 Task: Set up a budget tracker for planning your monthly travel expenses.
Action: Mouse moved to (320, 126)
Screenshot: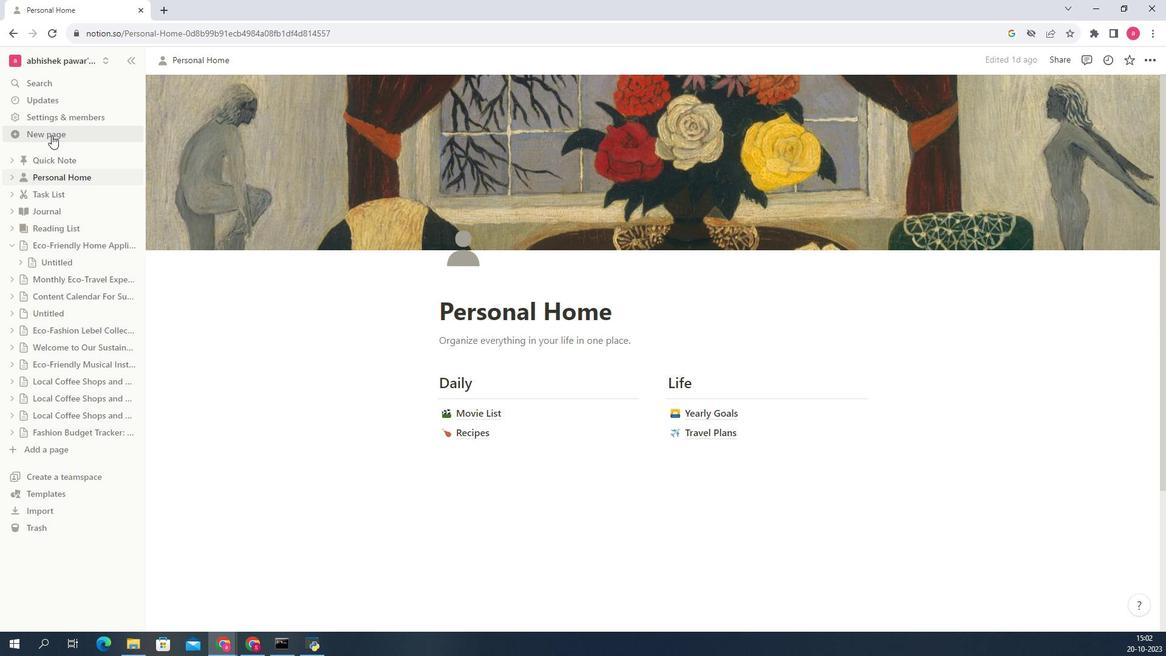 
Action: Mouse pressed left at (320, 126)
Screenshot: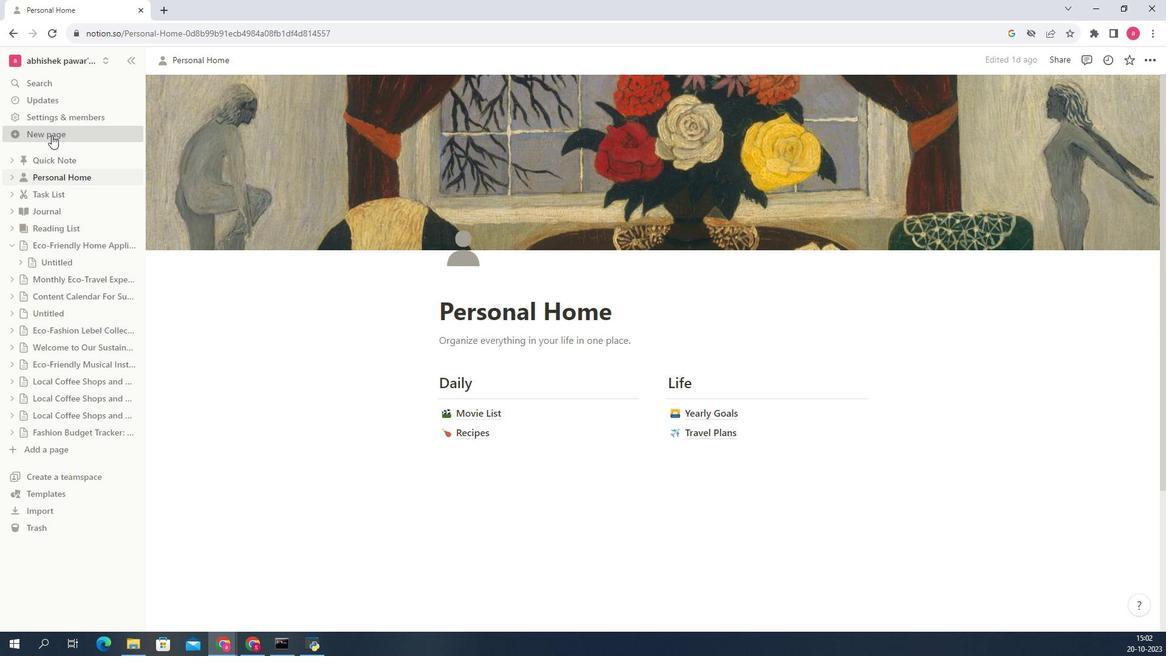
Action: Mouse moved to (538, 171)
Screenshot: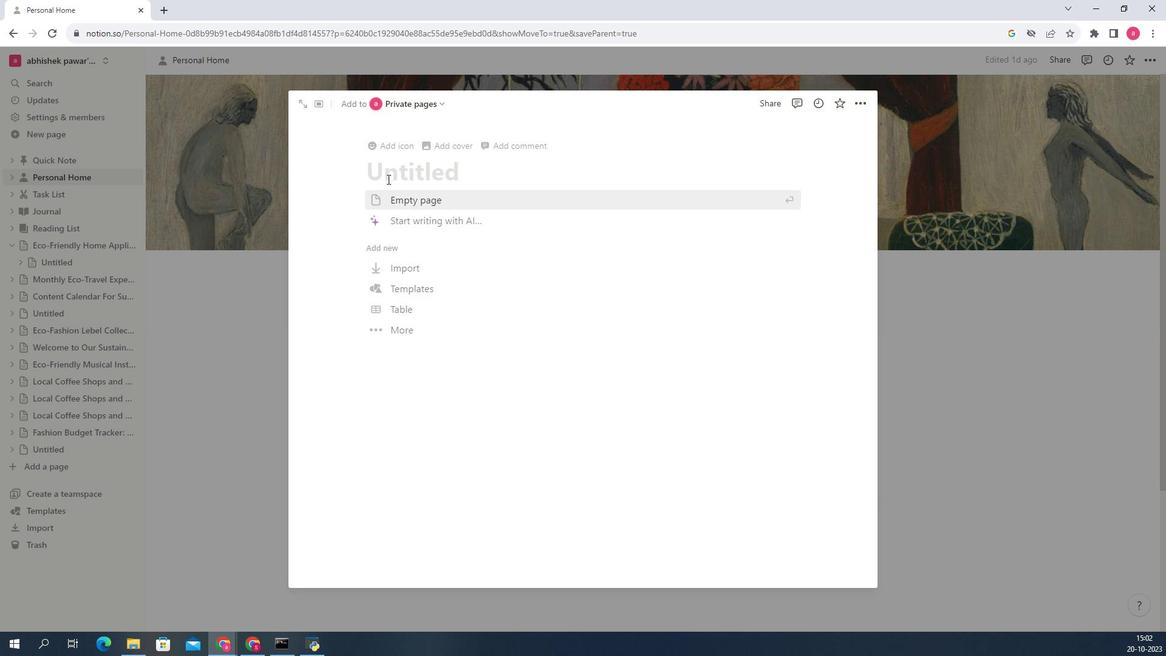 
Action: Mouse pressed left at (538, 171)
Screenshot: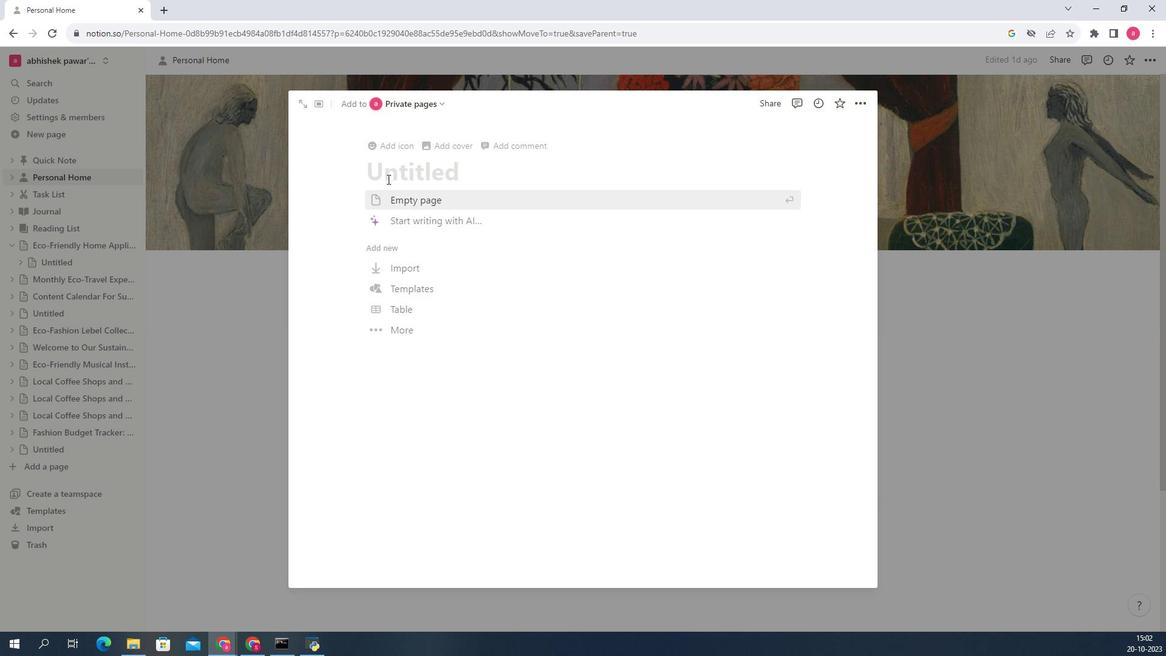 
Action: Key pressed <Key.shift>Travel<Key.space><Key.shift>Budget<Key.space><Key.shift>Tracker<Key.shift_r>:<Key.space><Key.shift><Key.shift><Key.shift><Key.shift><Key.shift><Key.shift><Key.shift><Key.shift><Key.shift><Key.shift><Key.shift><Key.shift><Key.shift><Key.shift><Key.shift><Key.shift><Key.shift><Key.shift>Managing<Key.space><Key.shift>Monthly<Key.space><Key.shift><Key.shift><Key.shift><Key.shift><Key.shift><Key.shift><Key.shift><Key.shift>Travel<Key.space><Key.shift>Expenses
Screenshot: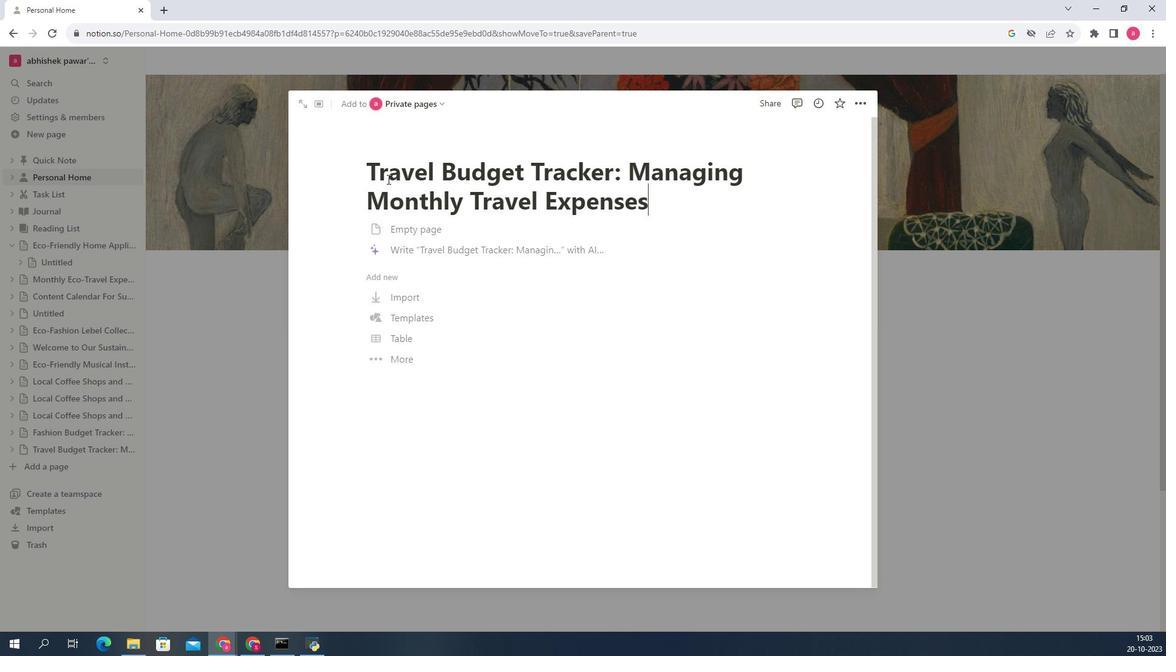 
Action: Mouse moved to (723, 199)
Screenshot: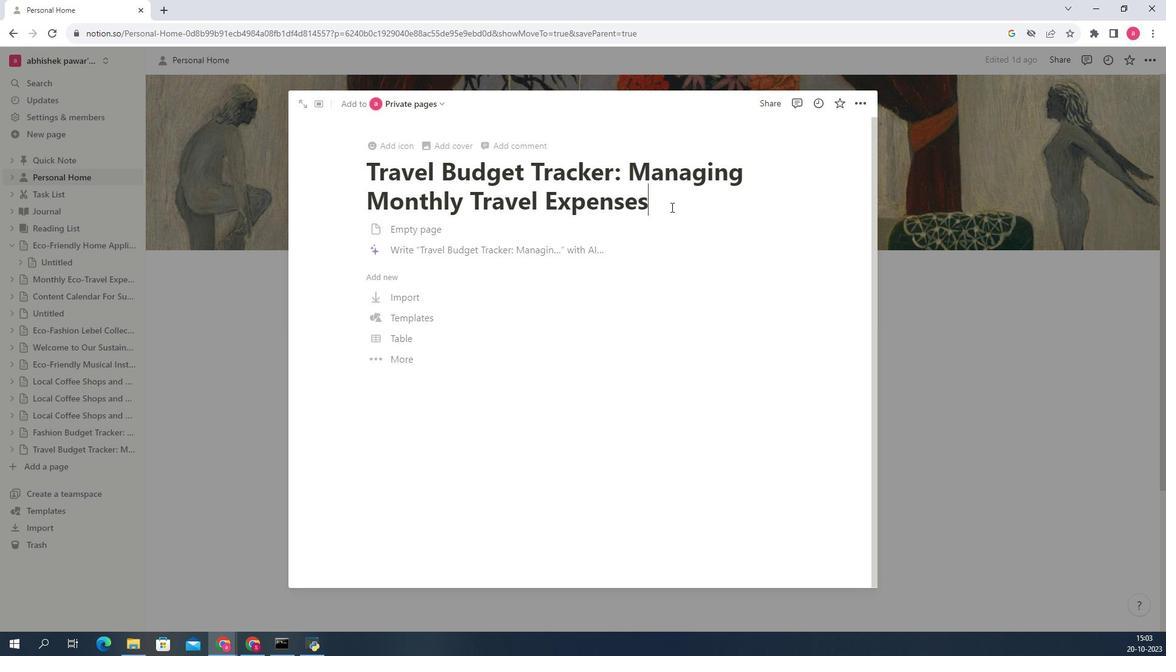 
Action: Mouse pressed left at (723, 199)
Screenshot: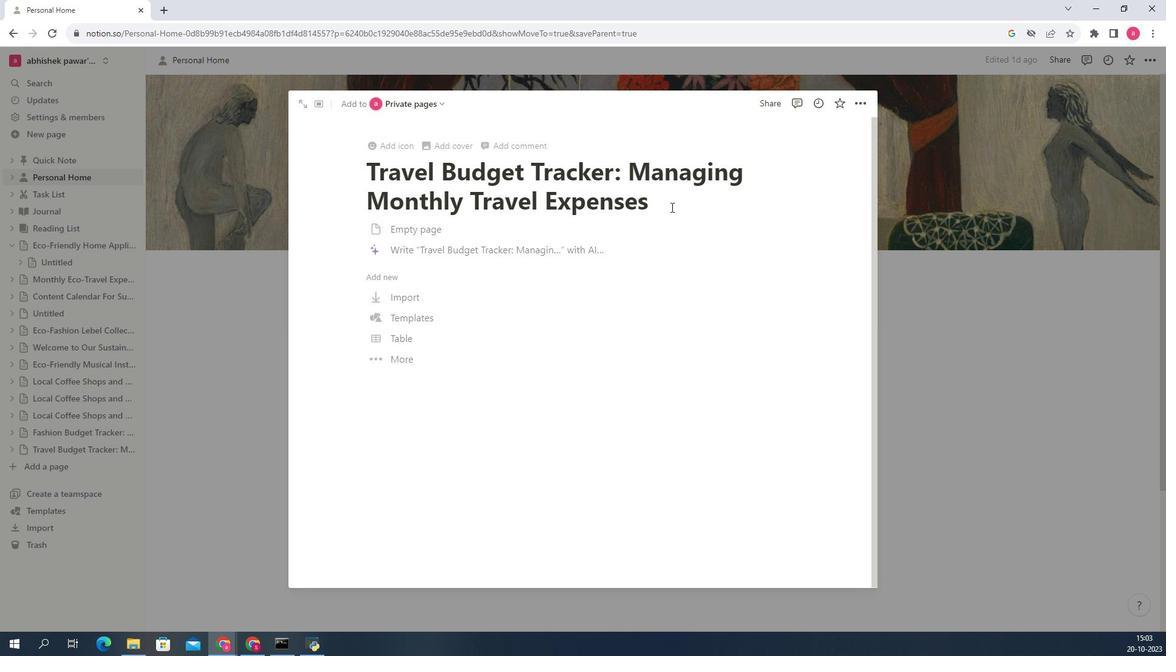 
Action: Key pressed <Key.enter>
Screenshot: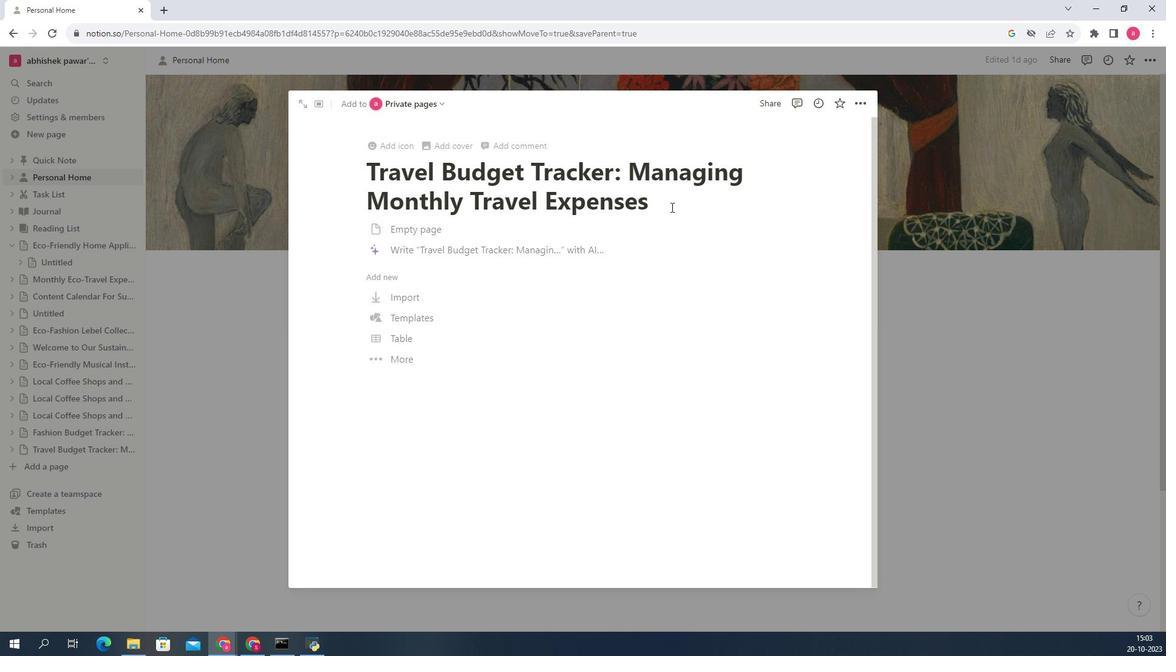 
Action: Mouse moved to (593, 232)
Screenshot: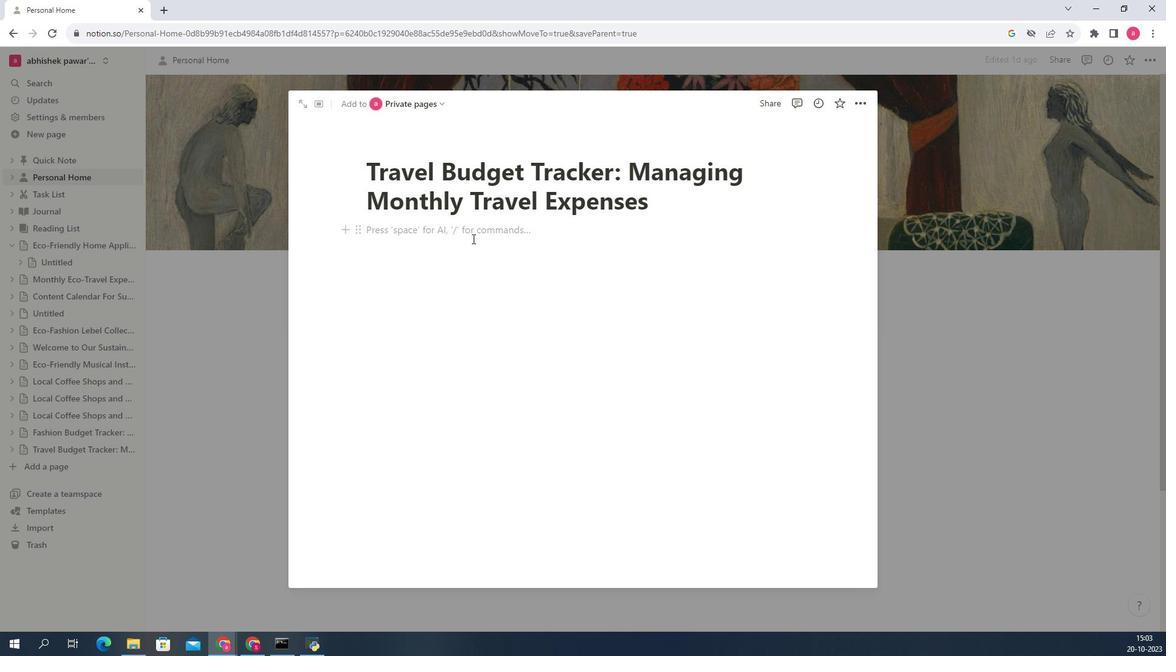 
Action: Key pressed /
Screenshot: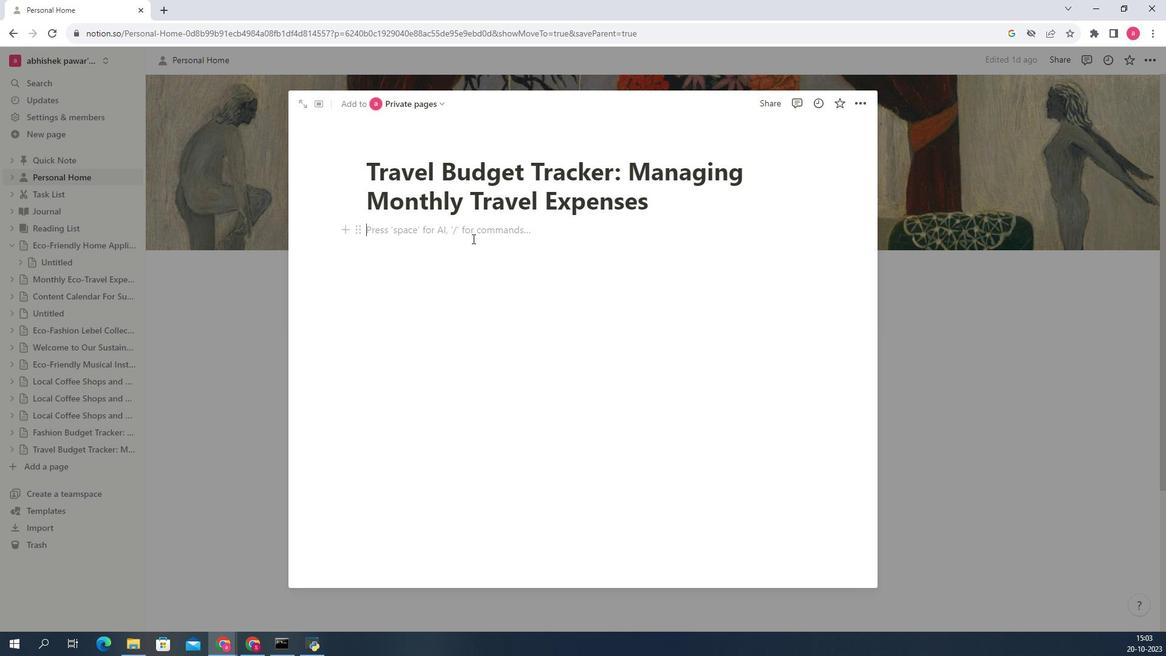 
Action: Mouse moved to (578, 226)
Screenshot: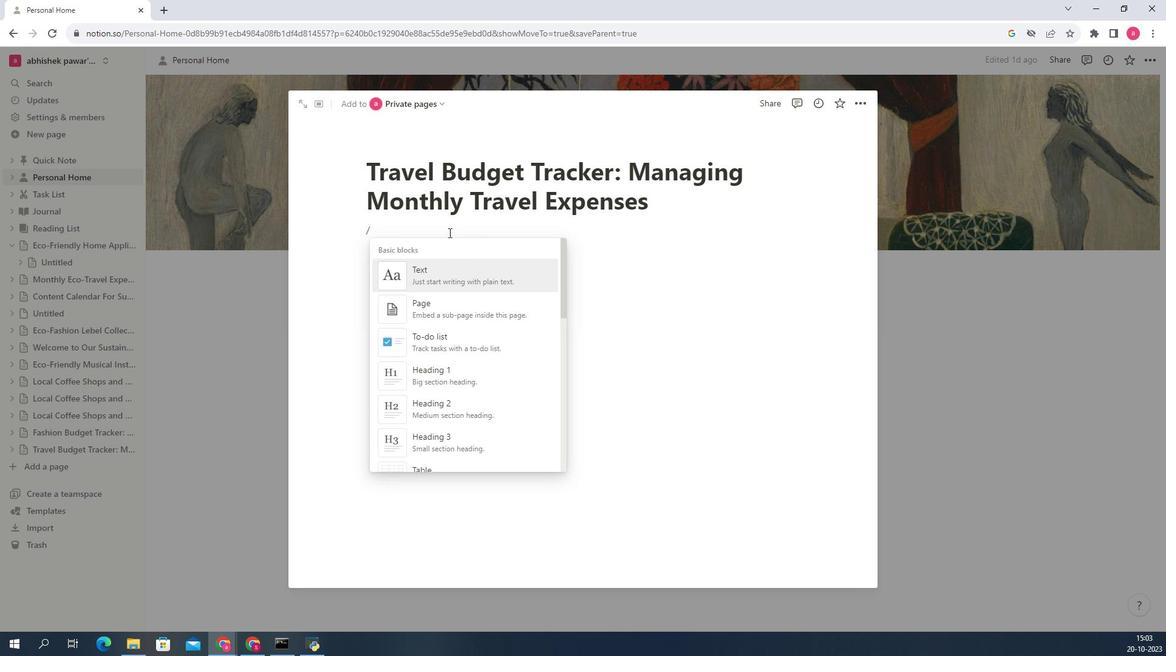 
Action: Key pressed t
Screenshot: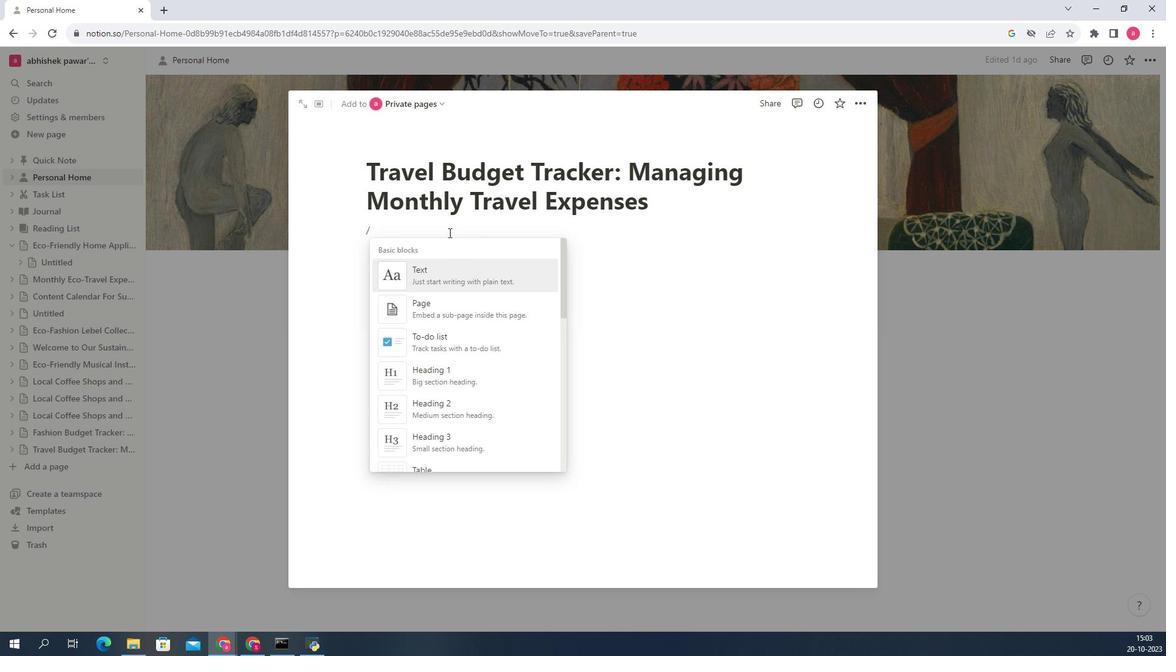 
Action: Mouse moved to (580, 281)
Screenshot: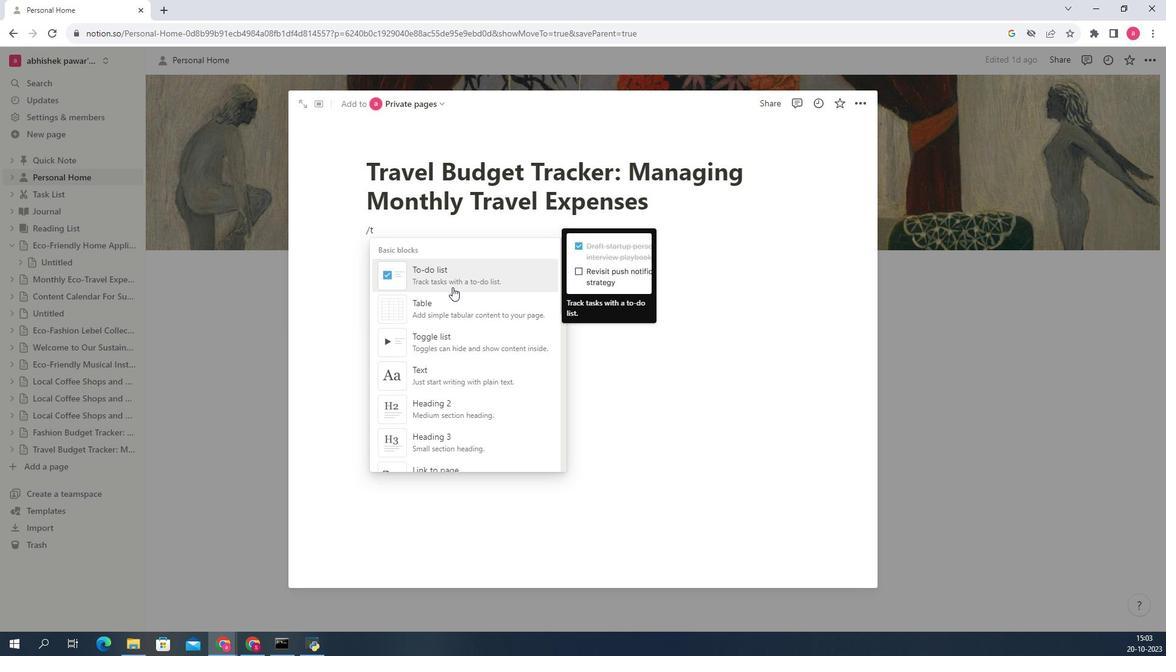 
Action: Key pressed a
Screenshot: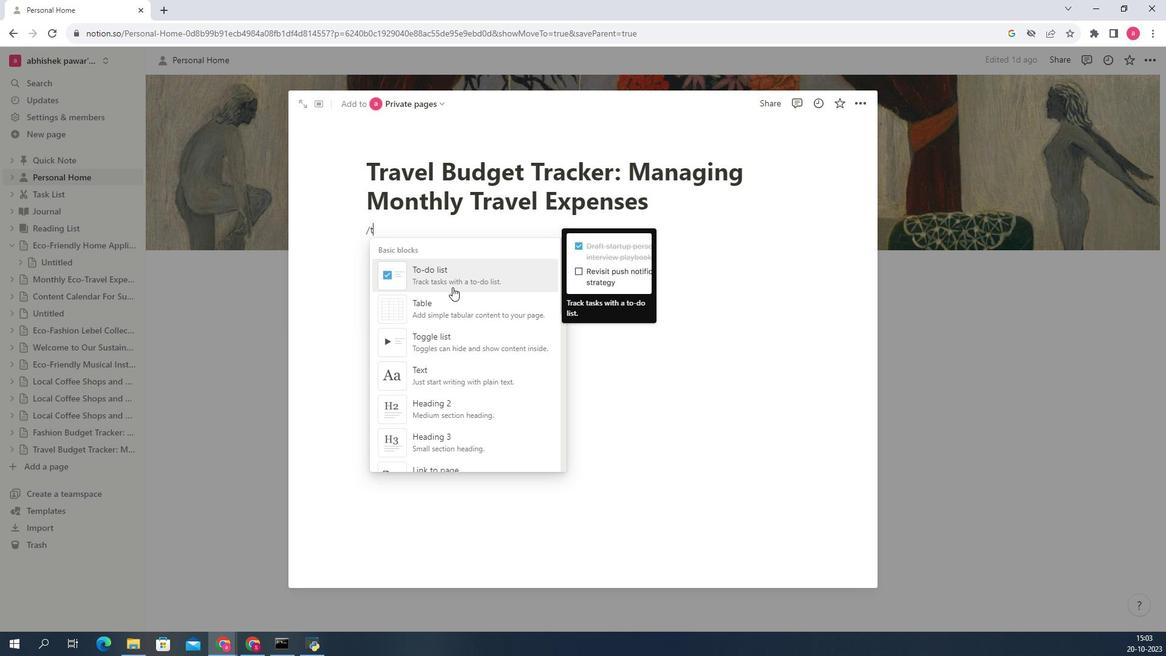 
Action: Mouse moved to (586, 361)
Screenshot: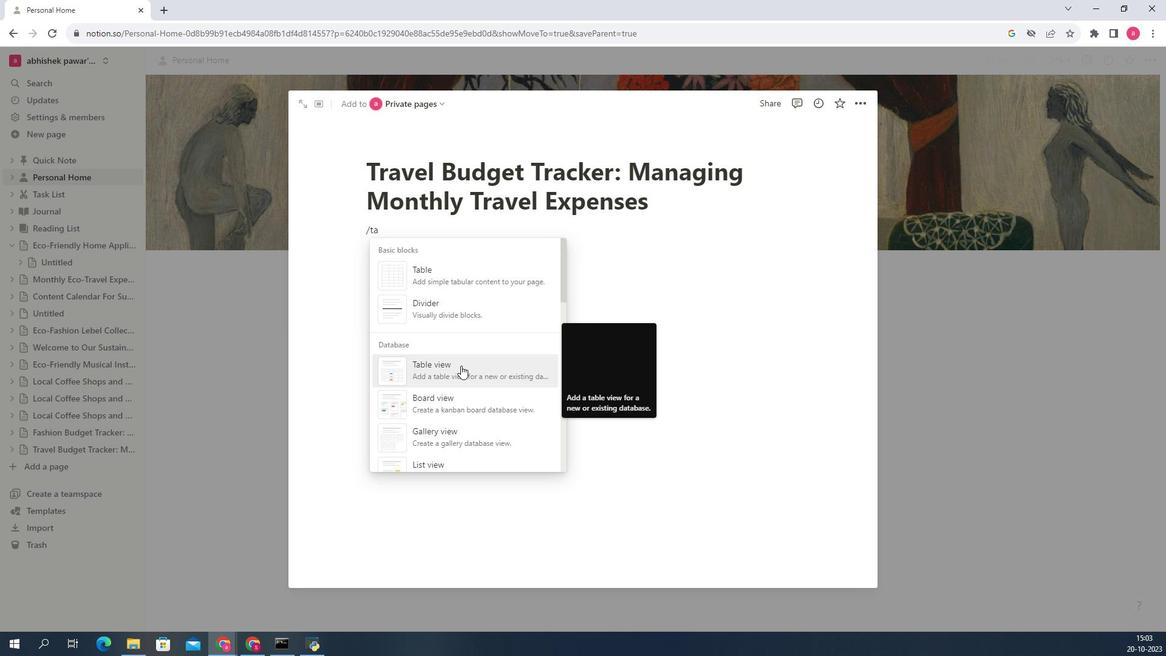 
Action: Mouse pressed left at (586, 361)
Screenshot: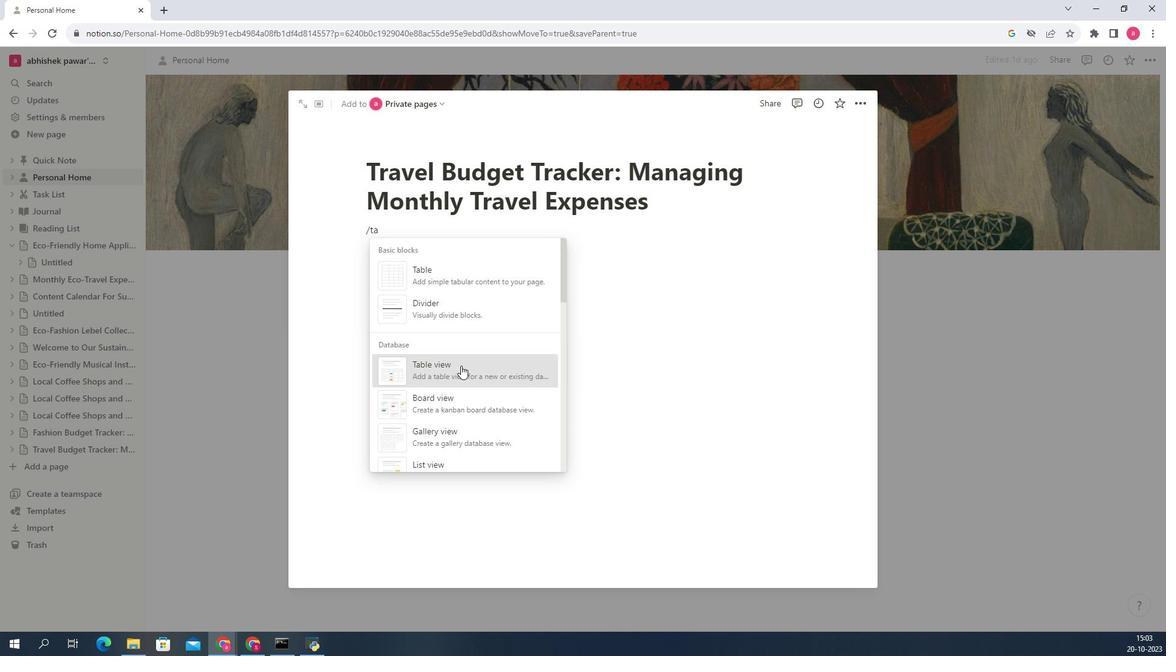 
Action: Mouse moved to (712, 455)
Screenshot: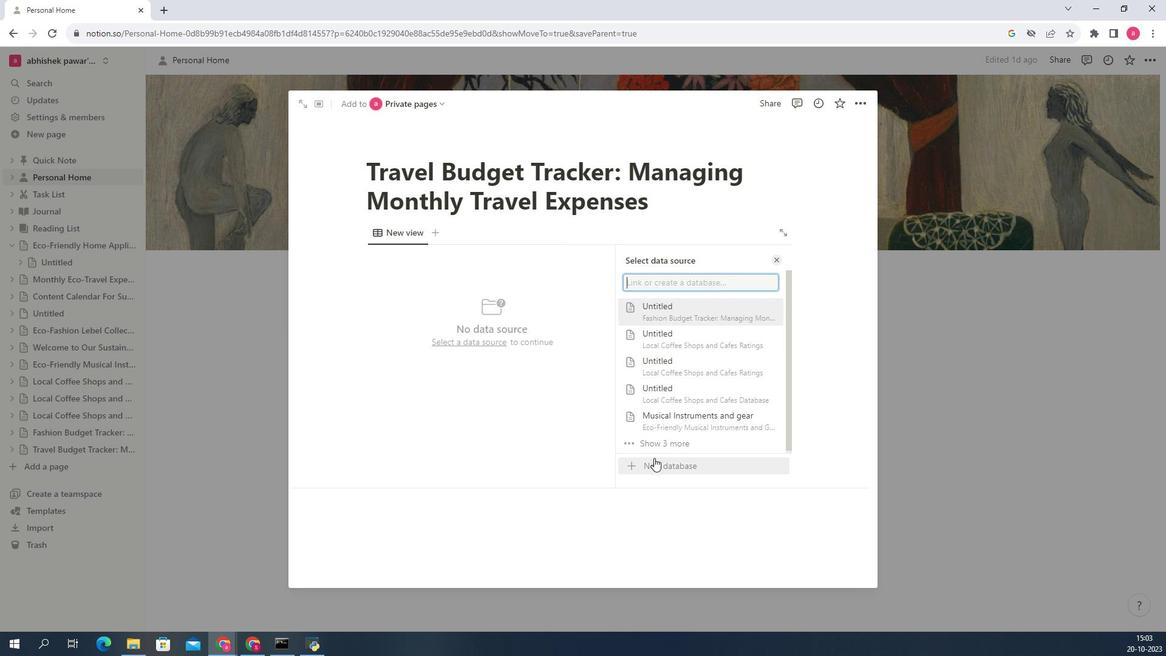 
Action: Mouse pressed left at (712, 455)
Screenshot: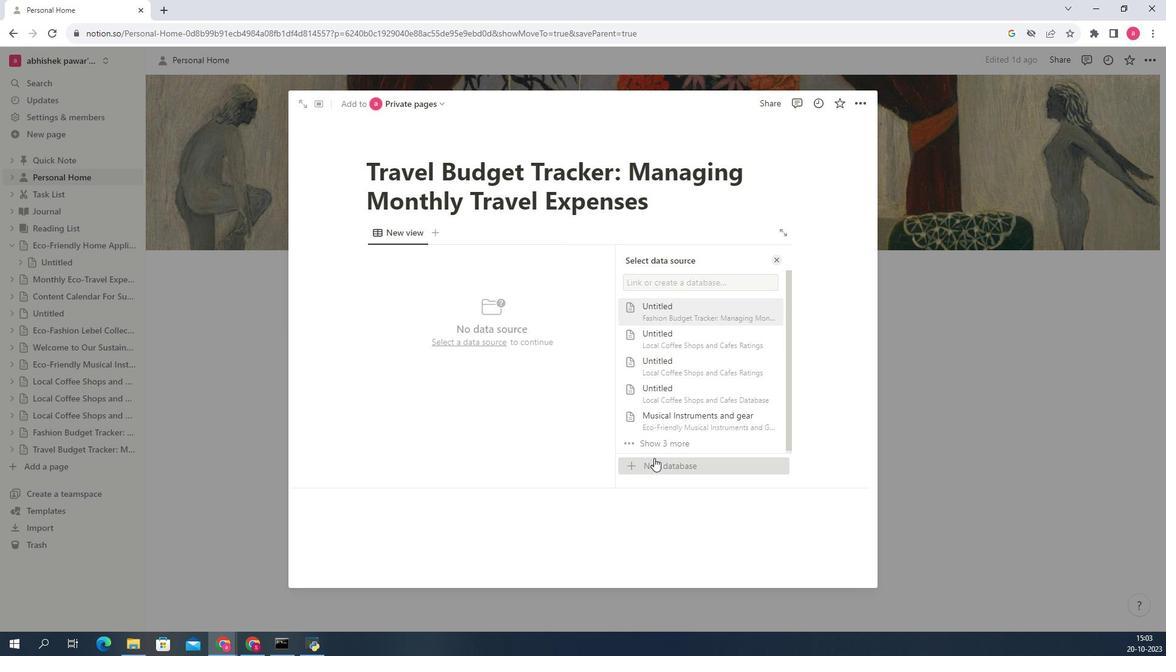 
Action: Mouse moved to (574, 258)
Screenshot: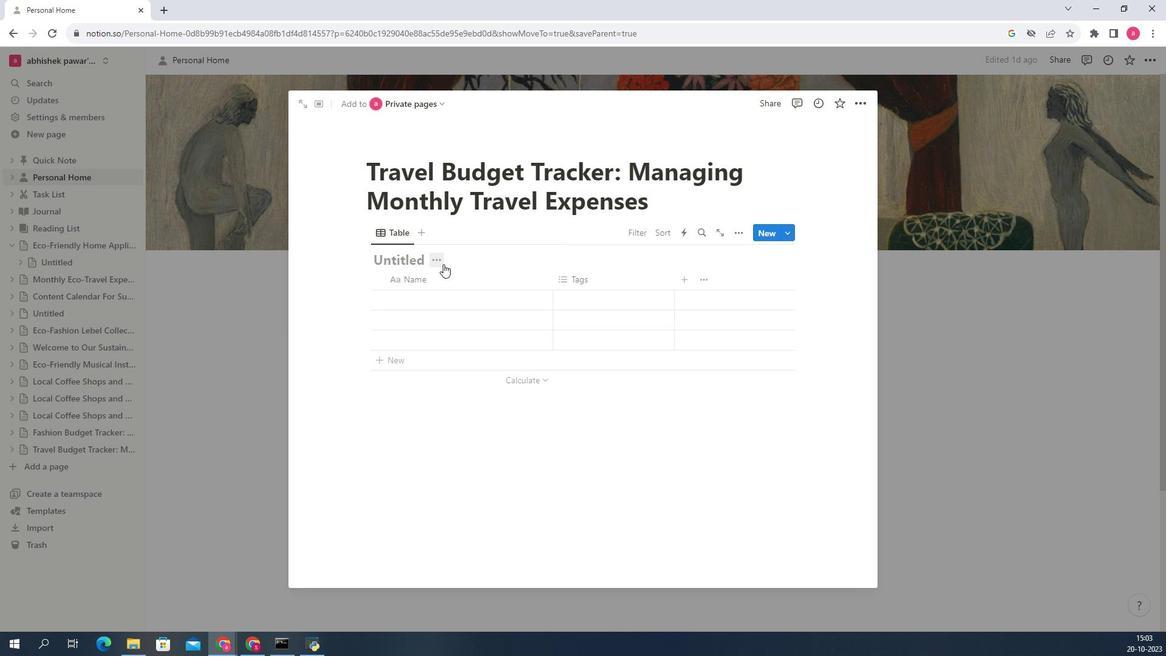 
Action: Mouse pressed left at (574, 258)
Screenshot: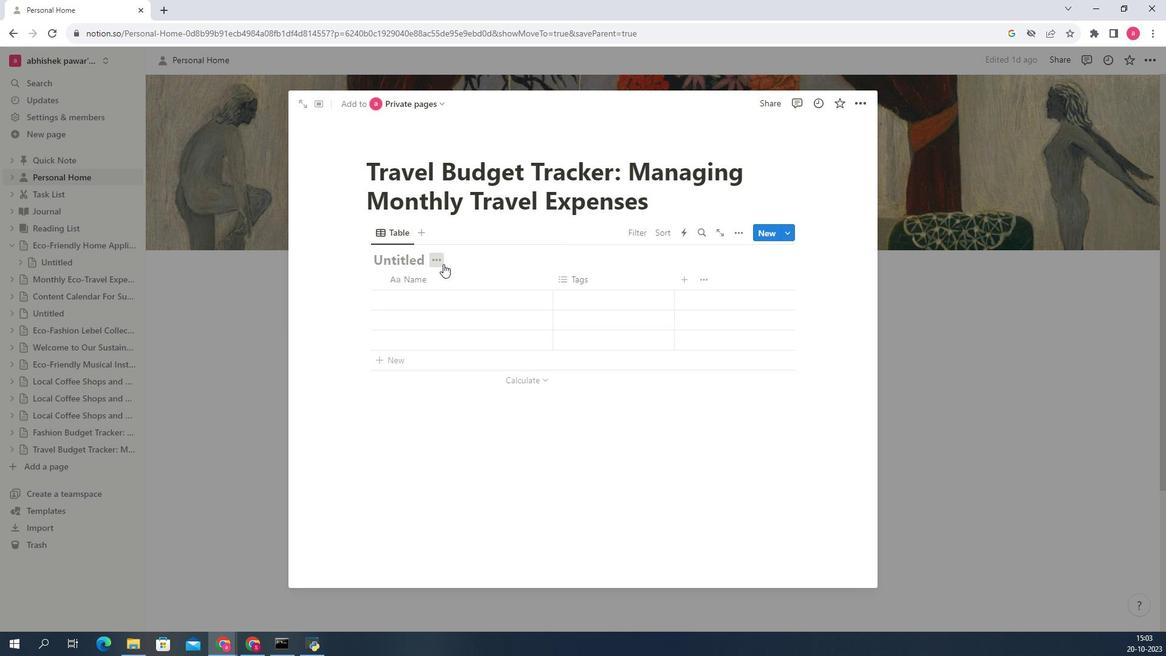 
Action: Mouse moved to (571, 319)
Screenshot: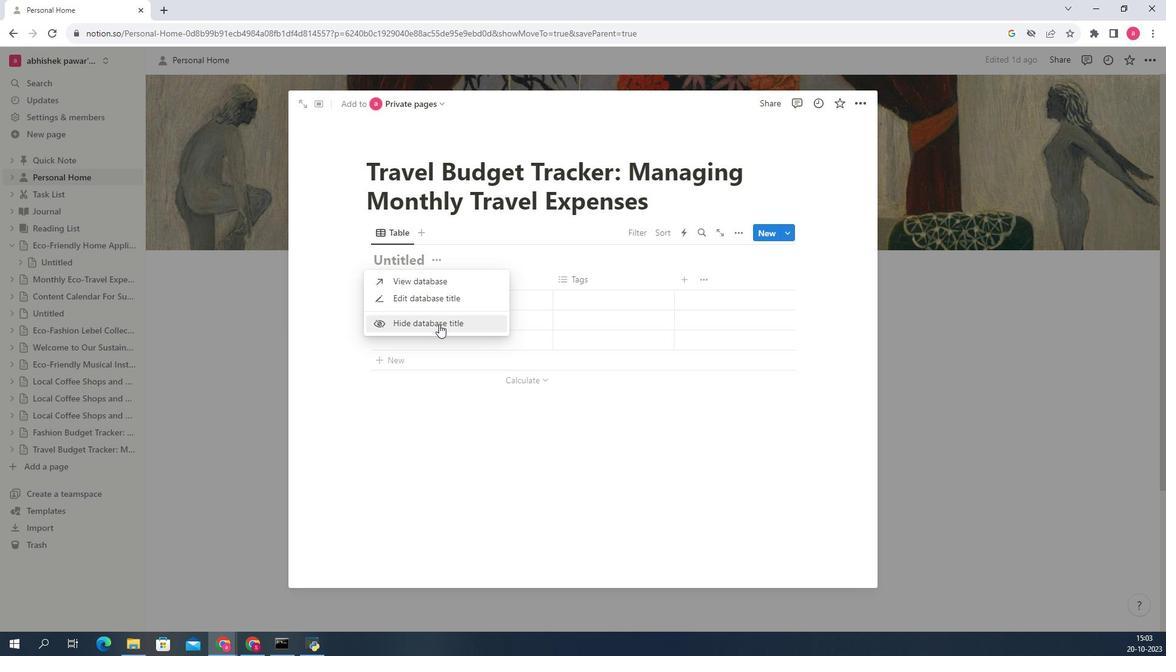 
Action: Mouse pressed left at (571, 319)
Screenshot: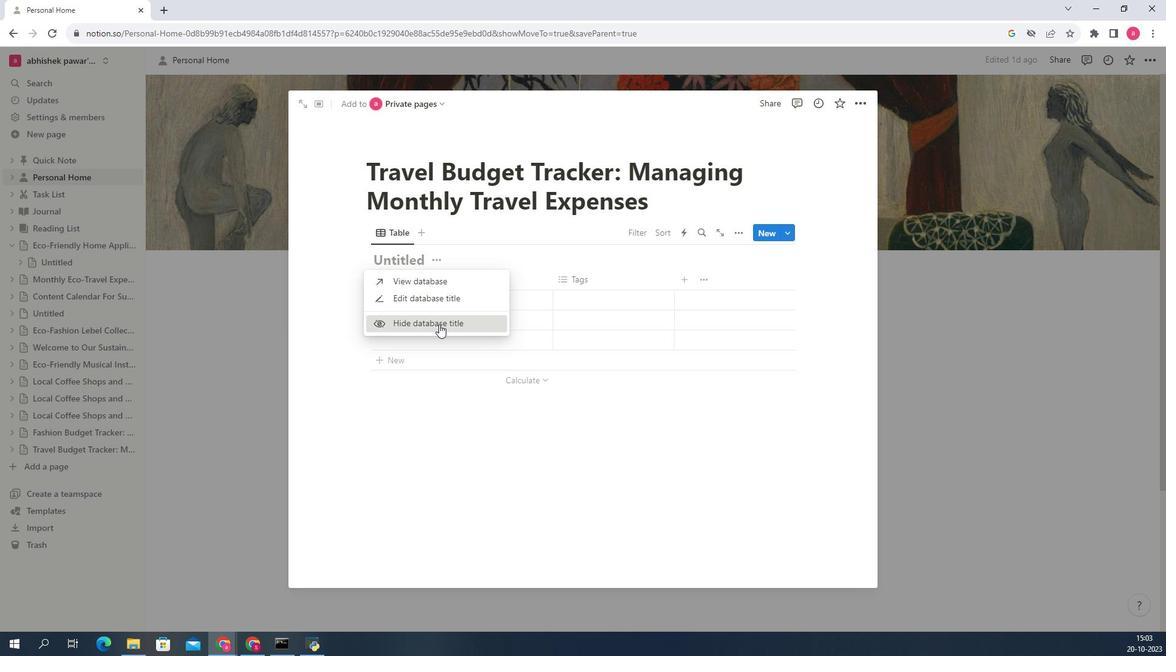 
Action: Mouse moved to (481, 93)
Screenshot: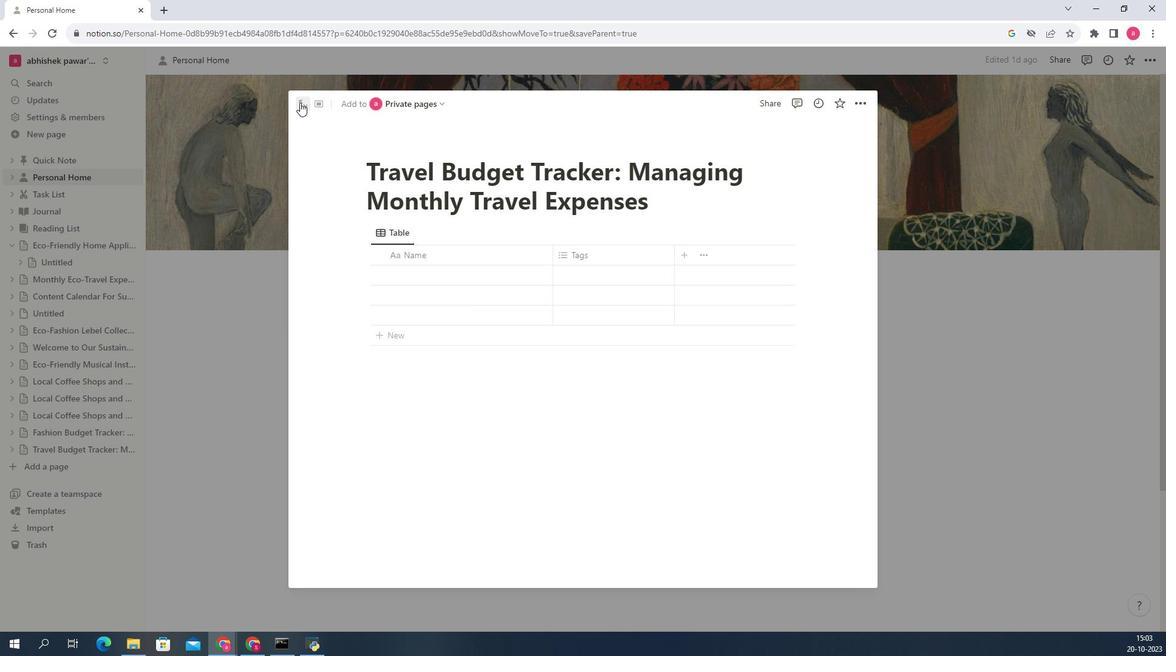 
Action: Mouse pressed left at (481, 93)
Screenshot: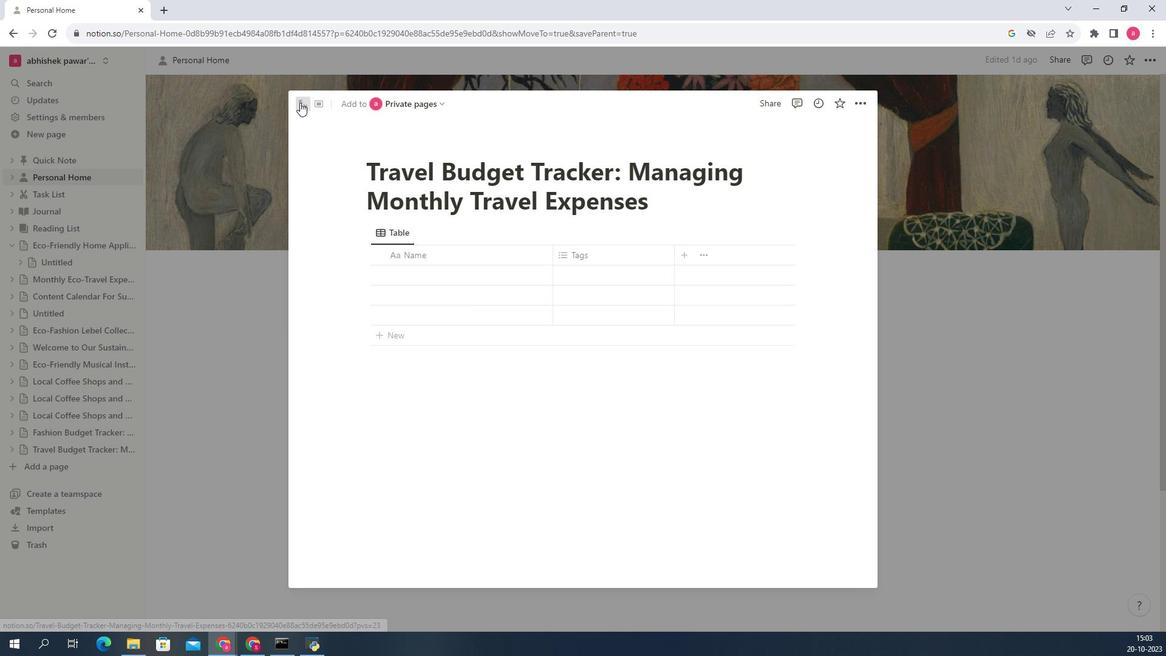 
Action: Mouse moved to (604, 235)
Screenshot: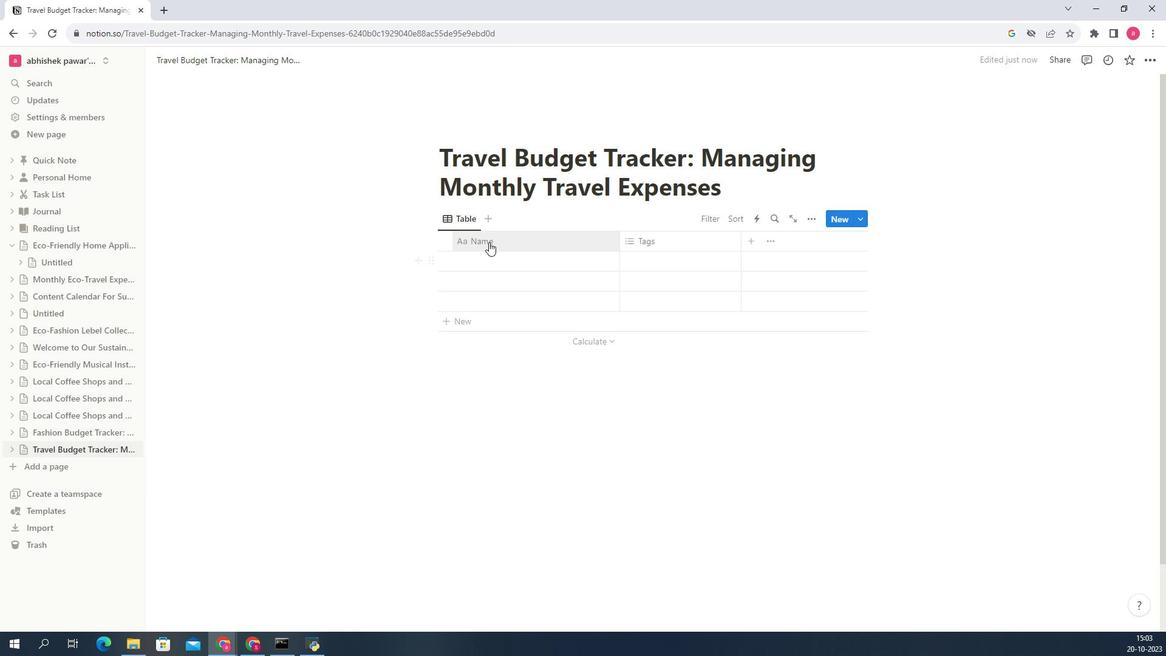 
Action: Mouse pressed left at (604, 235)
Screenshot: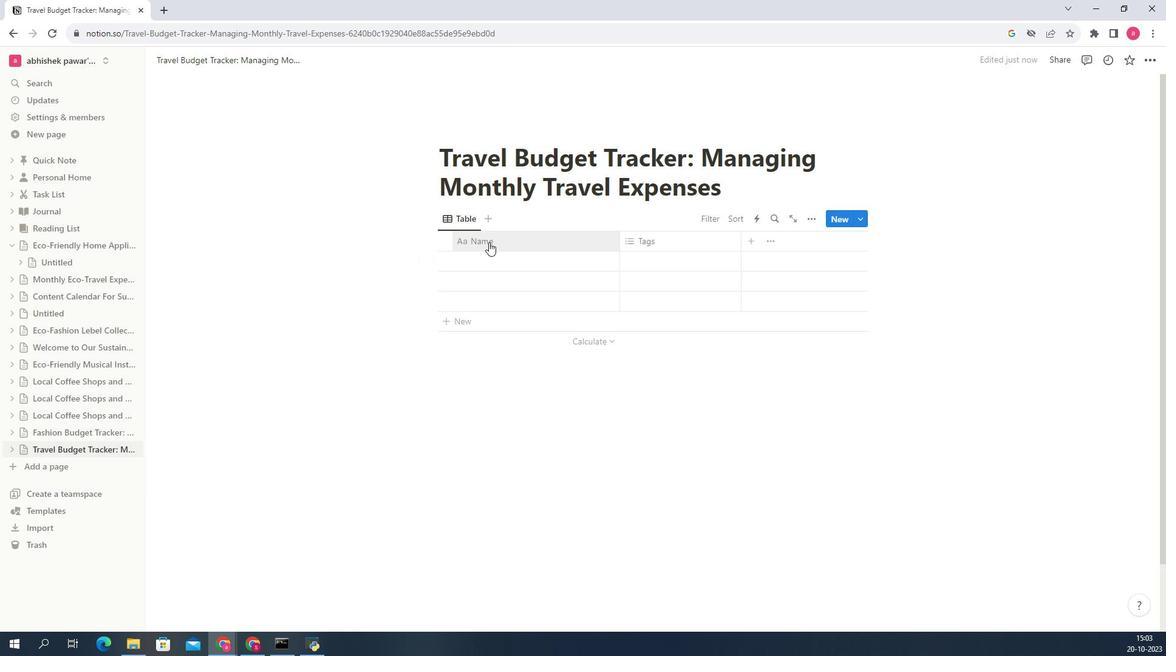 
Action: Mouse moved to (610, 261)
Screenshot: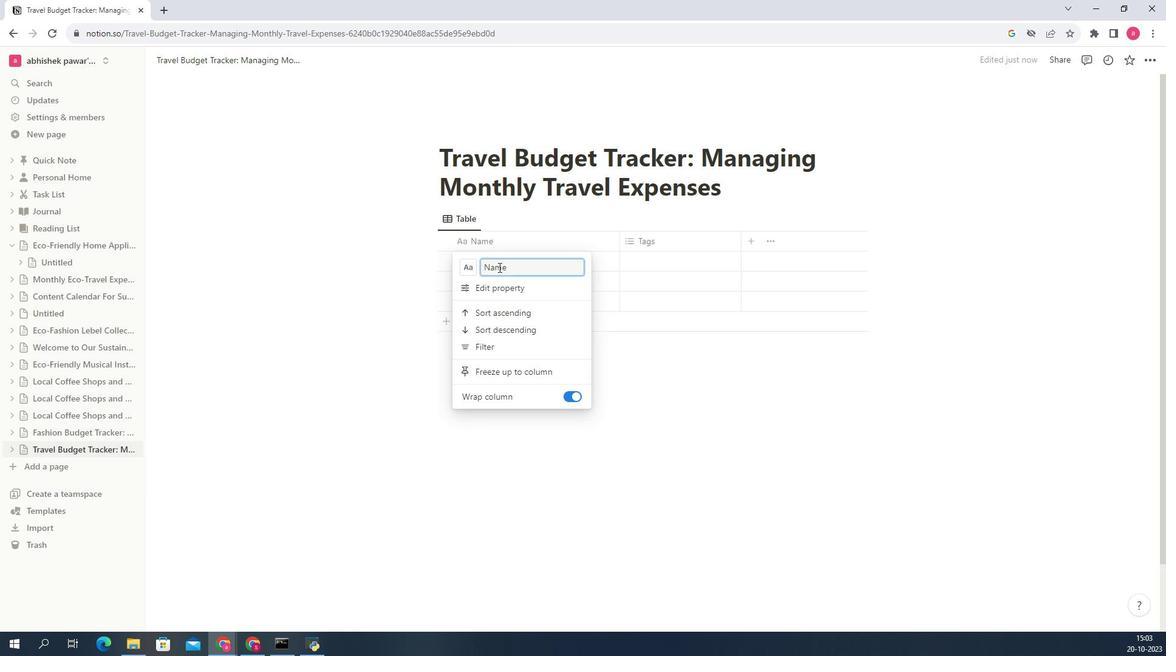 
Action: Mouse pressed left at (610, 261)
Screenshot: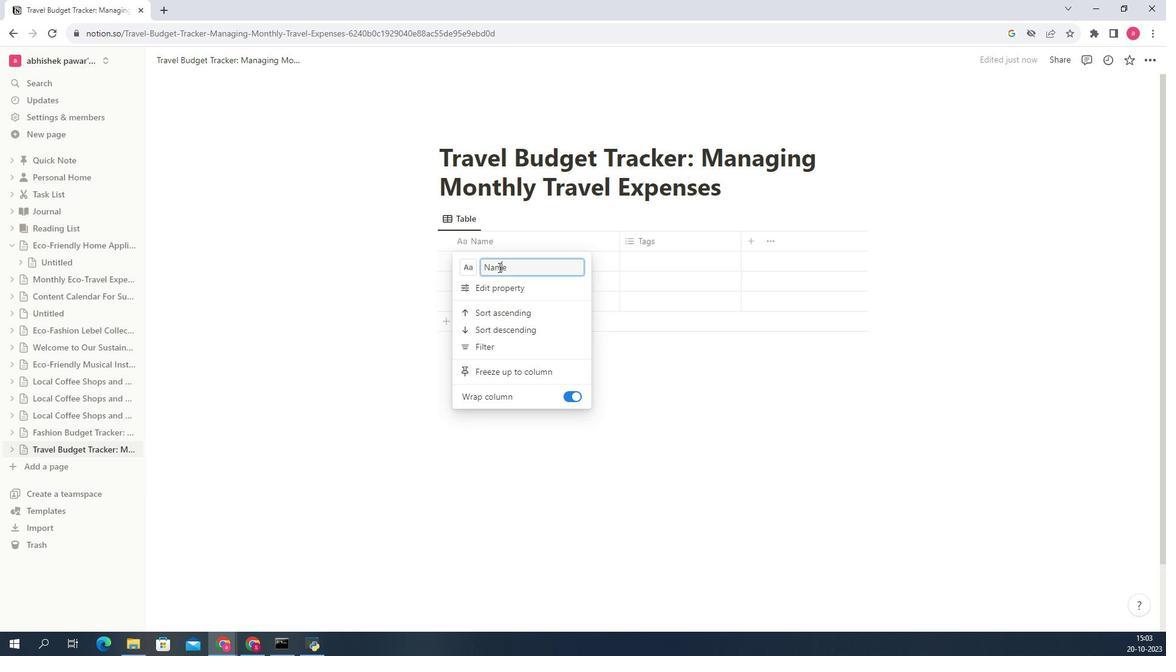 
Action: Mouse pressed left at (610, 261)
Screenshot: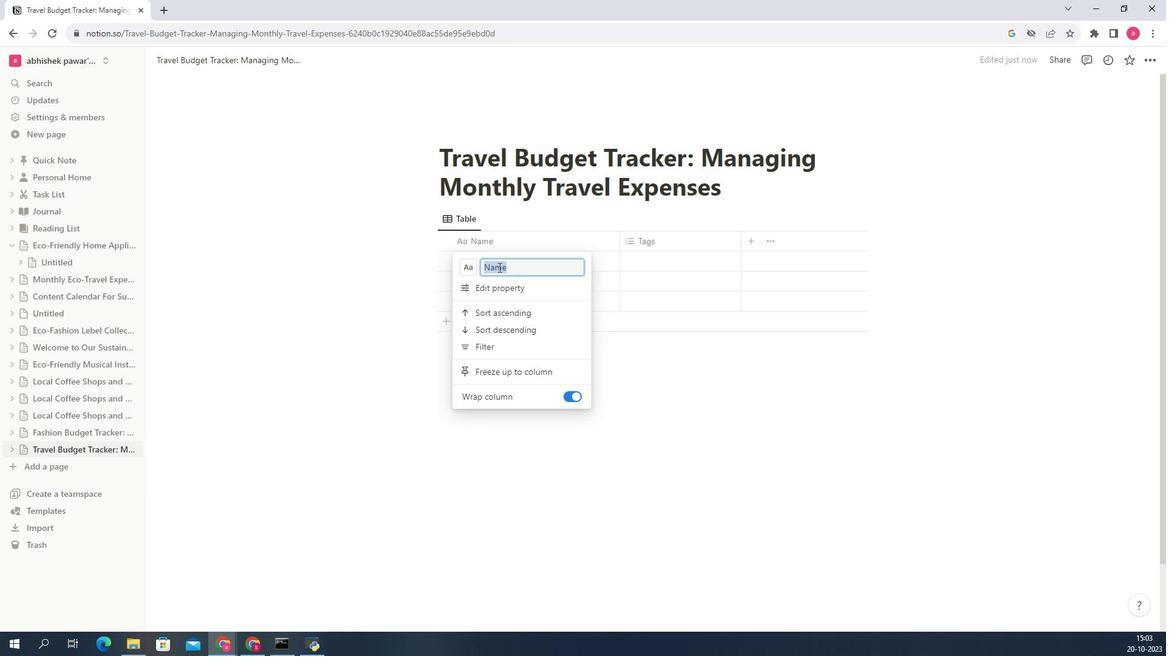 
Action: Mouse moved to (12, 185)
Screenshot: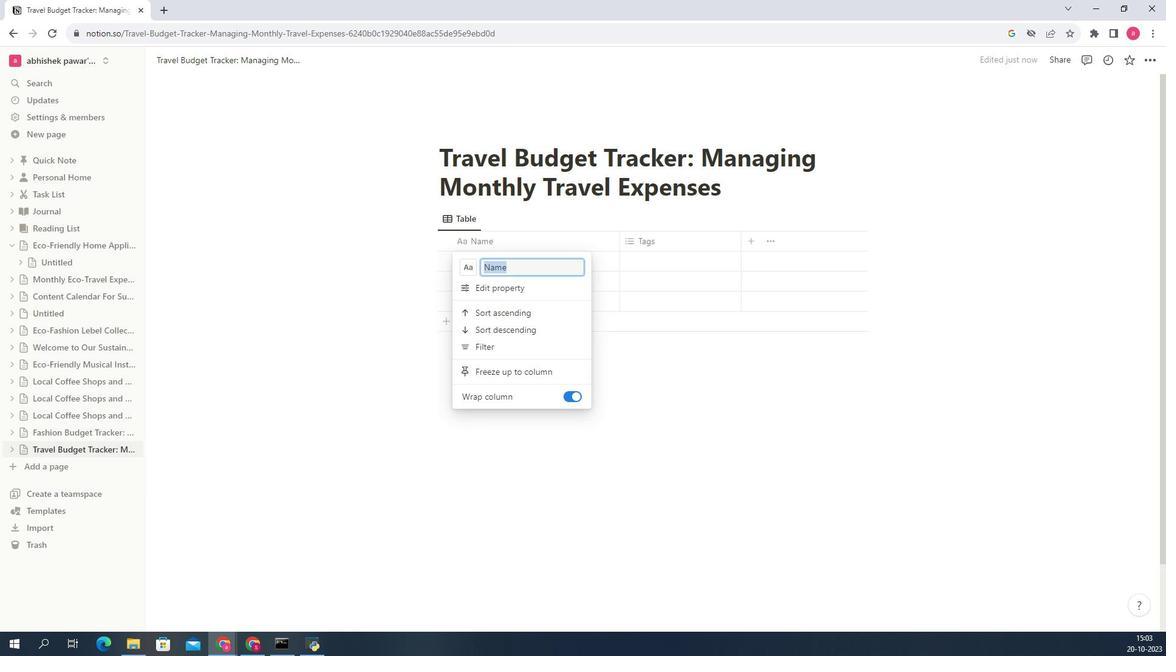 
Action: Mouse scrolled (12, 185) with delta (0, 0)
Screenshot: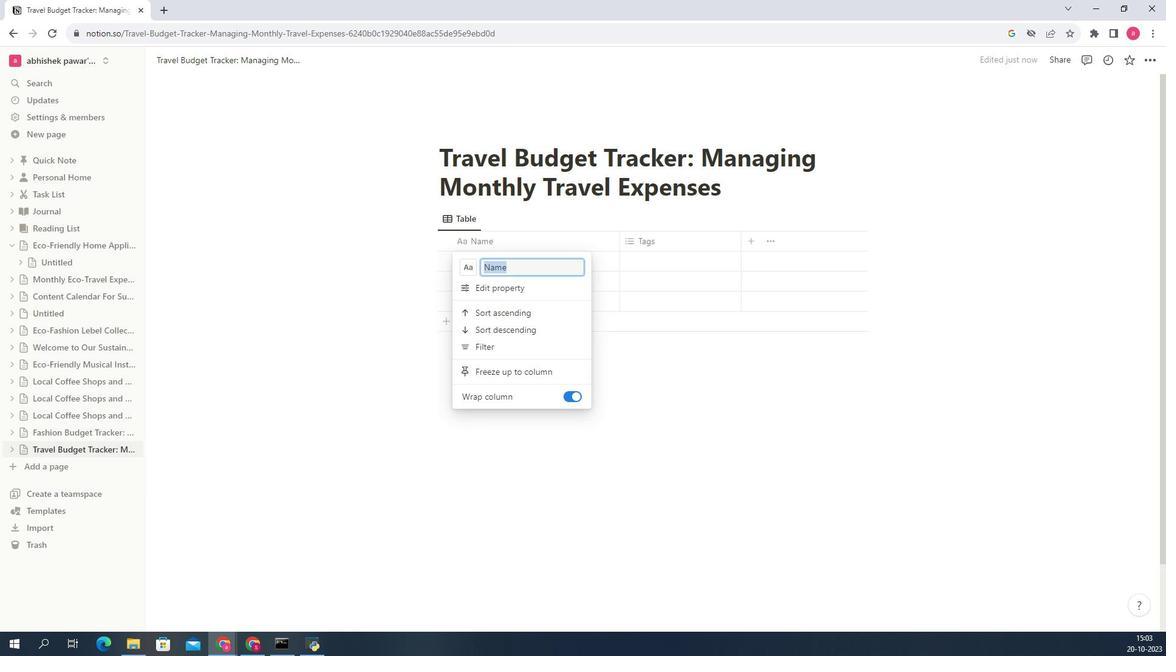 
Action: Mouse scrolled (12, 185) with delta (0, 0)
Screenshot: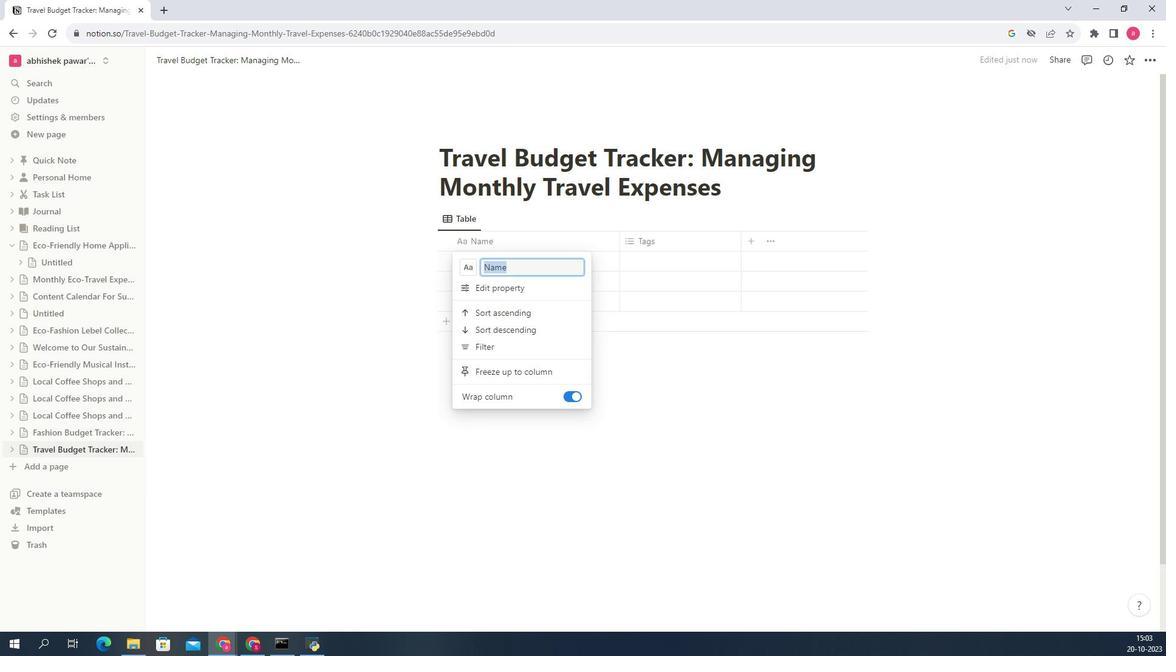 
Action: Mouse scrolled (12, 185) with delta (0, 0)
Screenshot: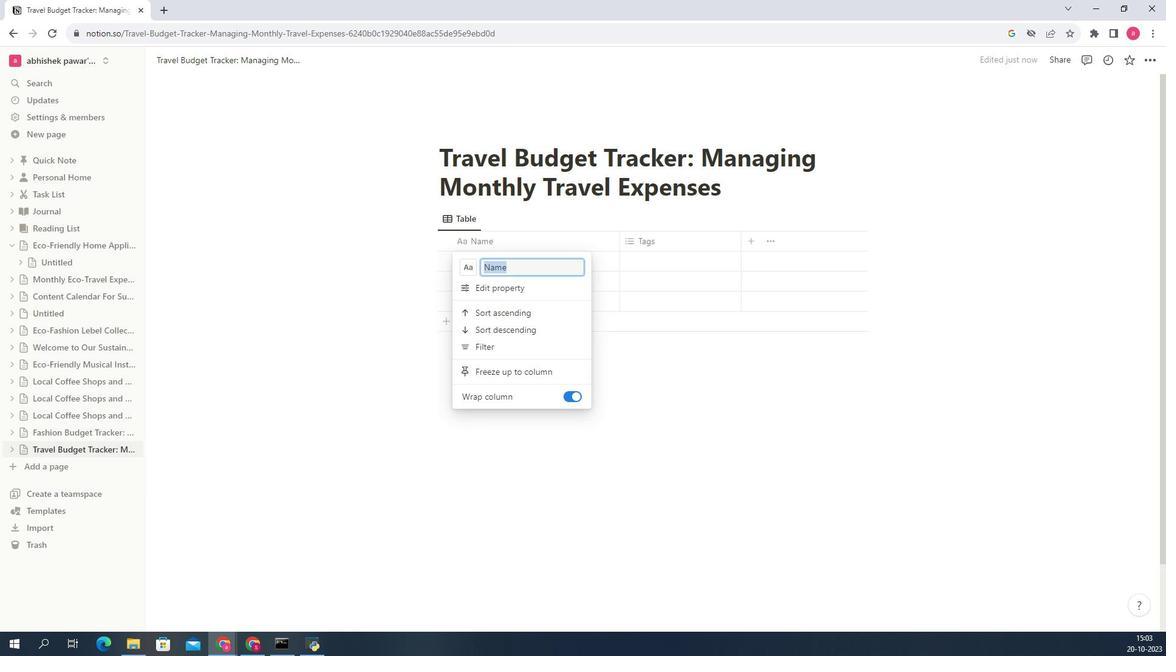 
Action: Mouse scrolled (12, 185) with delta (0, 0)
Screenshot: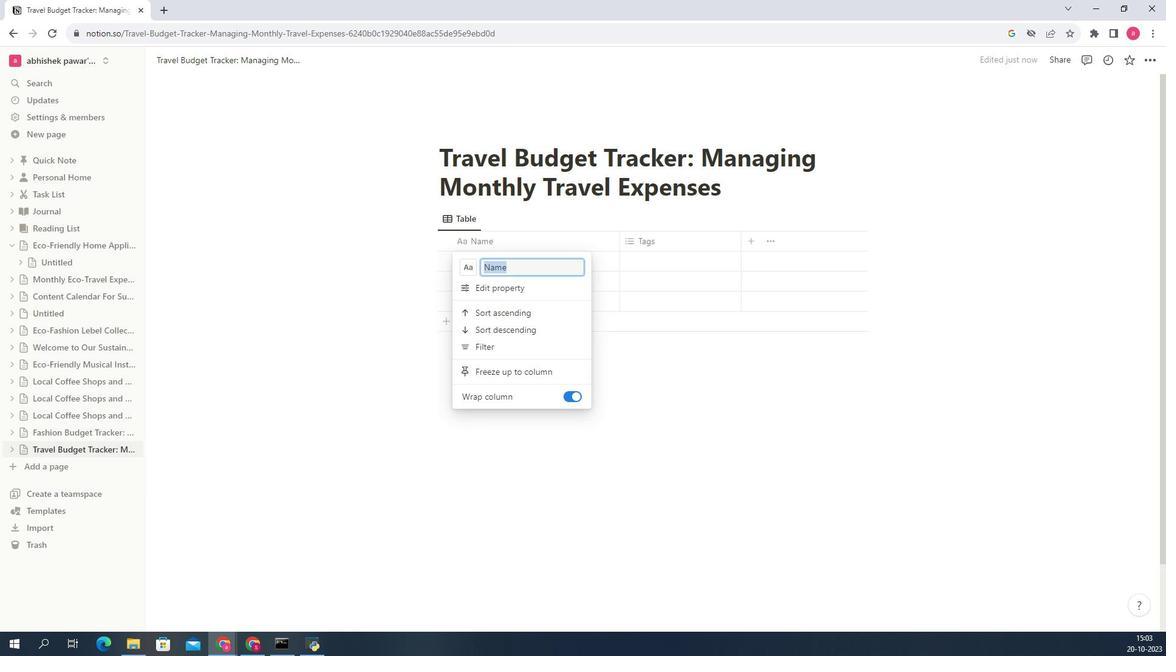 
Action: Mouse scrolled (12, 185) with delta (0, 0)
Screenshot: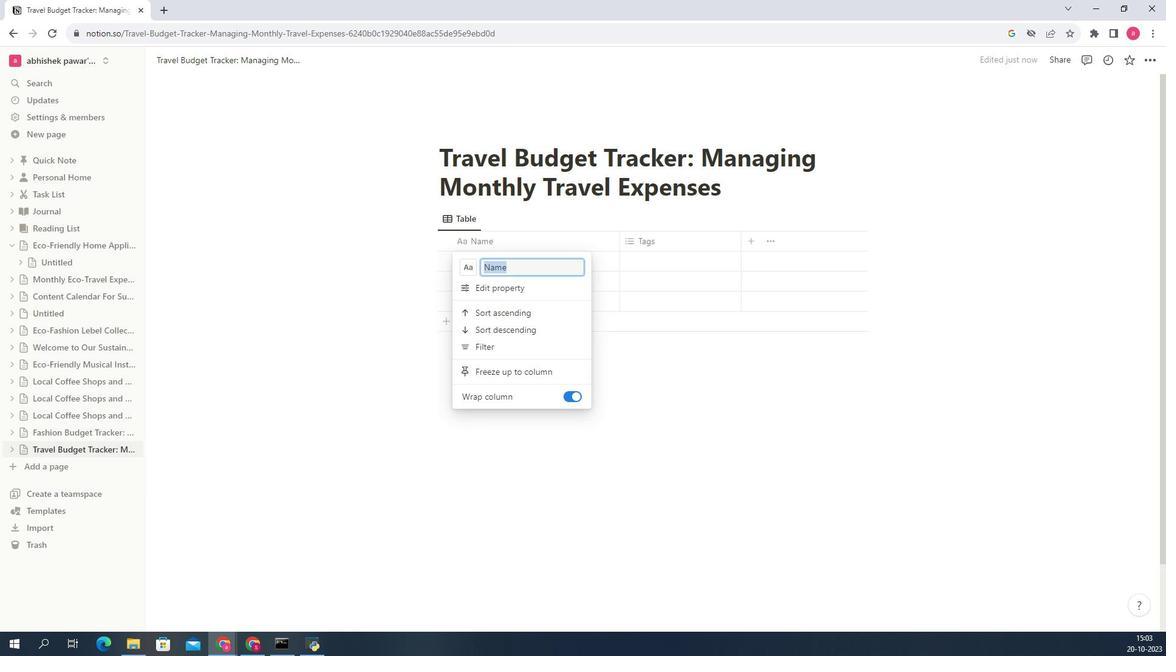
Action: Mouse scrolled (12, 185) with delta (0, 0)
Screenshot: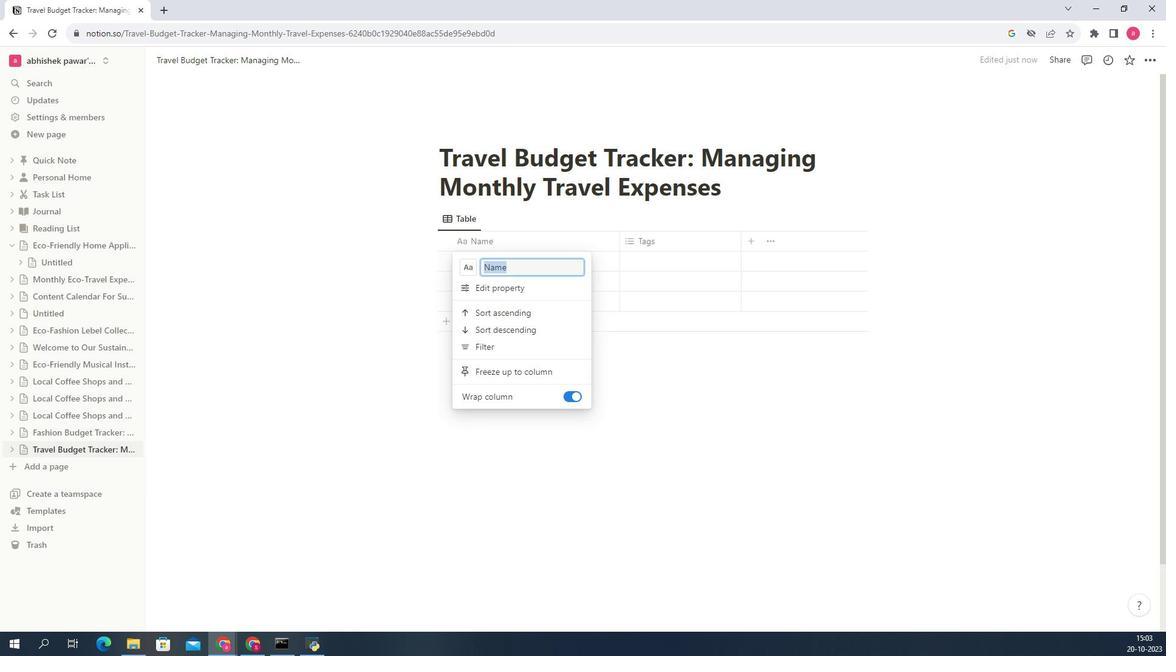 
Action: Mouse scrolled (12, 185) with delta (0, 0)
Screenshot: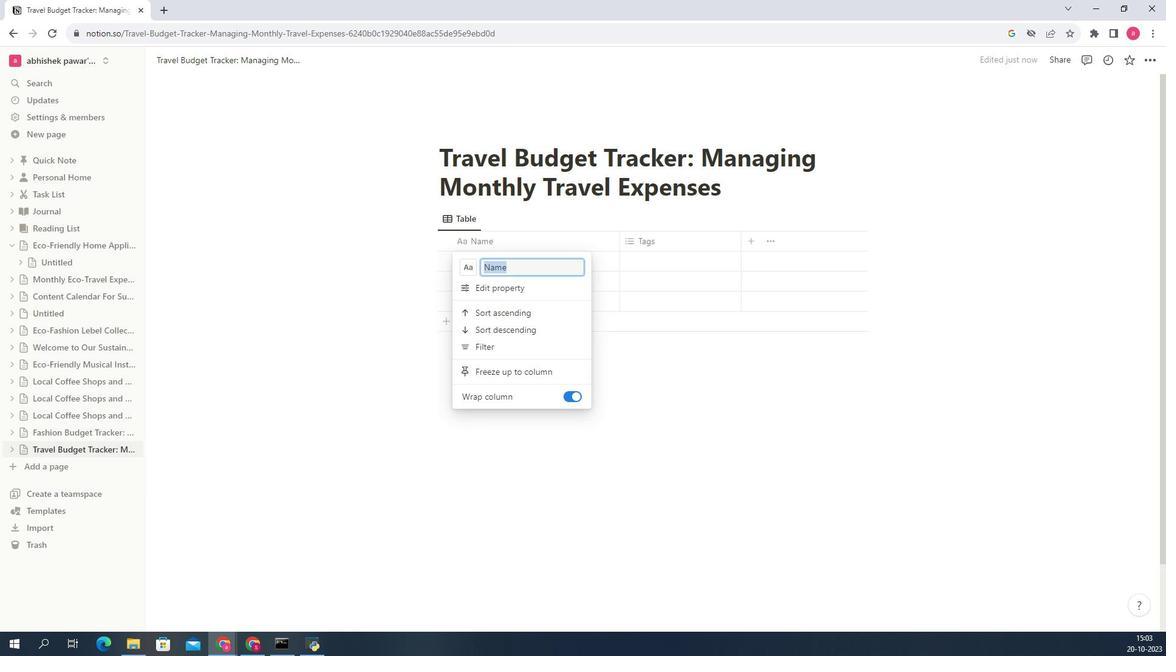 
Action: Mouse scrolled (12, 185) with delta (0, 0)
Screenshot: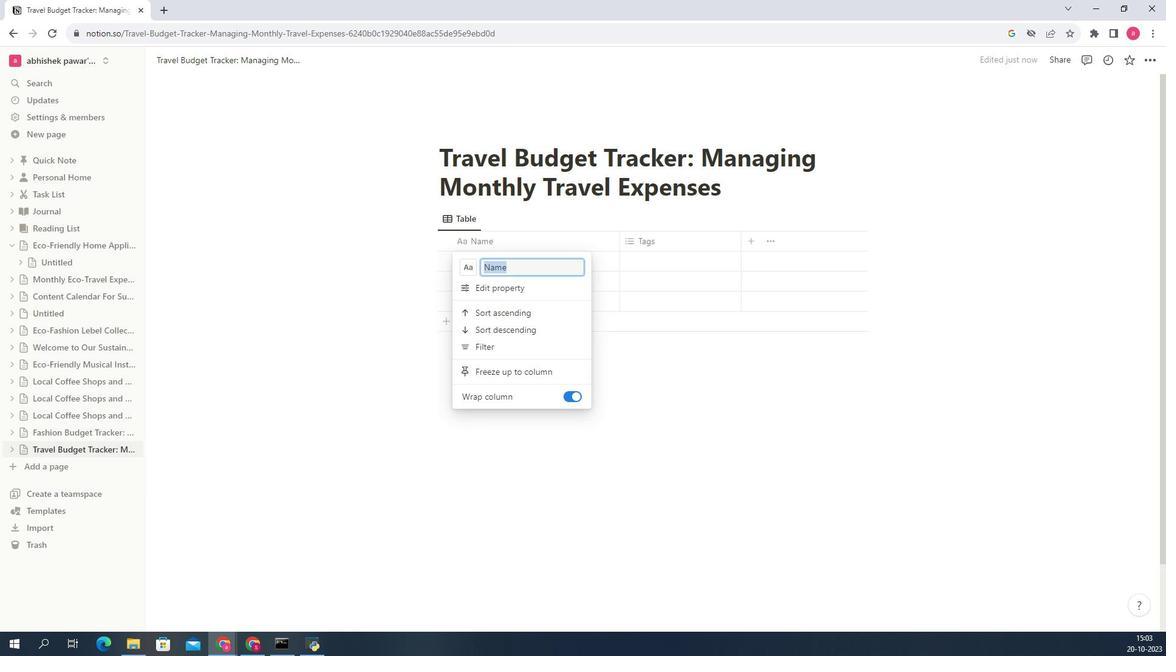 
Action: Mouse scrolled (12, 185) with delta (0, 0)
Screenshot: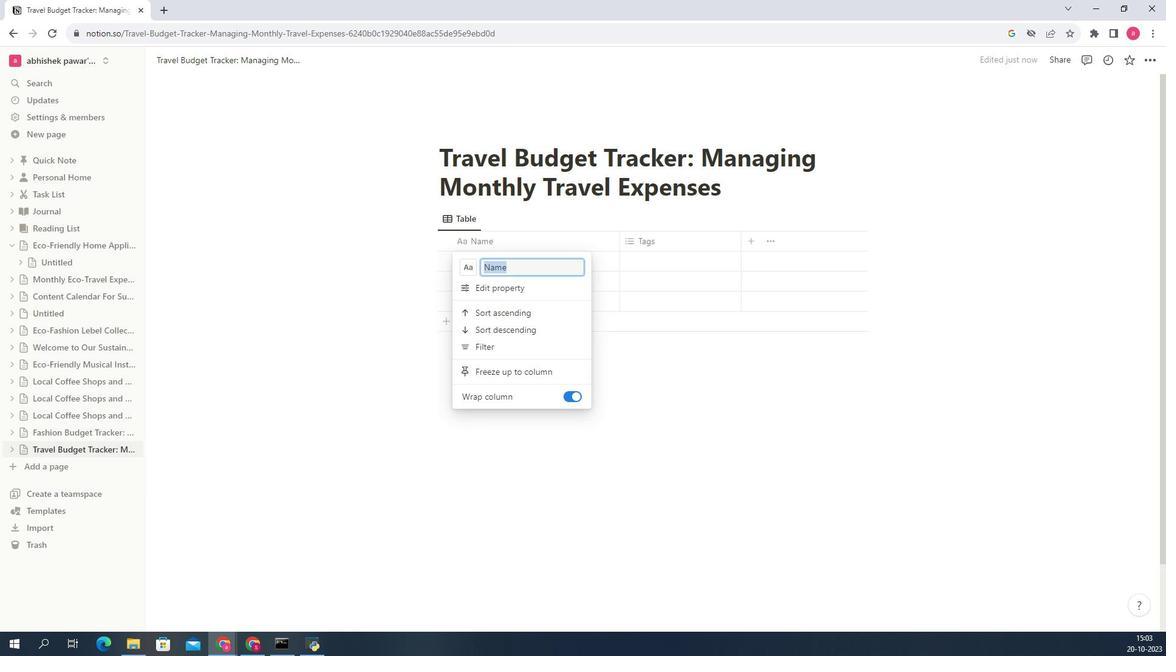 
Action: Mouse scrolled (12, 185) with delta (0, 0)
Screenshot: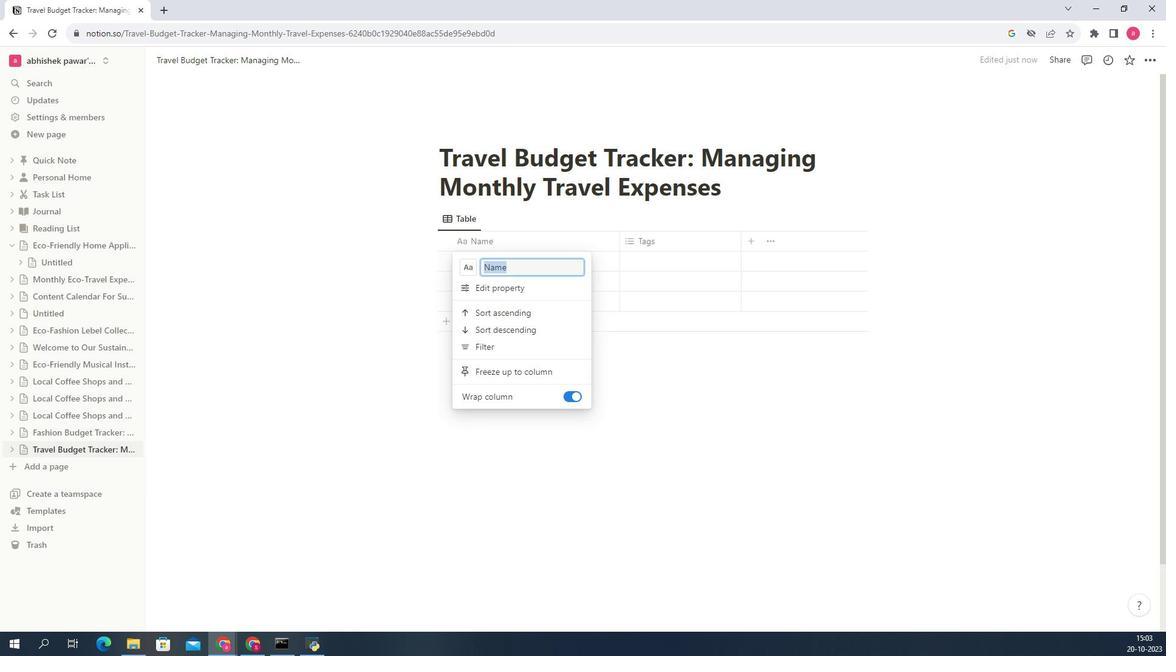 
Action: Mouse scrolled (12, 185) with delta (0, 0)
Screenshot: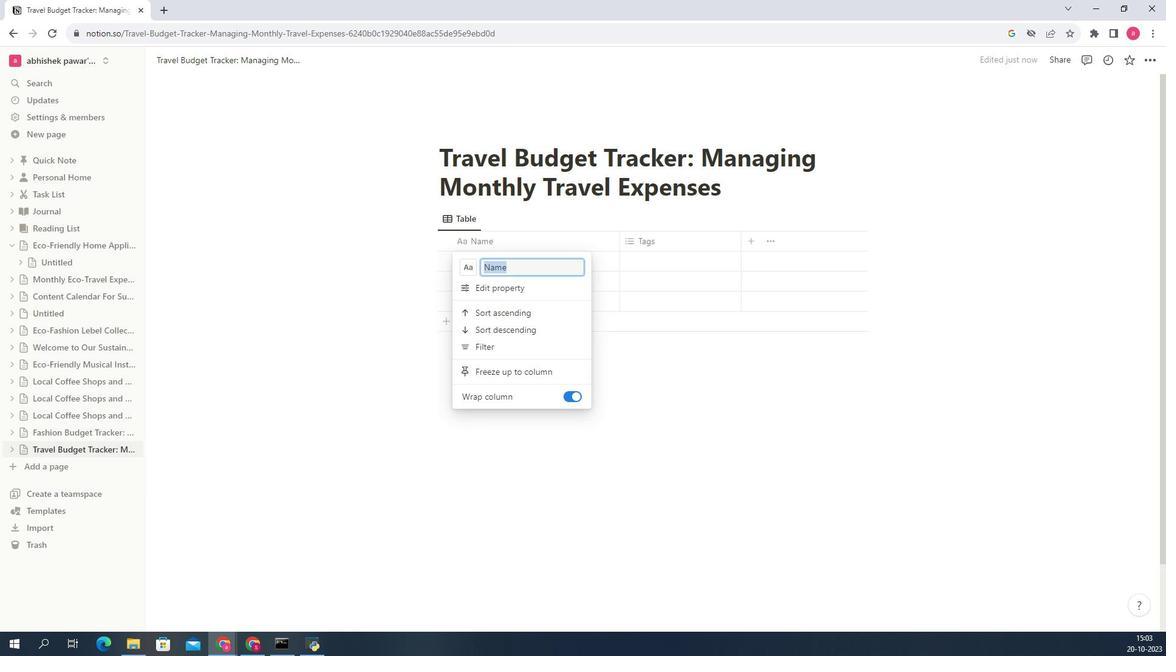 
Action: Mouse scrolled (12, 185) with delta (0, 0)
Screenshot: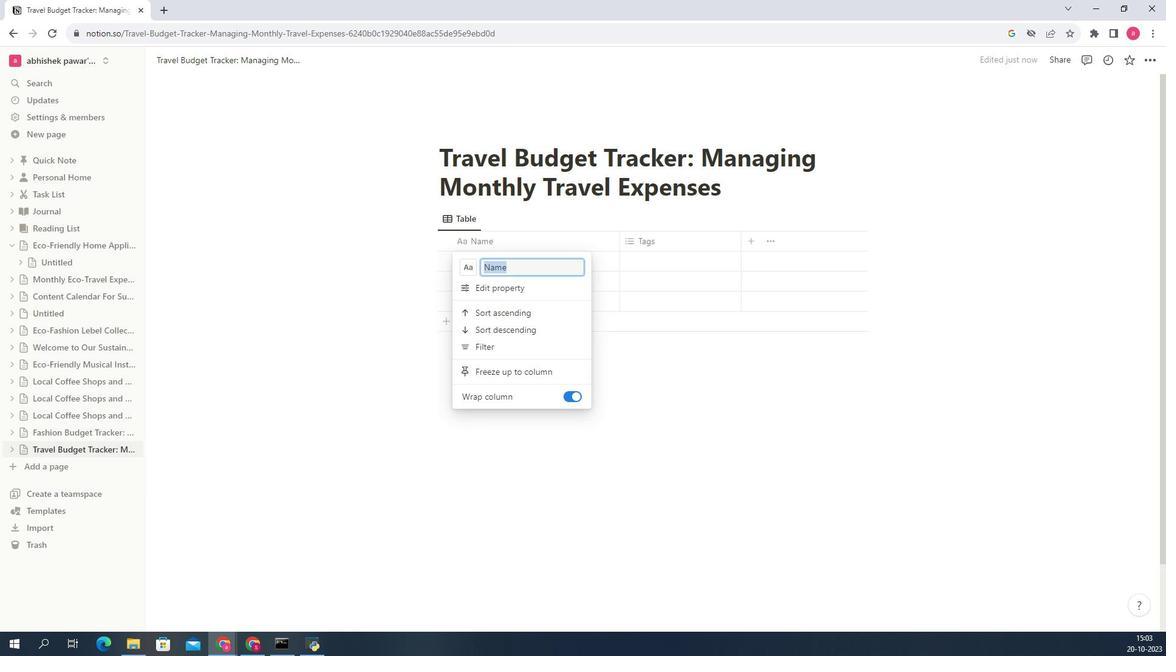 
Action: Mouse moved to (147, 164)
Screenshot: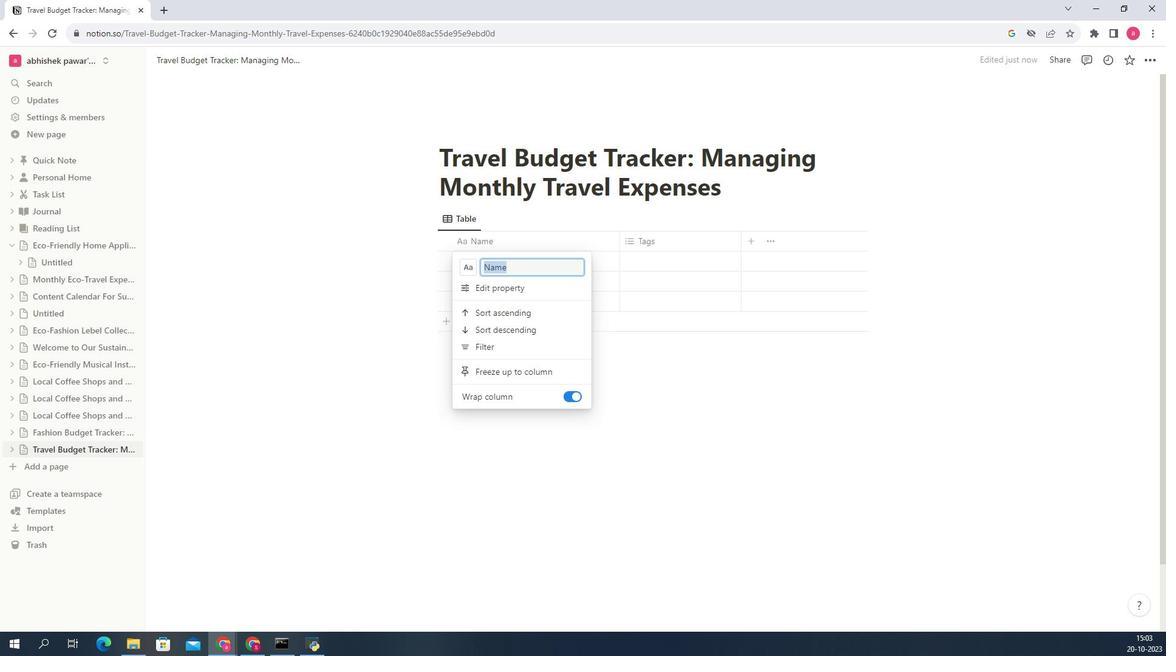 
Action: Mouse pressed left at (147, 164)
Screenshot: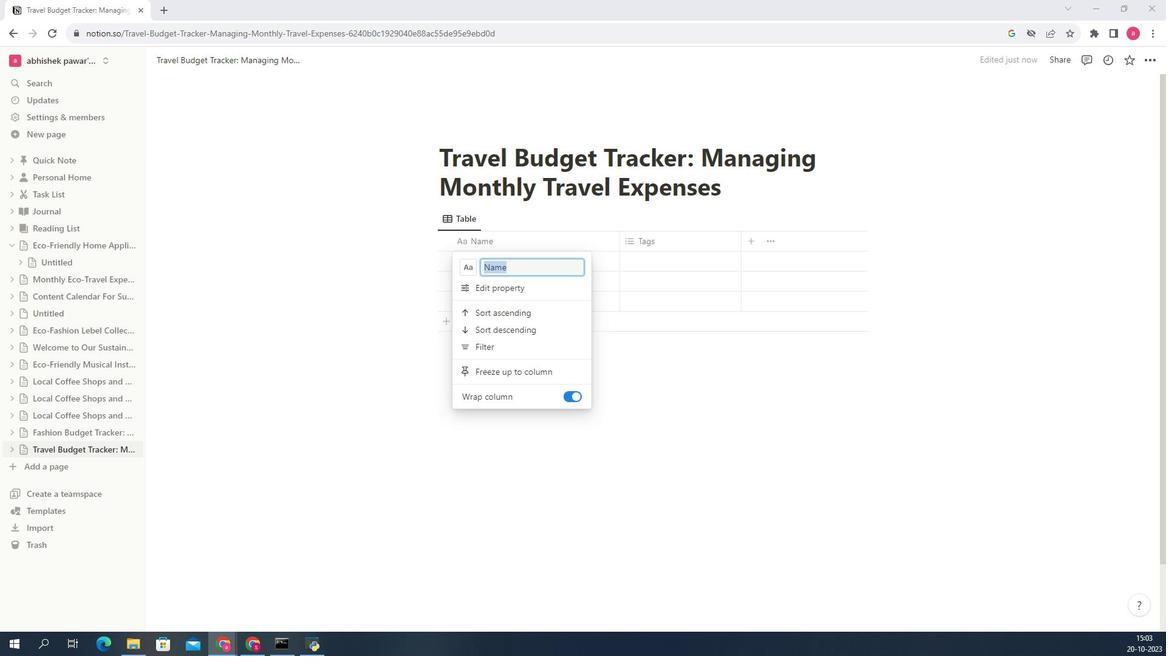 
Action: Mouse moved to (6, 174)
Screenshot: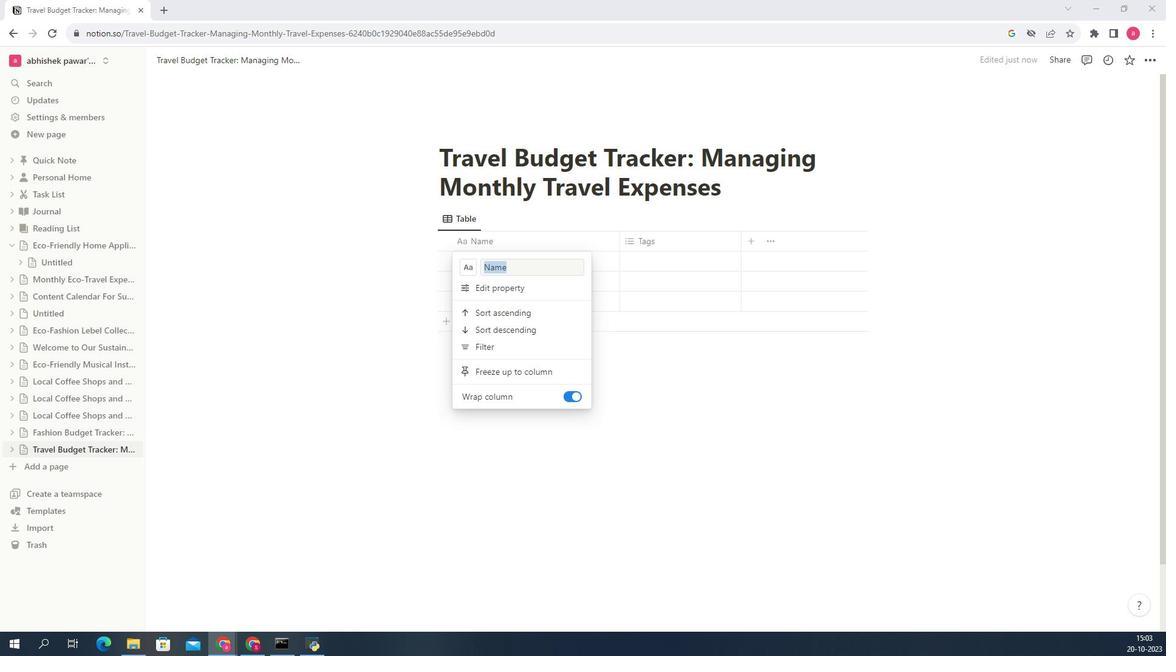 
Action: Mouse pressed left at (6, 174)
Screenshot: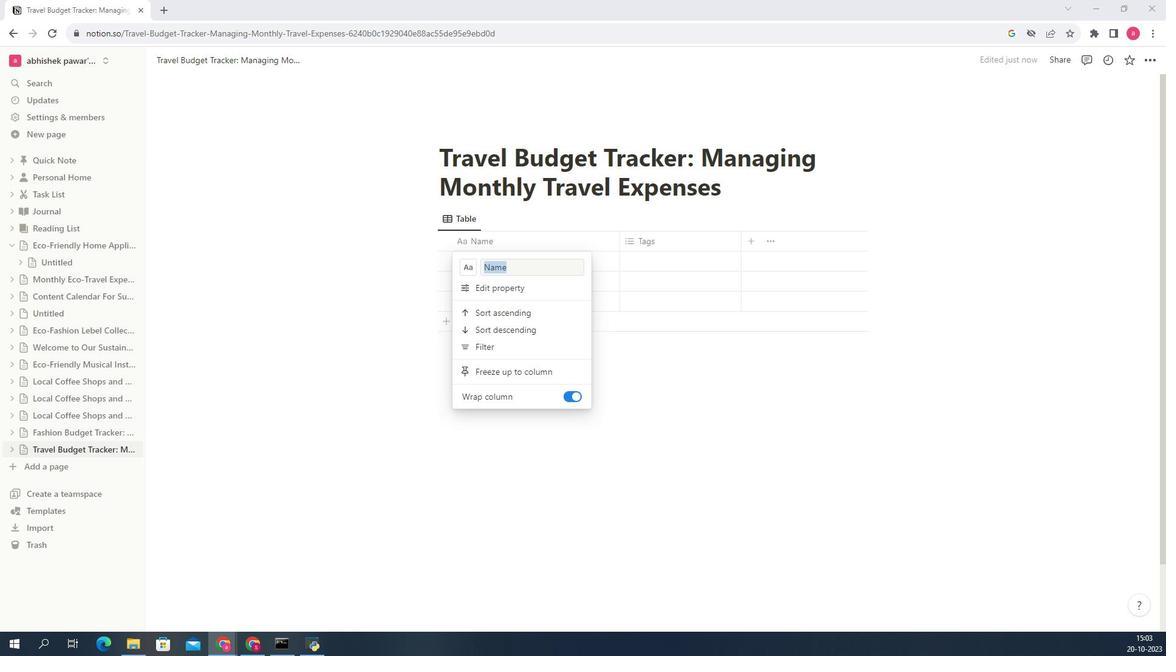 
Action: Mouse moved to (607, 263)
Screenshot: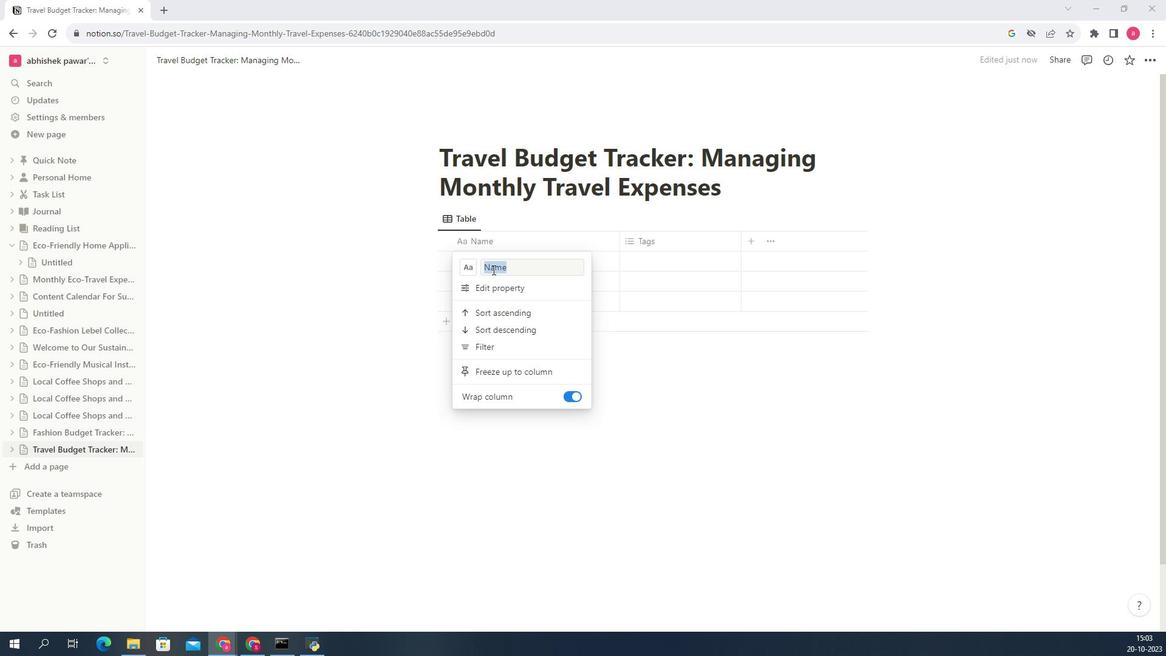 
Action: Key pressed <Key.backspace><Key.shift>Month<Key.backspace>
Screenshot: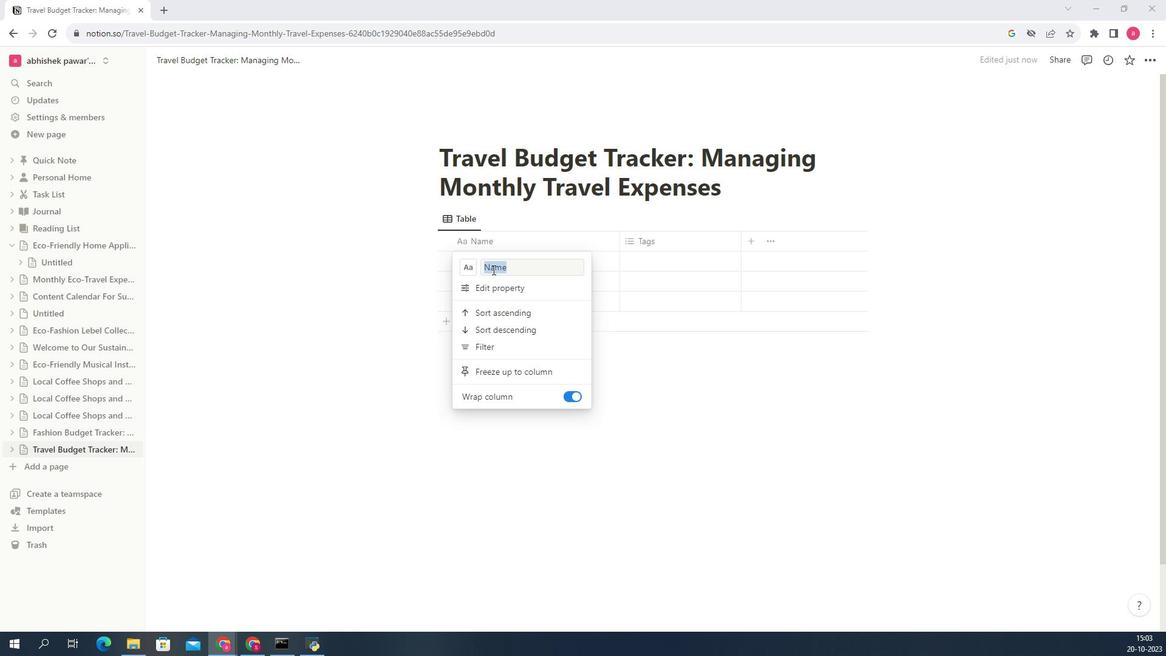 
Action: Mouse pressed left at (607, 263)
Screenshot: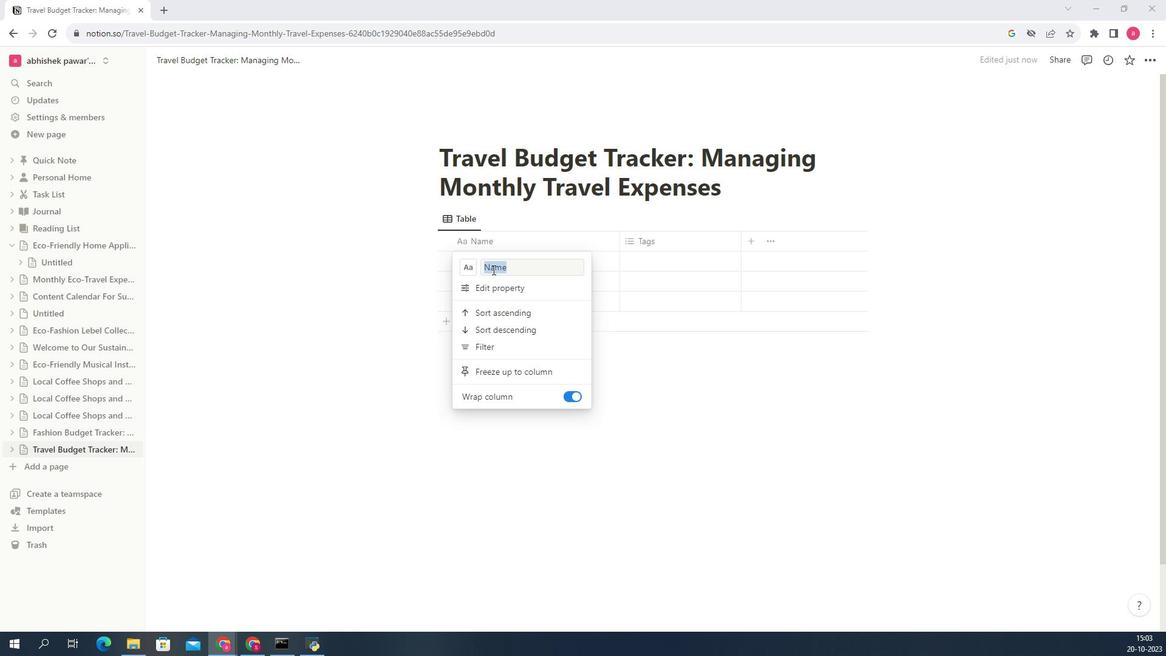 
Action: Mouse pressed left at (607, 263)
Screenshot: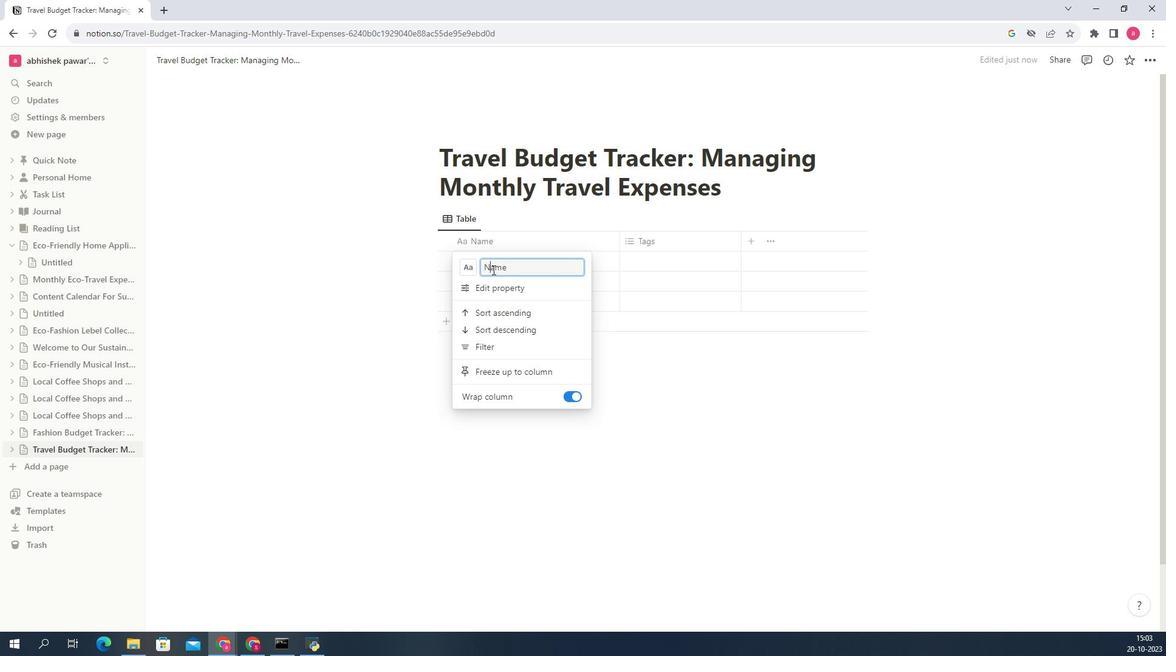 
Action: Mouse pressed left at (607, 263)
Screenshot: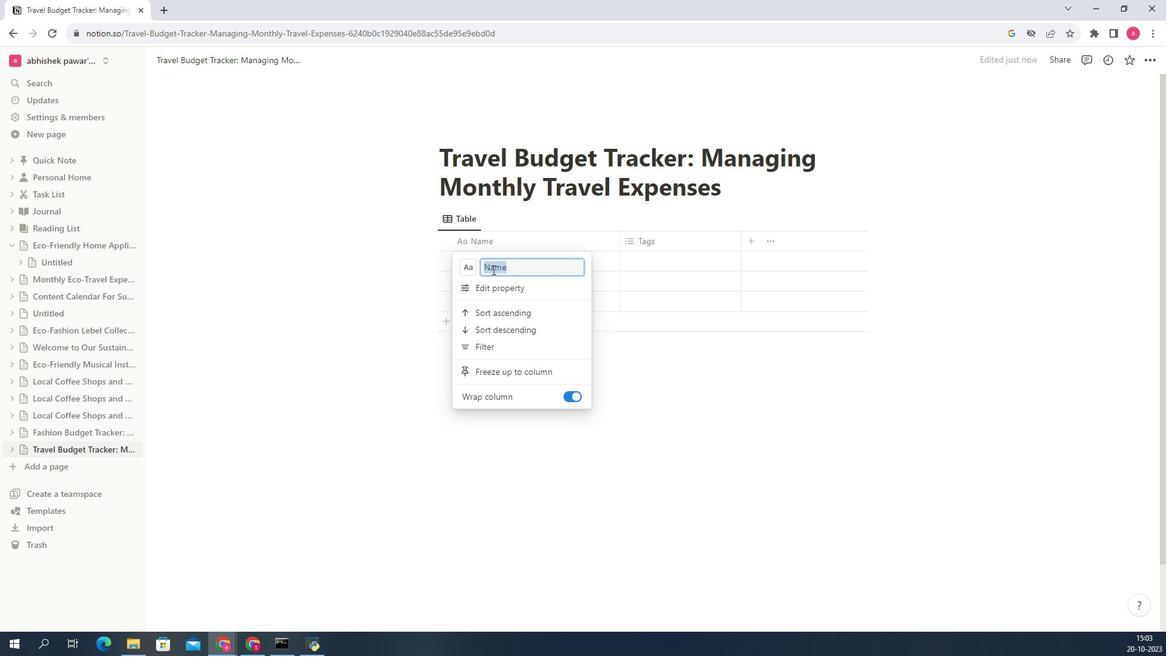 
Action: Key pressed <Key.backspace><Key.shift>Month
Screenshot: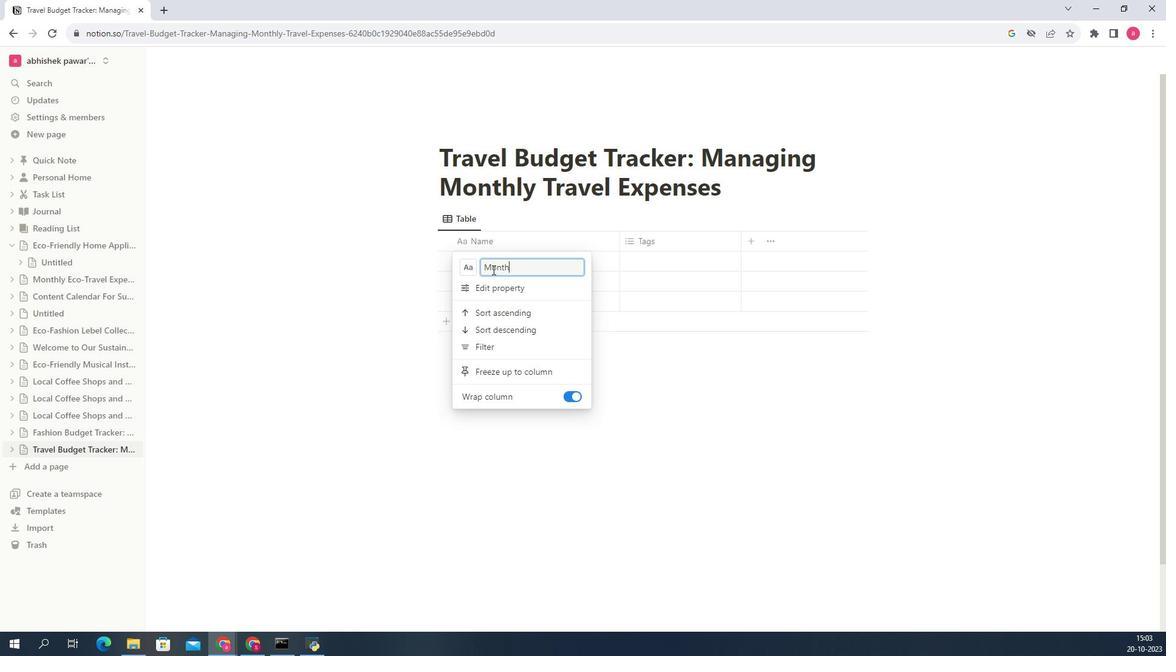 
Action: Mouse moved to (589, 262)
Screenshot: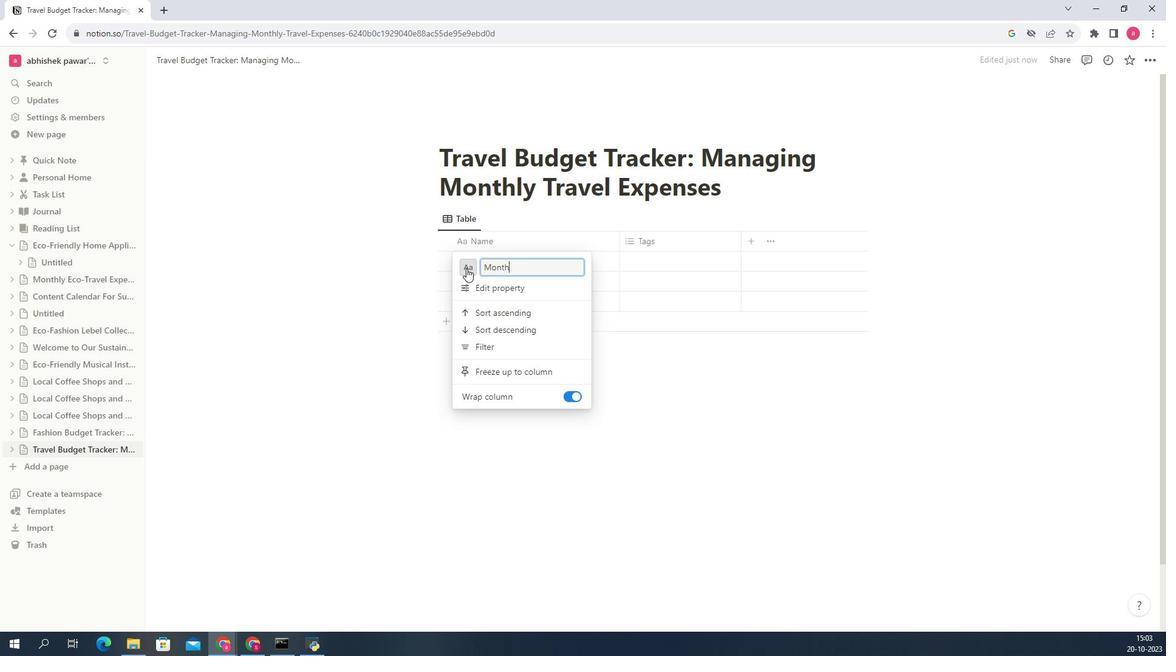 
Action: Mouse pressed left at (589, 262)
Screenshot: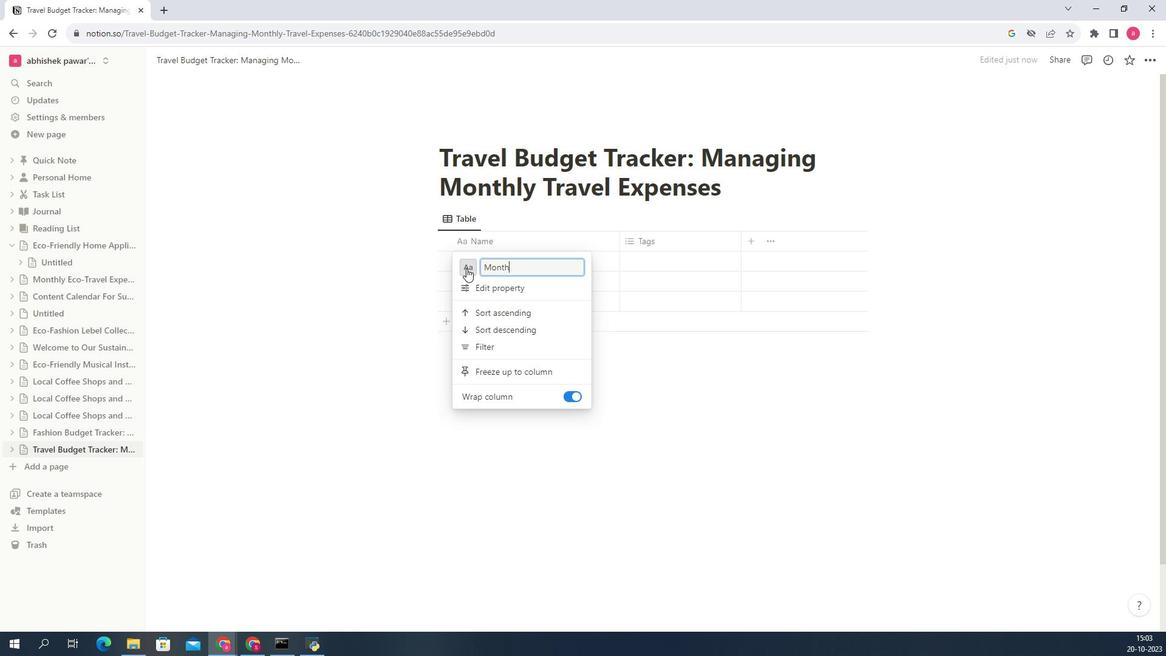 
Action: Mouse moved to (579, 309)
Screenshot: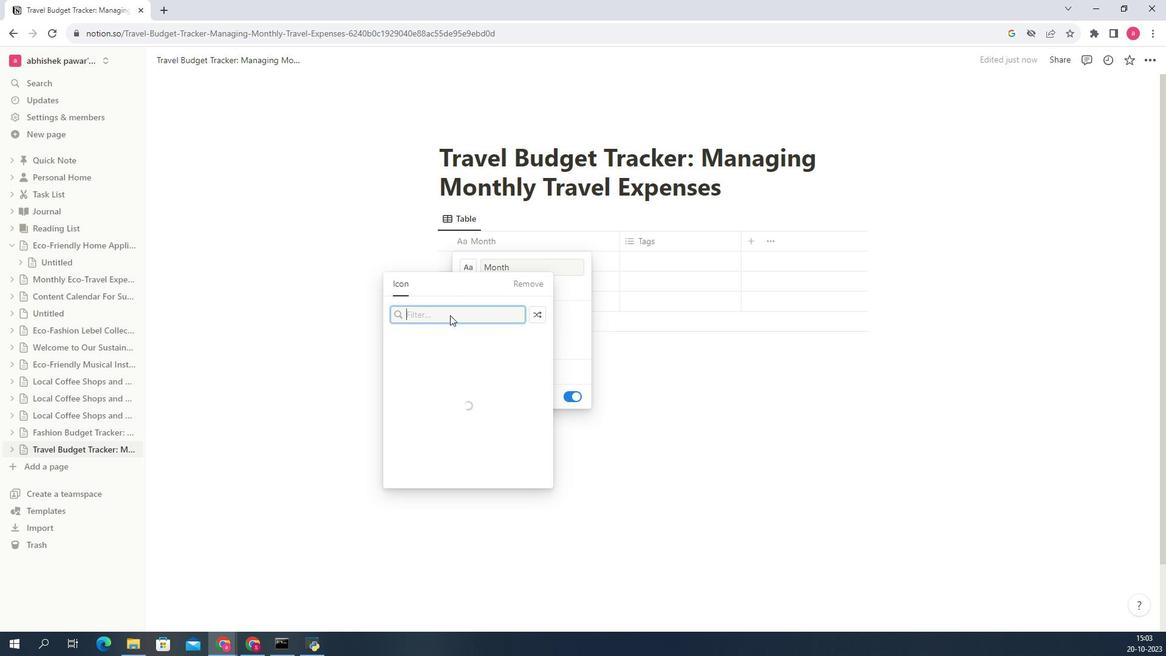 
Action: Mouse pressed left at (579, 309)
Screenshot: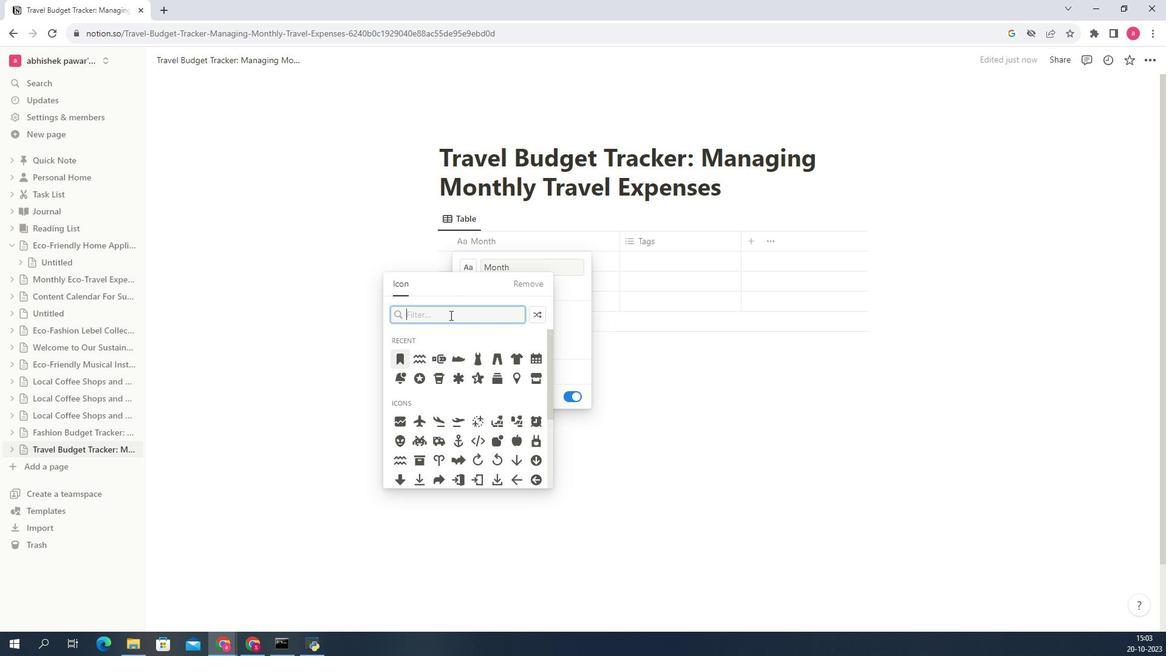 
Action: Mouse moved to (630, 351)
Screenshot: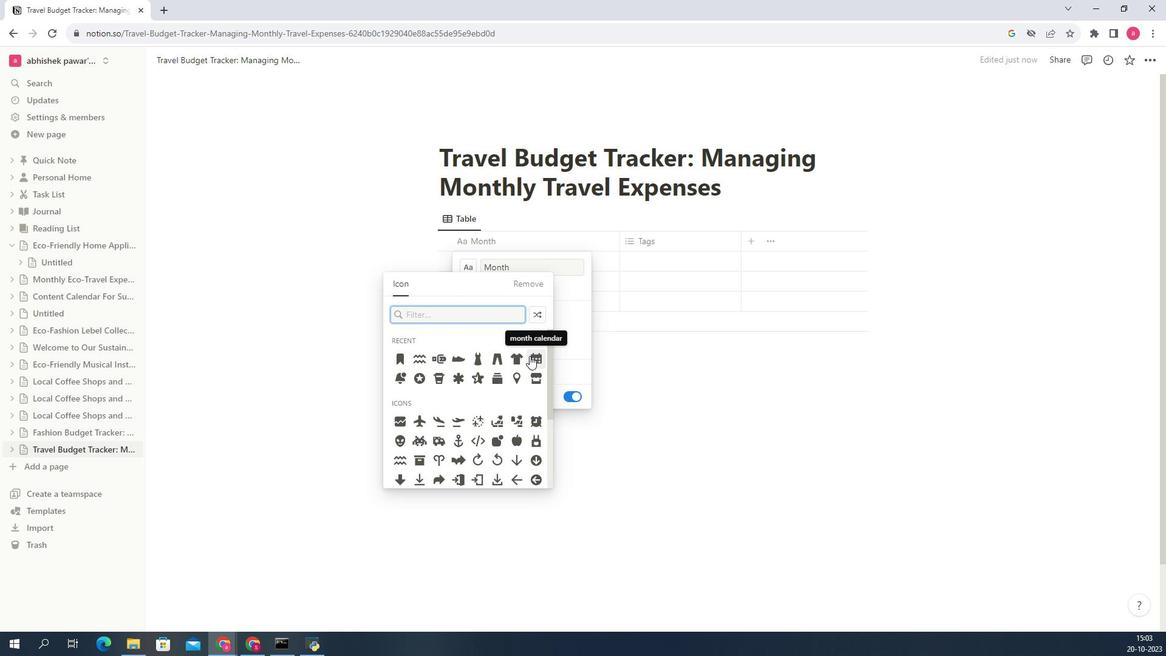 
Action: Mouse pressed left at (630, 351)
Screenshot: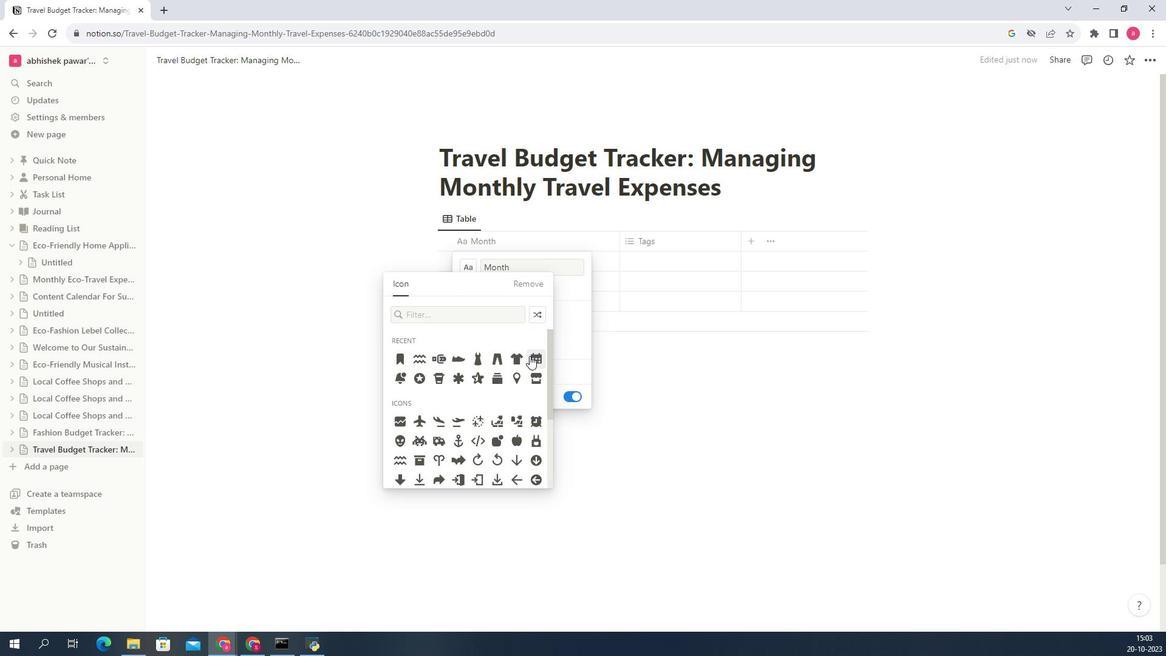 
Action: Mouse moved to (694, 315)
Screenshot: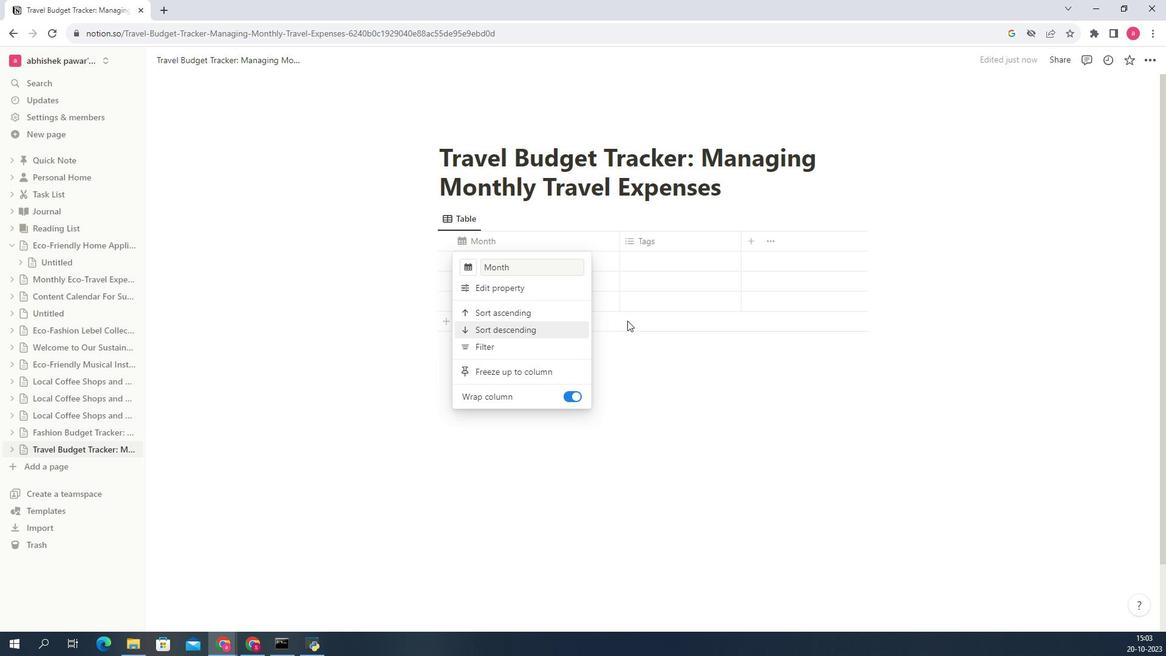 
Action: Mouse pressed left at (694, 315)
Screenshot: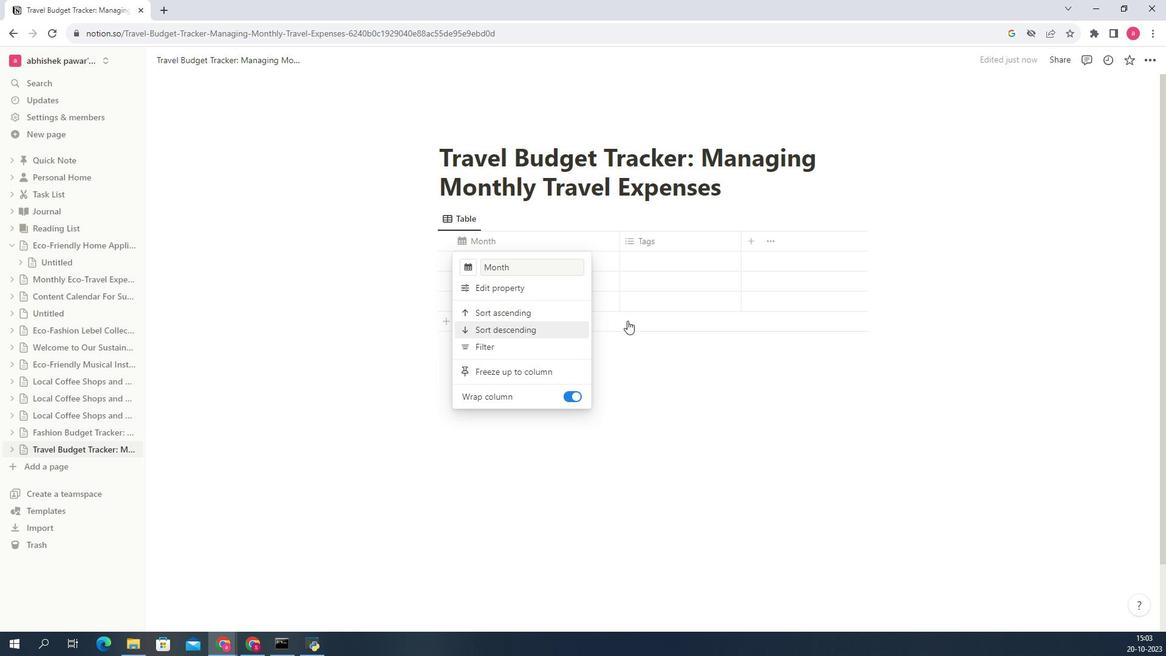 
Action: Mouse moved to (704, 226)
Screenshot: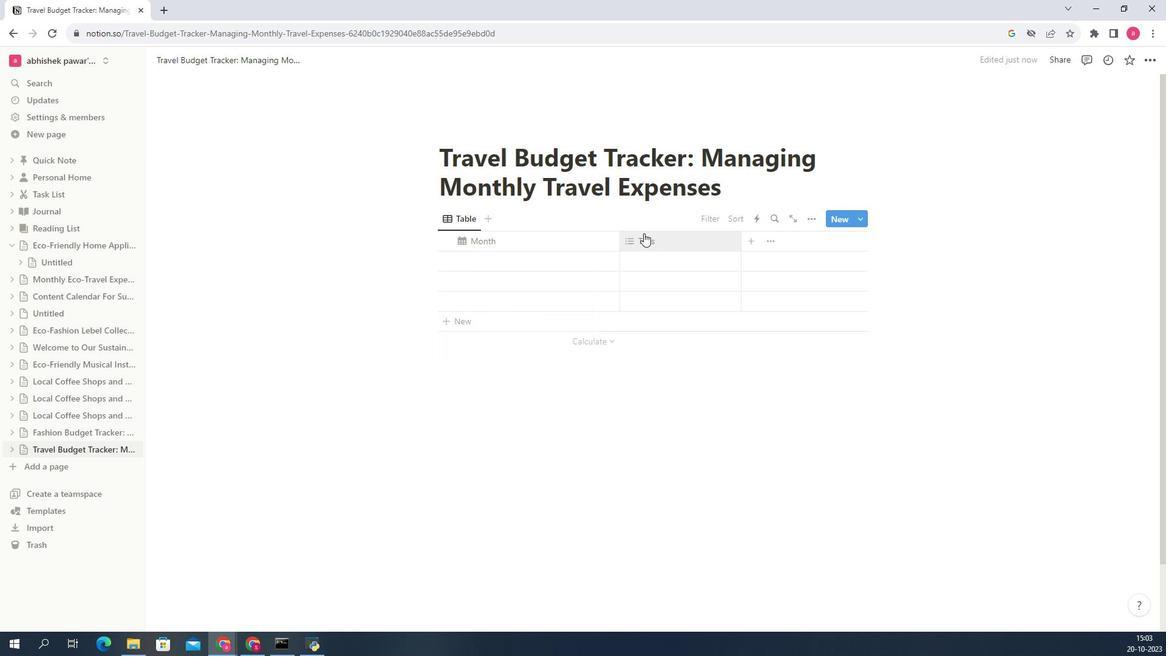 
Action: Mouse pressed left at (704, 226)
Screenshot: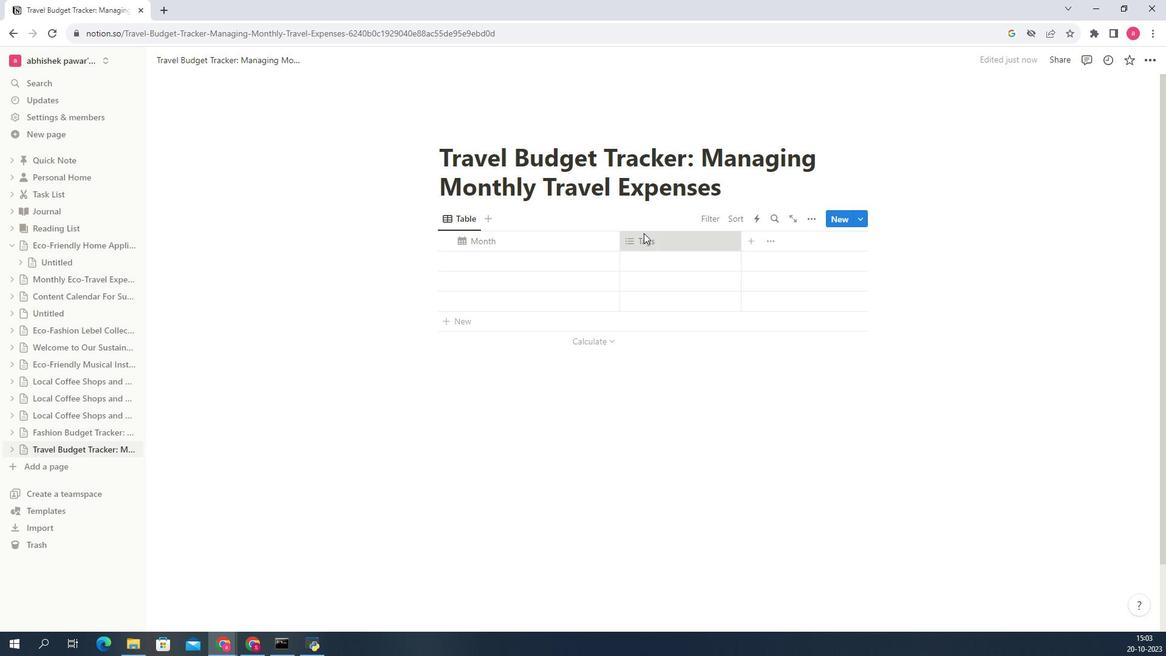 
Action: Mouse moved to (718, 261)
Screenshot: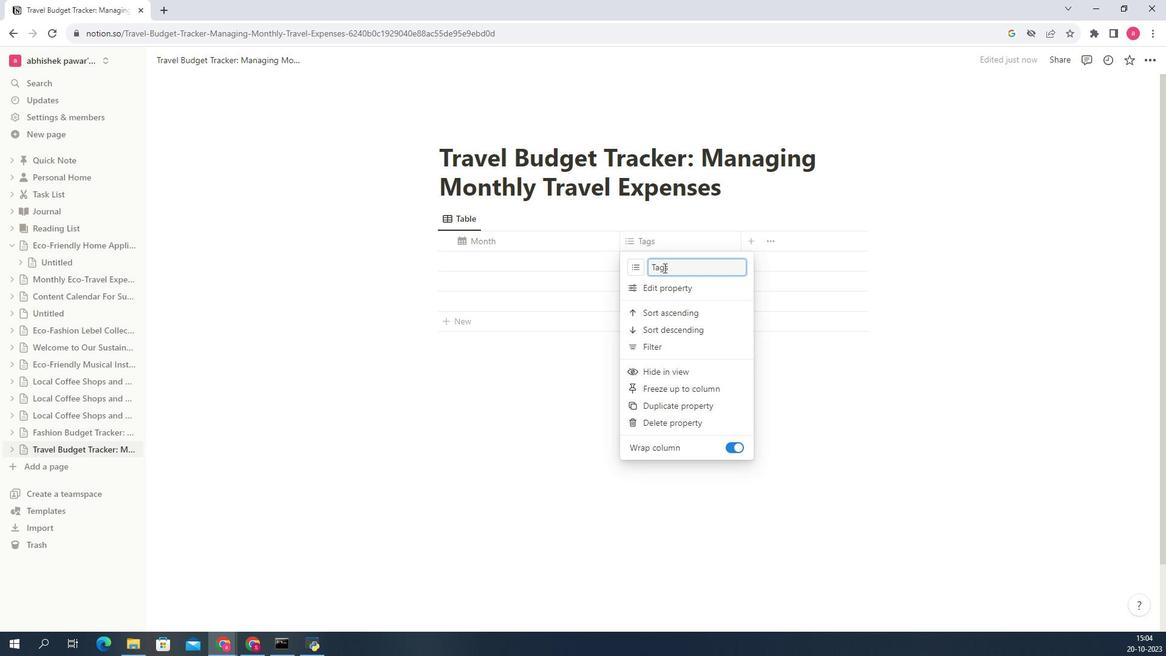
Action: Mouse pressed left at (718, 261)
Screenshot: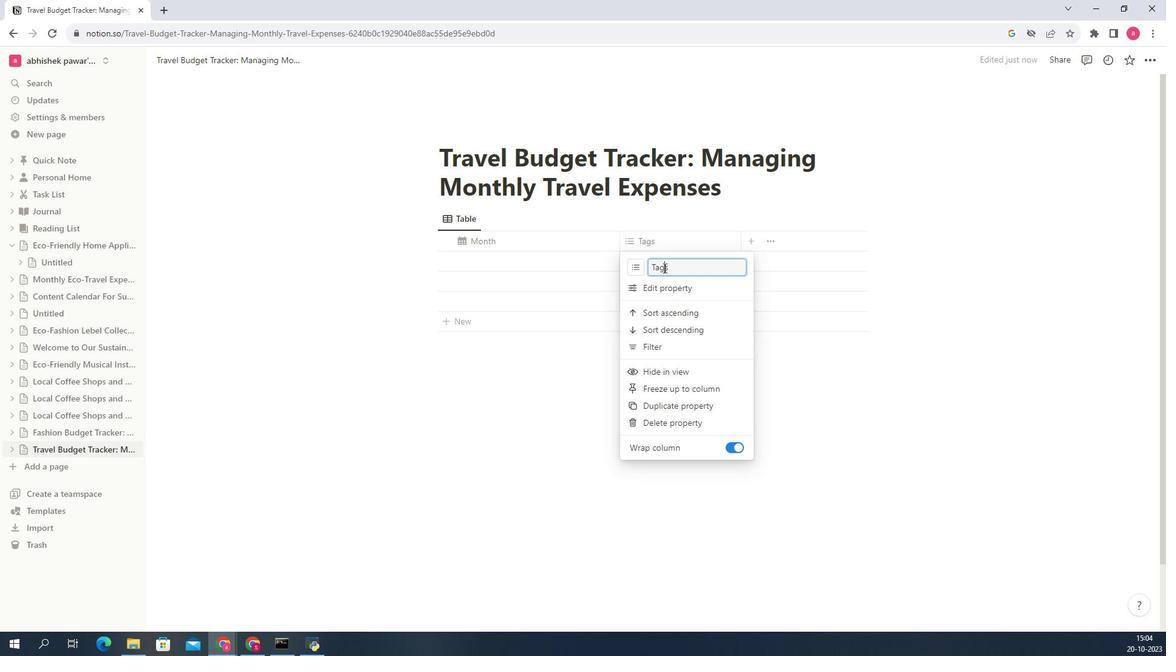
Action: Mouse moved to (718, 261)
Screenshot: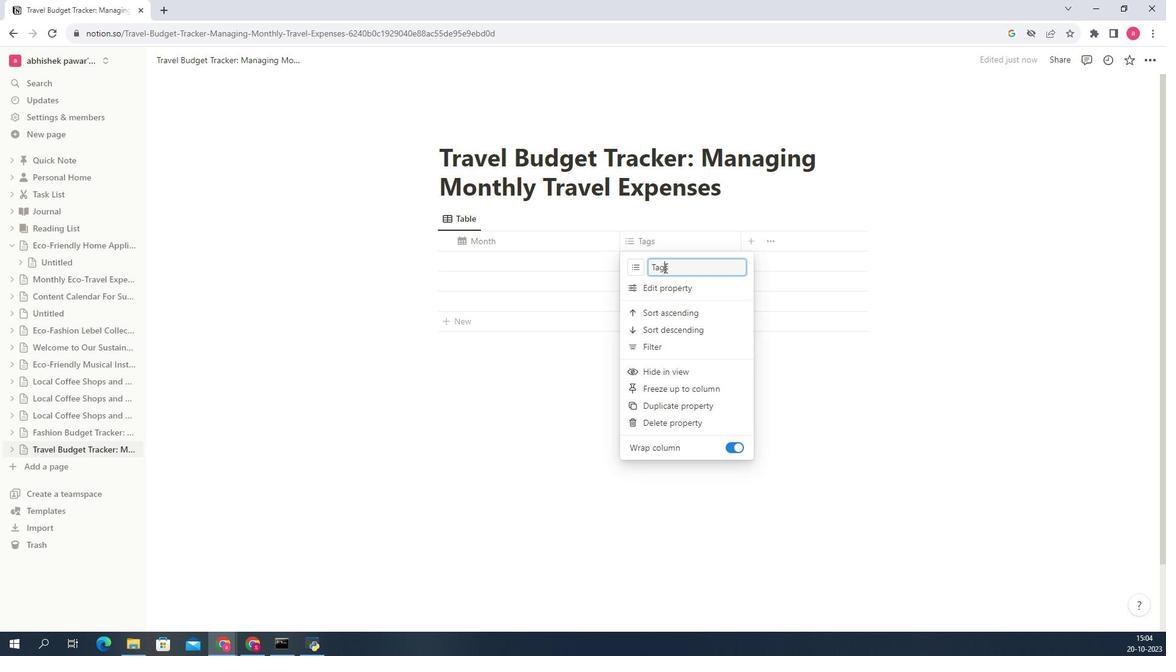 
Action: Mouse pressed left at (718, 261)
Screenshot: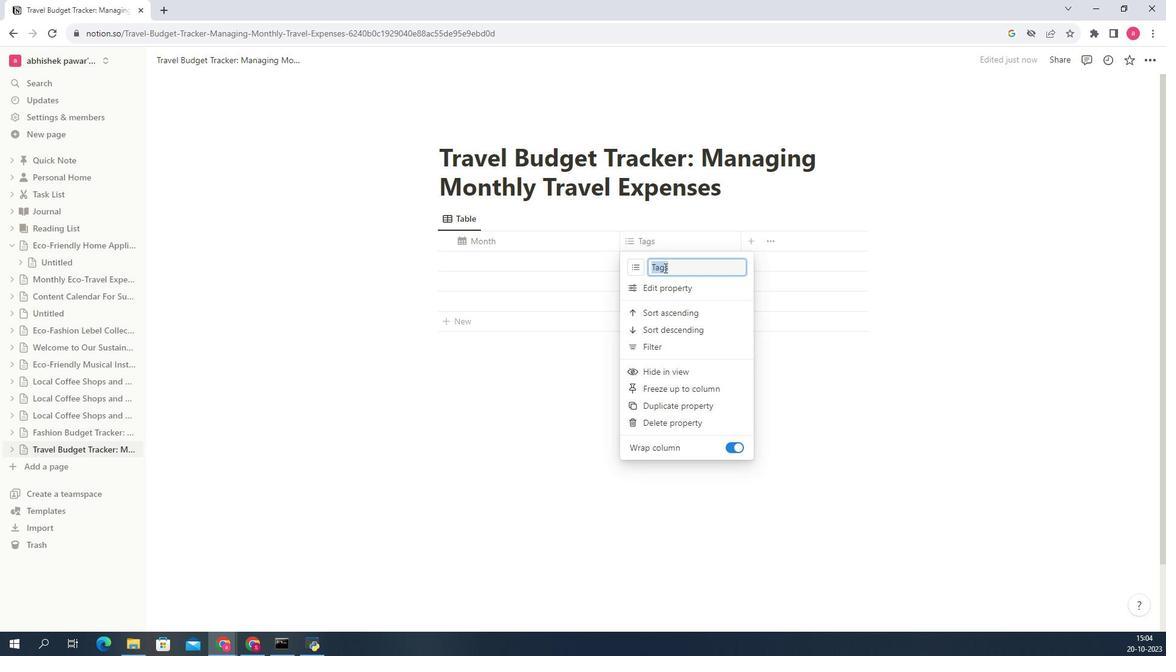 
Action: Key pressed <Key.shift>Transportatin<Key.backspace>on
Screenshot: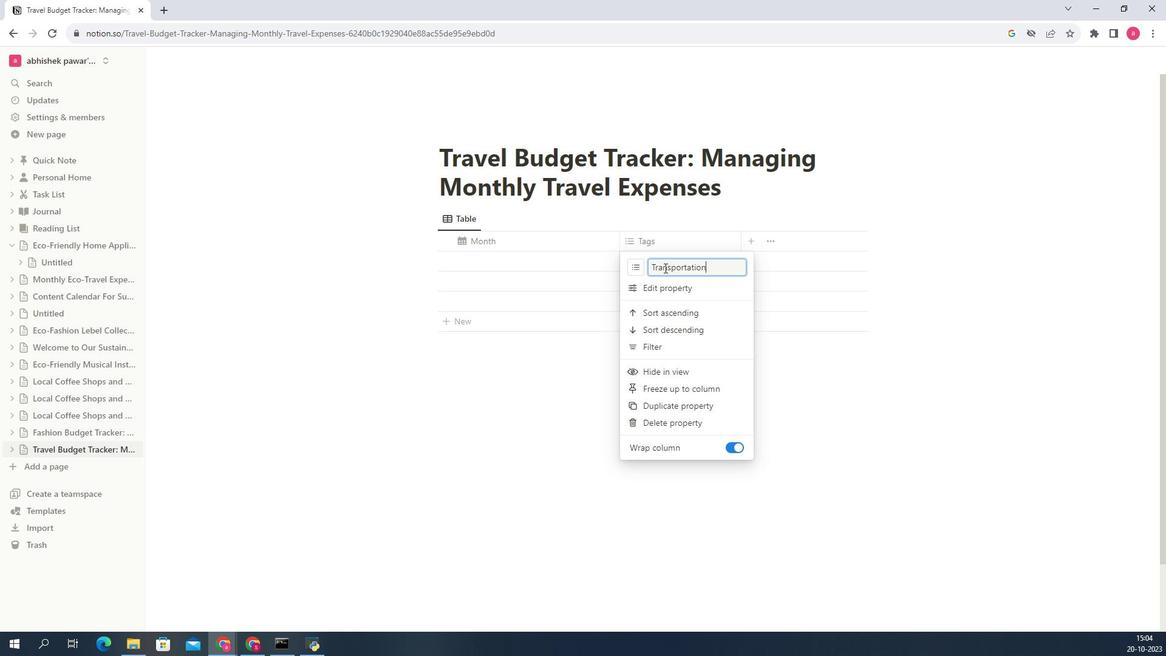 
Action: Mouse moved to (701, 261)
Screenshot: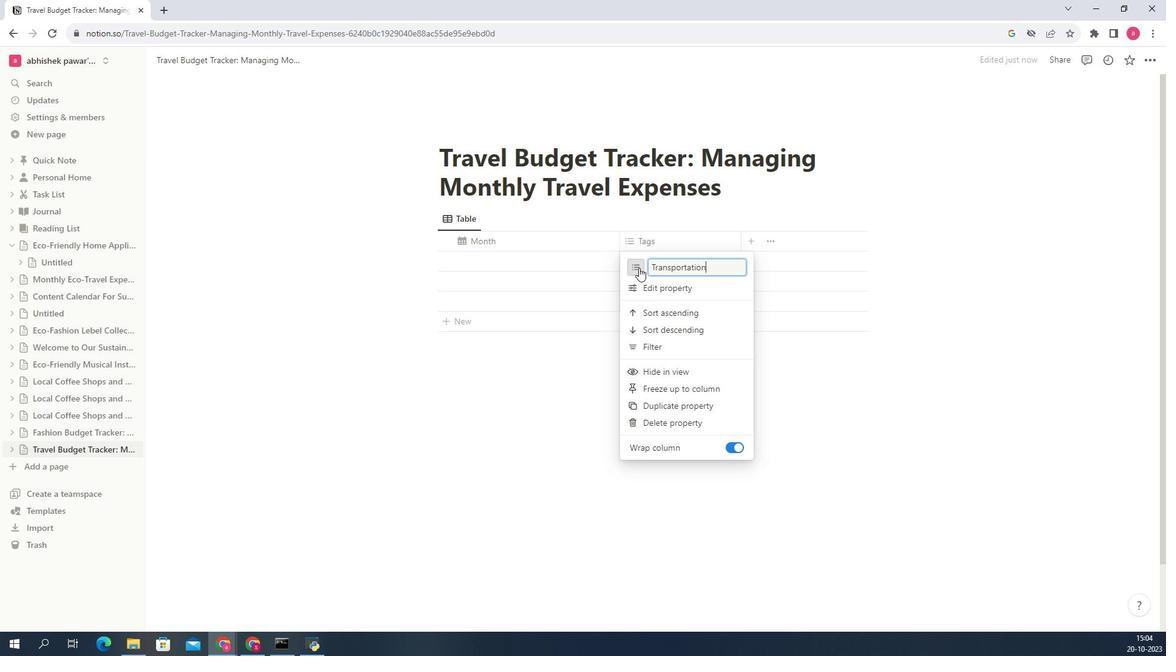 
Action: Mouse pressed left at (701, 261)
Screenshot: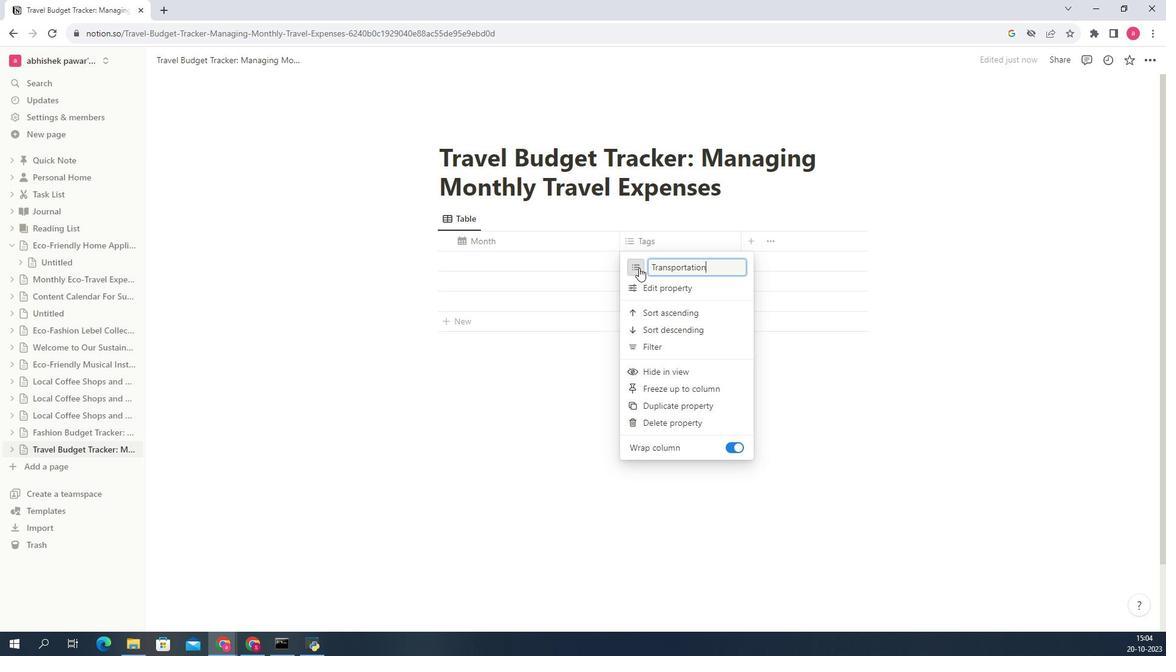 
Action: Mouse moved to (672, 304)
Screenshot: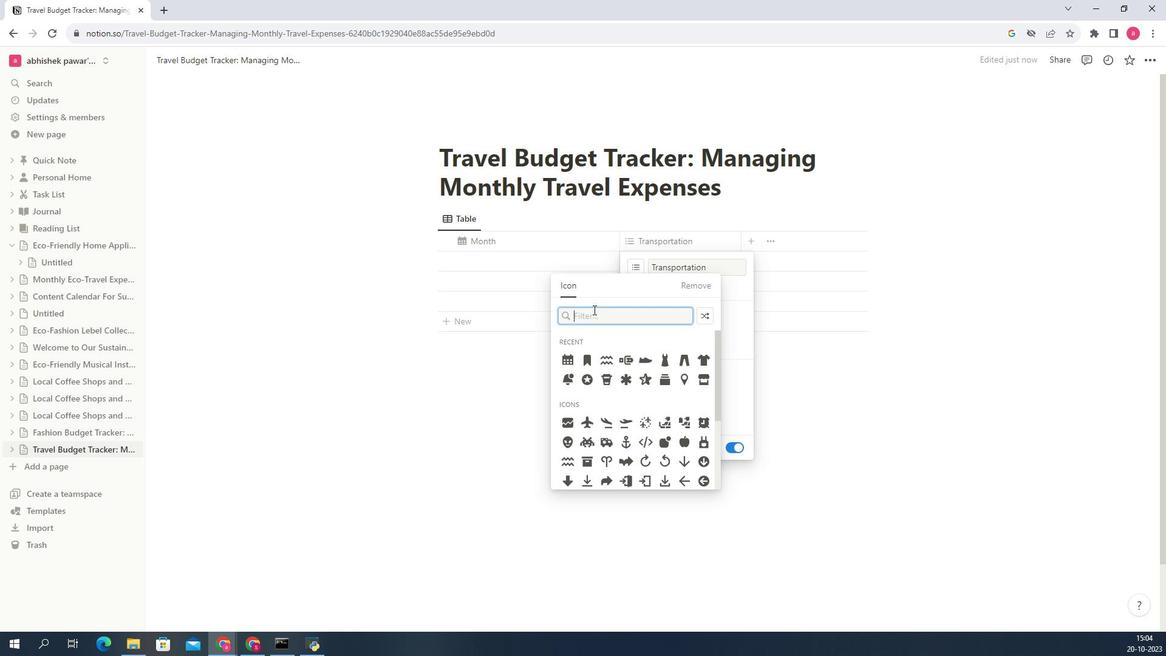 
Action: Mouse pressed left at (672, 304)
Screenshot: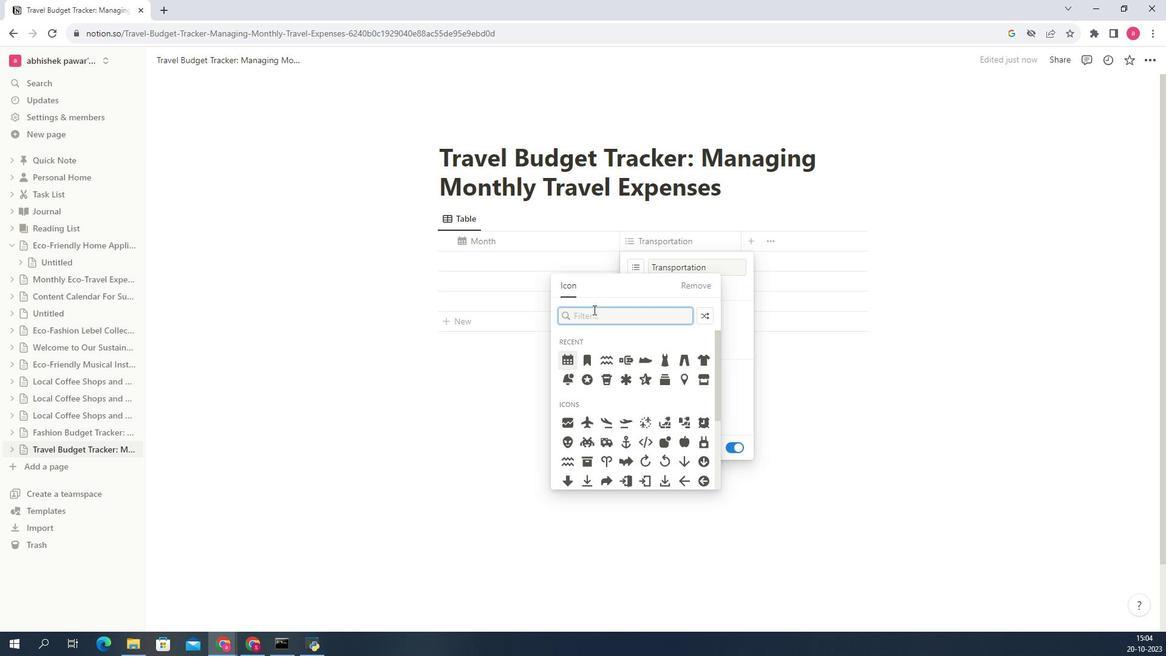 
Action: Key pressed trans
Screenshot: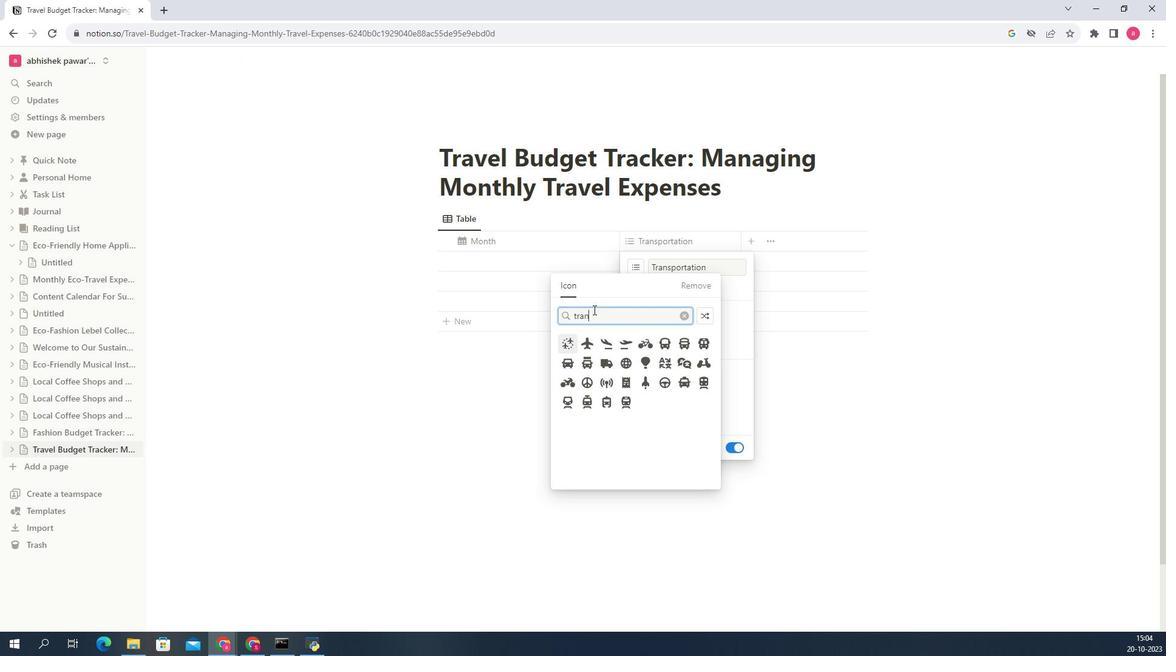
Action: Mouse moved to (667, 356)
Screenshot: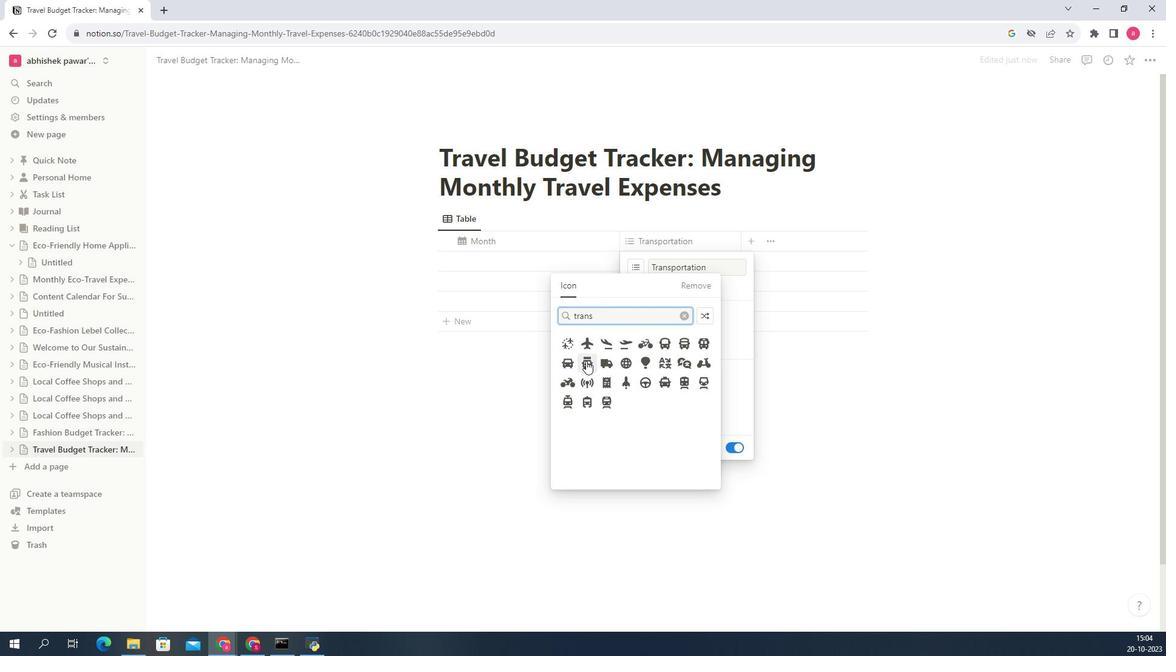 
Action: Mouse pressed left at (667, 356)
Screenshot: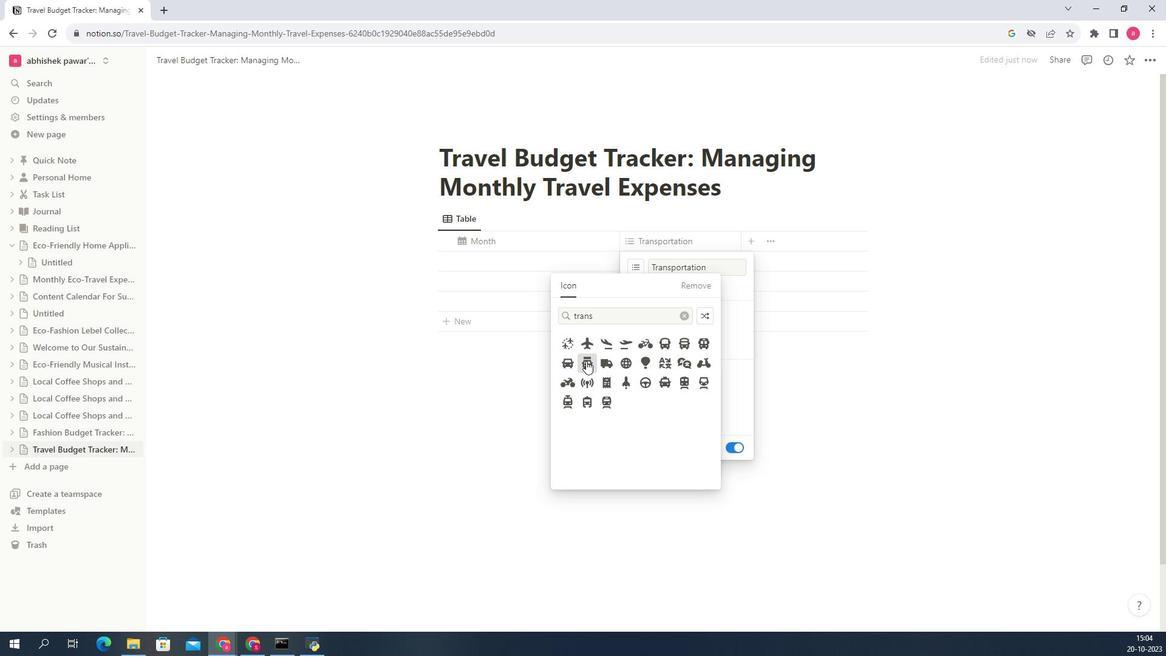 
Action: Mouse moved to (647, 358)
Screenshot: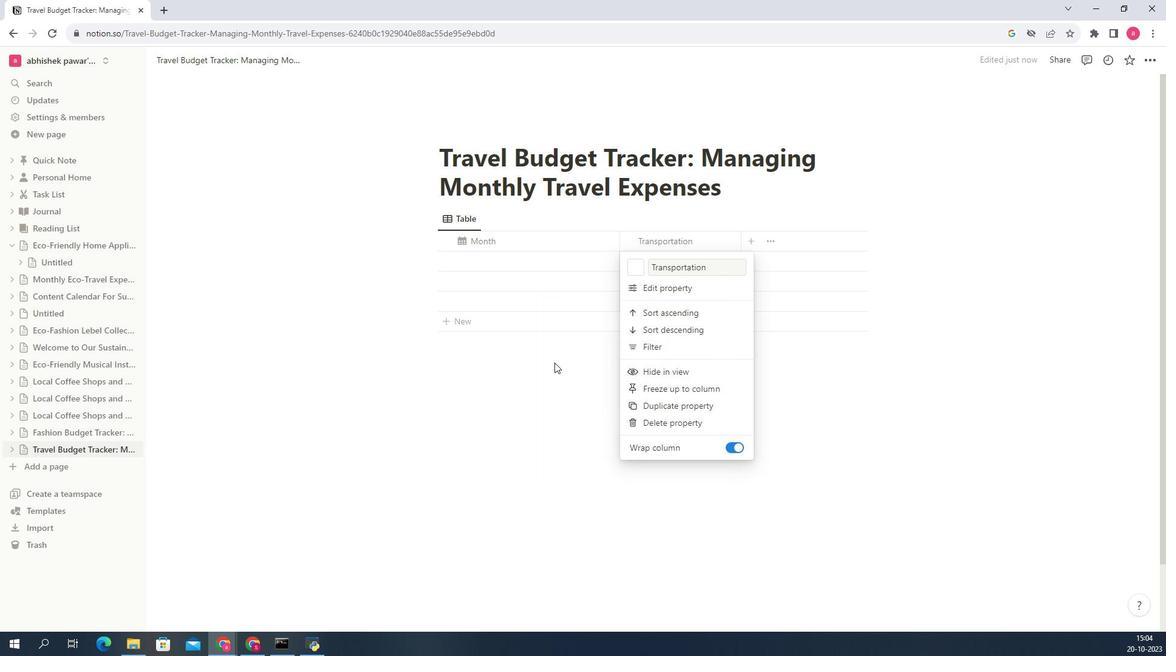 
Action: Mouse pressed left at (647, 358)
Screenshot: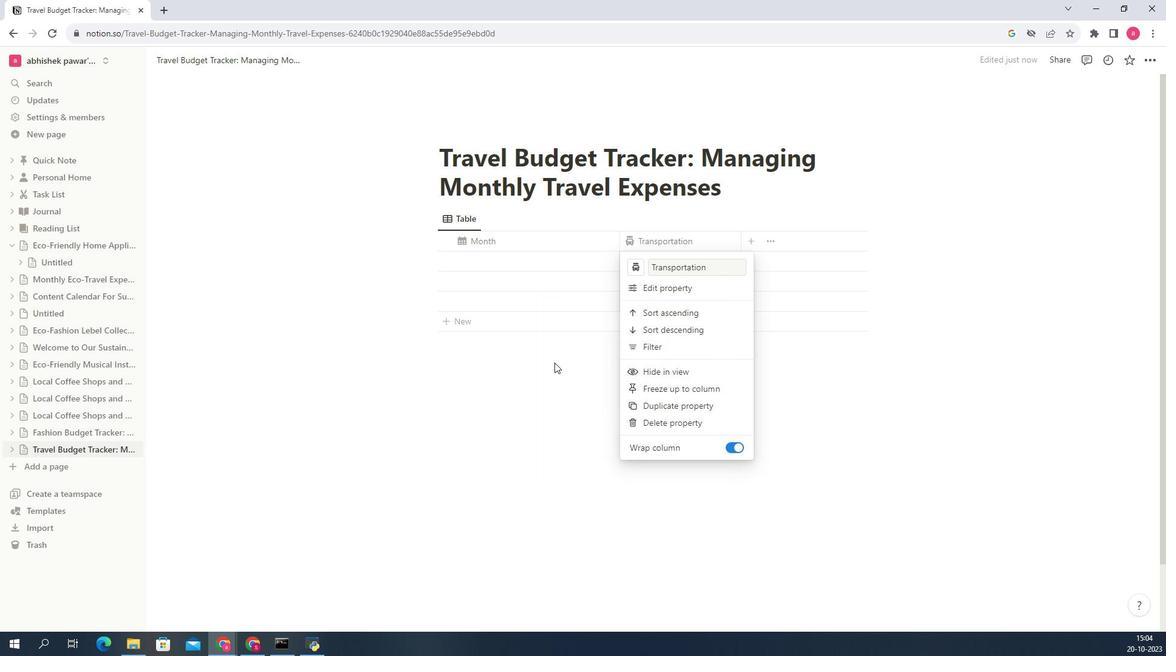 
Action: Mouse moved to (775, 233)
Screenshot: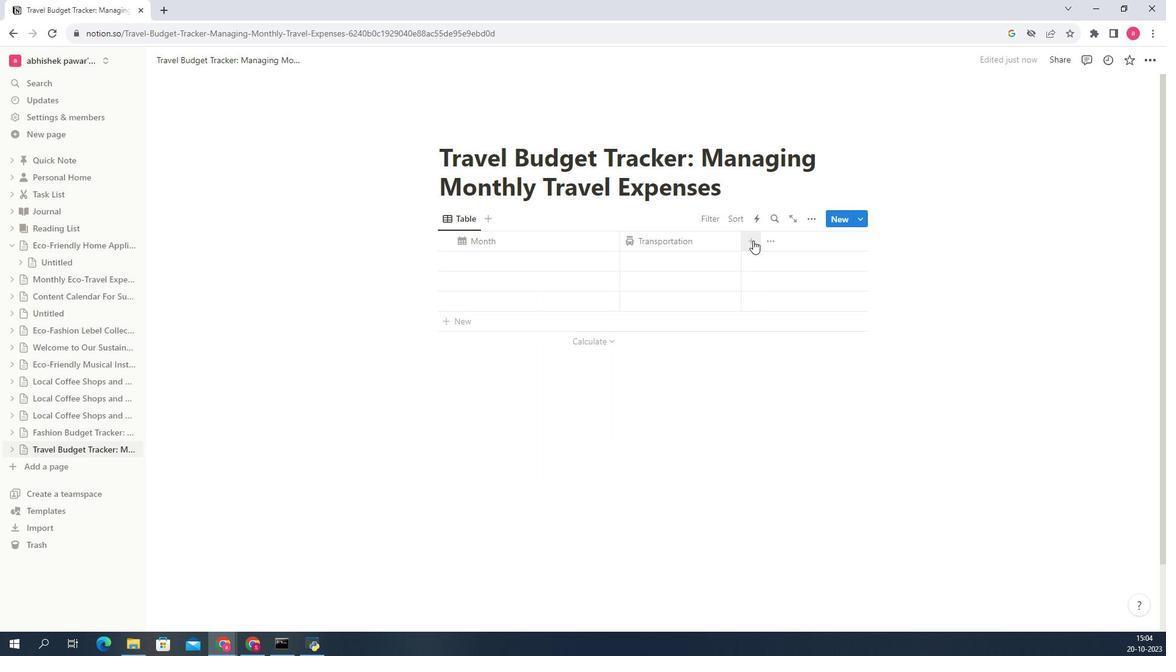 
Action: Mouse pressed left at (775, 233)
Screenshot: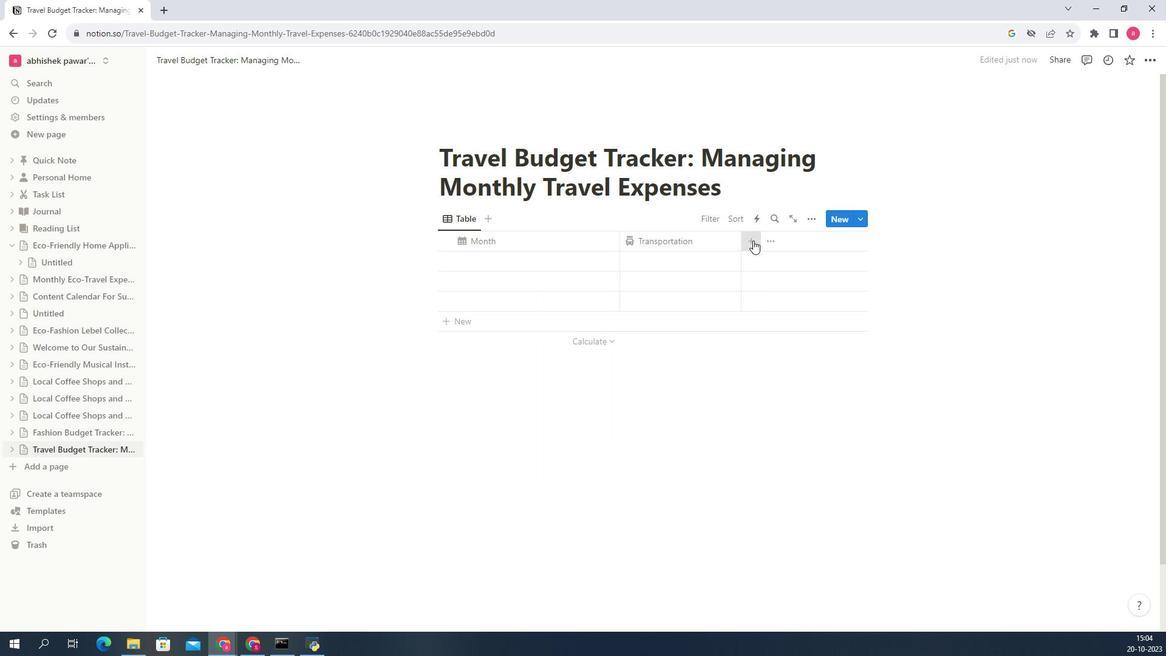 
Action: Mouse moved to (751, 268)
Screenshot: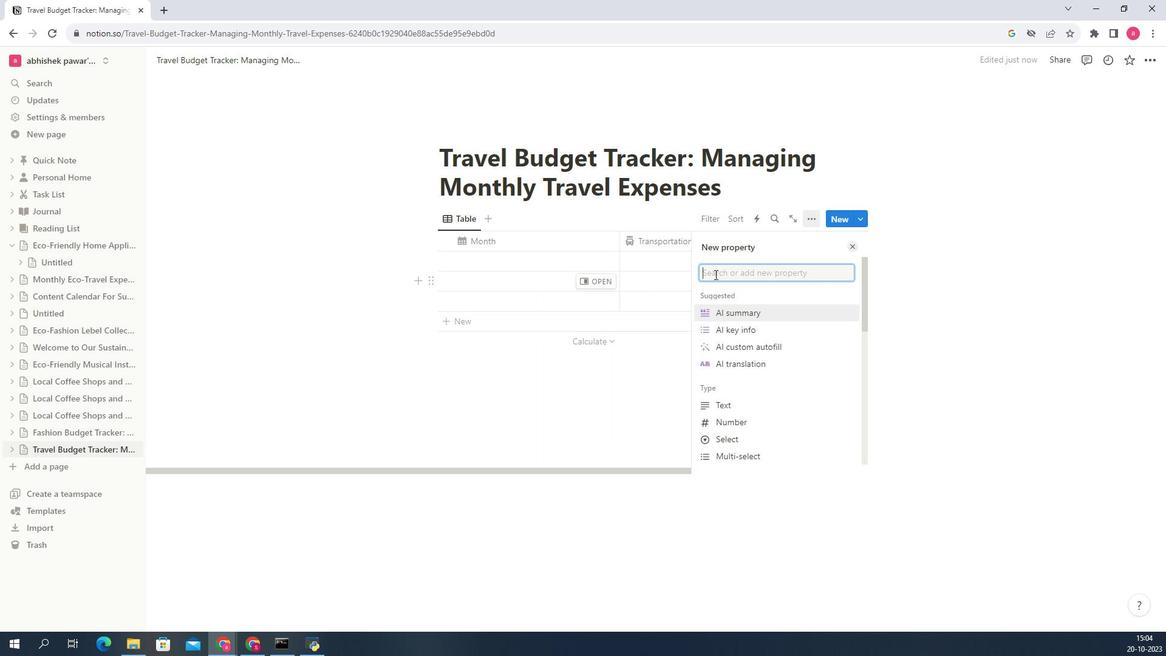 
Action: Mouse pressed left at (751, 268)
Screenshot: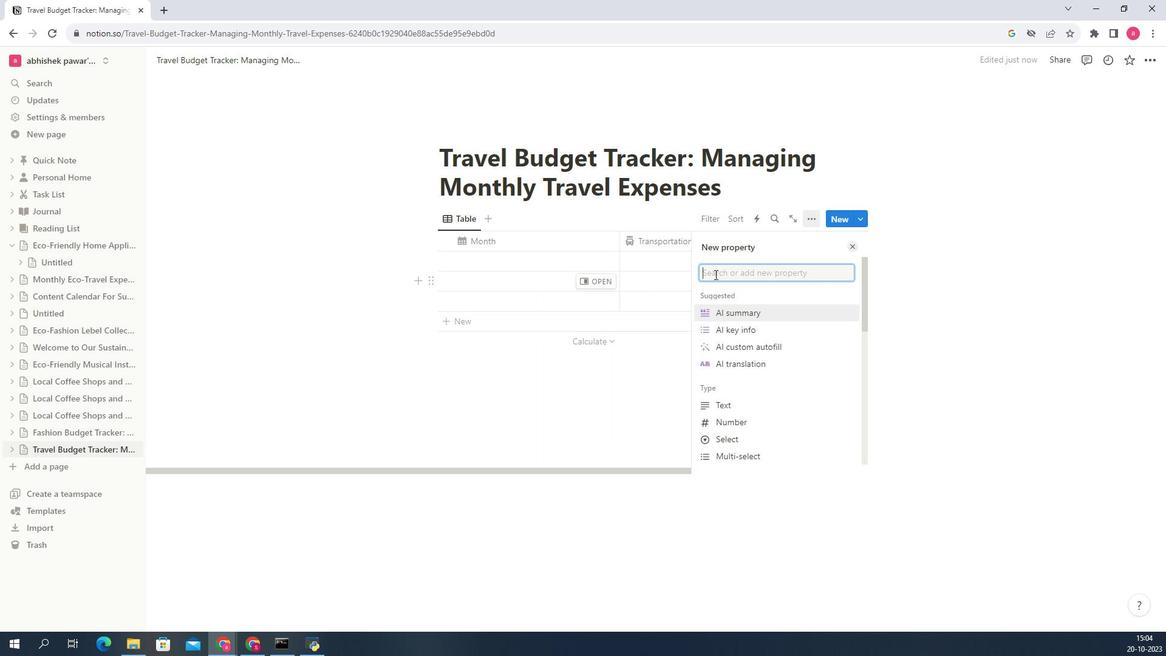 
Action: Key pressed <Key.shift>Accommodation
Screenshot: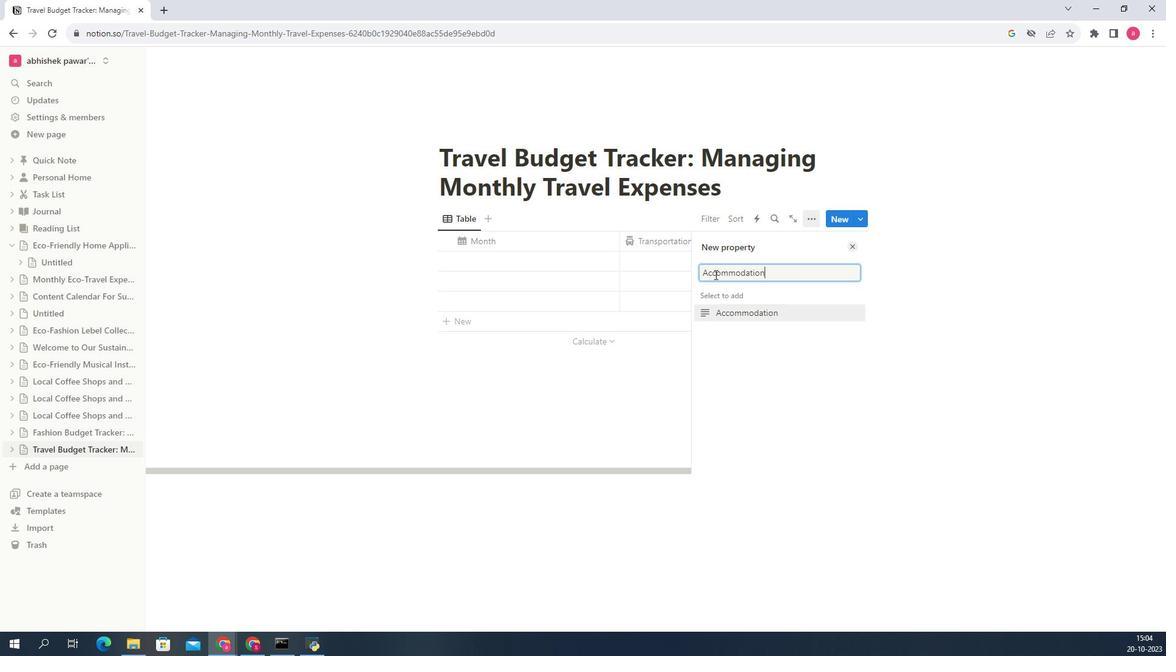 
Action: Mouse moved to (746, 312)
Screenshot: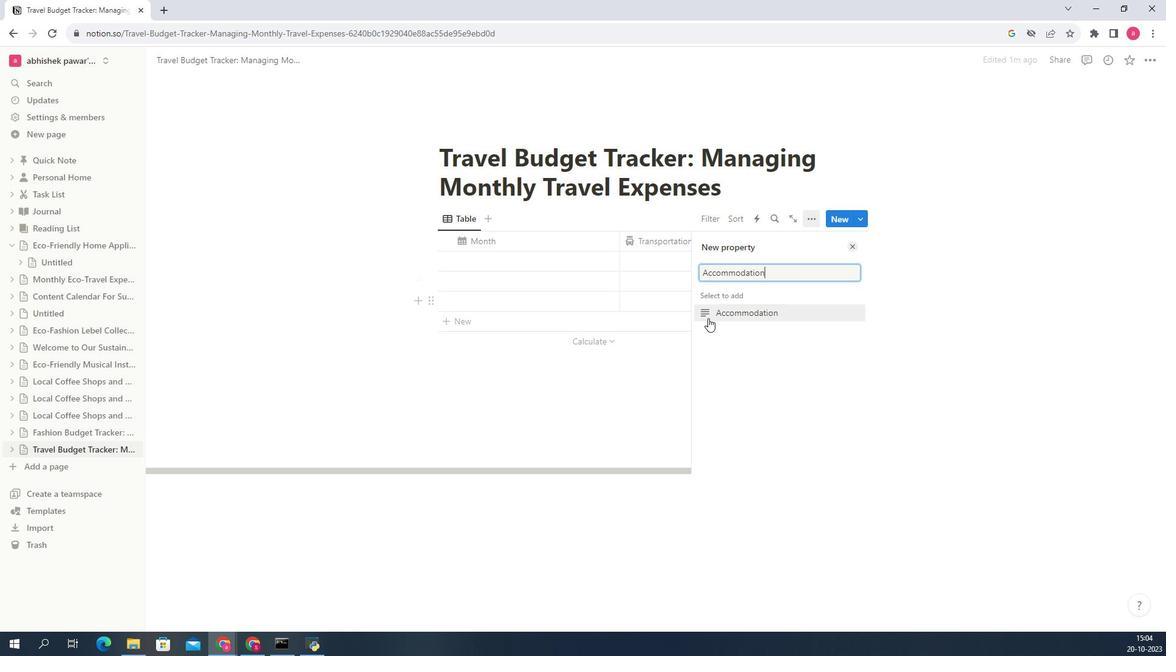 
Action: Mouse pressed left at (746, 312)
Screenshot: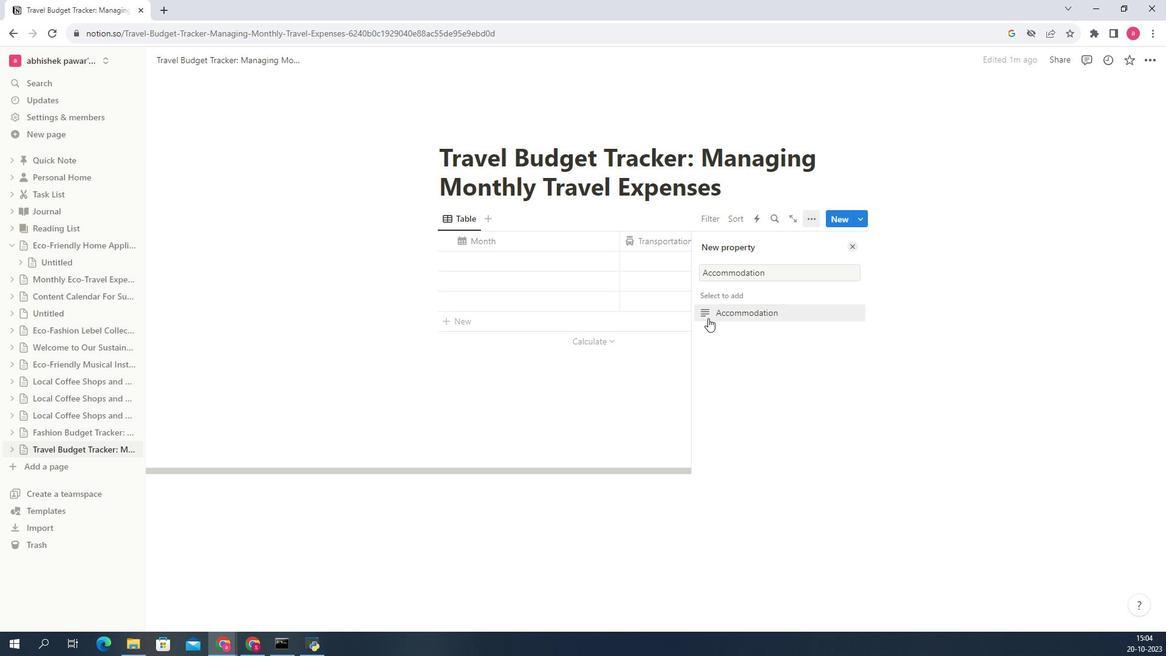 
Action: Mouse moved to (741, 266)
Screenshot: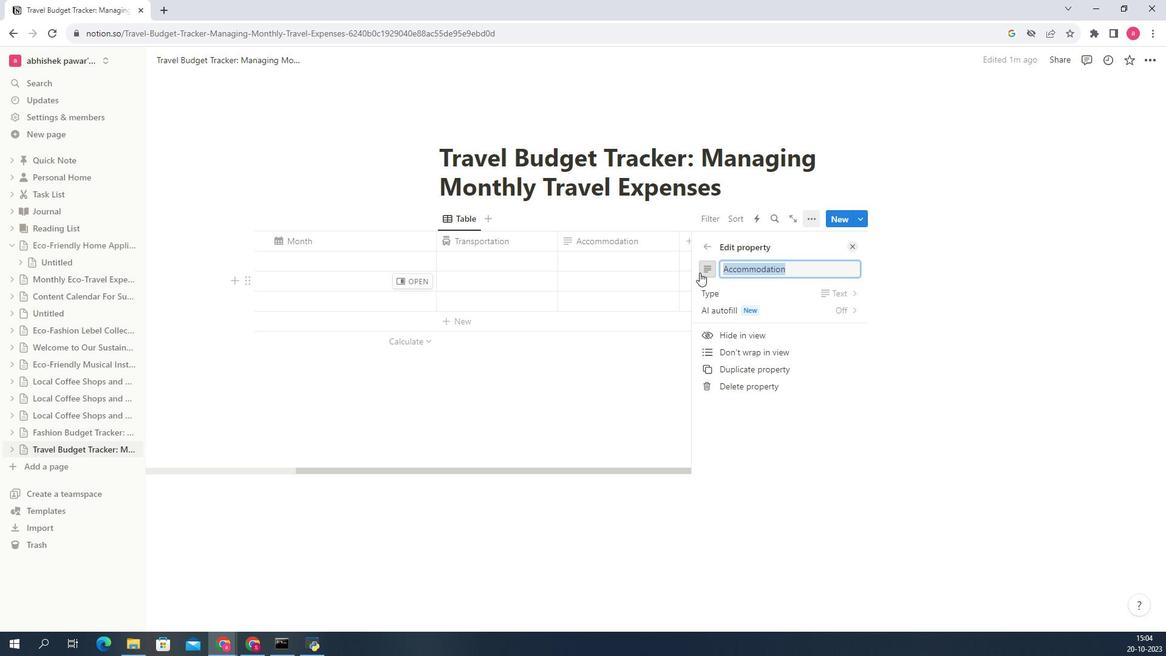 
Action: Mouse pressed left at (741, 266)
Screenshot: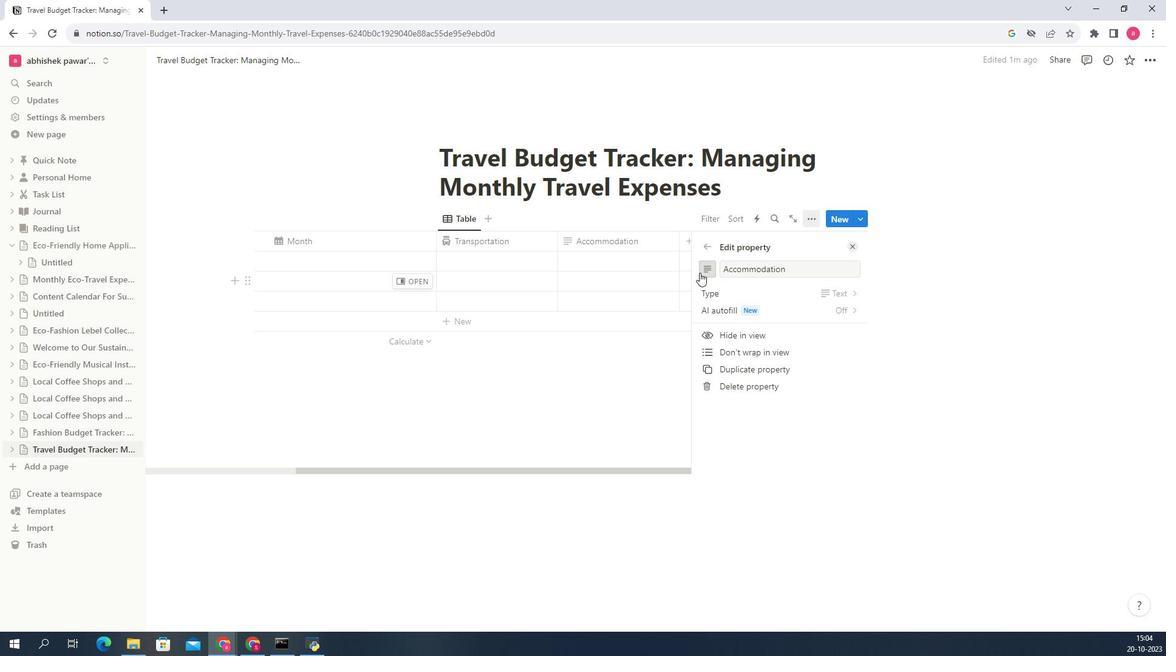 
Action: Mouse moved to (713, 312)
Screenshot: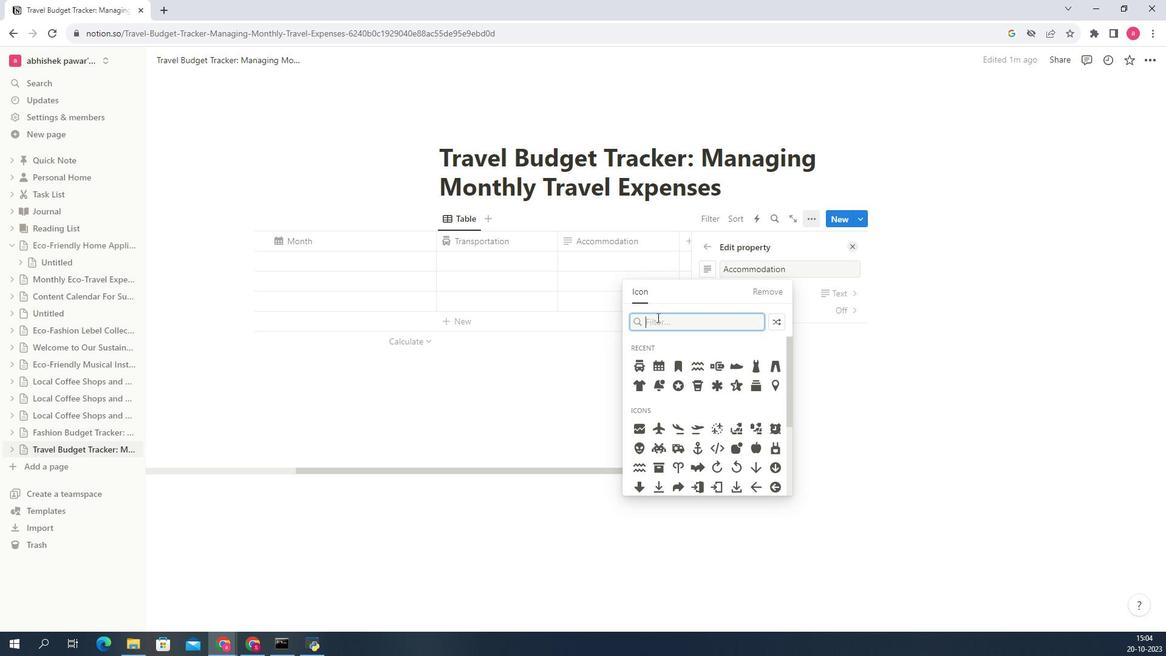 
Action: Mouse pressed left at (713, 312)
Screenshot: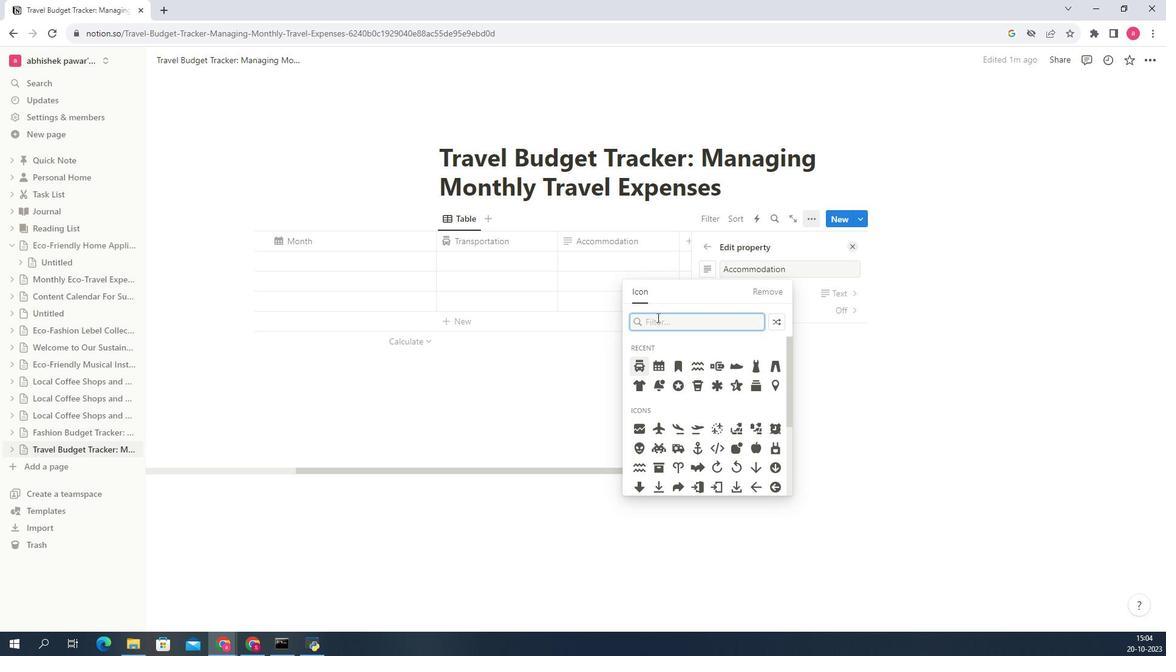 
Action: Key pressed <Key.shift>Acco<Key.backspace>
Screenshot: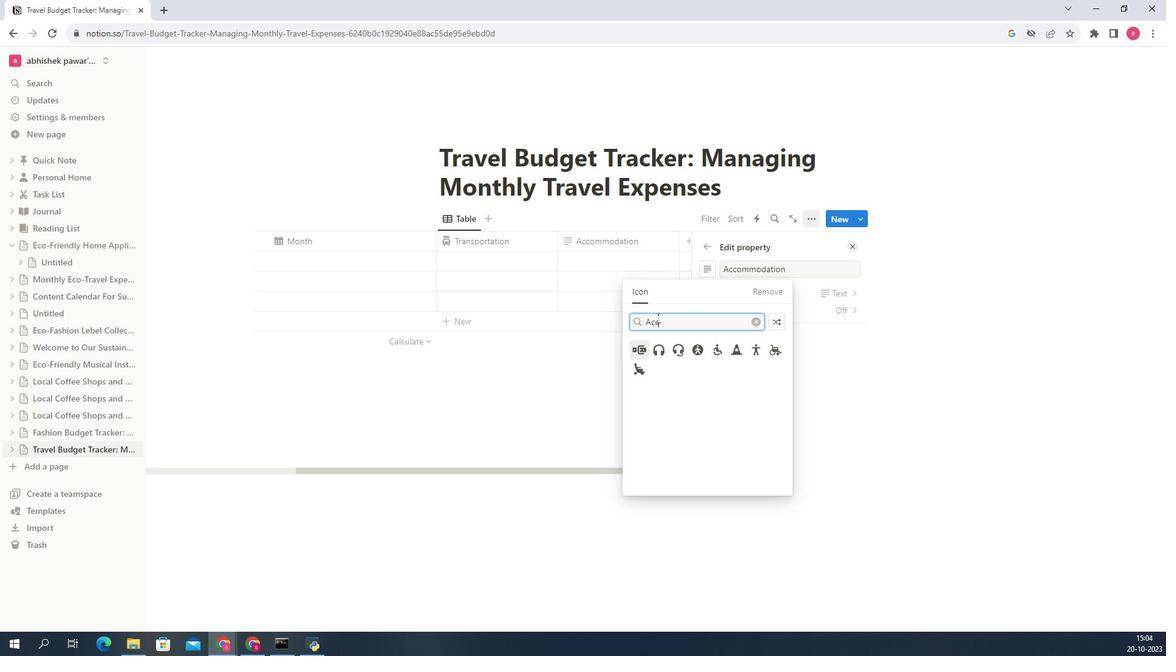 
Action: Mouse moved to (700, 348)
Screenshot: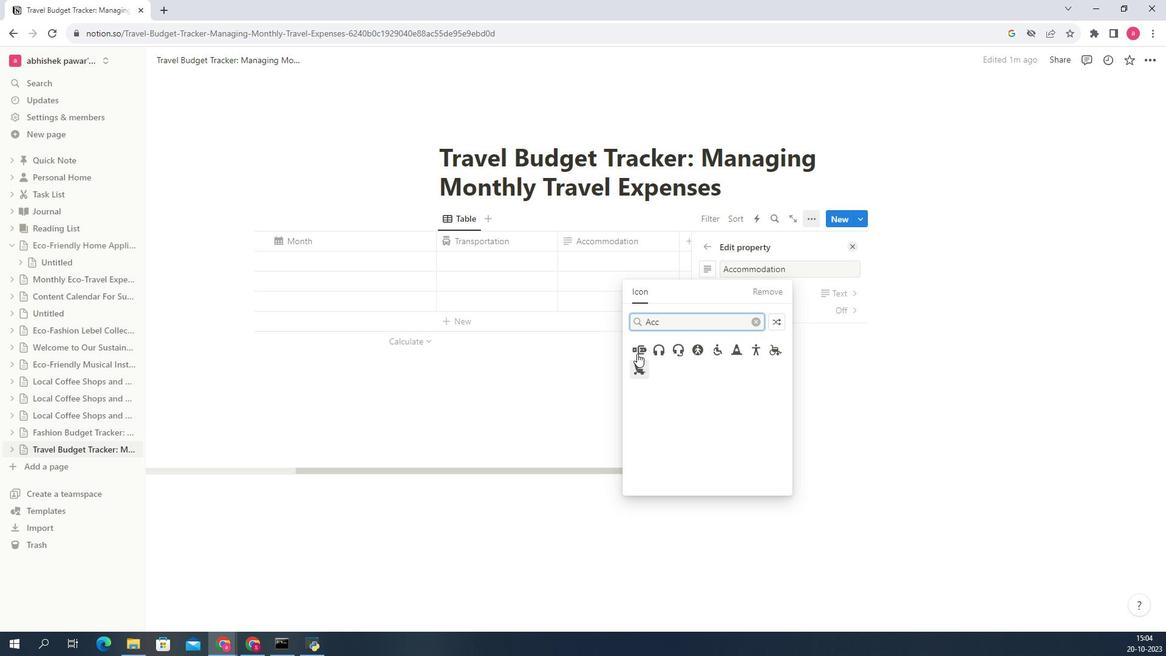 
Action: Mouse pressed left at (700, 348)
Screenshot: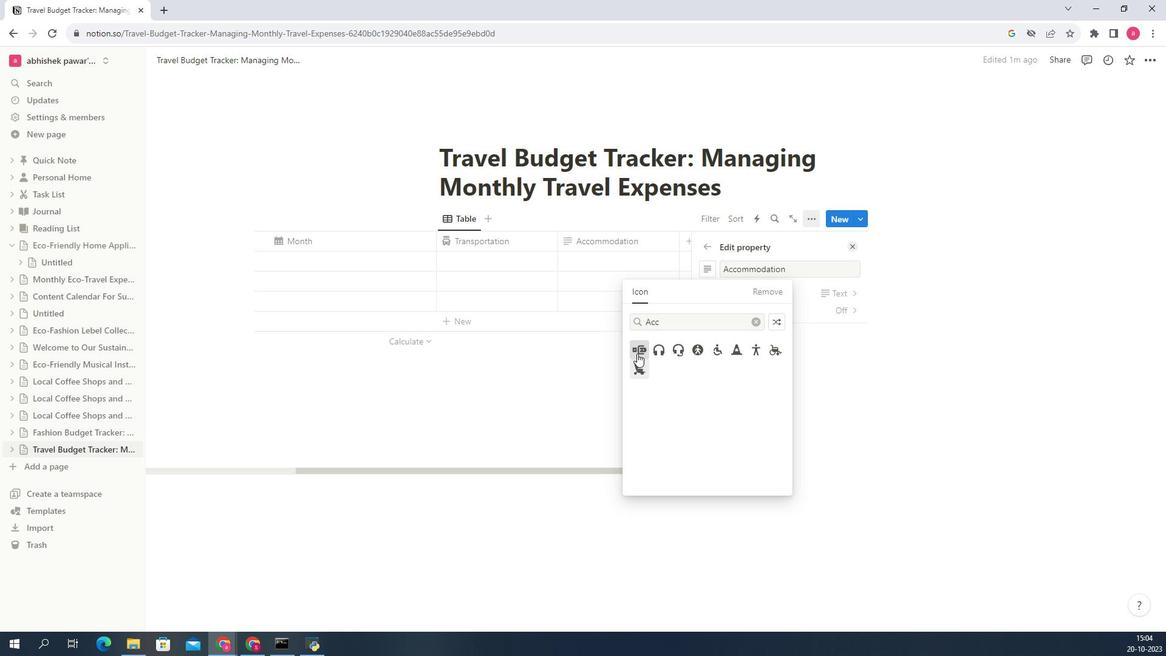 
Action: Mouse moved to (666, 359)
Screenshot: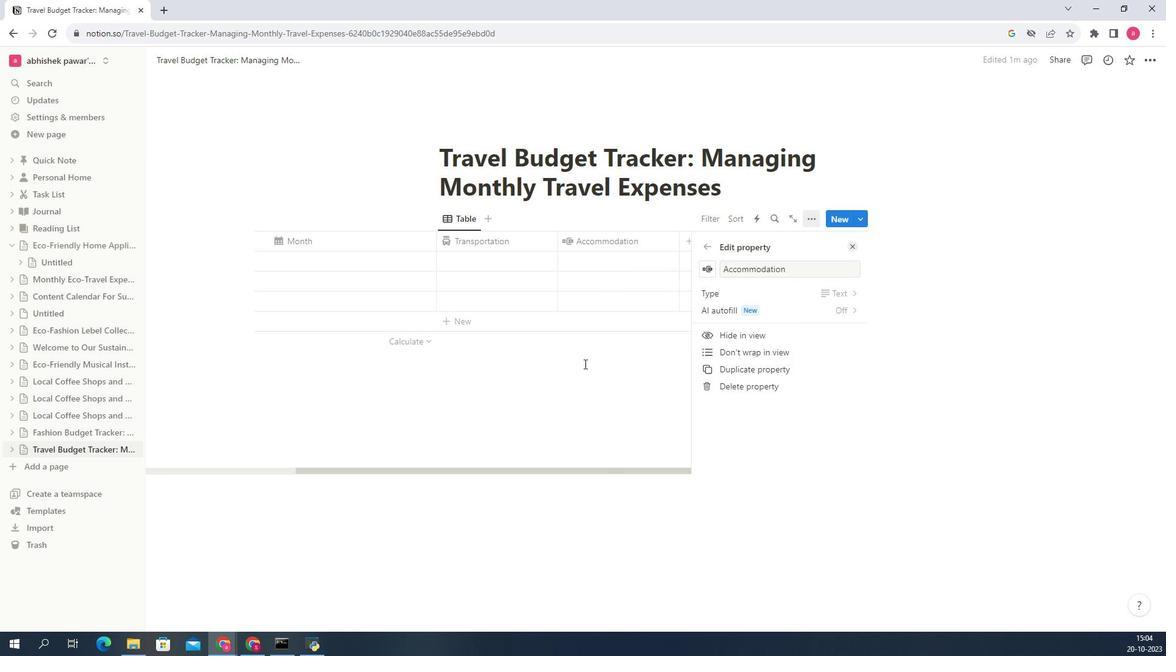 
Action: Mouse pressed left at (666, 359)
Screenshot: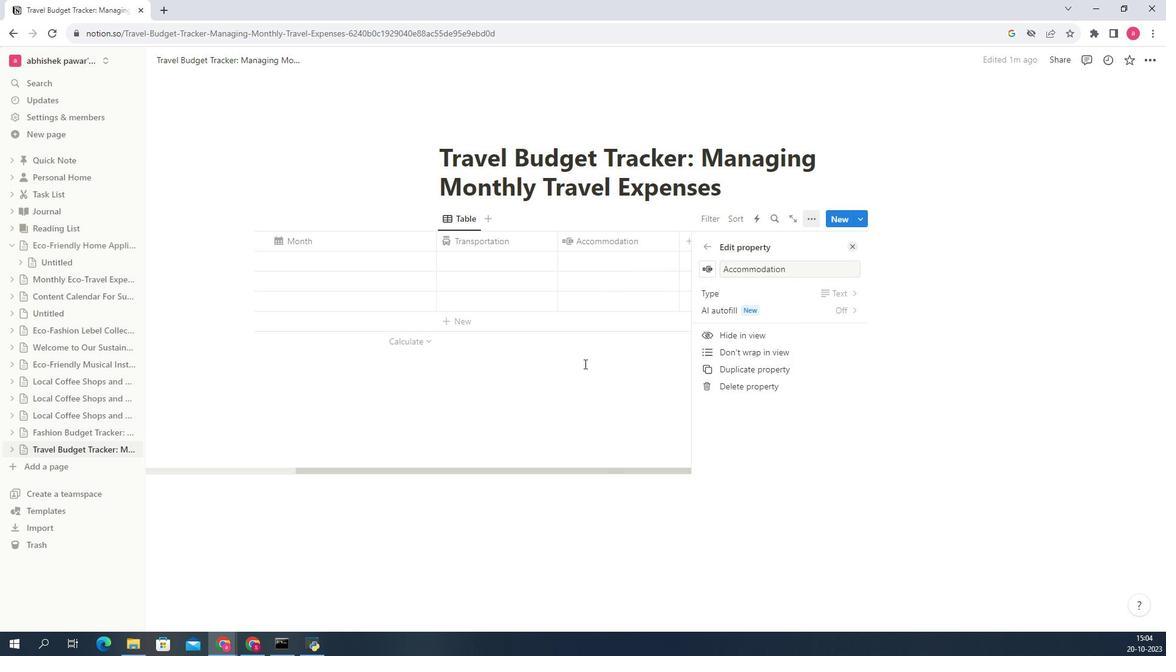 
Action: Mouse moved to (831, 239)
Screenshot: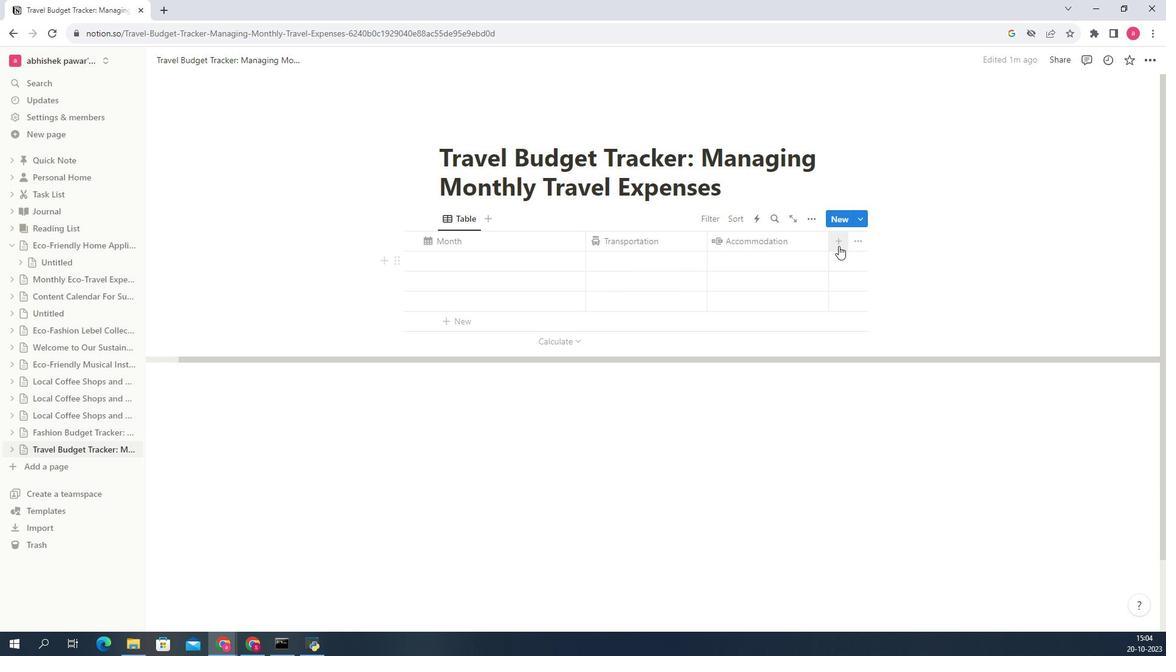 
Action: Mouse pressed left at (831, 239)
Screenshot: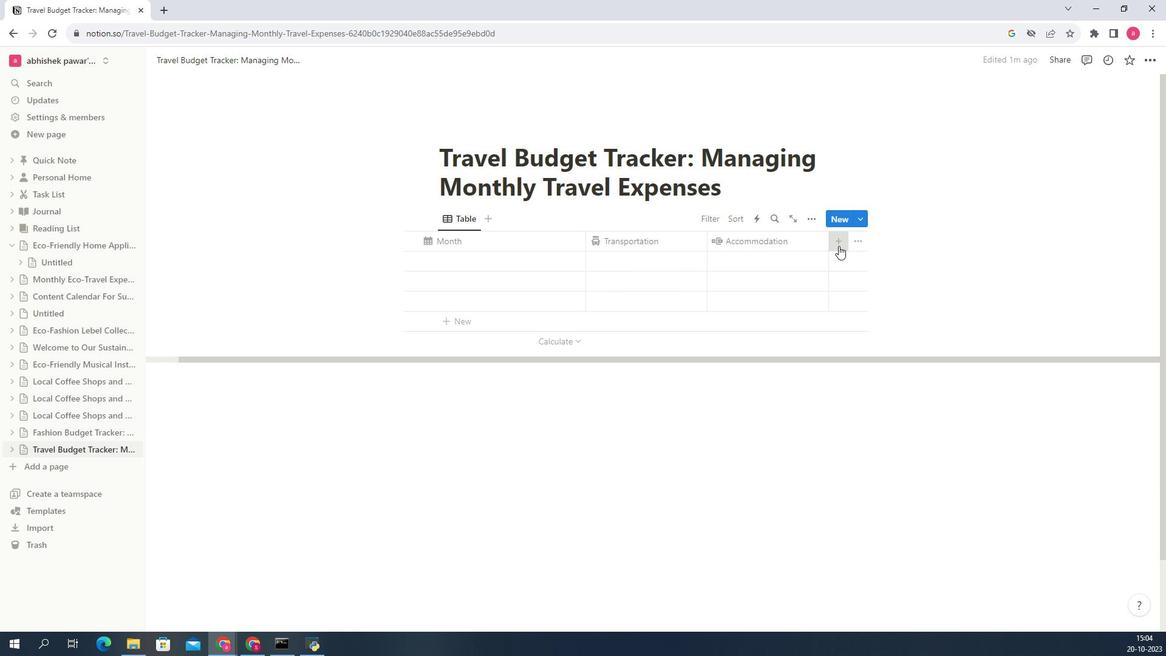 
Action: Mouse moved to (749, 270)
Screenshot: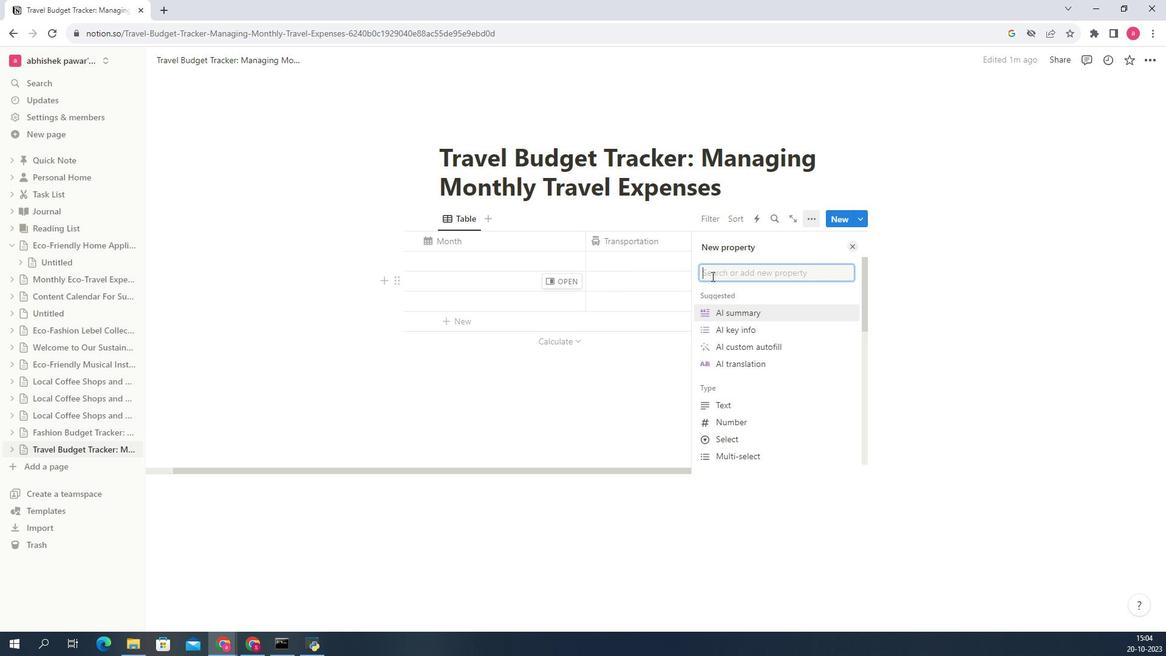 
Action: Mouse pressed left at (749, 270)
Screenshot: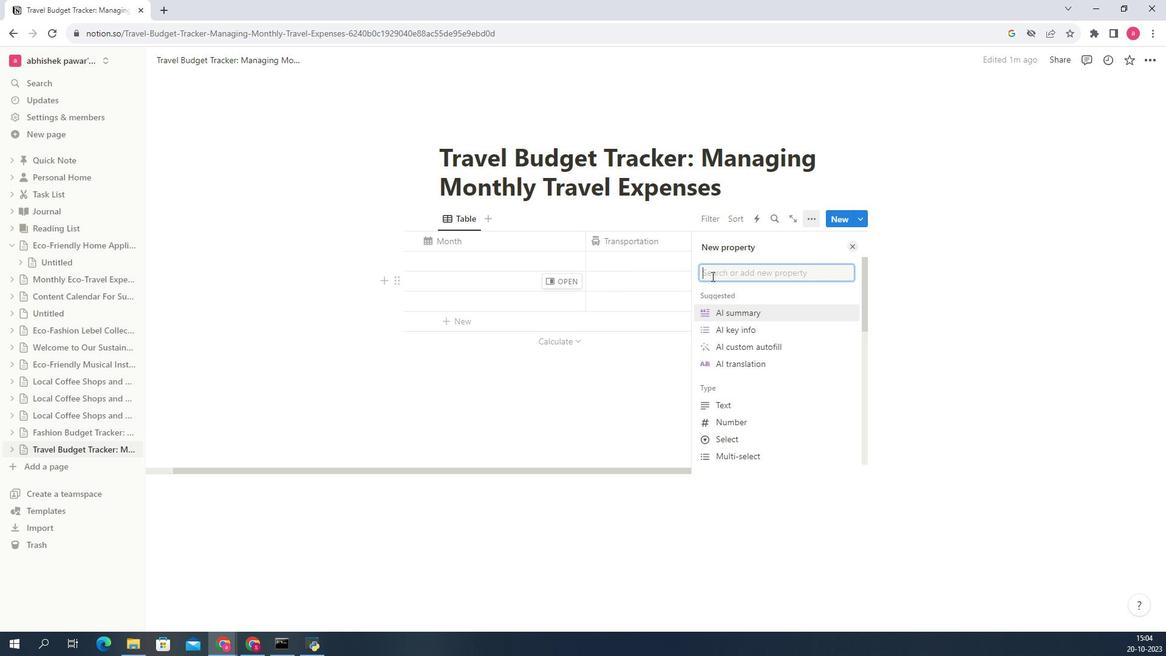 
Action: Key pressed <Key.shift>Food<Key.space><Key.shift><Key.shift><Key.shift><Key.shift><Key.shift><Key.shift><Key.shift><Key.shift><Key.shift><Key.shift><Key.shift><Key.shift><Key.shift><Key.shift><Key.shift><Key.shift><Key.shift><Key.shift><Key.shift><Key.shift><Key.shift><Key.shift>&<Key.space><Key.shift>Dining
Screenshot: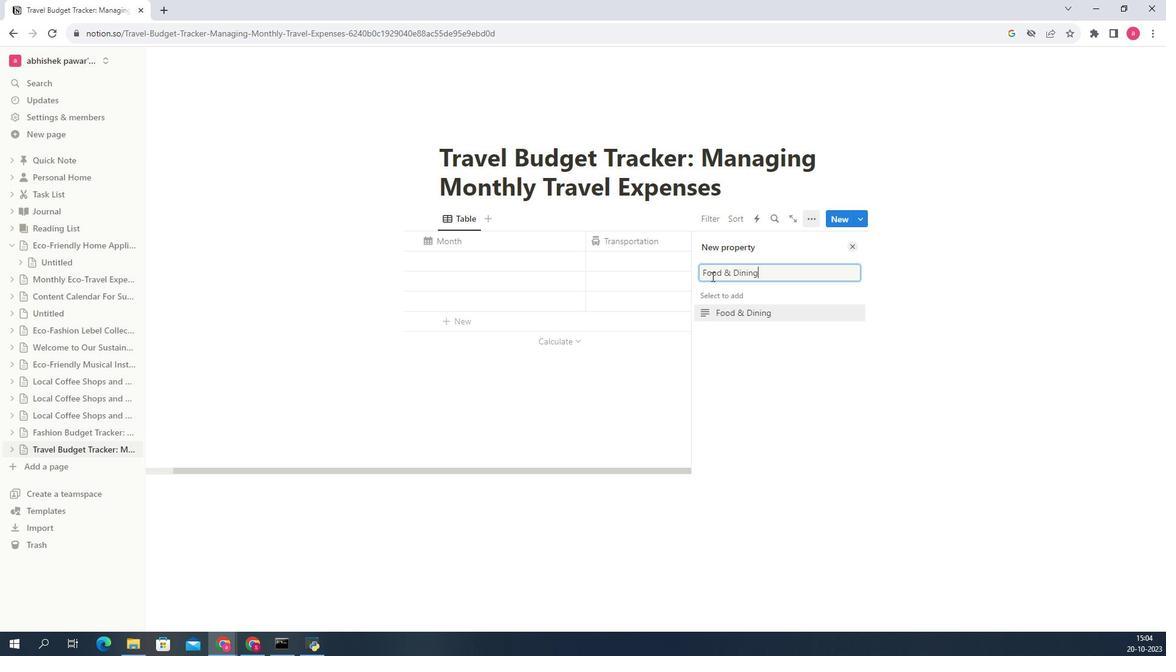 
Action: Mouse moved to (745, 306)
Screenshot: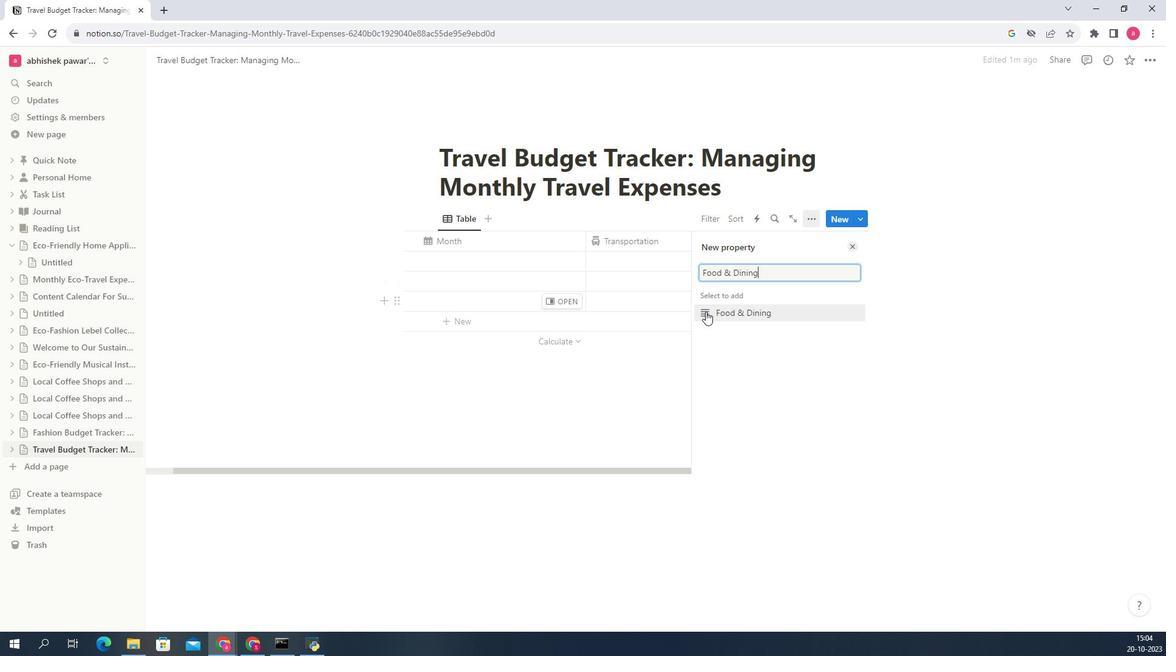 
Action: Mouse pressed left at (745, 306)
Screenshot: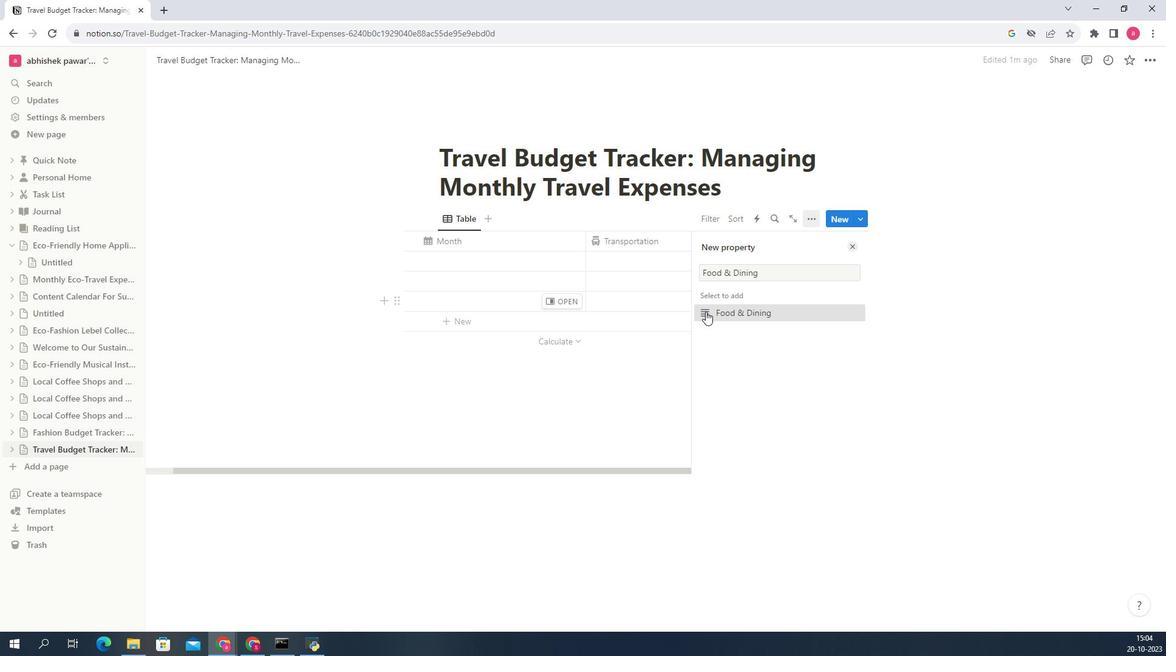 
Action: Mouse moved to (743, 262)
Screenshot: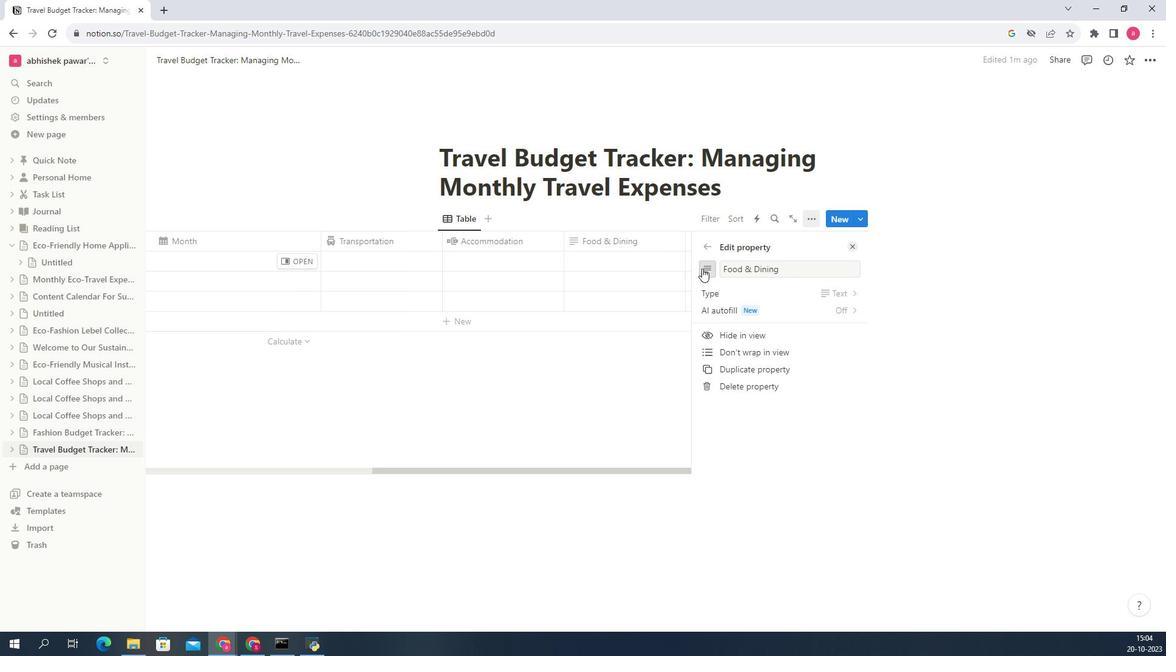 
Action: Mouse pressed left at (743, 262)
Screenshot: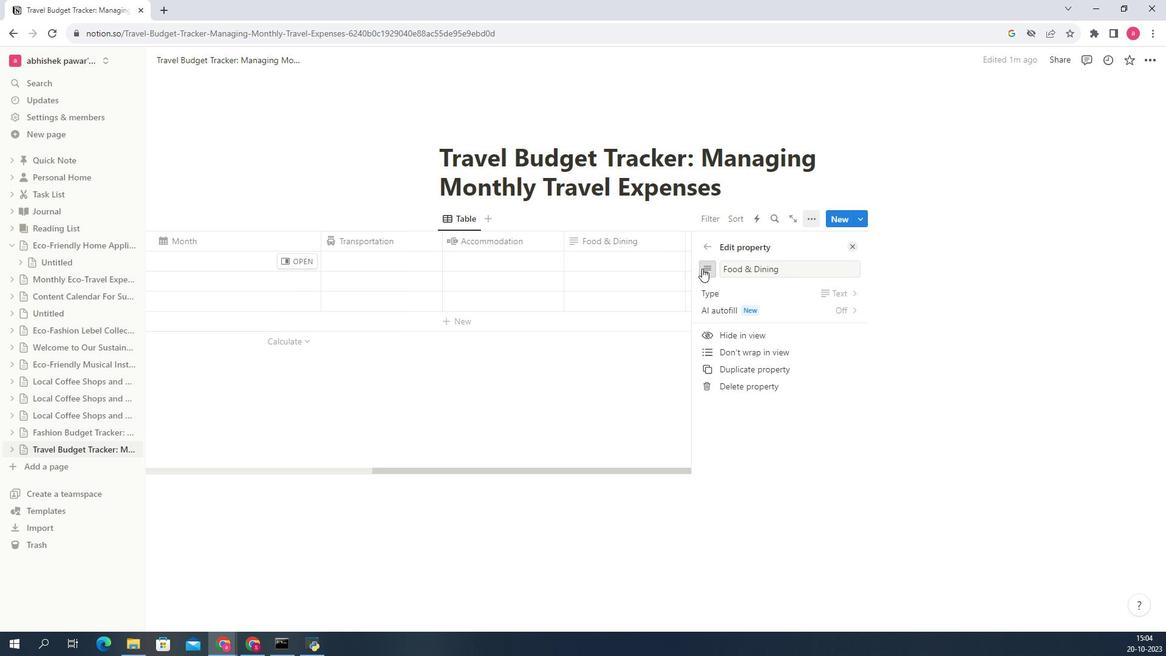 
Action: Mouse moved to (723, 312)
Screenshot: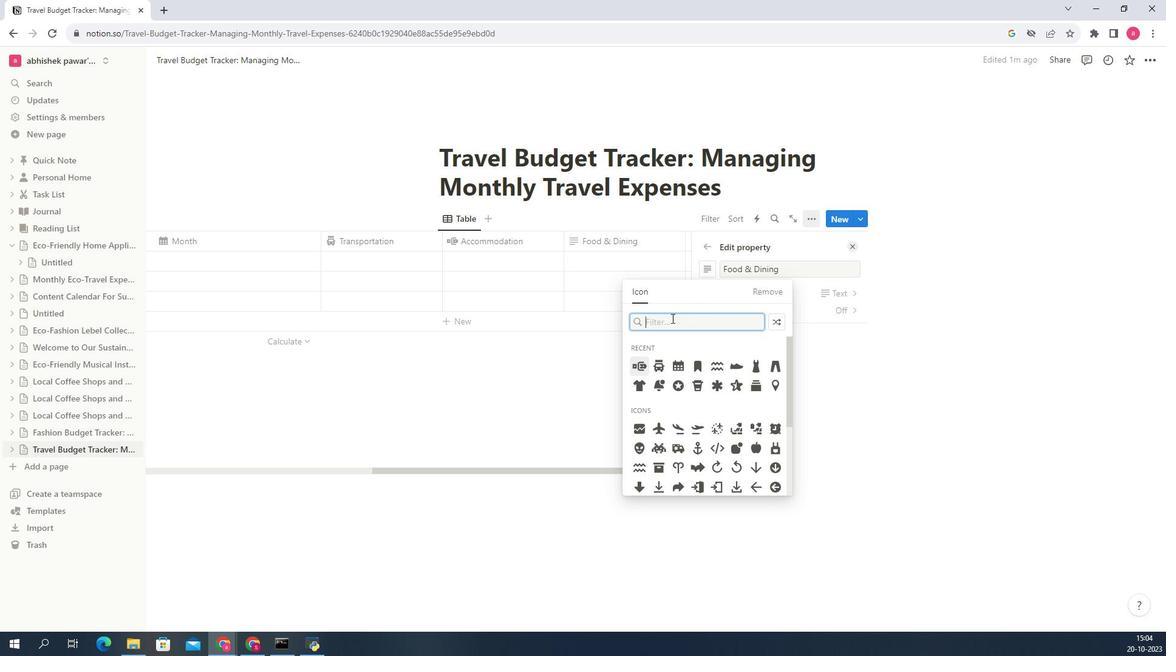 
Action: Mouse pressed left at (723, 312)
Screenshot: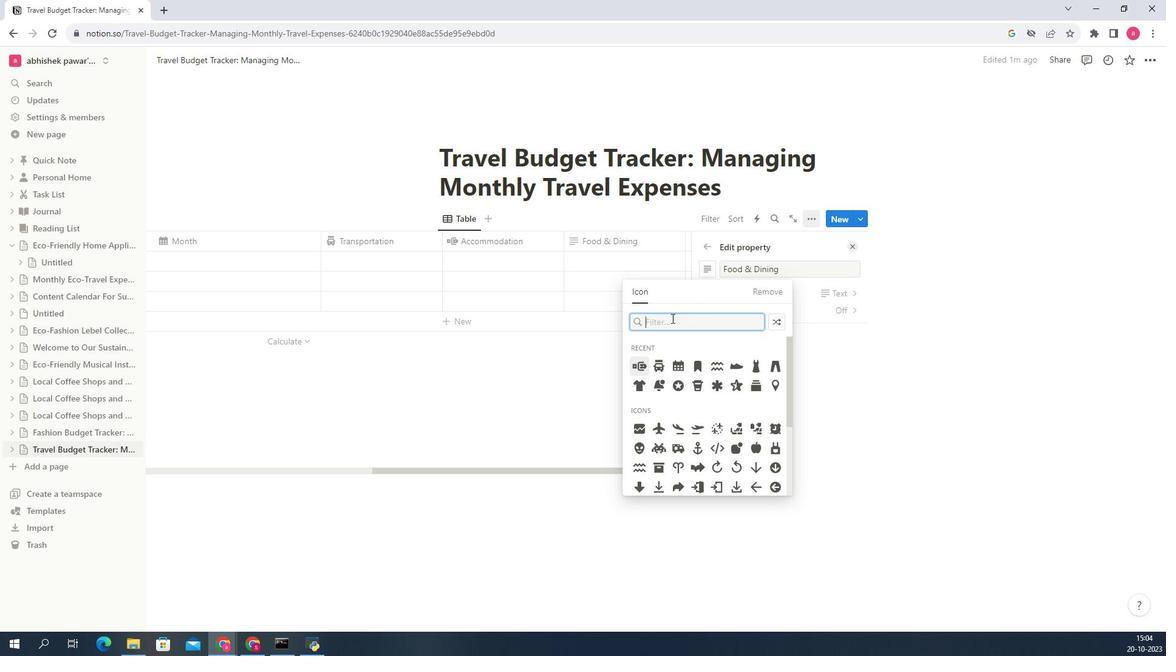 
Action: Mouse moved to (723, 312)
Screenshot: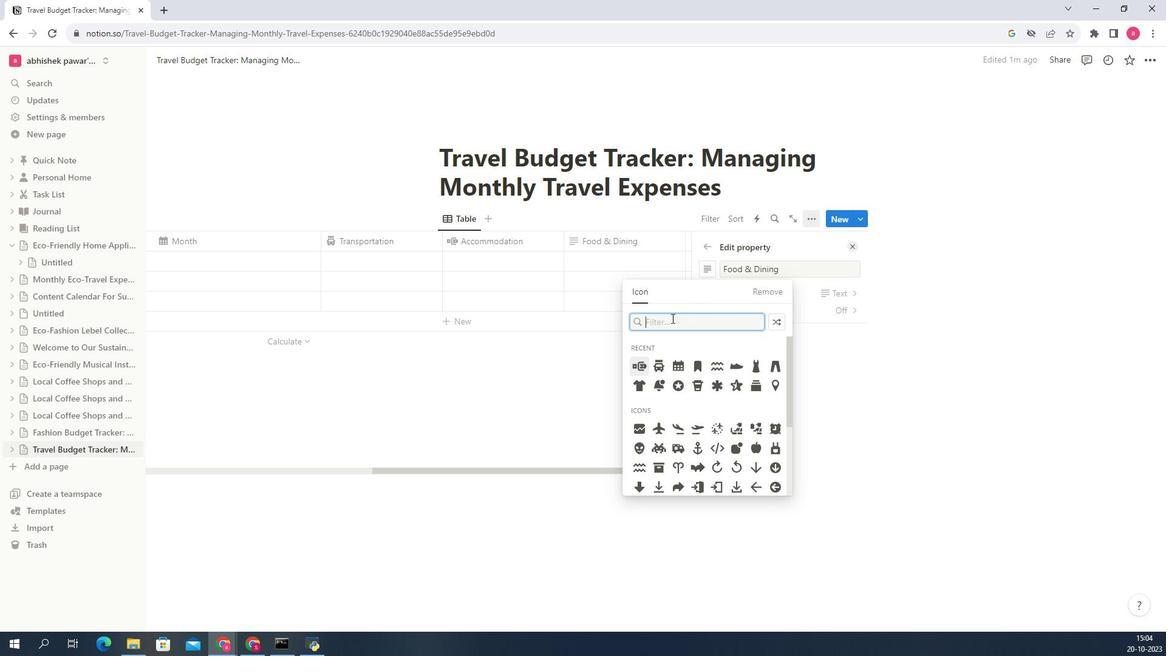 
Action: Key pressed food
Screenshot: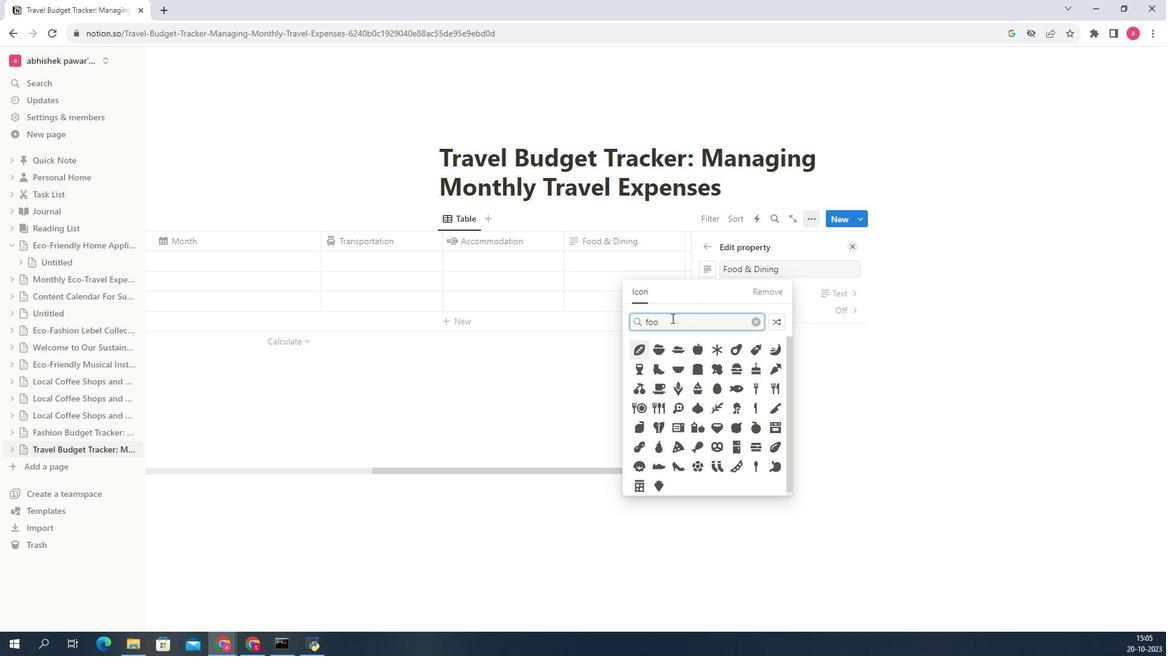 
Action: Mouse moved to (704, 371)
Screenshot: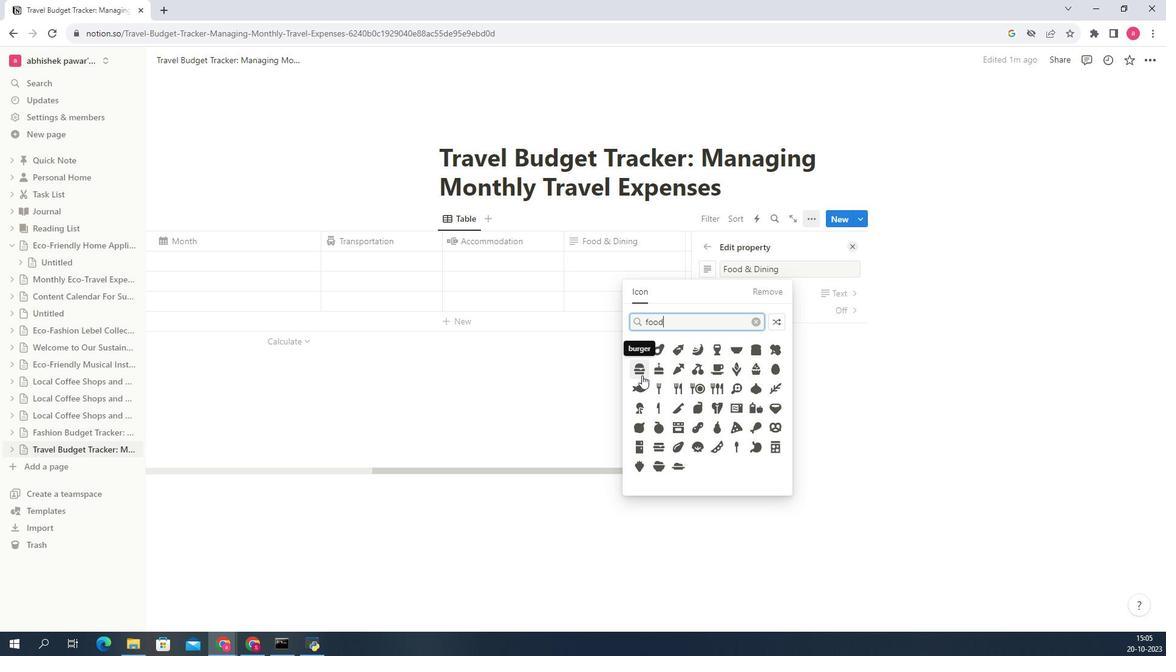 
Action: Mouse pressed left at (704, 371)
Screenshot: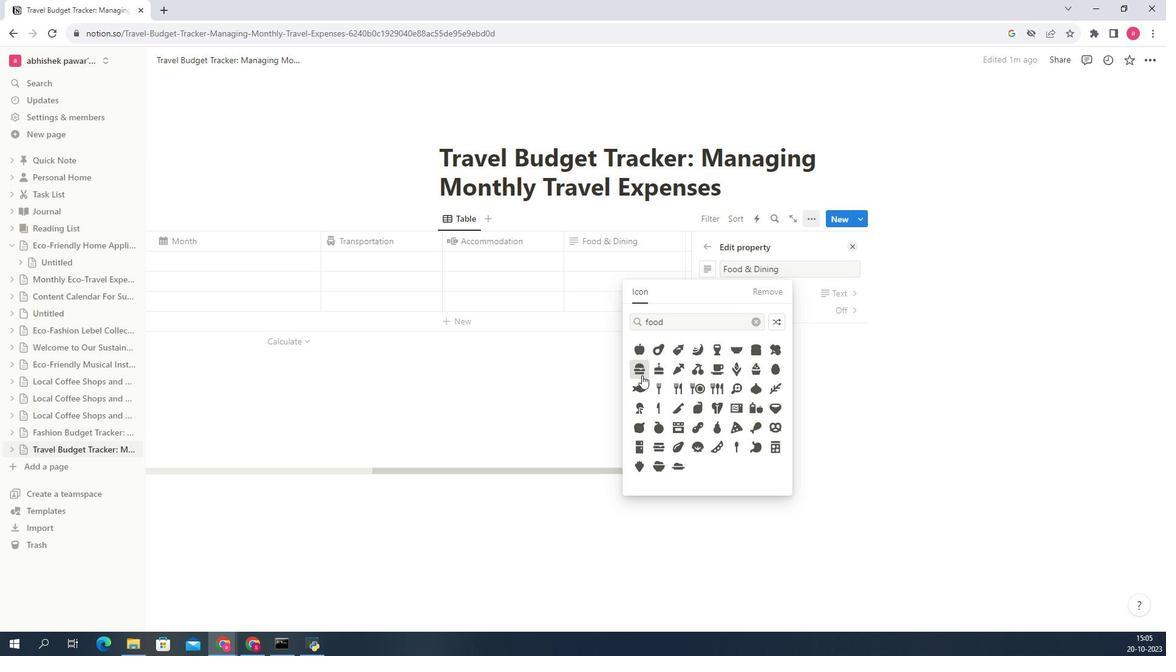 
Action: Mouse moved to (693, 372)
Screenshot: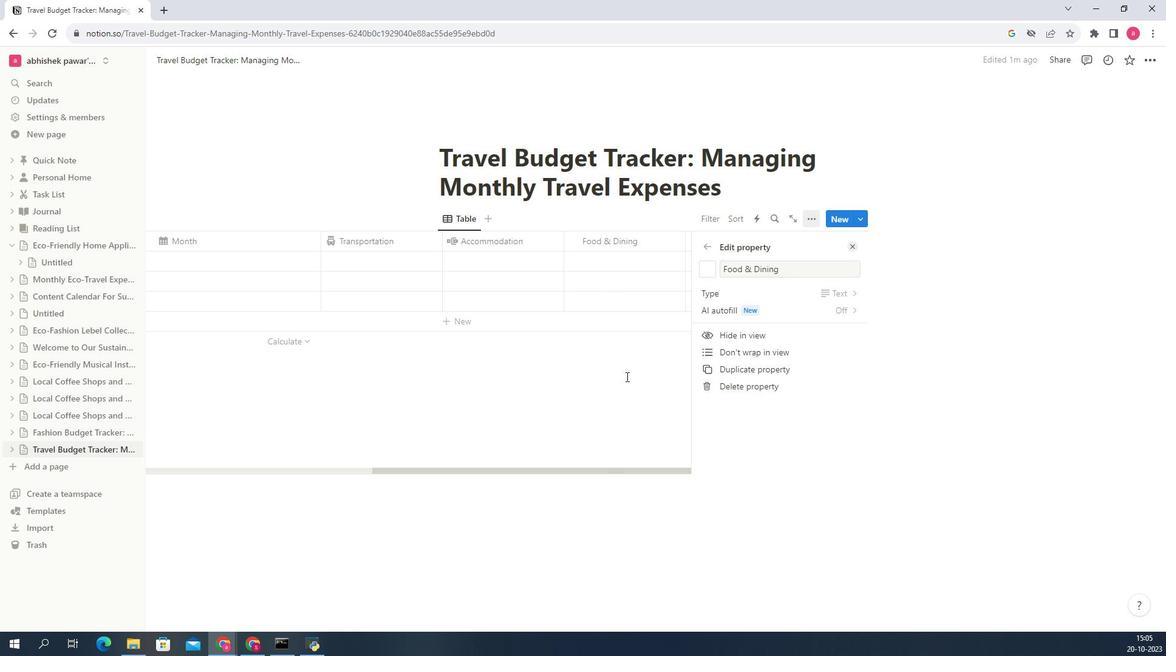 
Action: Mouse pressed left at (693, 372)
Screenshot: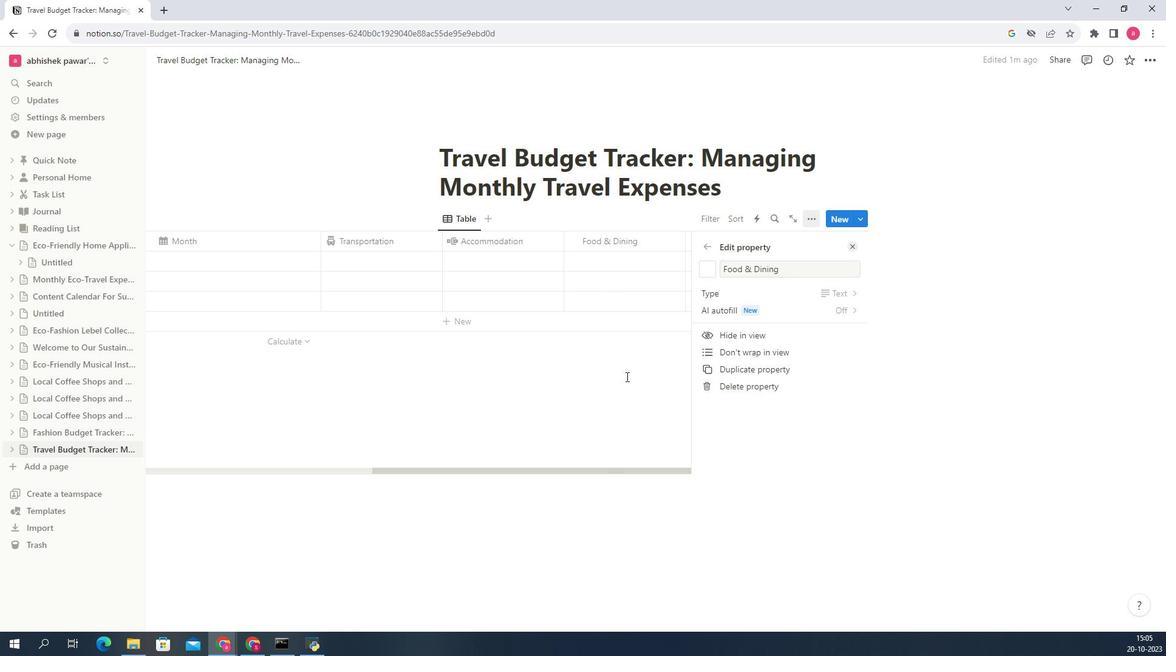 
Action: Mouse moved to (831, 232)
Screenshot: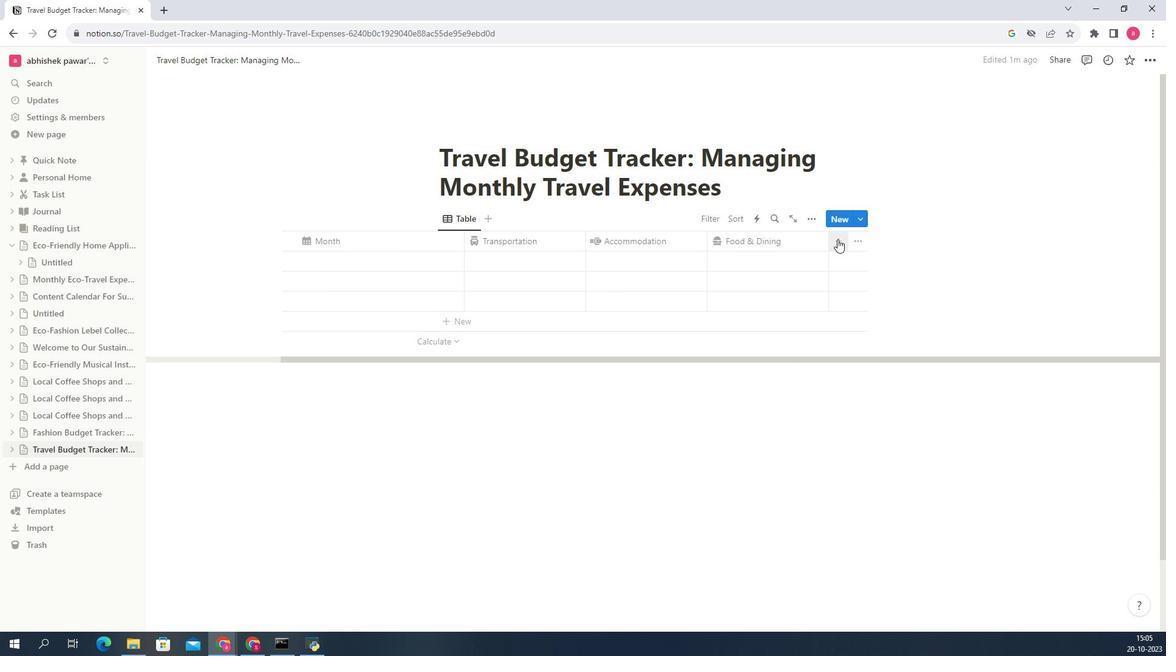 
Action: Mouse pressed left at (831, 232)
Screenshot: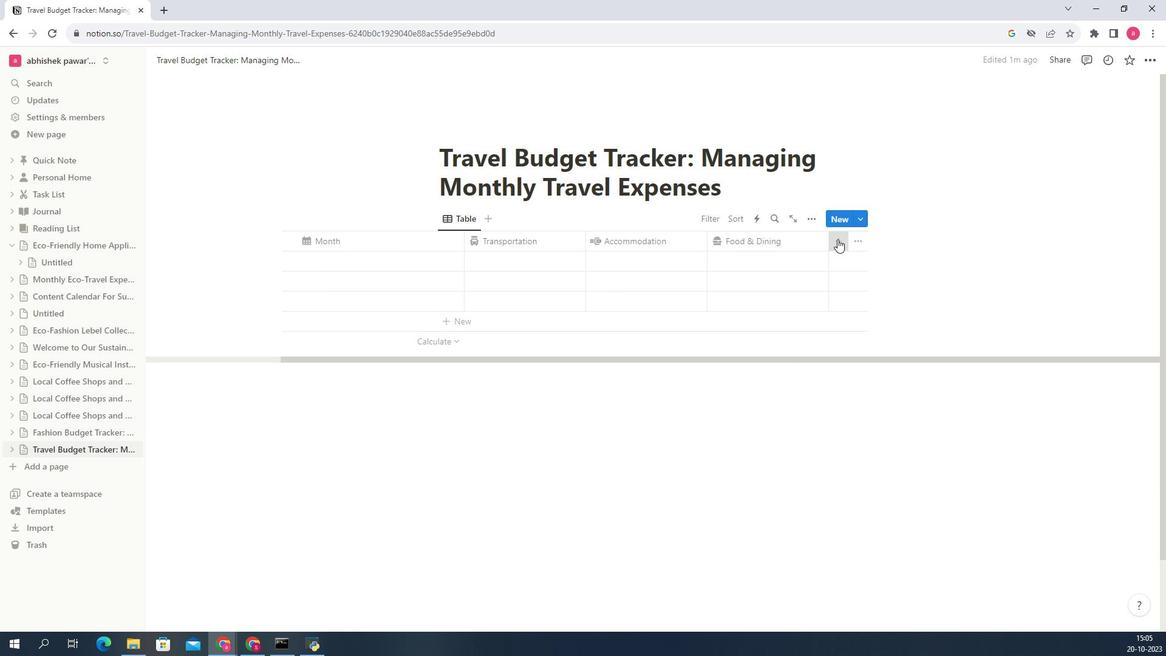 
Action: Mouse moved to (763, 267)
Screenshot: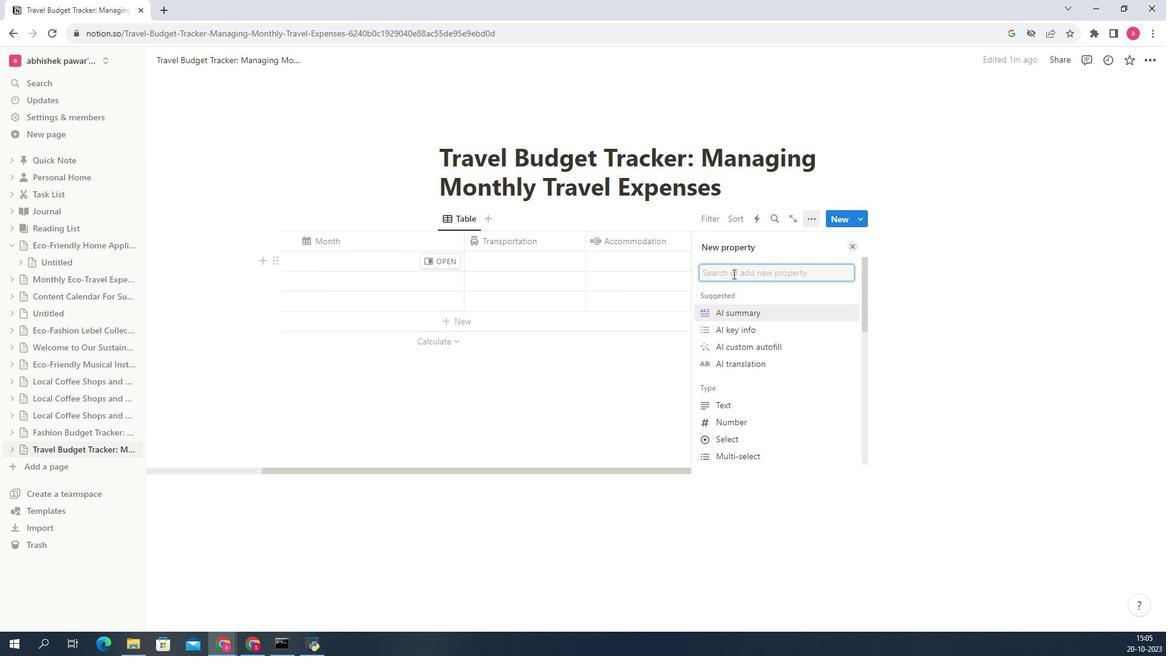 
Action: Mouse pressed left at (763, 267)
Screenshot: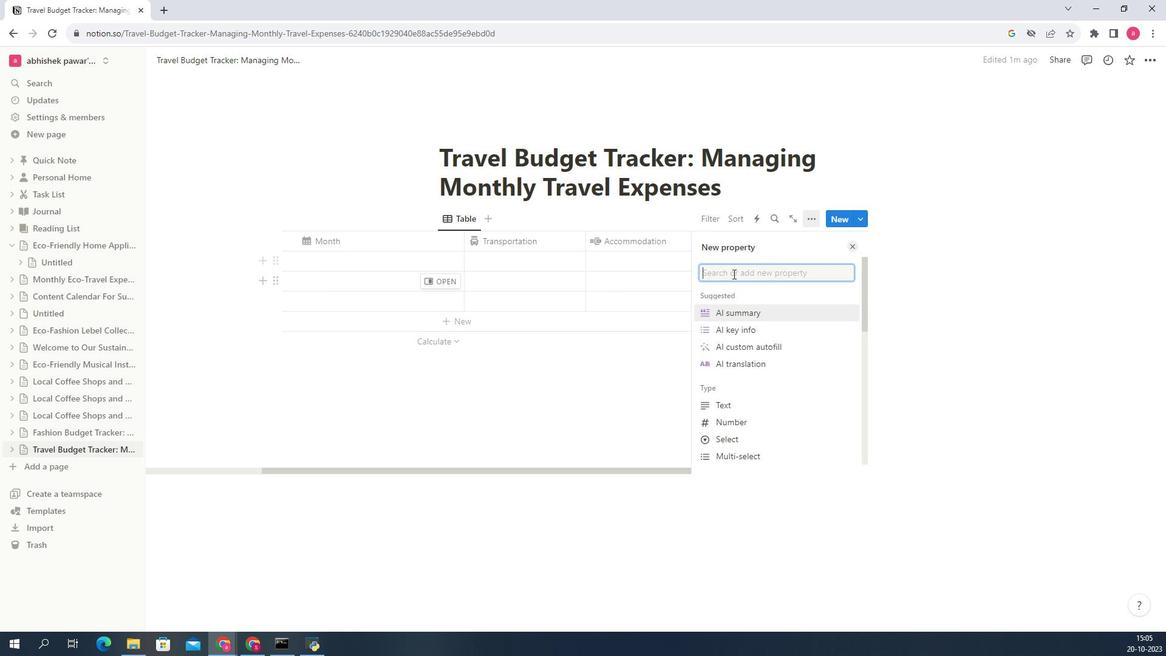 
Action: Key pressed <Key.shift>Entertainment
Screenshot: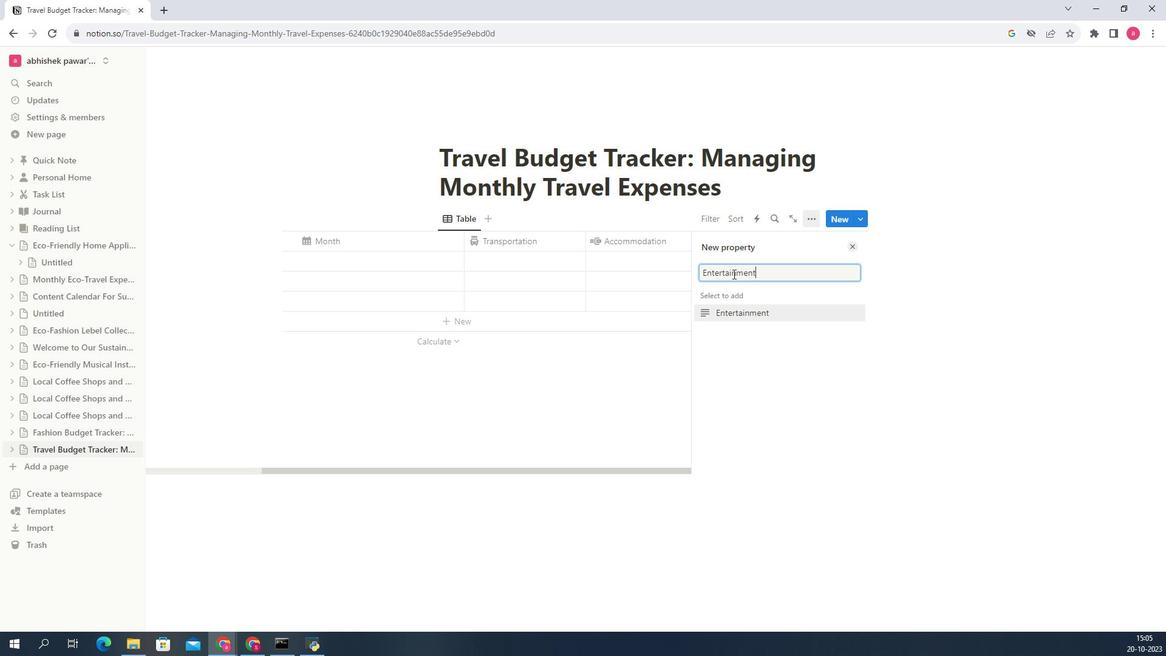 
Action: Mouse moved to (745, 309)
Screenshot: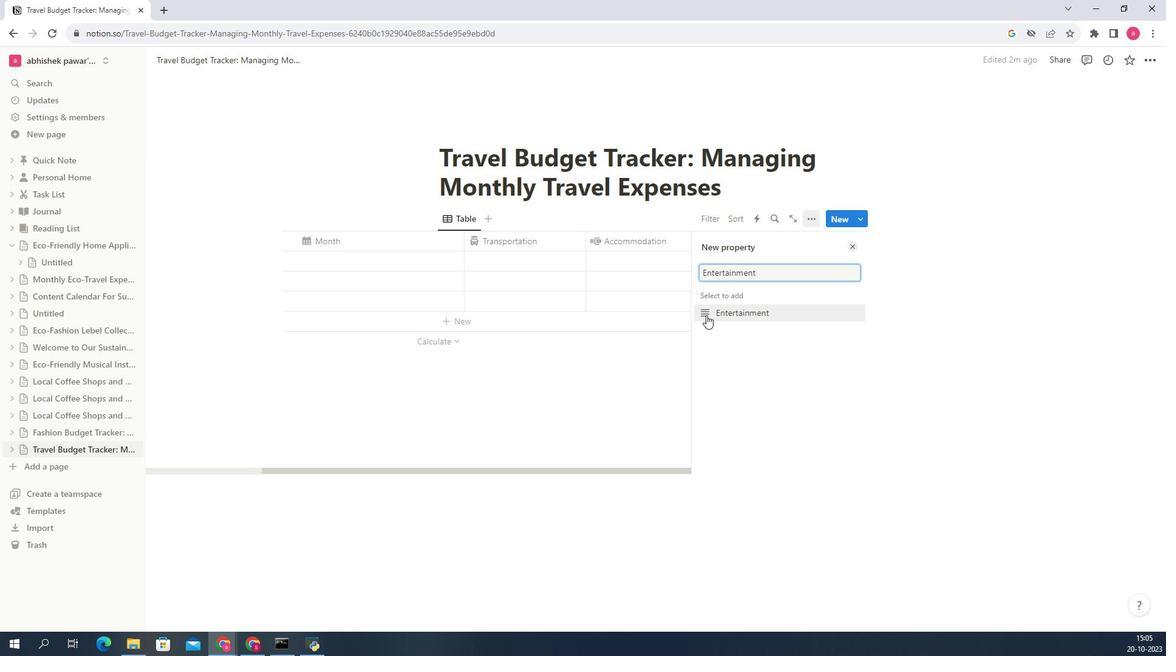 
Action: Mouse pressed left at (745, 309)
Screenshot: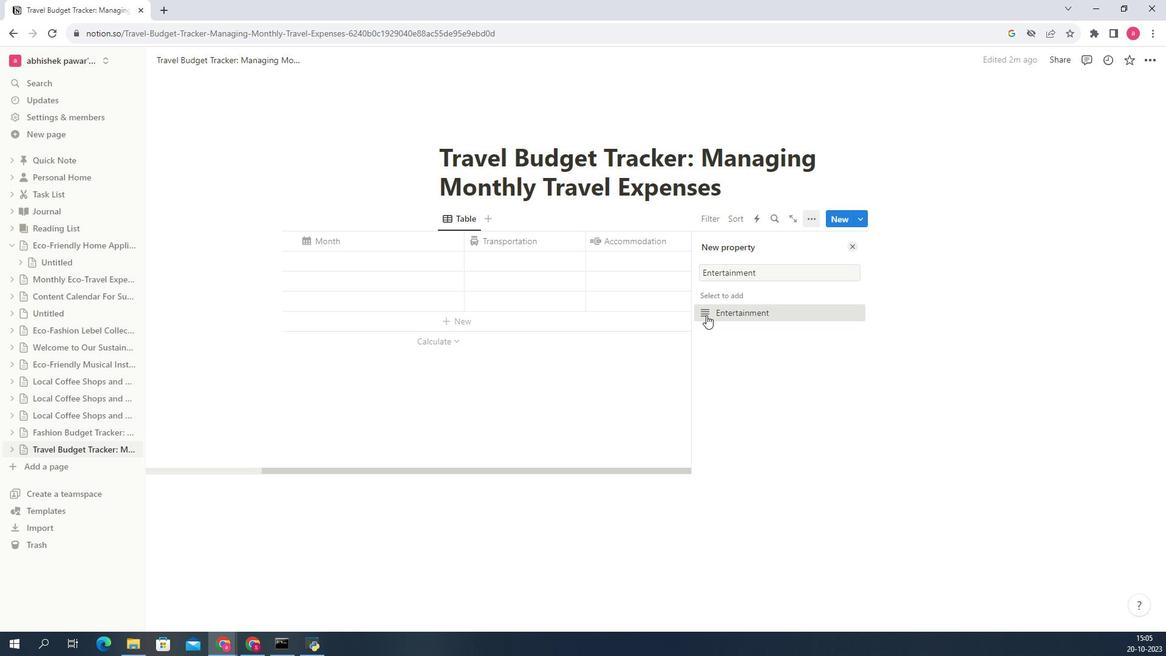 
Action: Mouse moved to (744, 270)
Screenshot: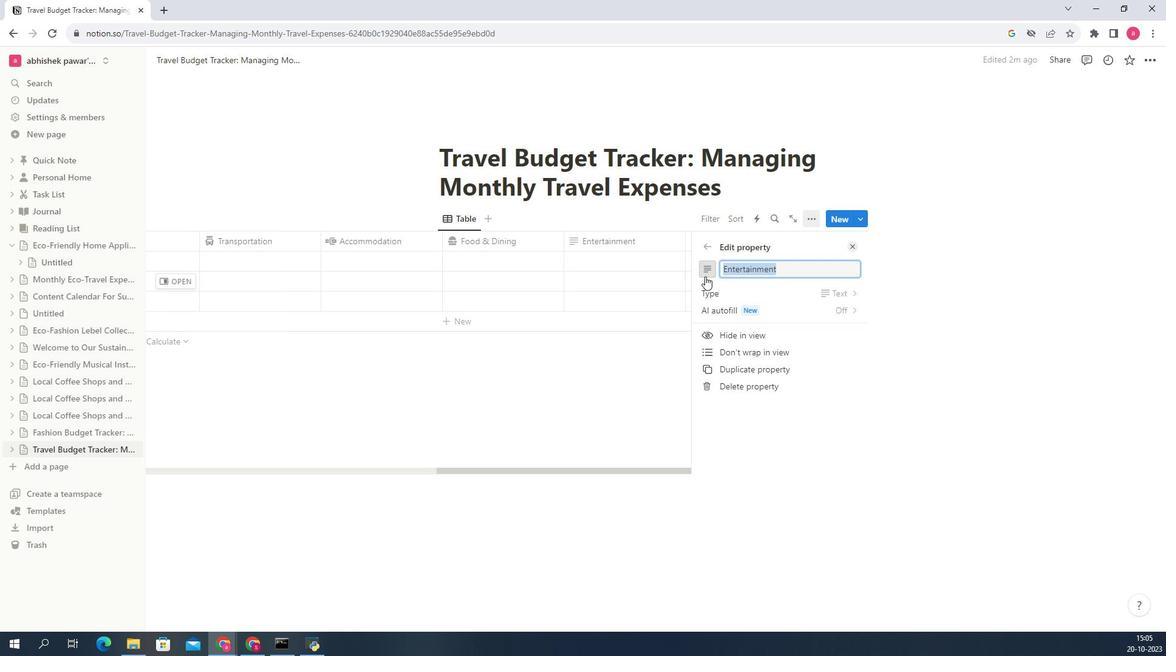 
Action: Mouse pressed left at (744, 270)
Screenshot: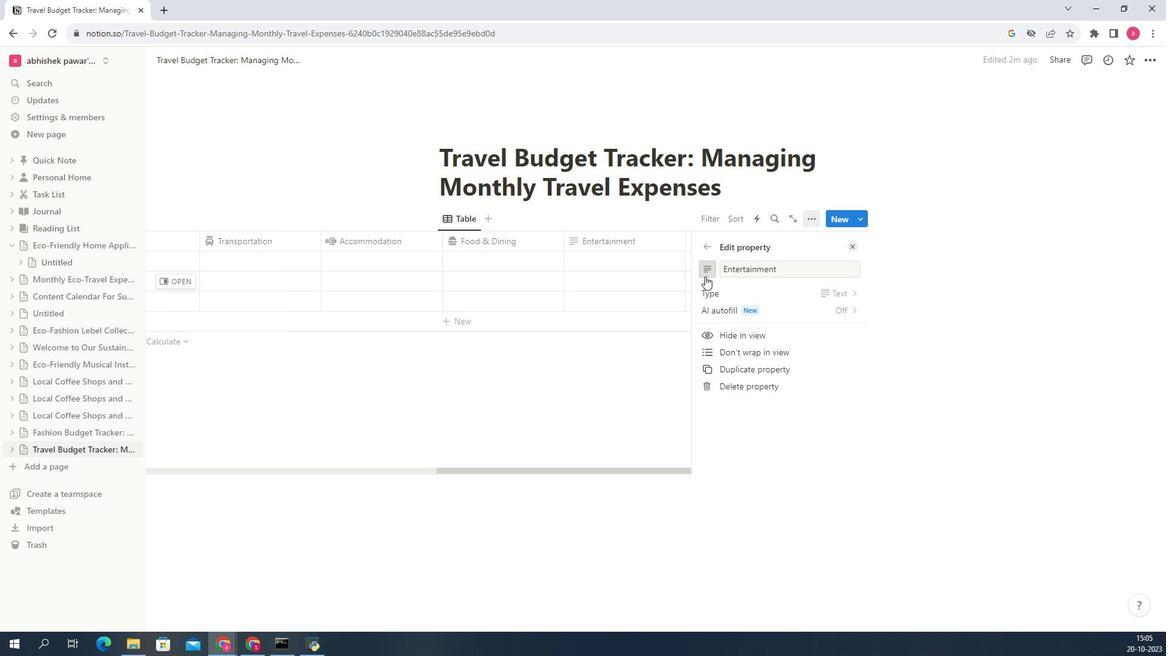 
Action: Mouse moved to (724, 314)
Screenshot: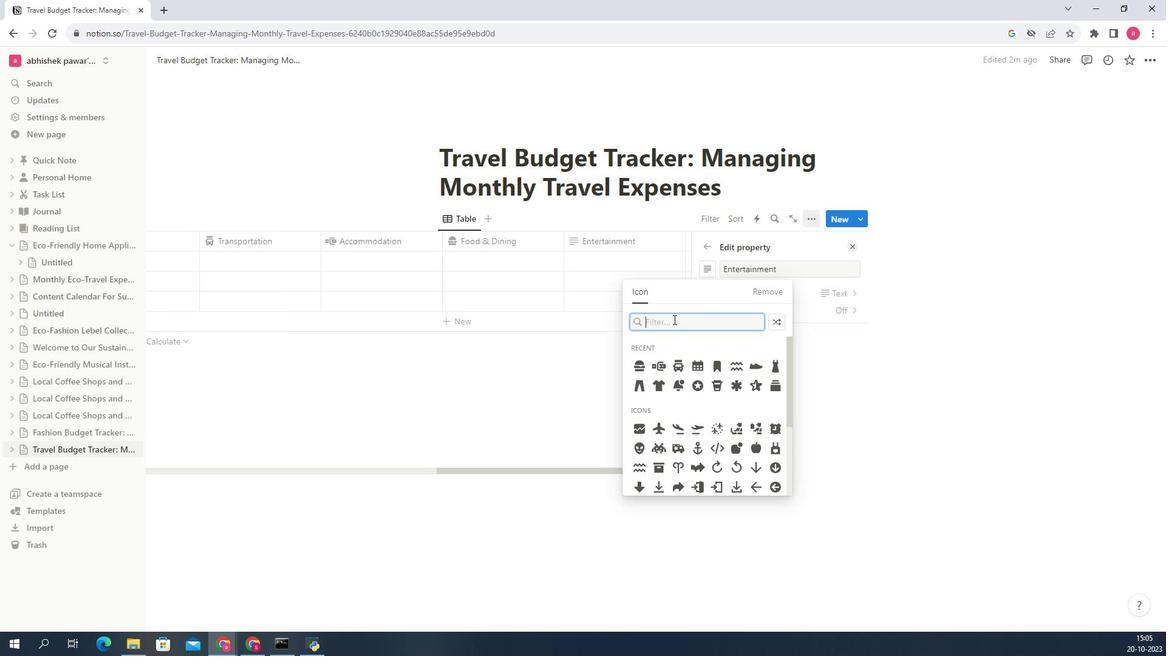 
Action: Mouse pressed left at (724, 314)
Screenshot: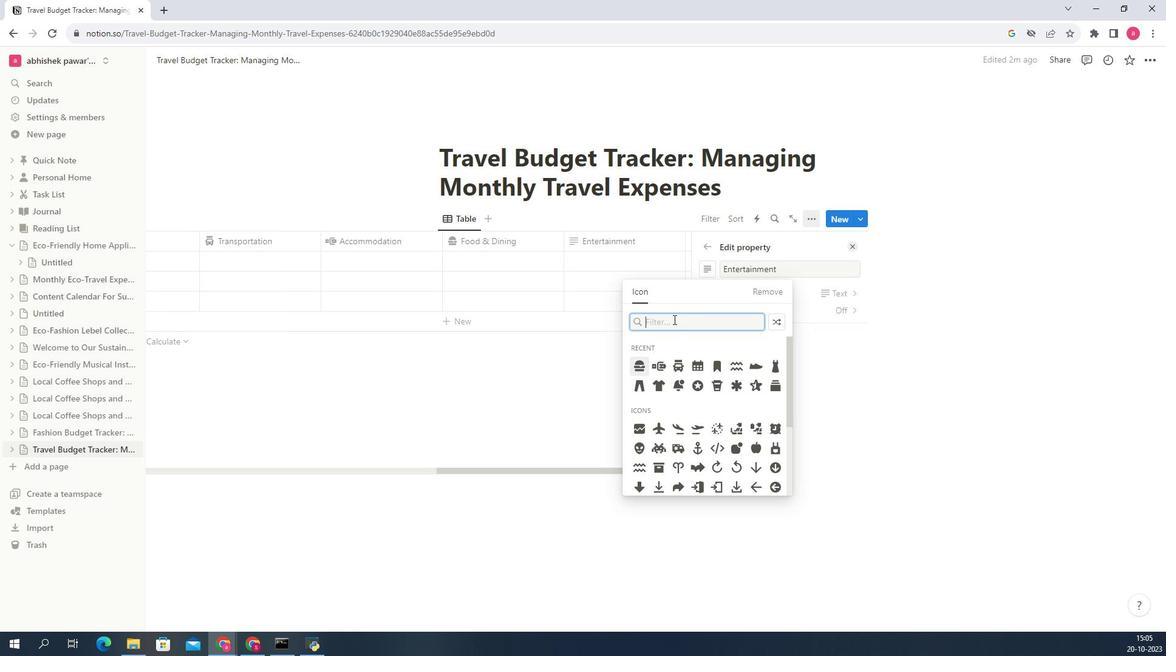 
Action: Key pressed enter
Screenshot: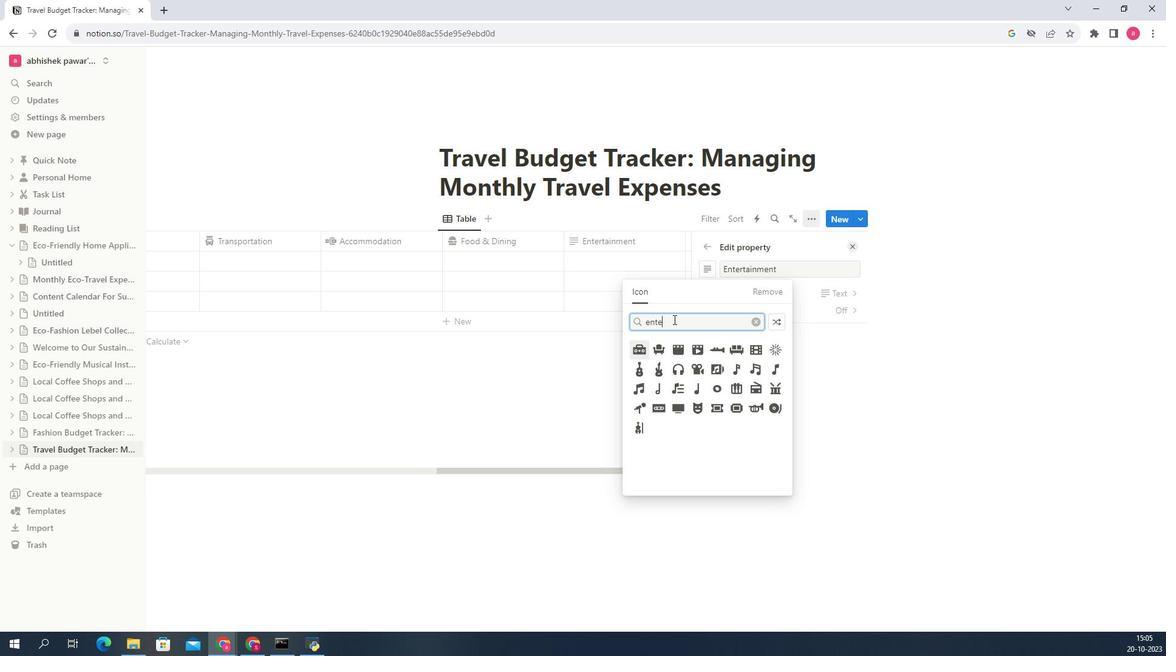 
Action: Mouse moved to (792, 386)
Screenshot: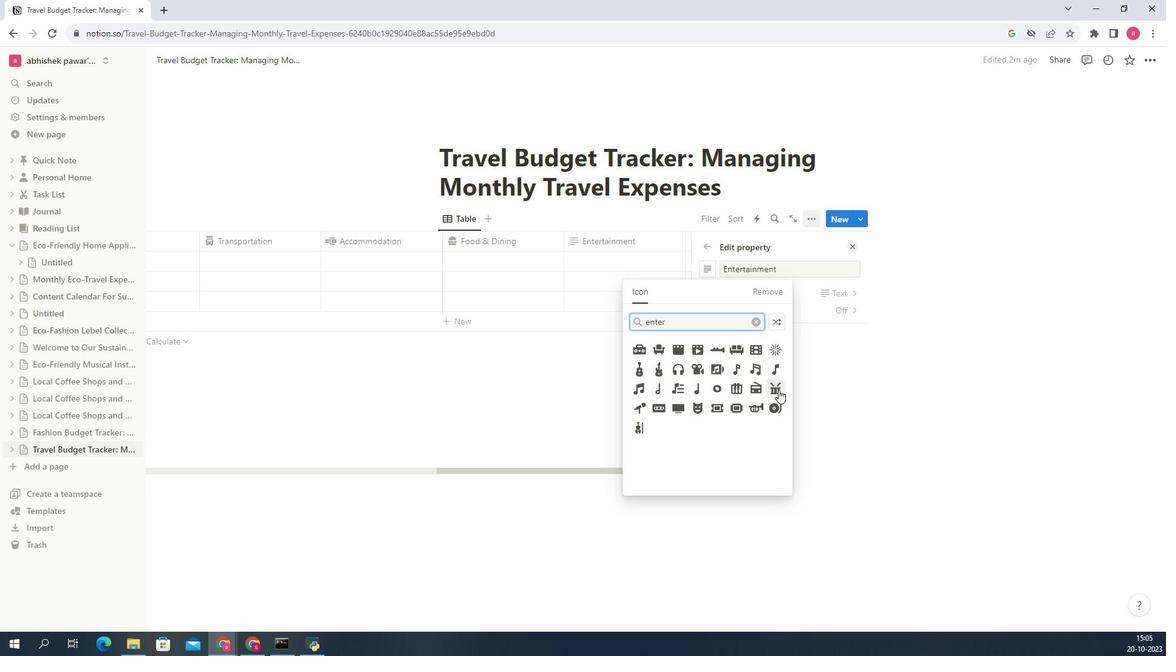 
Action: Mouse pressed left at (792, 386)
Screenshot: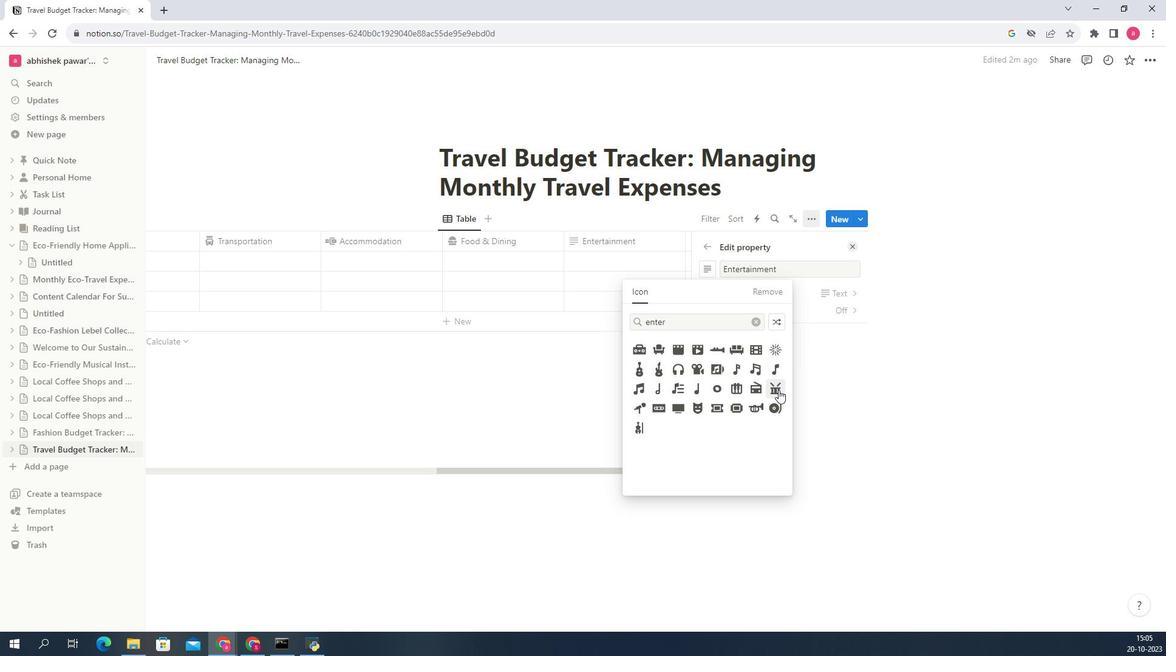 
Action: Mouse moved to (643, 416)
Screenshot: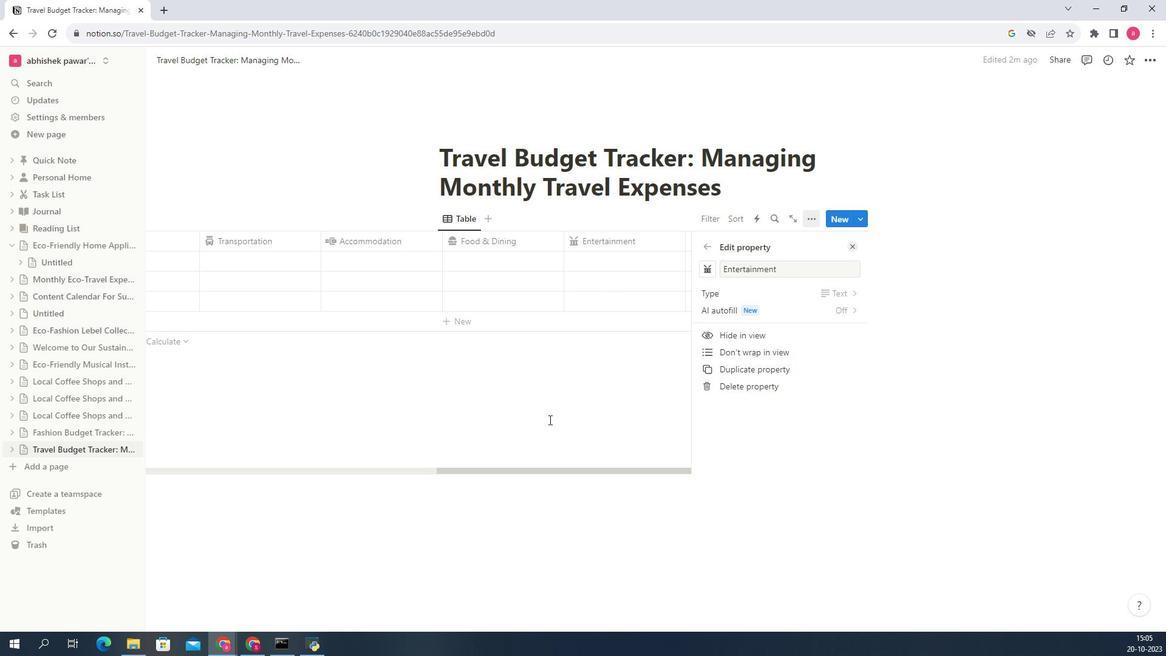 
Action: Mouse pressed left at (643, 416)
Screenshot: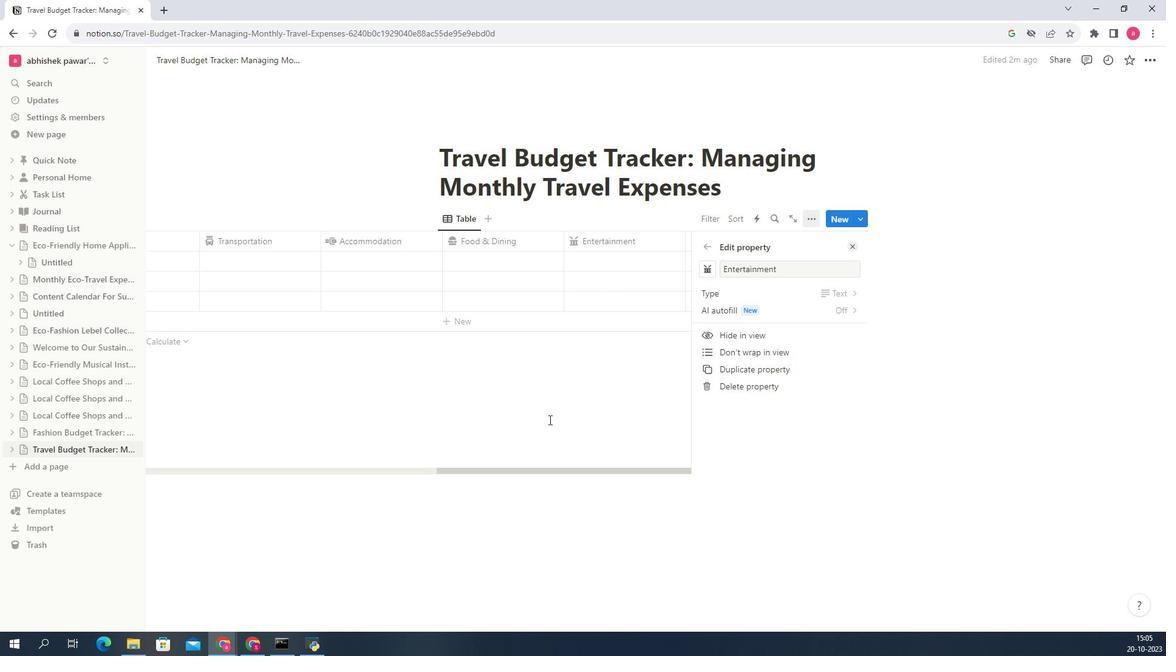 
Action: Mouse moved to (831, 239)
Screenshot: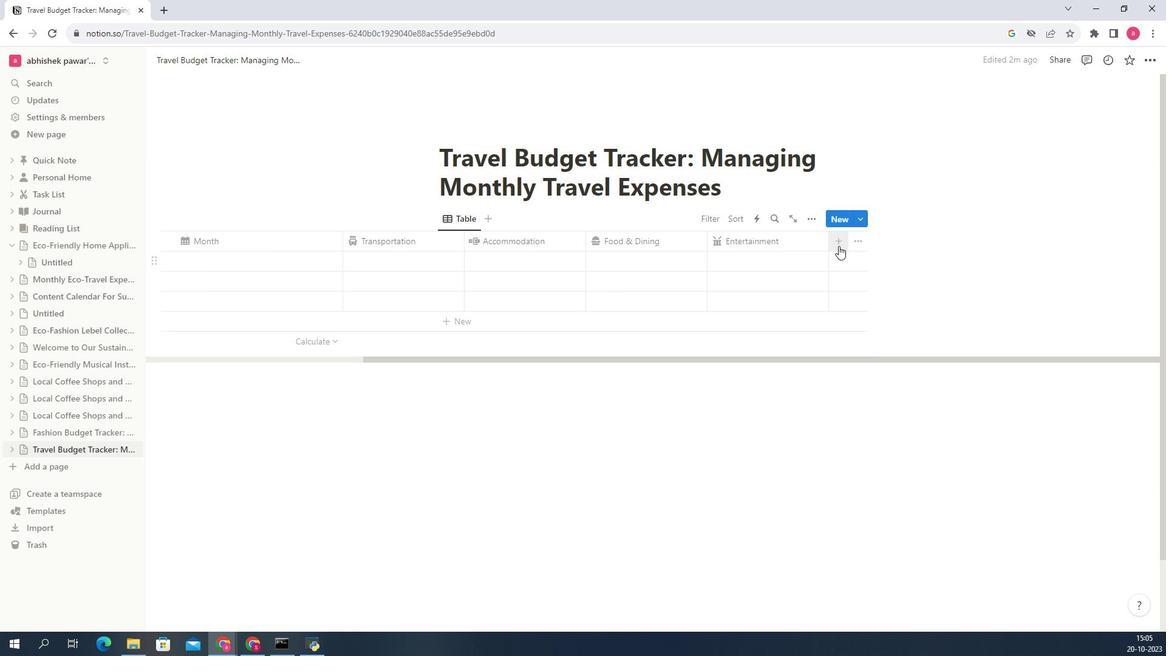 
Action: Mouse pressed left at (831, 239)
Screenshot: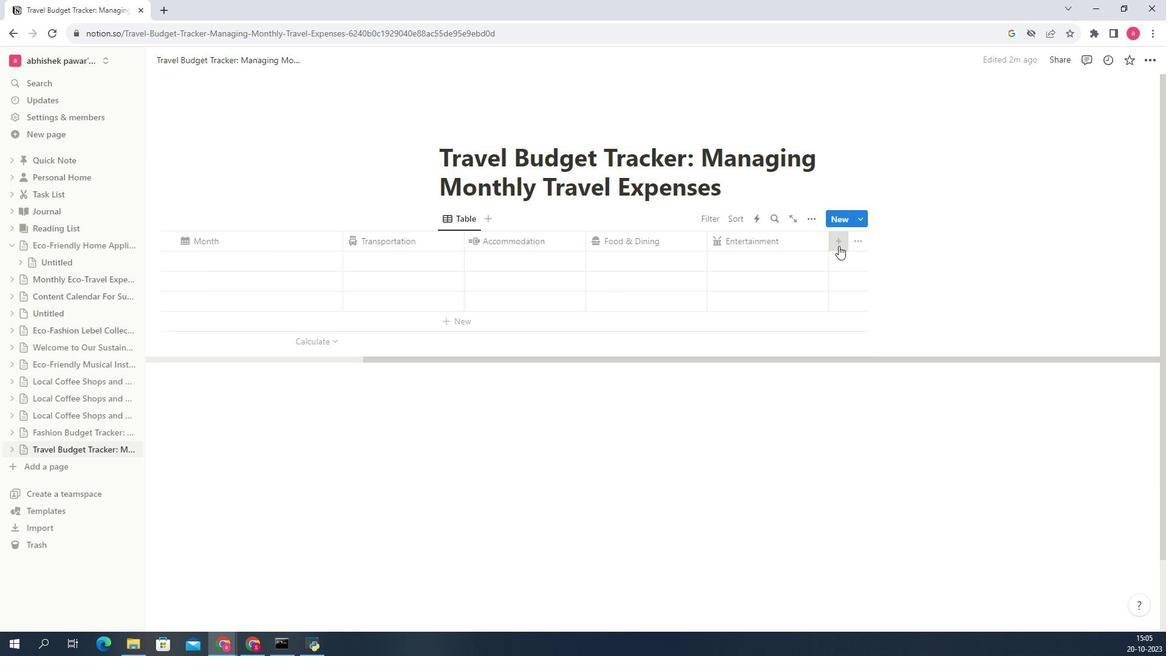 
Action: Mouse moved to (66, 164)
Screenshot: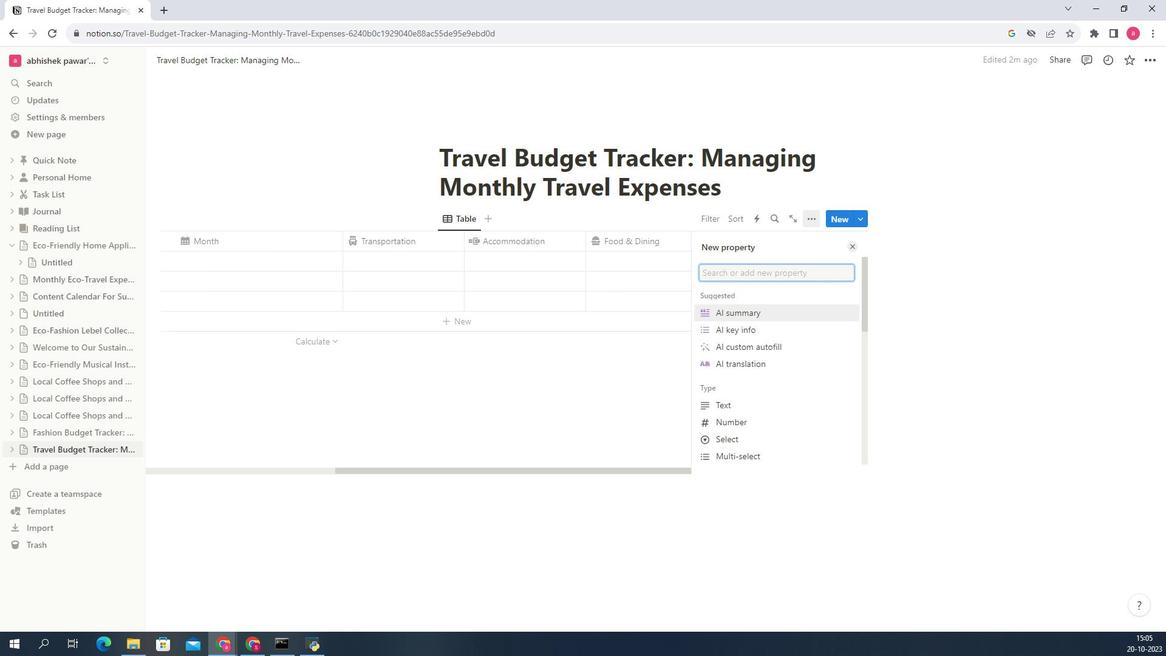 
Action: Mouse pressed left at (66, 164)
Screenshot: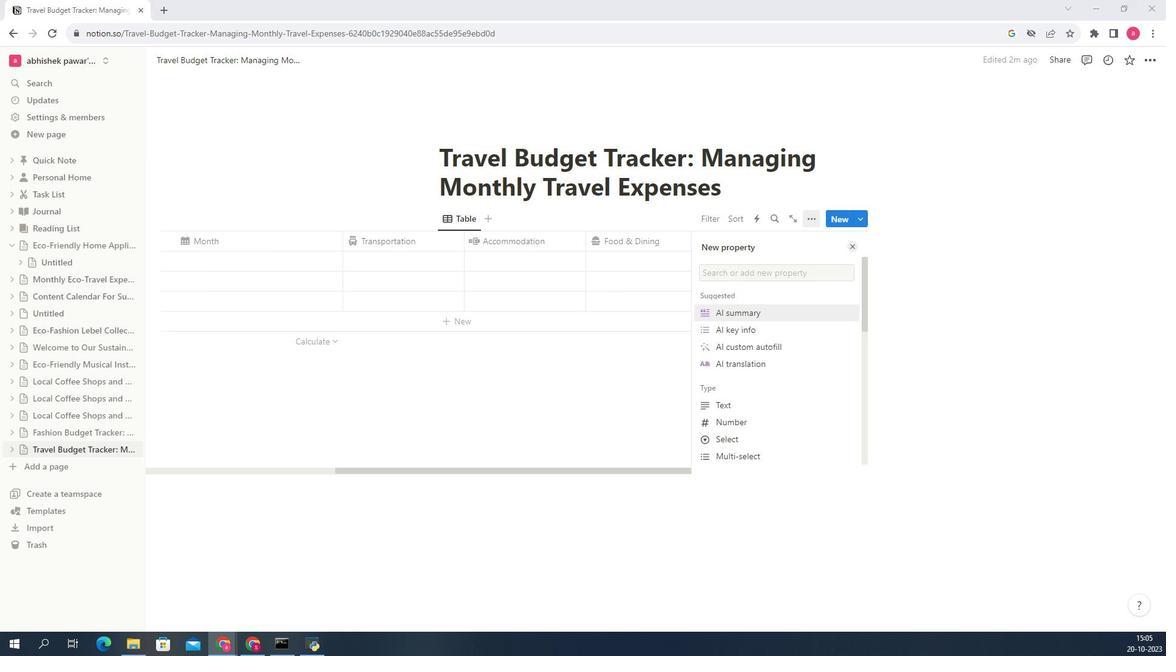 
Action: Mouse moved to (31, 173)
Screenshot: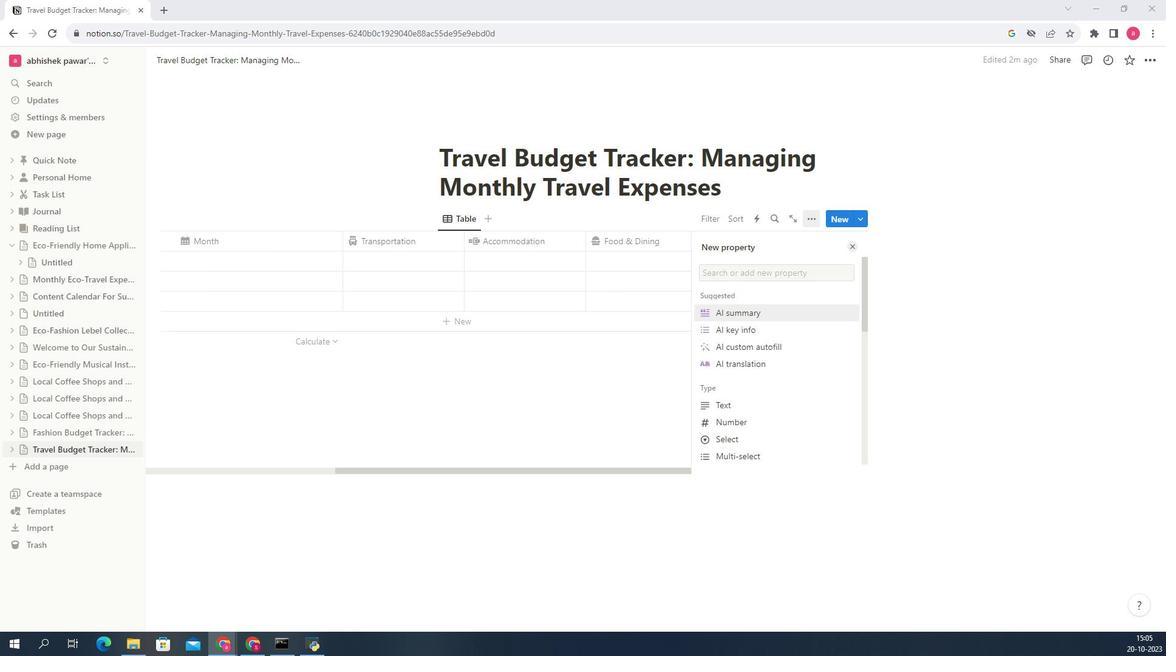 
Action: Mouse pressed left at (31, 173)
Screenshot: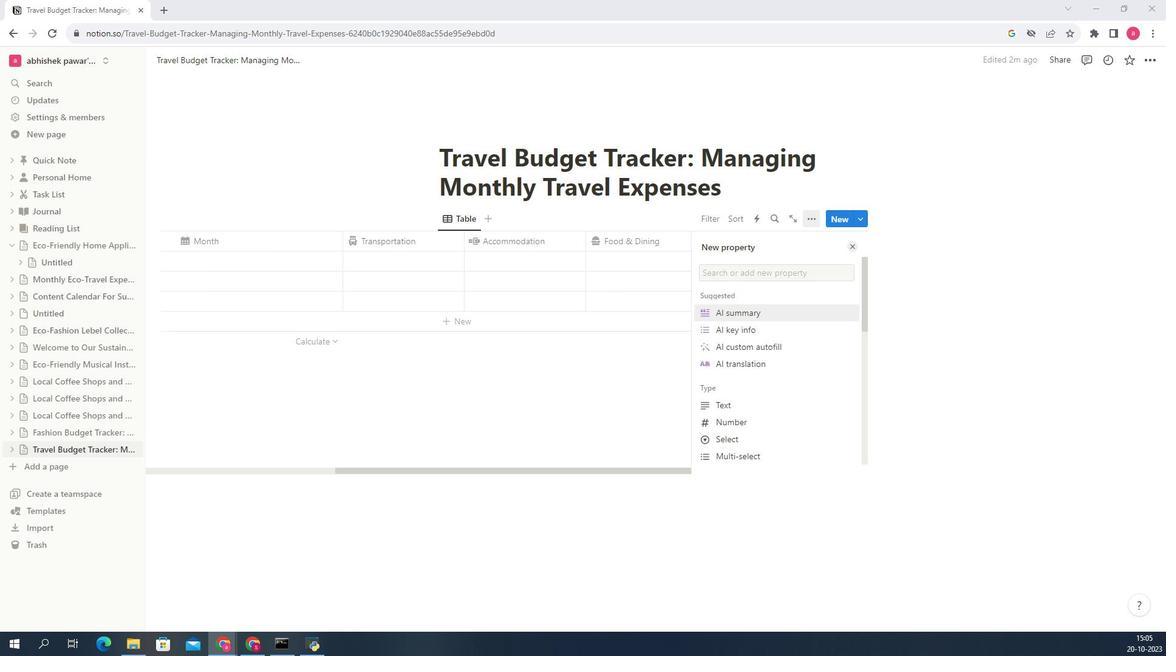 
Action: Mouse moved to (749, 263)
Screenshot: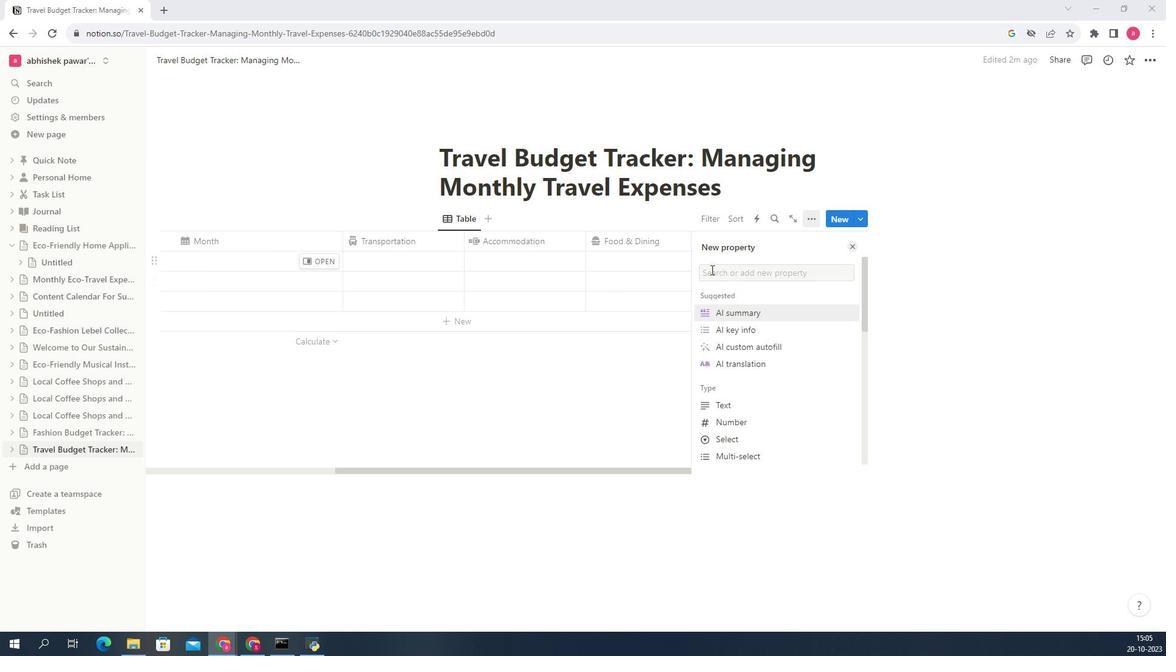 
Action: Mouse pressed left at (749, 263)
Screenshot: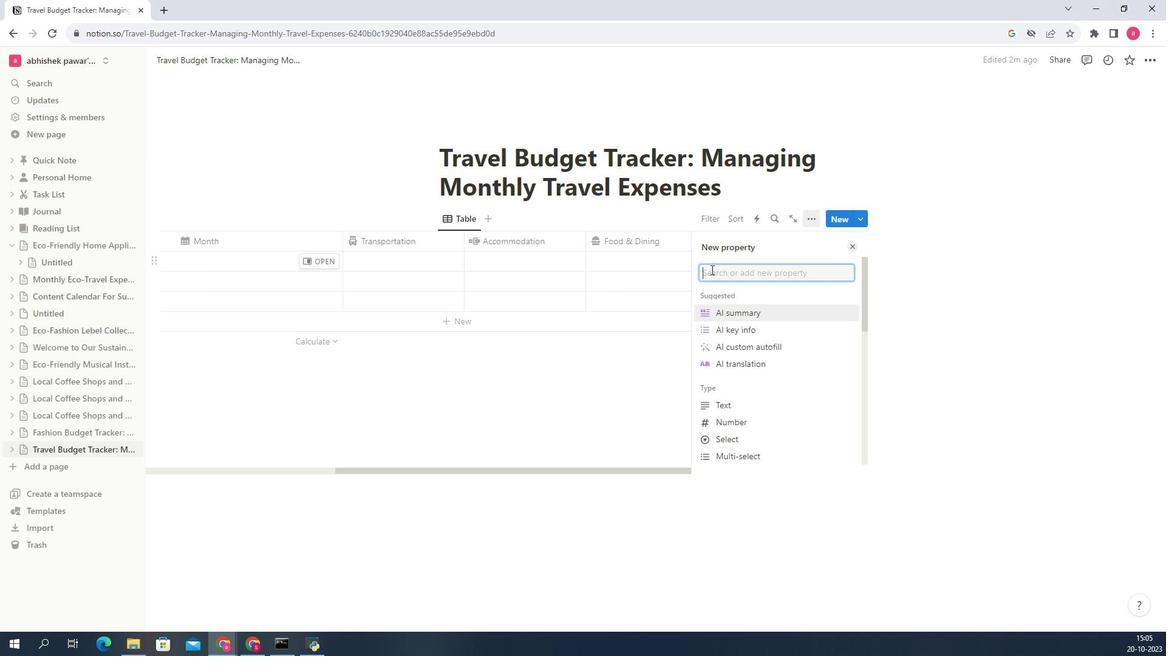 
Action: Key pressed <Key.shift>Activities
Screenshot: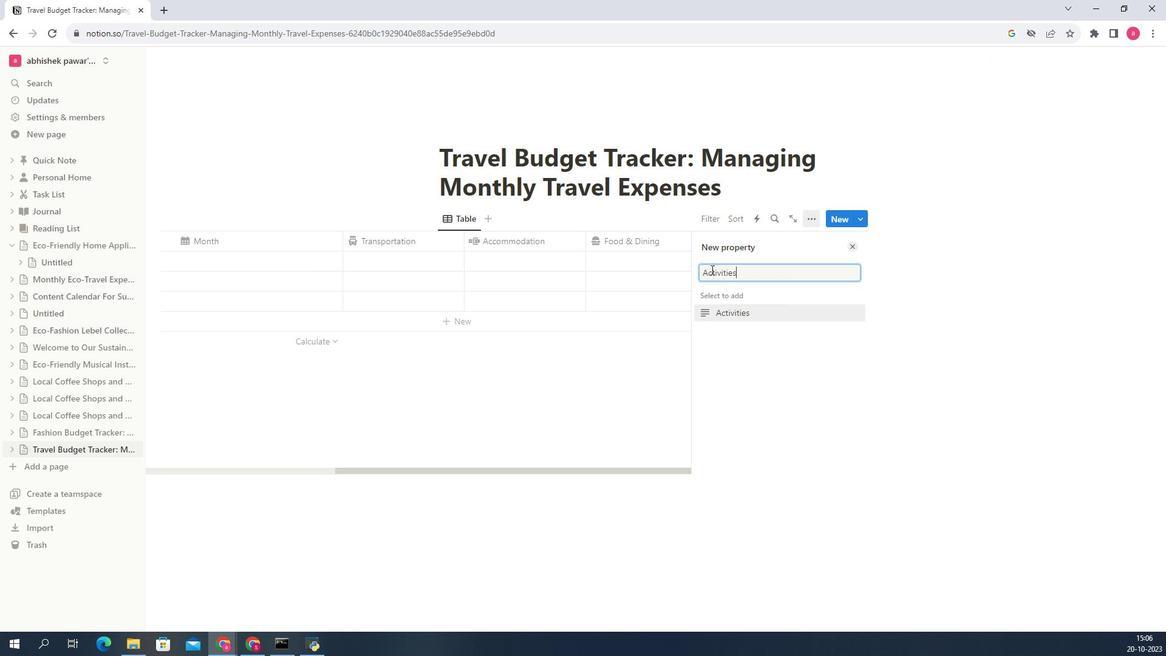 
Action: Mouse moved to (744, 308)
Screenshot: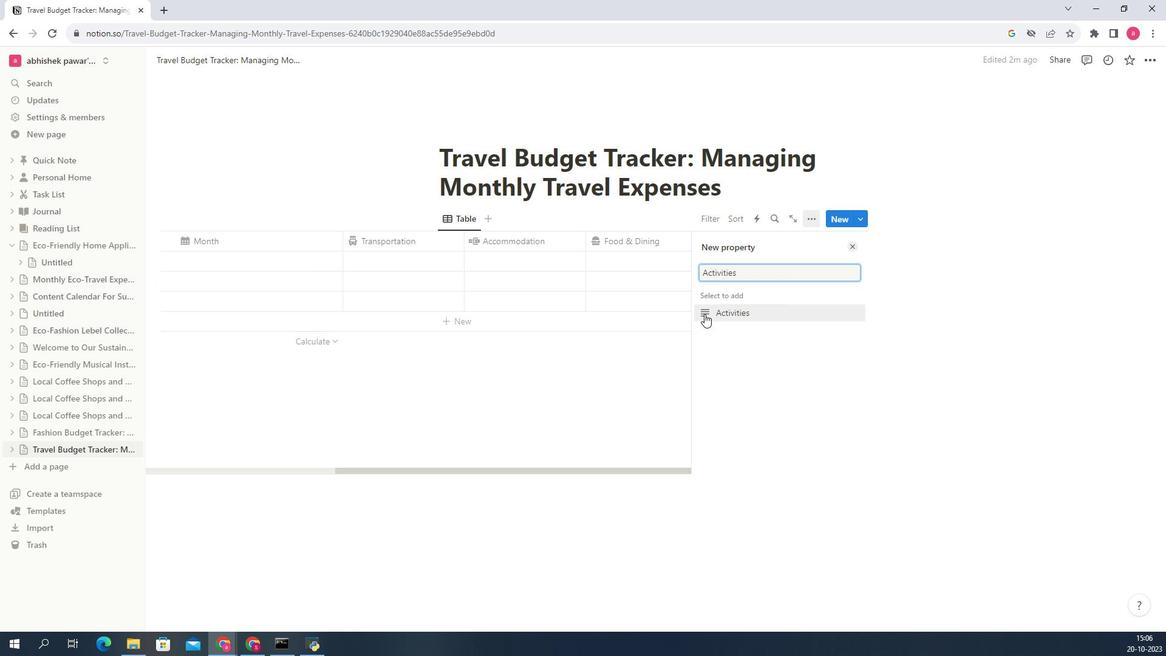 
Action: Mouse pressed left at (744, 308)
Screenshot: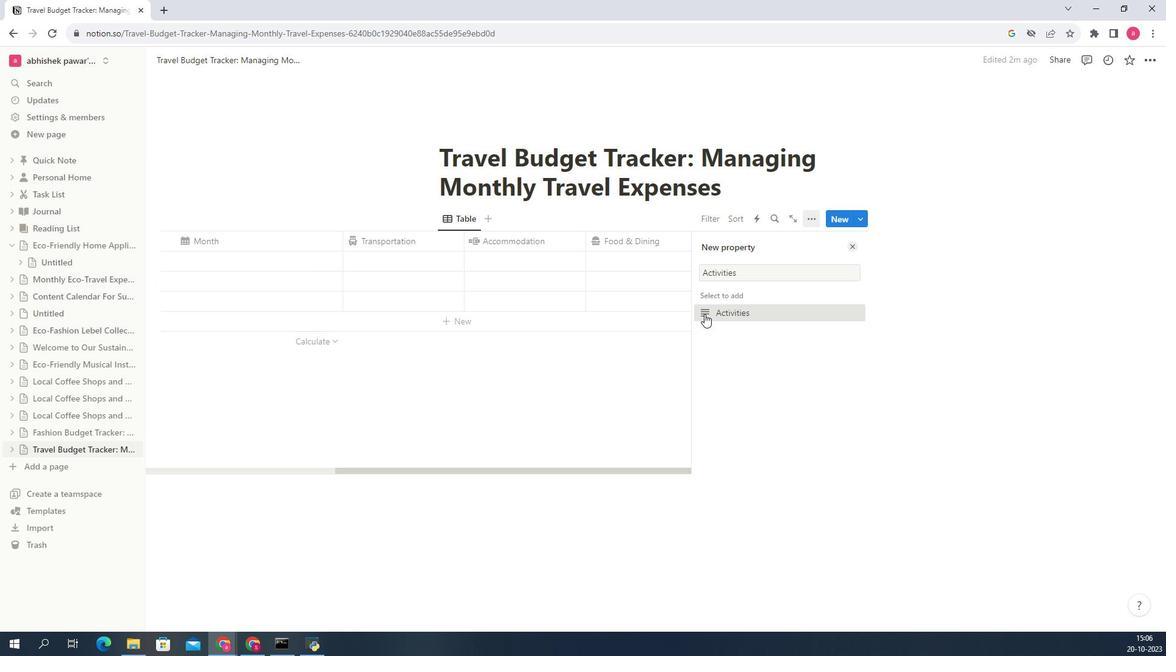 
Action: Mouse moved to (750, 256)
Screenshot: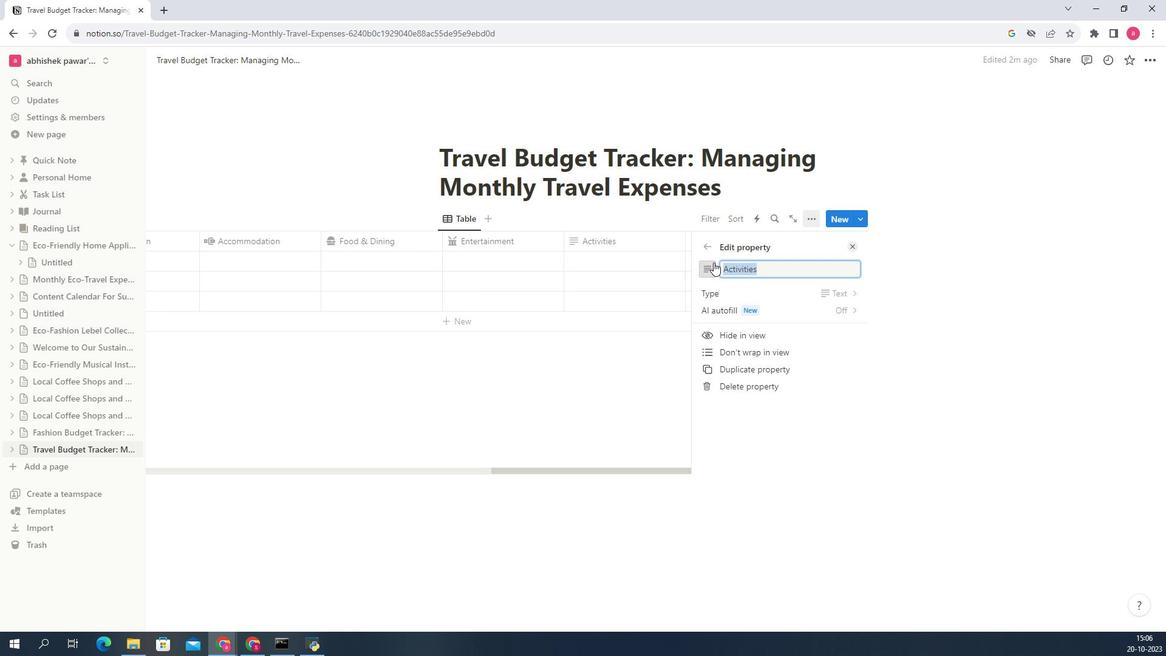 
Action: Mouse pressed left at (750, 256)
Screenshot: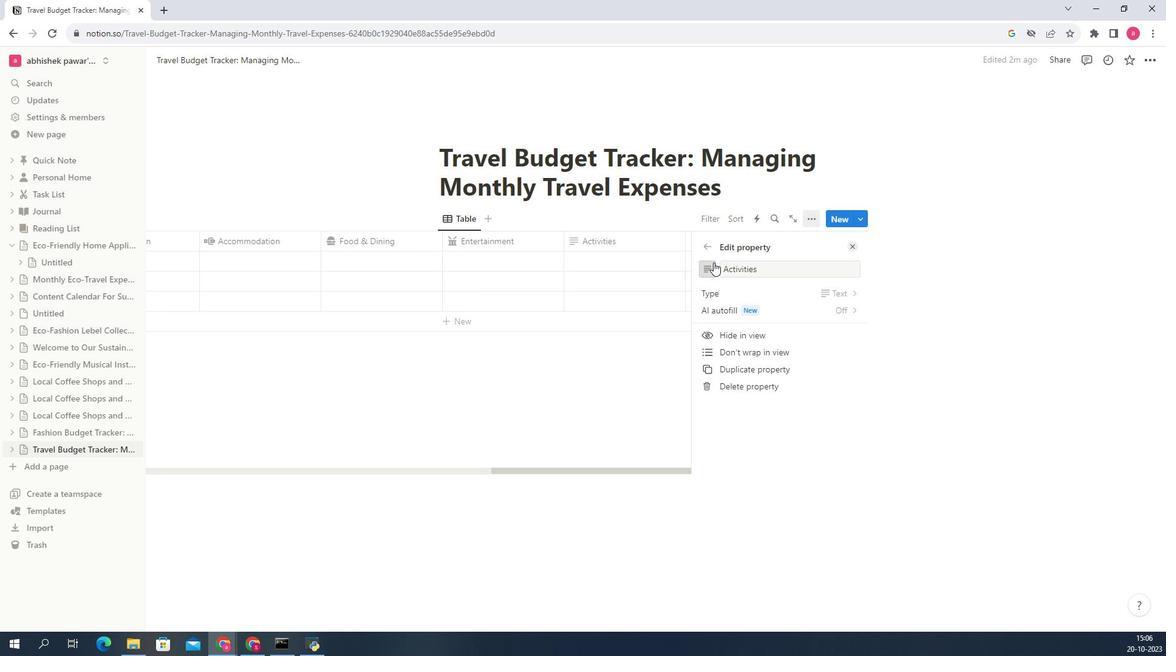 
Action: Mouse moved to (712, 308)
Screenshot: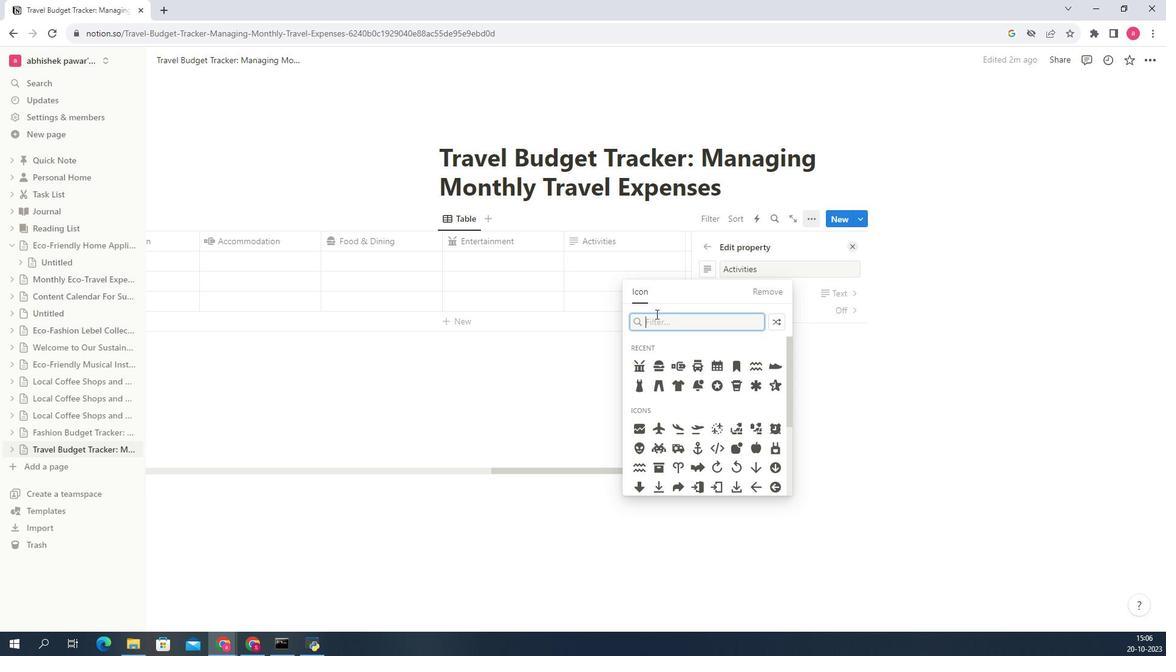 
Action: Mouse pressed left at (712, 308)
Screenshot: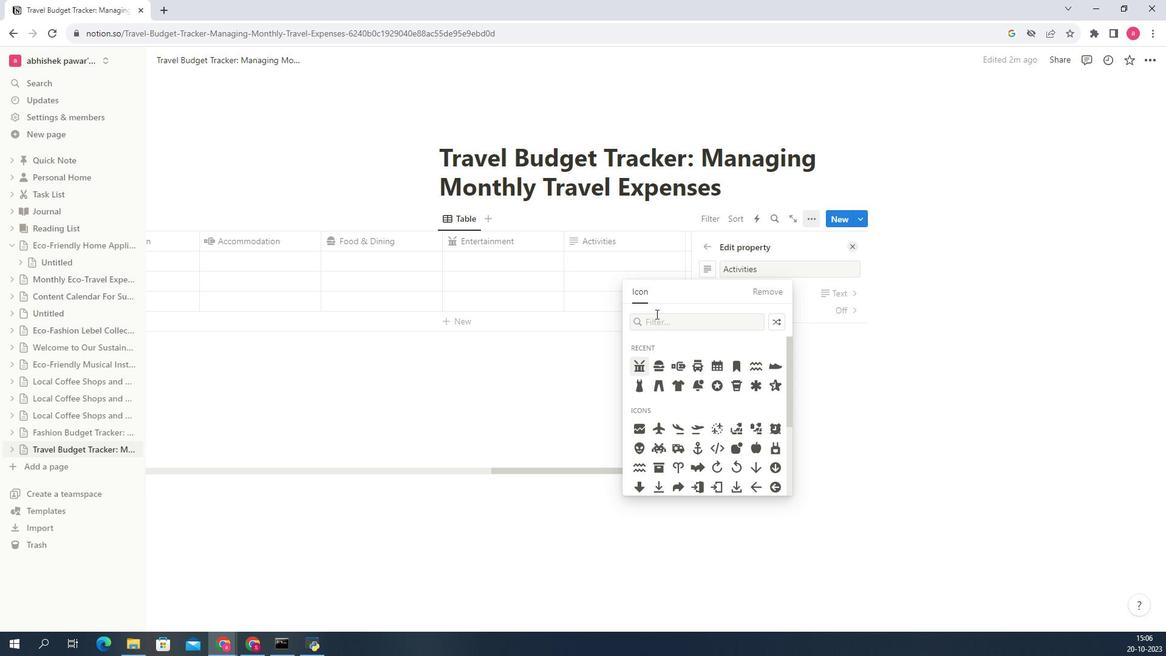 
Action: Mouse moved to (723, 319)
Screenshot: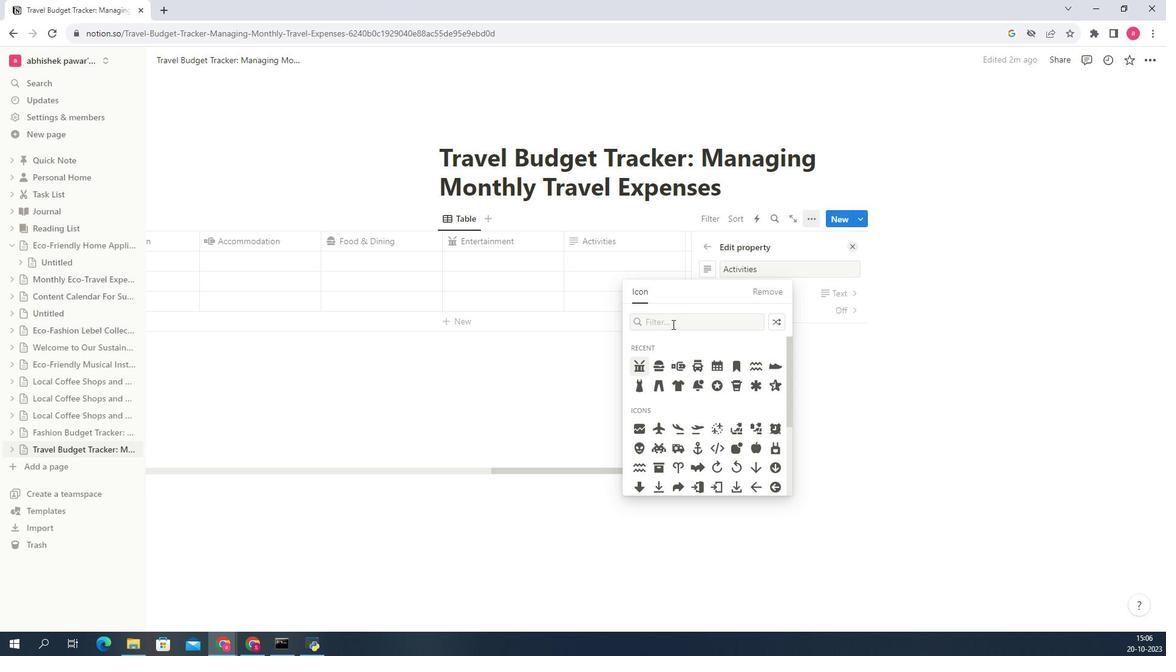 
Action: Mouse pressed left at (723, 319)
Screenshot: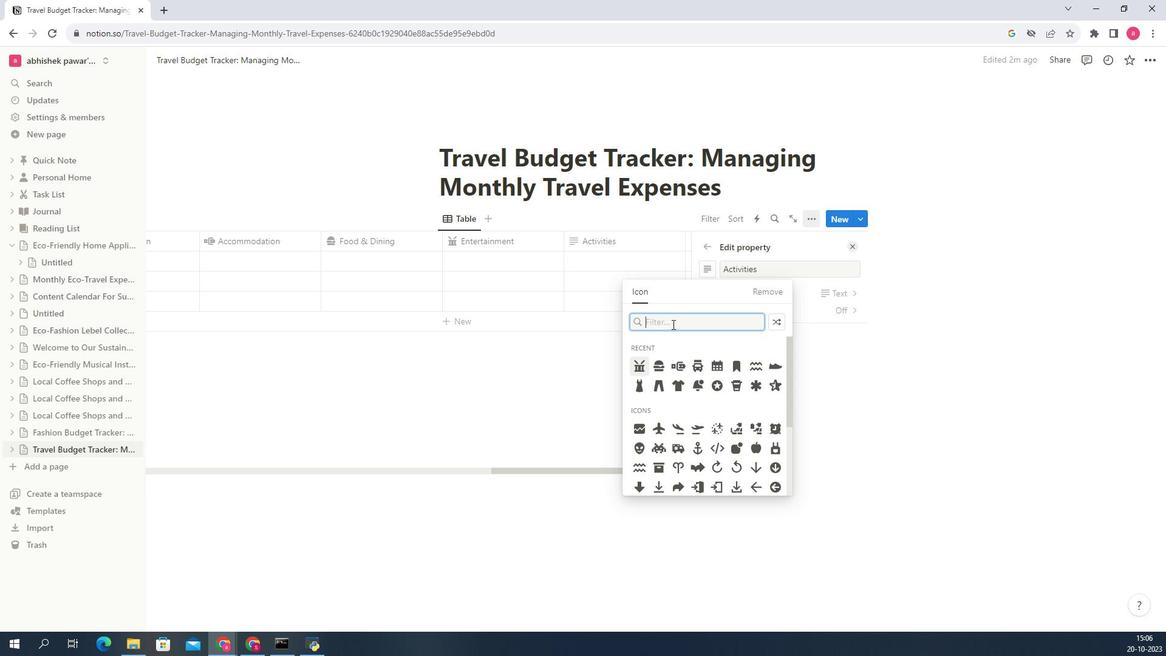 
Action: Key pressed <Key.shift>Activiti<Key.backspace><Key.backspace><Key.backspace><Key.backspace><Key.backspace>
Screenshot: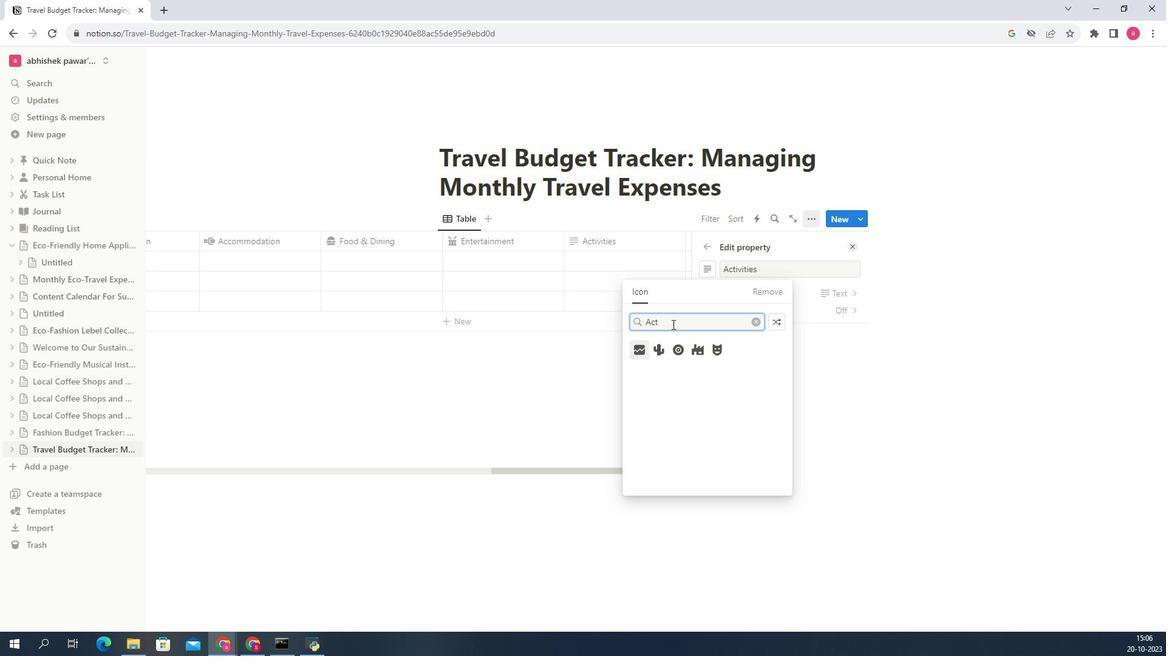 
Action: Mouse moved to (730, 346)
Screenshot: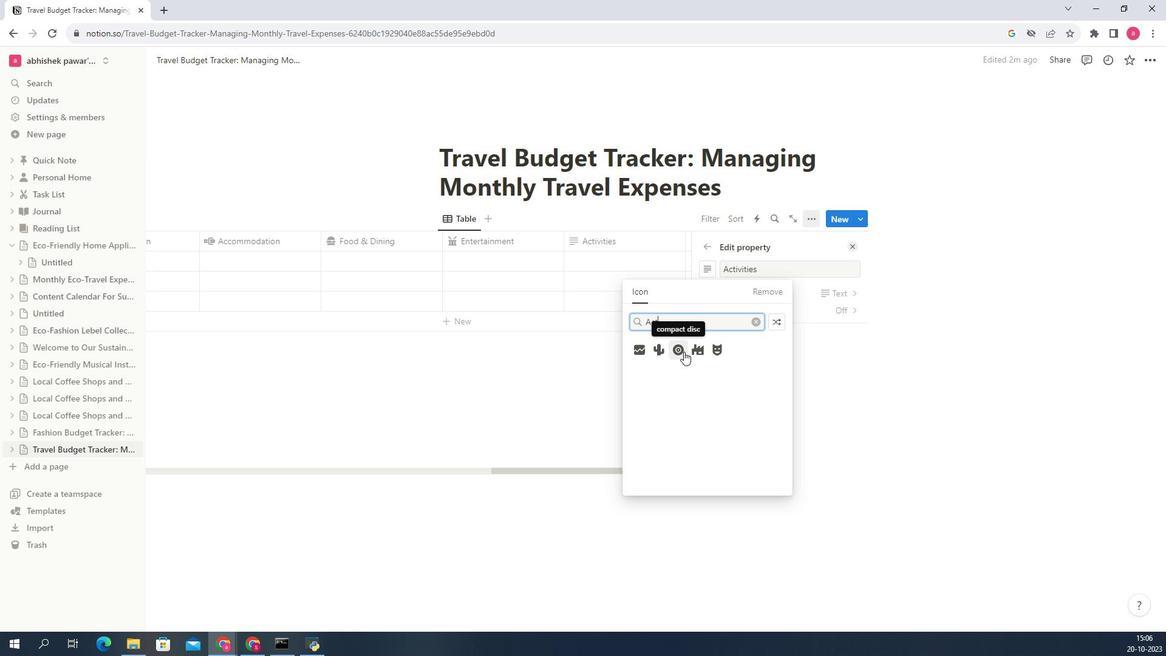 
Action: Mouse pressed left at (730, 346)
Screenshot: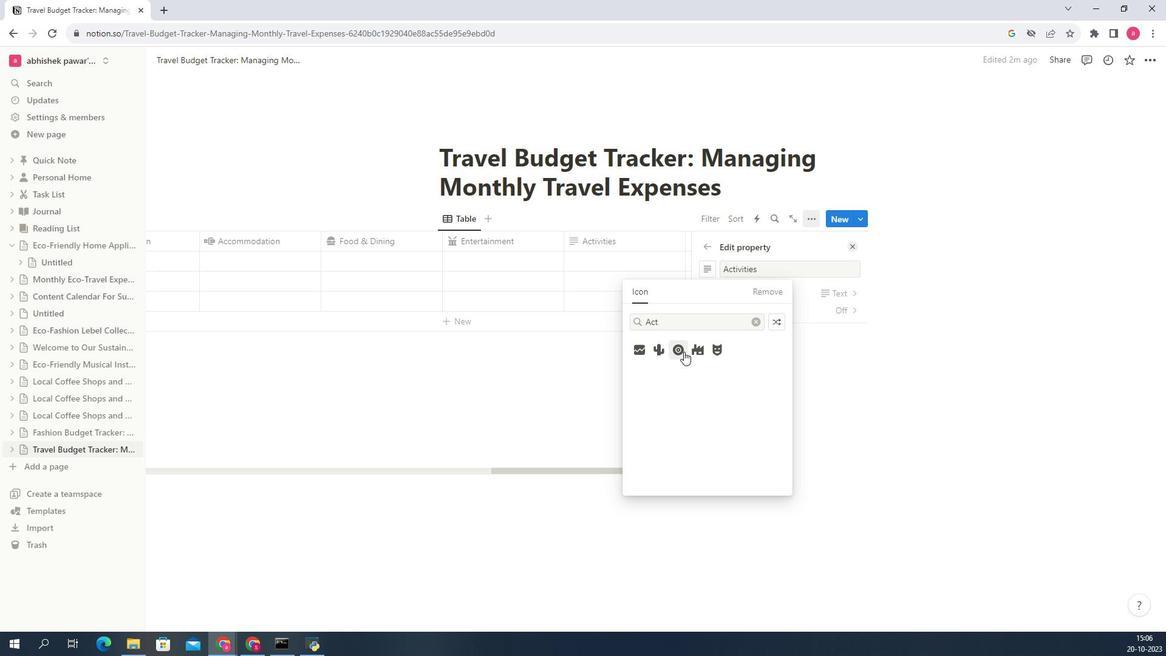 
Action: Mouse moved to (659, 364)
Screenshot: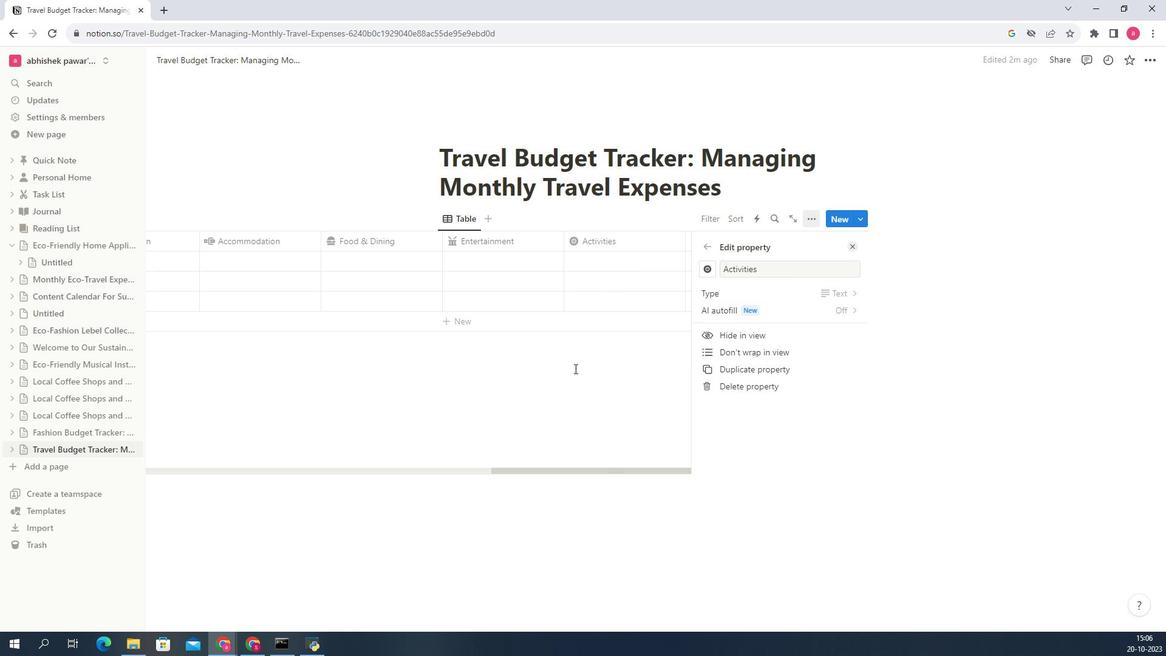 
Action: Mouse pressed left at (659, 364)
Screenshot: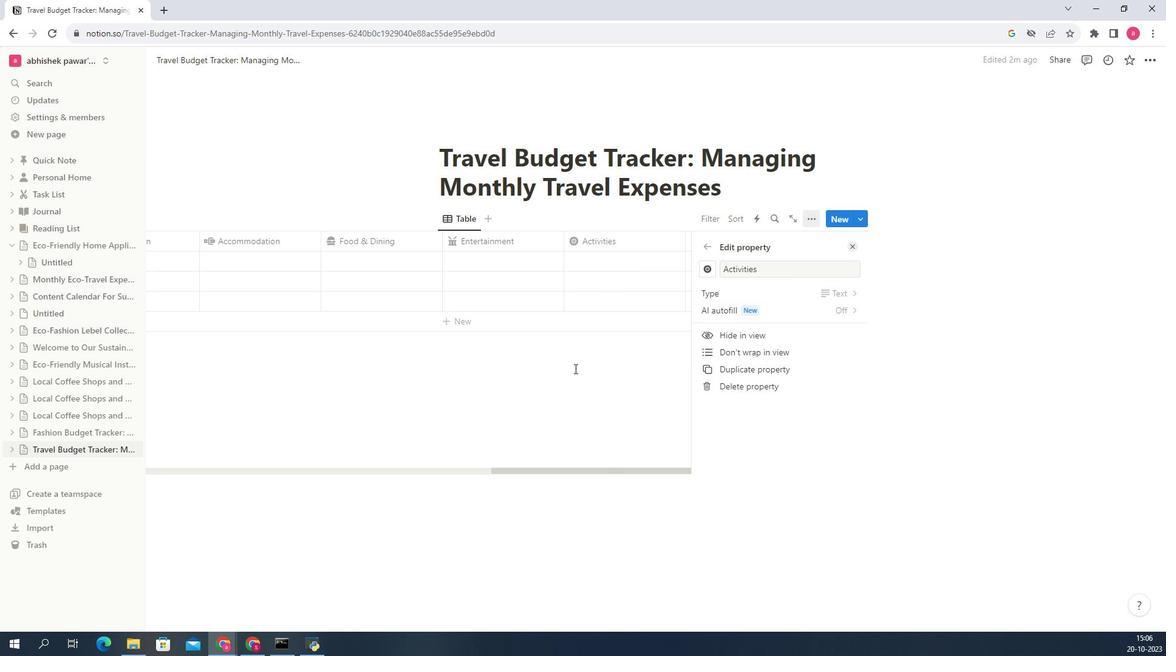 
Action: Mouse moved to (830, 235)
Screenshot: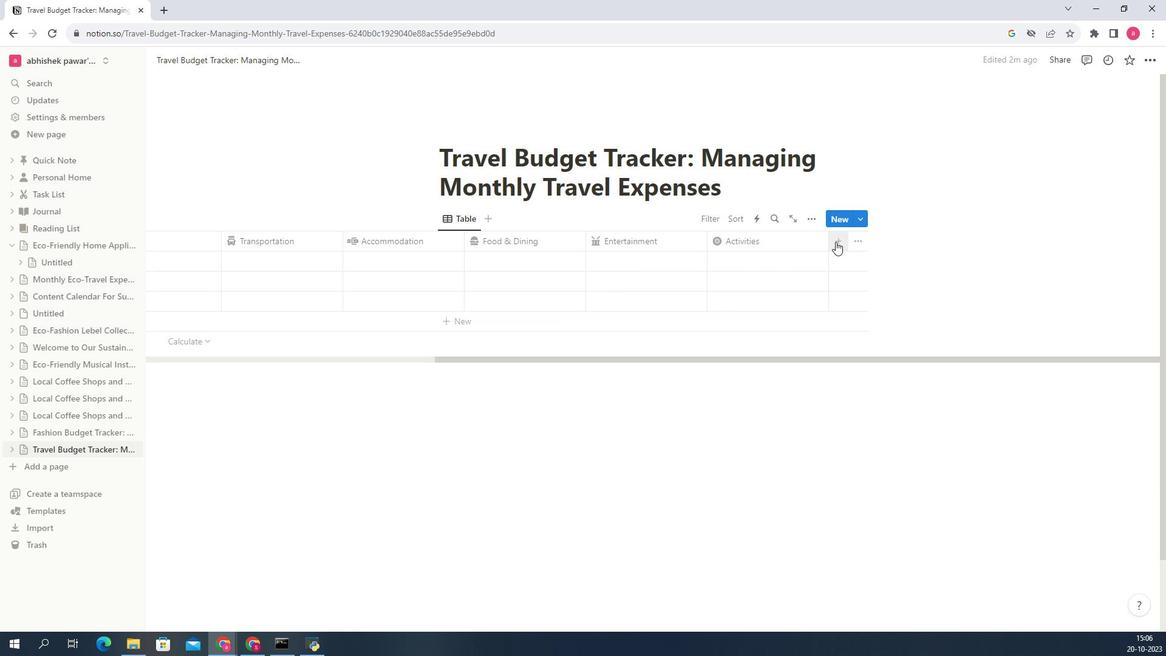
Action: Mouse pressed left at (830, 235)
Screenshot: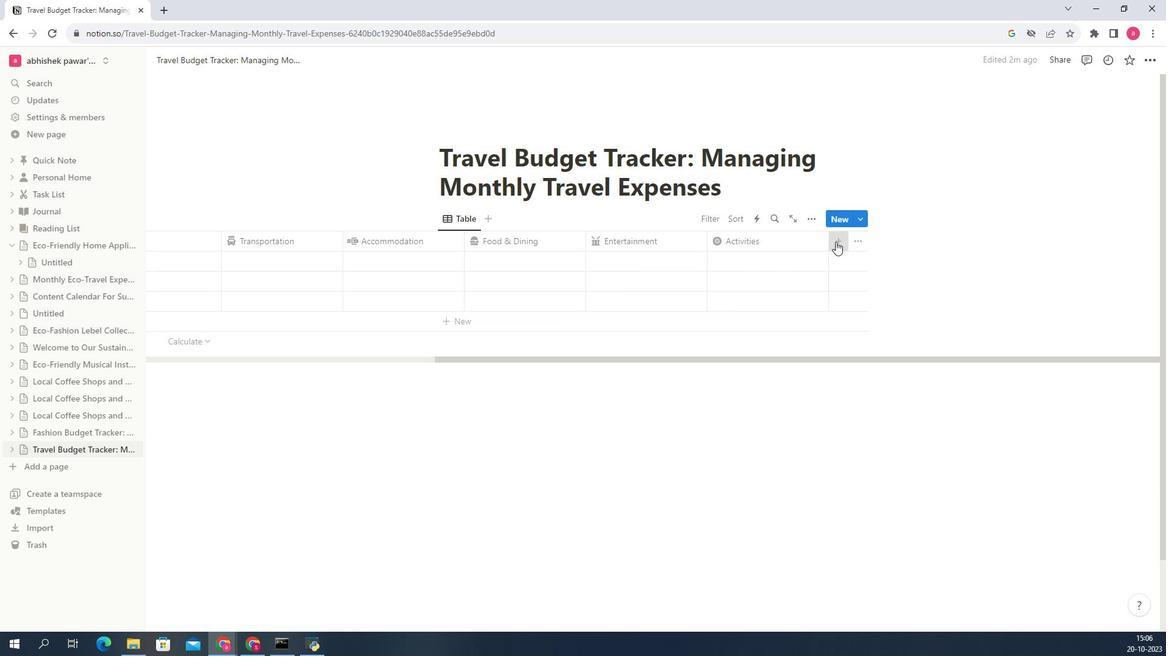
Action: Mouse moved to (755, 266)
Screenshot: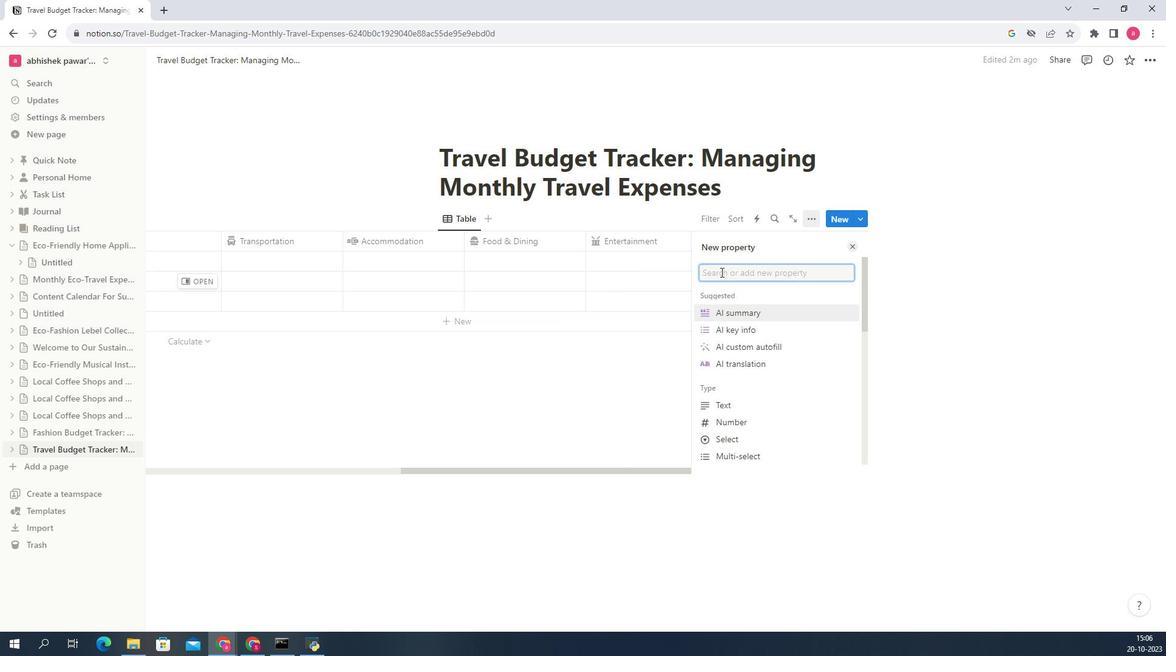 
Action: Mouse pressed left at (755, 266)
Screenshot: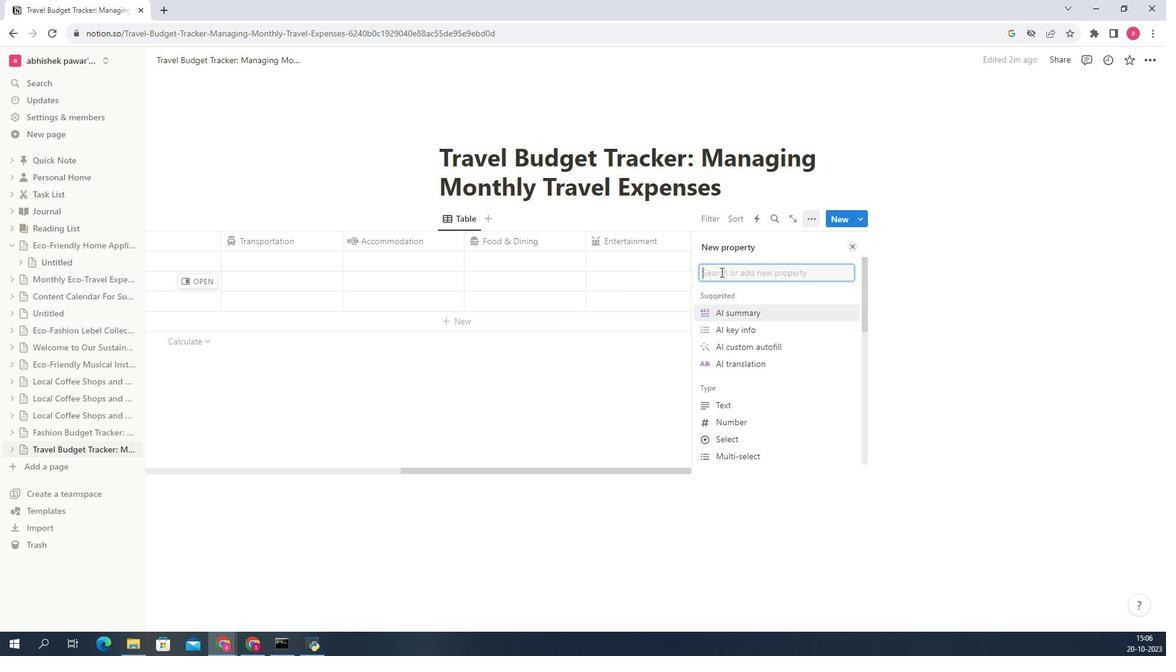 
Action: Key pressed <Key.space><Key.shift>Miscellaneous
Screenshot: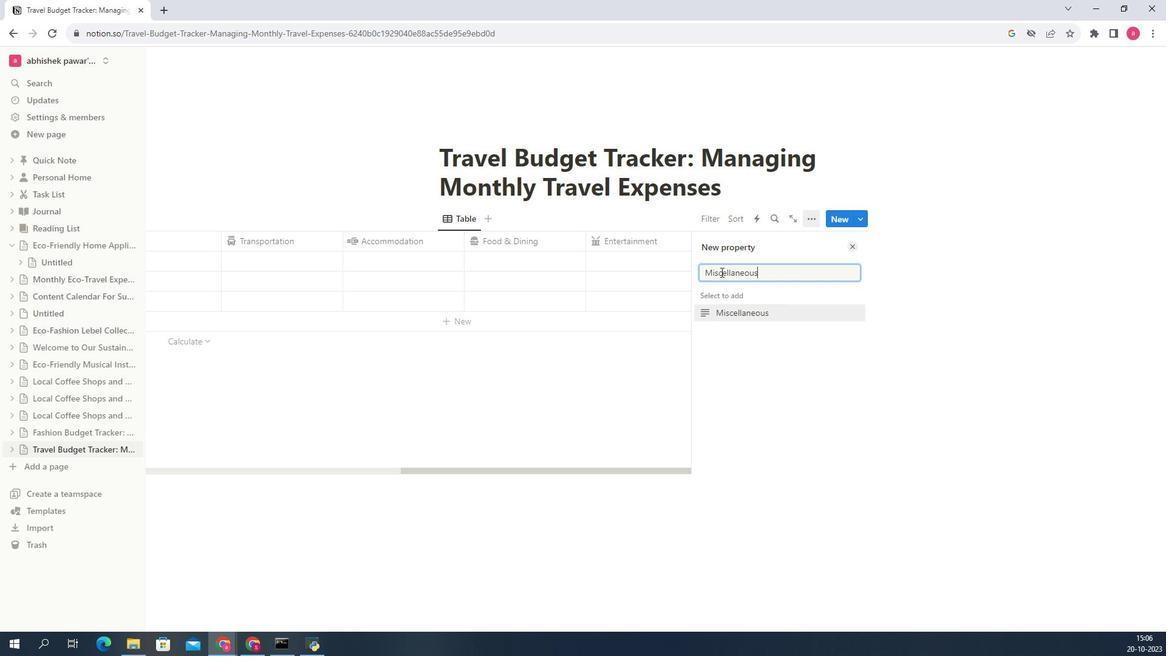
Action: Mouse moved to (745, 311)
Screenshot: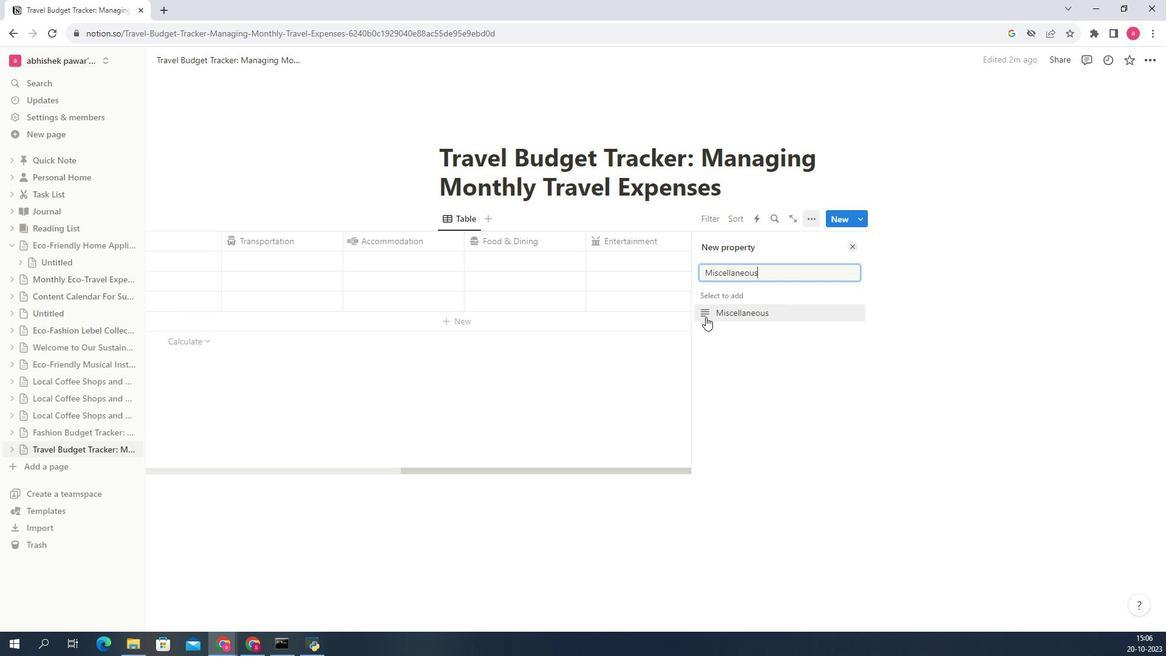 
Action: Mouse pressed left at (745, 311)
Screenshot: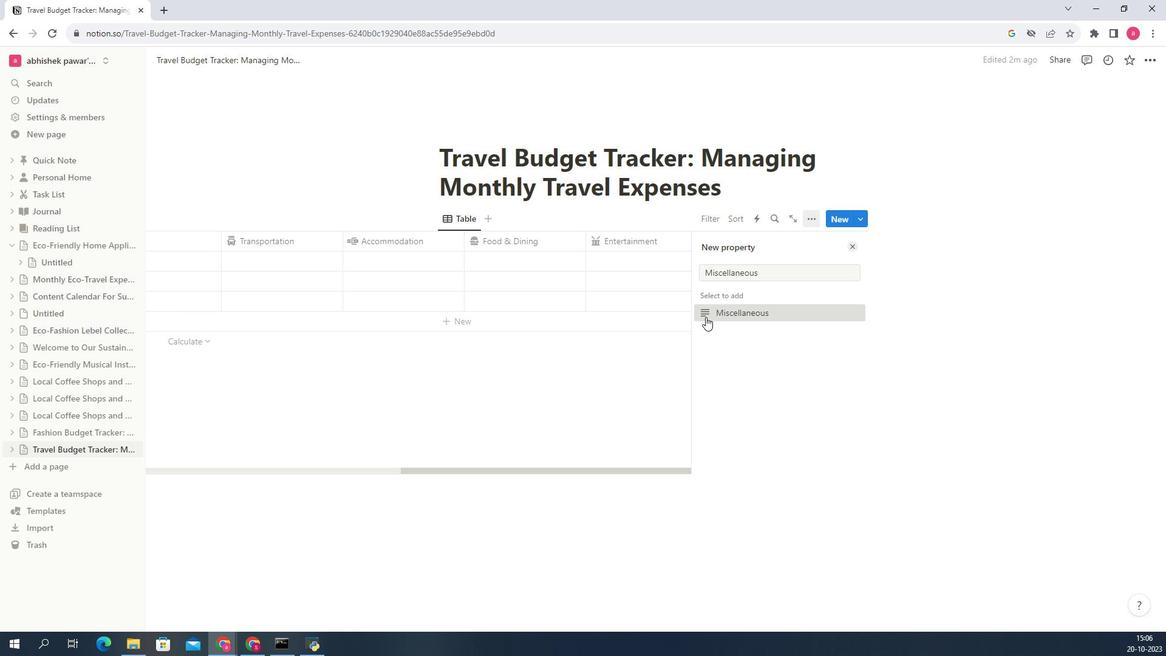 
Action: Mouse moved to (744, 262)
Screenshot: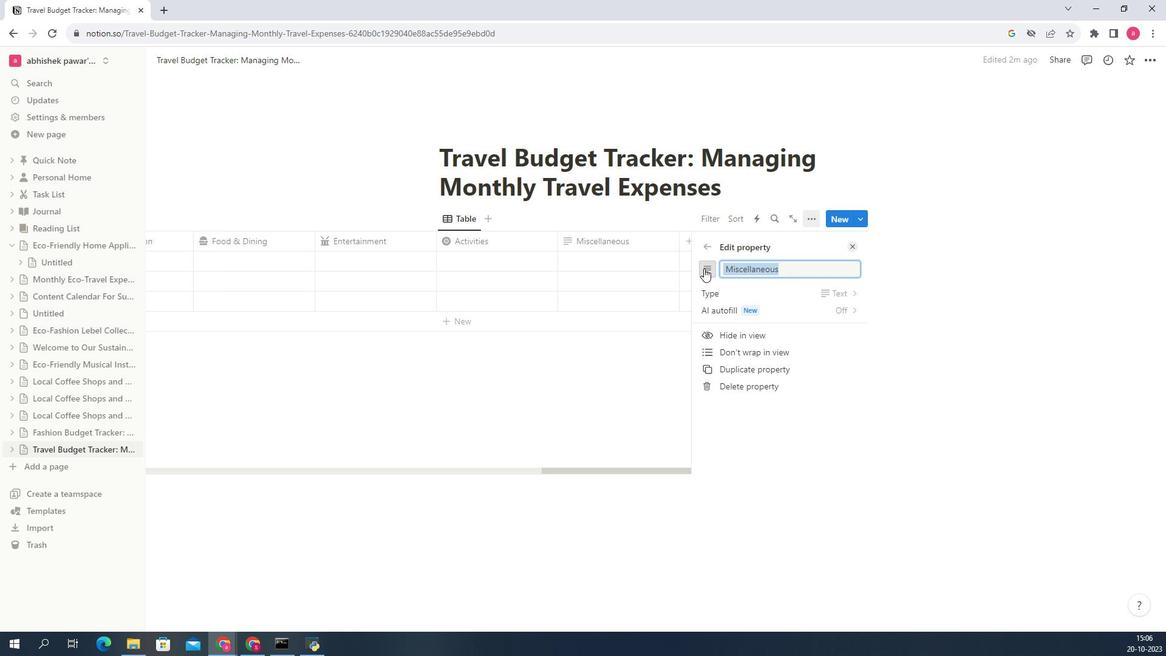 
Action: Mouse pressed left at (744, 262)
Screenshot: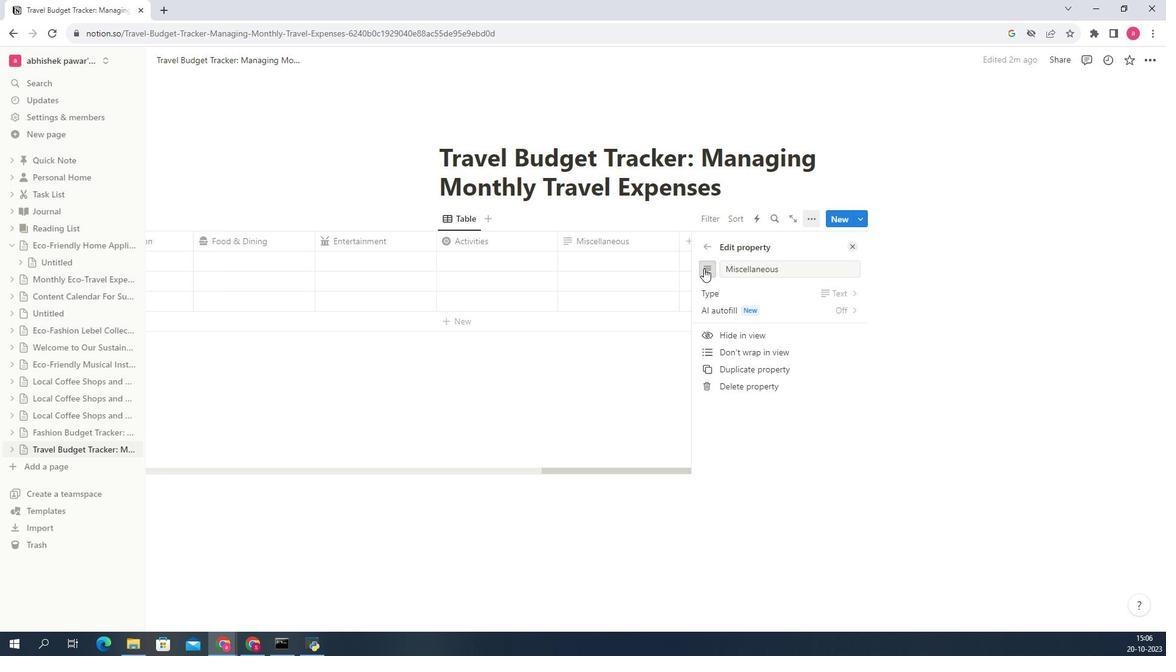 
Action: Mouse moved to (741, 311)
Screenshot: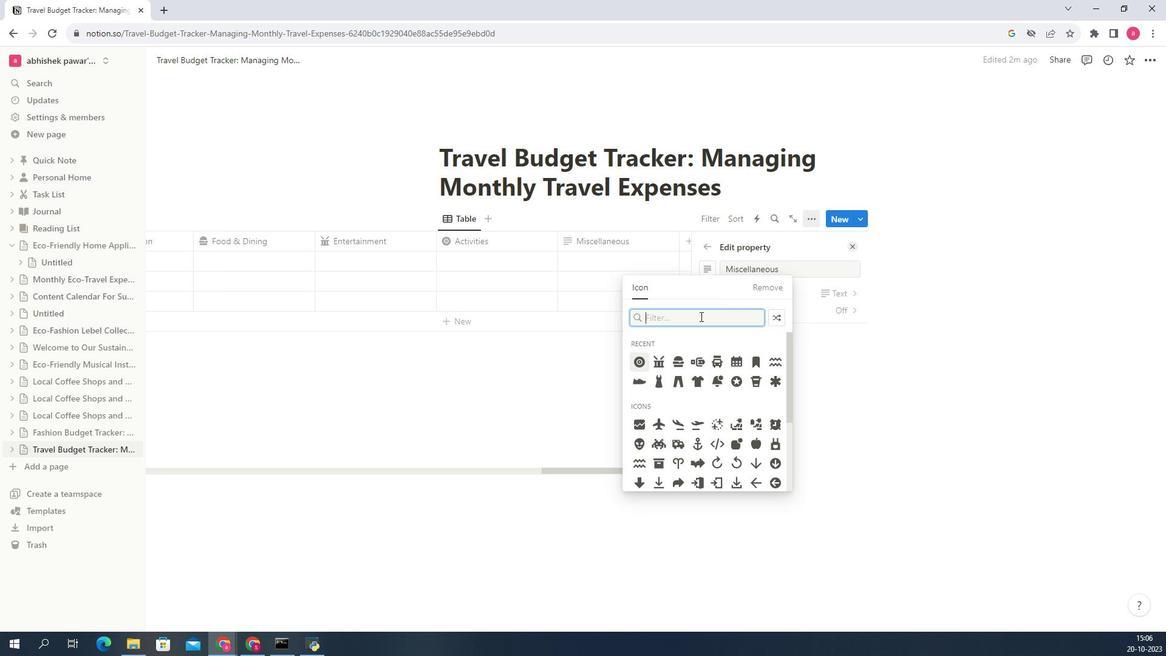 
Action: Mouse pressed left at (741, 311)
Screenshot: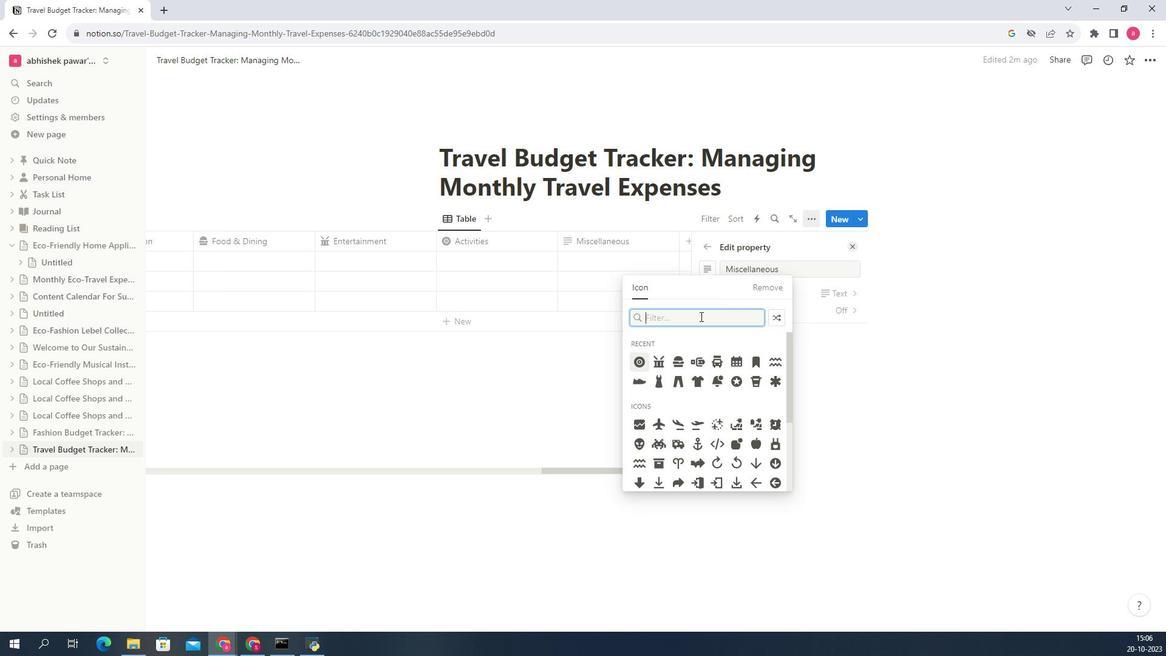 
Action: Key pressed me<Key.backspace>iscell
Screenshot: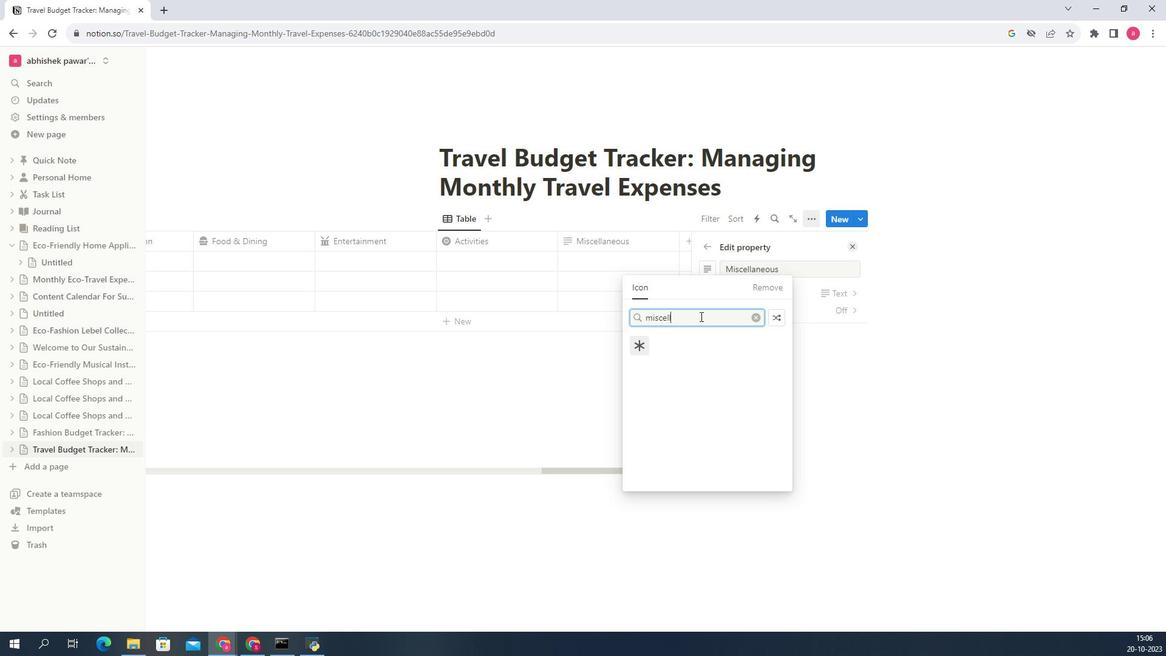 
Action: Mouse moved to (698, 339)
Screenshot: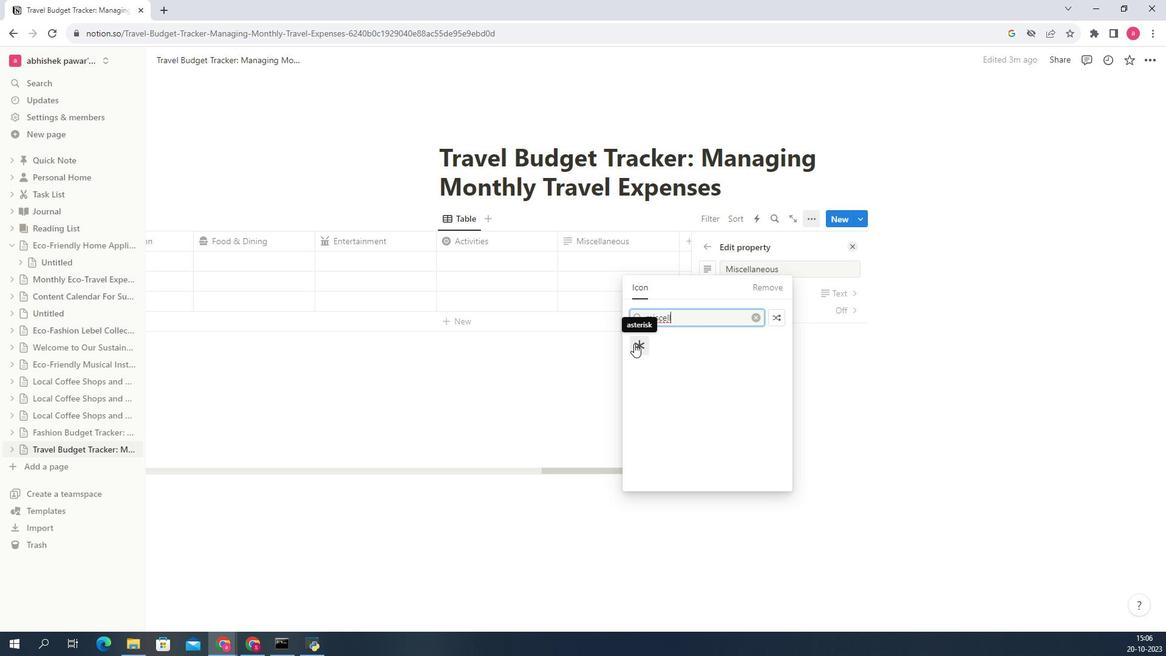 
Action: Mouse pressed left at (698, 339)
Screenshot: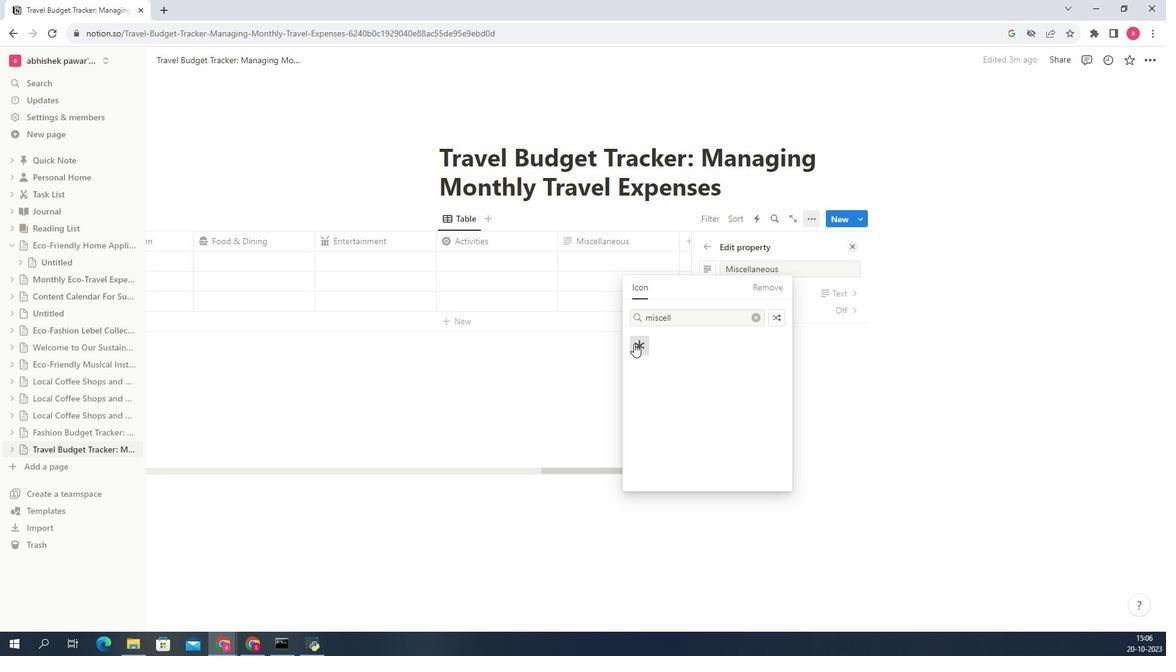 
Action: Mouse moved to (667, 385)
Screenshot: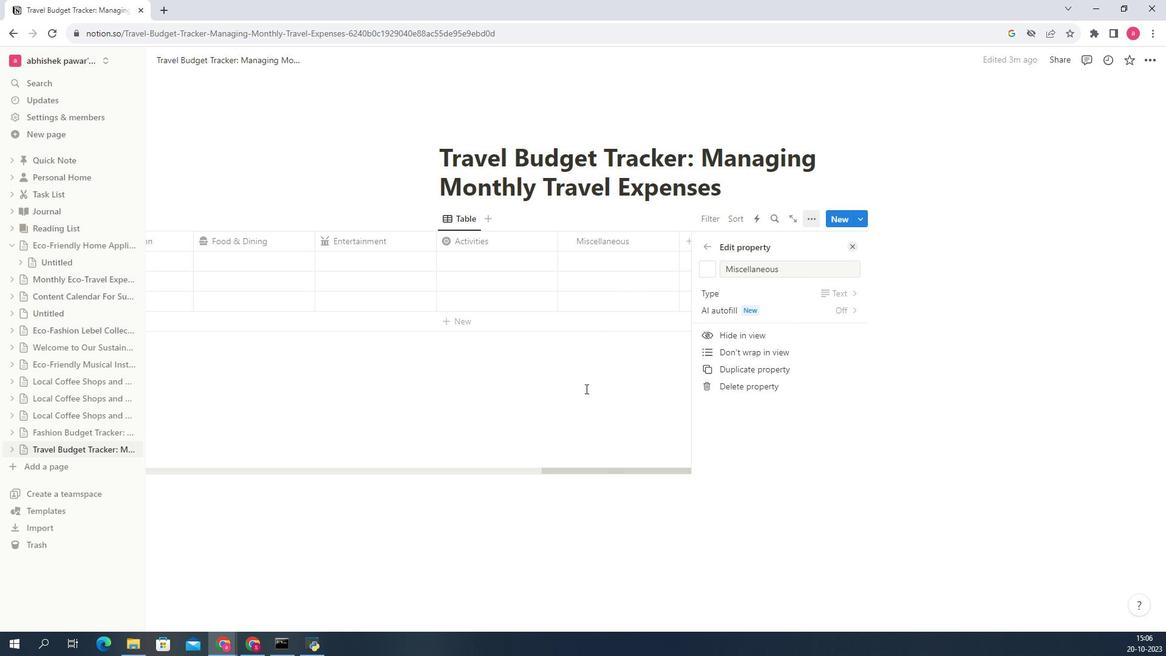 
Action: Mouse pressed left at (667, 385)
Screenshot: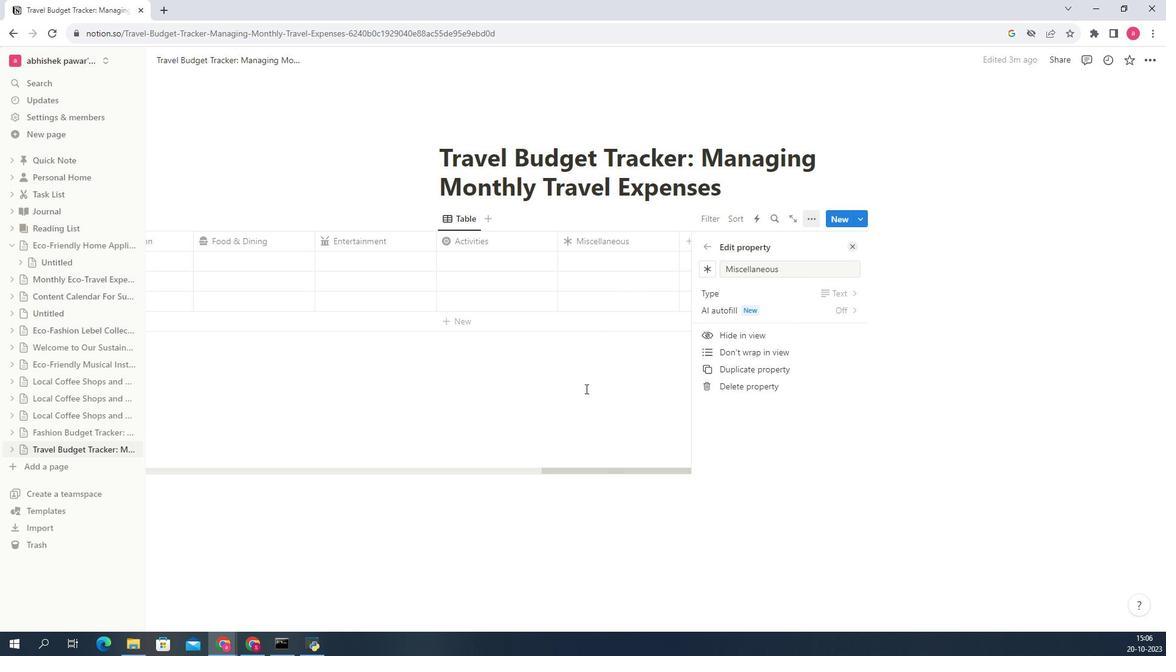 
Action: Mouse moved to (831, 236)
Screenshot: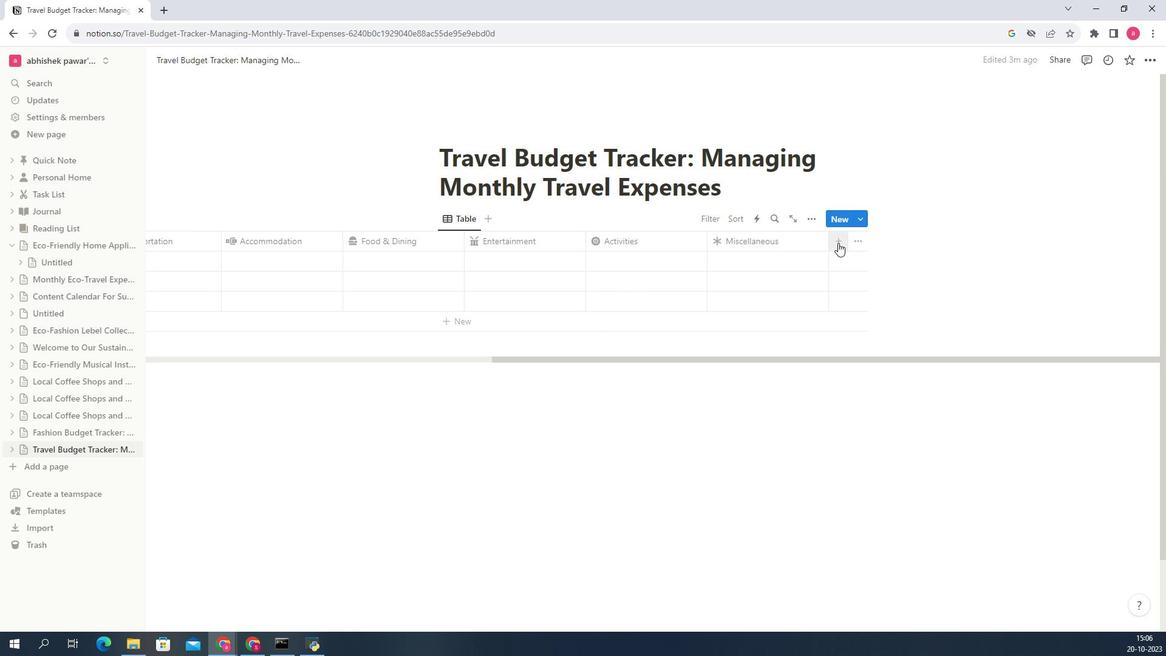 
Action: Mouse pressed left at (831, 236)
Screenshot: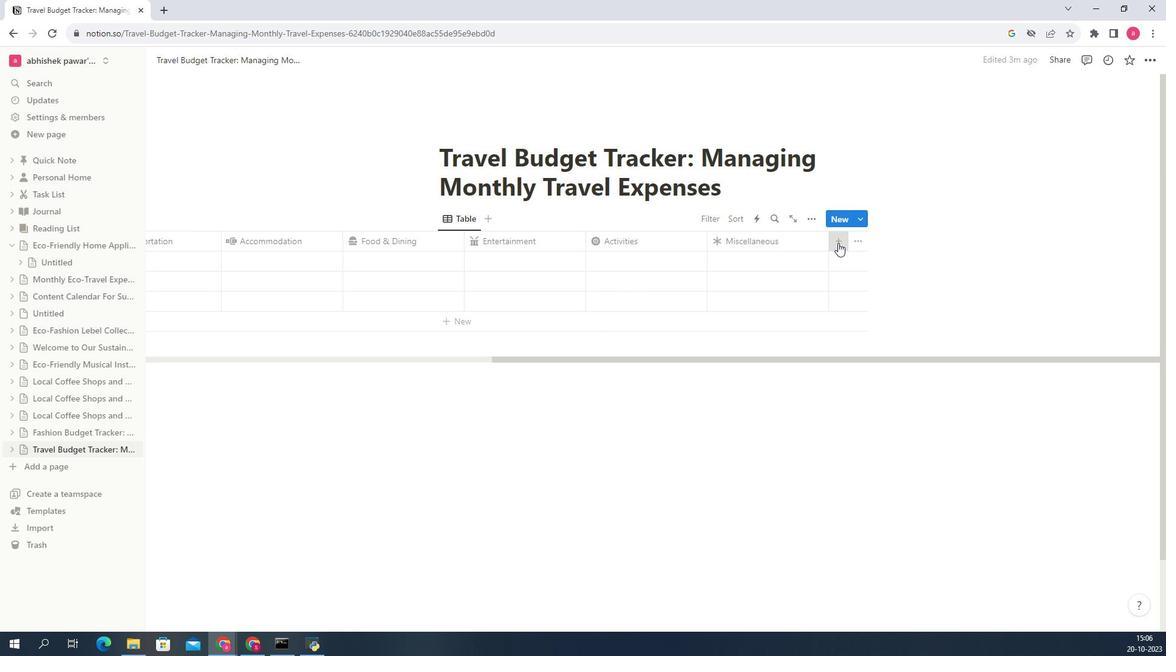 
Action: Mouse moved to (744, 266)
Screenshot: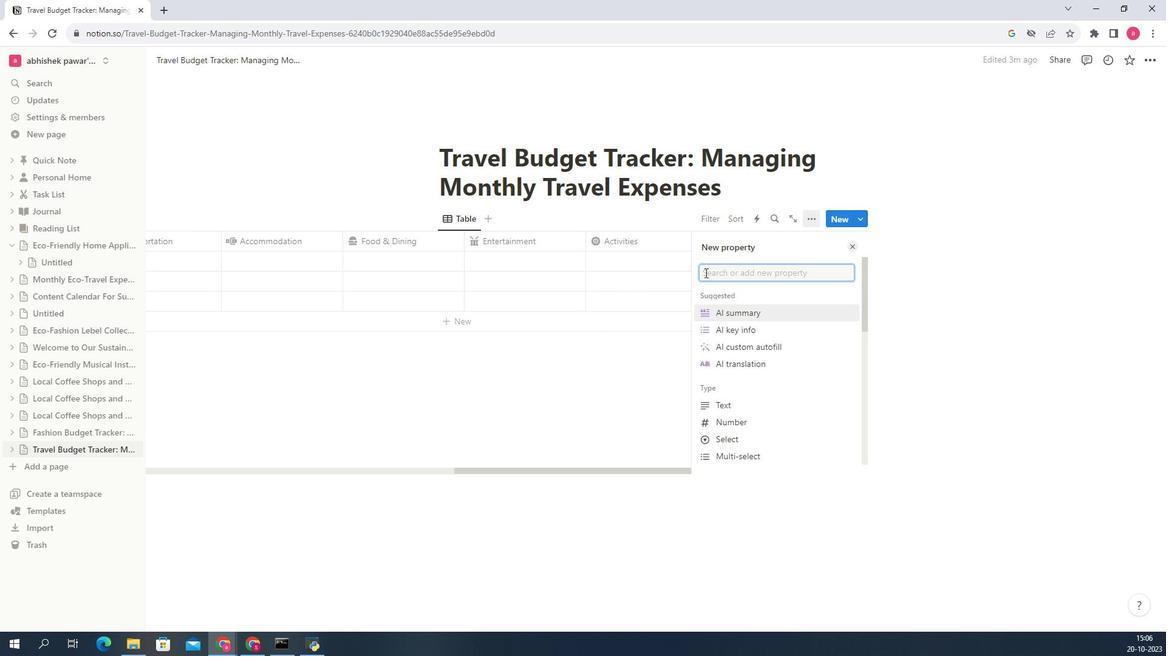 
Action: Mouse pressed left at (744, 266)
Screenshot: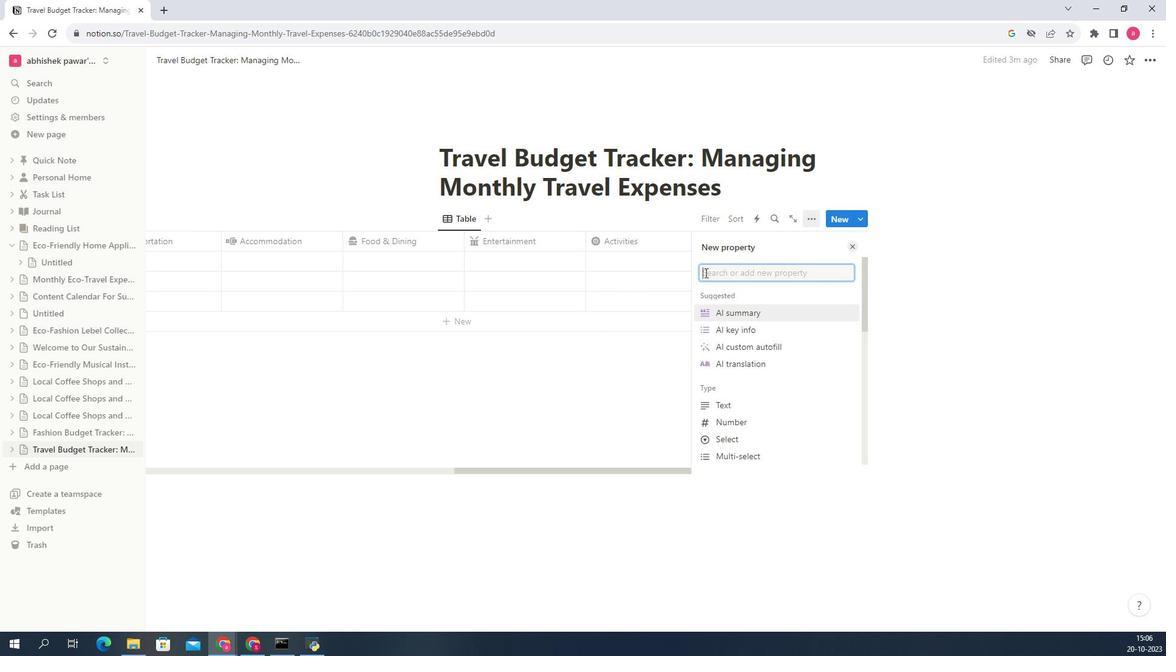 
Action: Key pressed <Key.shift>Total<Key.space><Key.shift><Key.shift><Key.shift><Key.shift><Key.shift><Key.shift><Key.shift><Key.shift><Key.shift><Key.shift><Key.shift><Key.shift><Key.shift><Key.shift><Key.shift><Key.shift><Key.shift>Spending
Screenshot: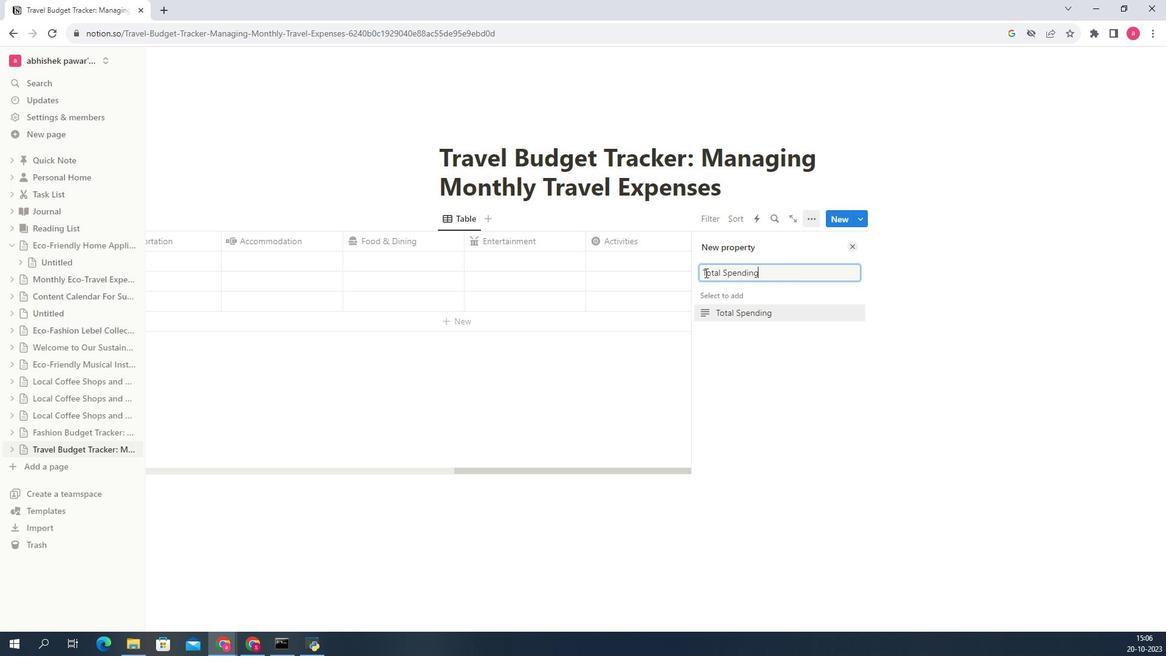
Action: Mouse moved to (743, 311)
Screenshot: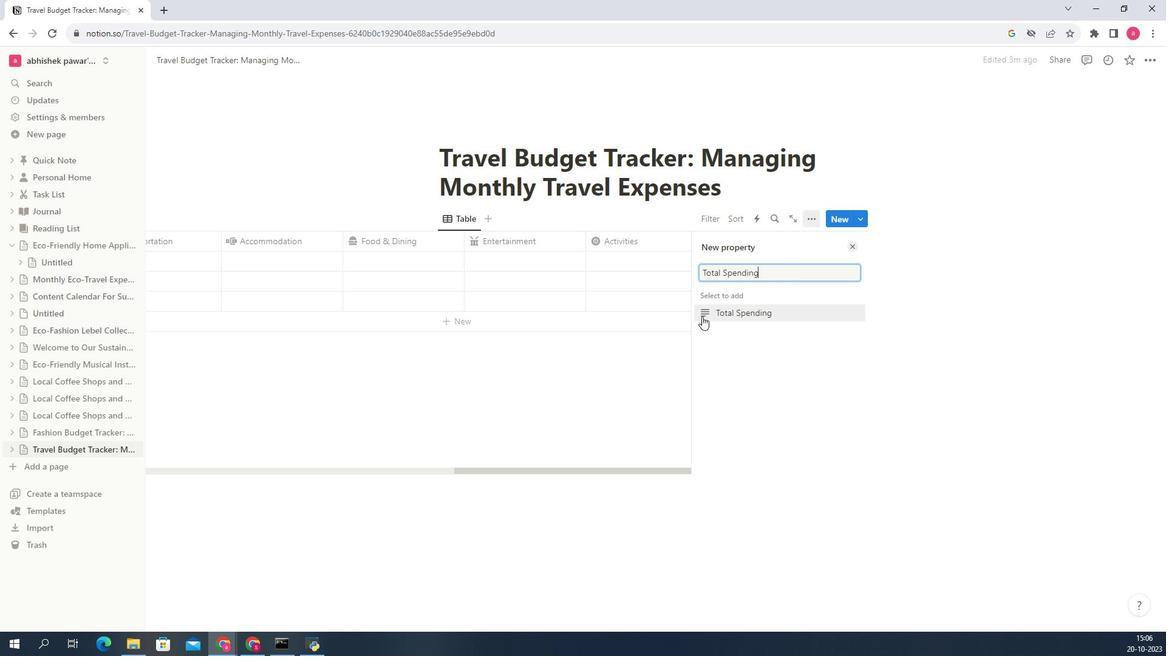 
Action: Mouse pressed left at (743, 311)
Screenshot: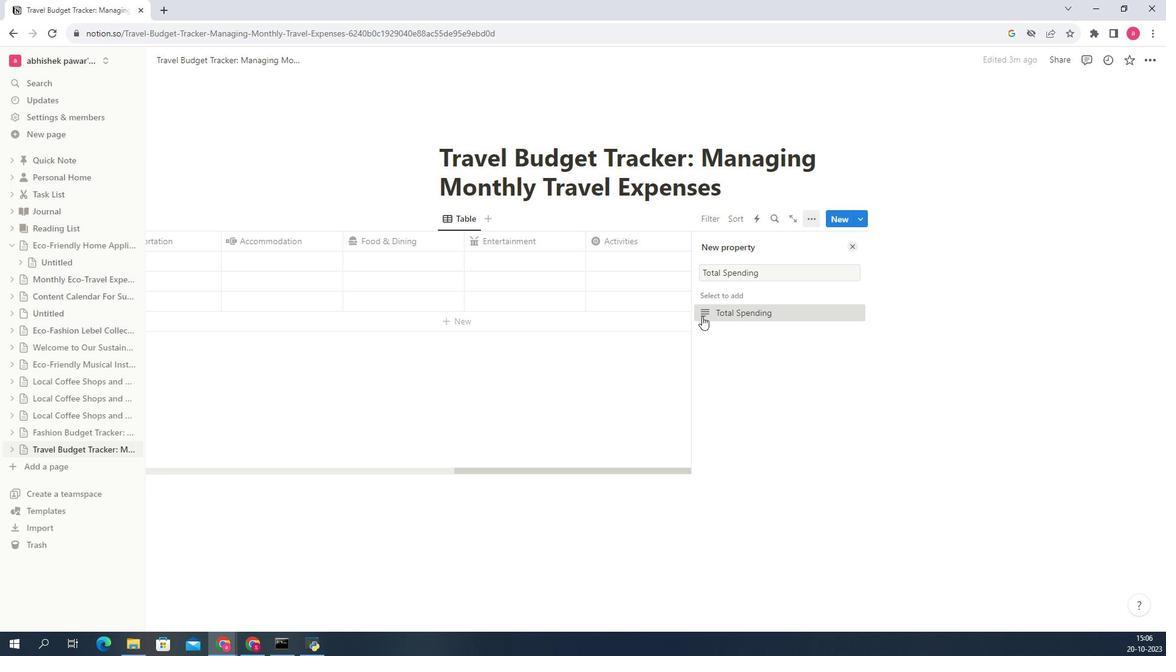 
Action: Mouse moved to (749, 270)
Screenshot: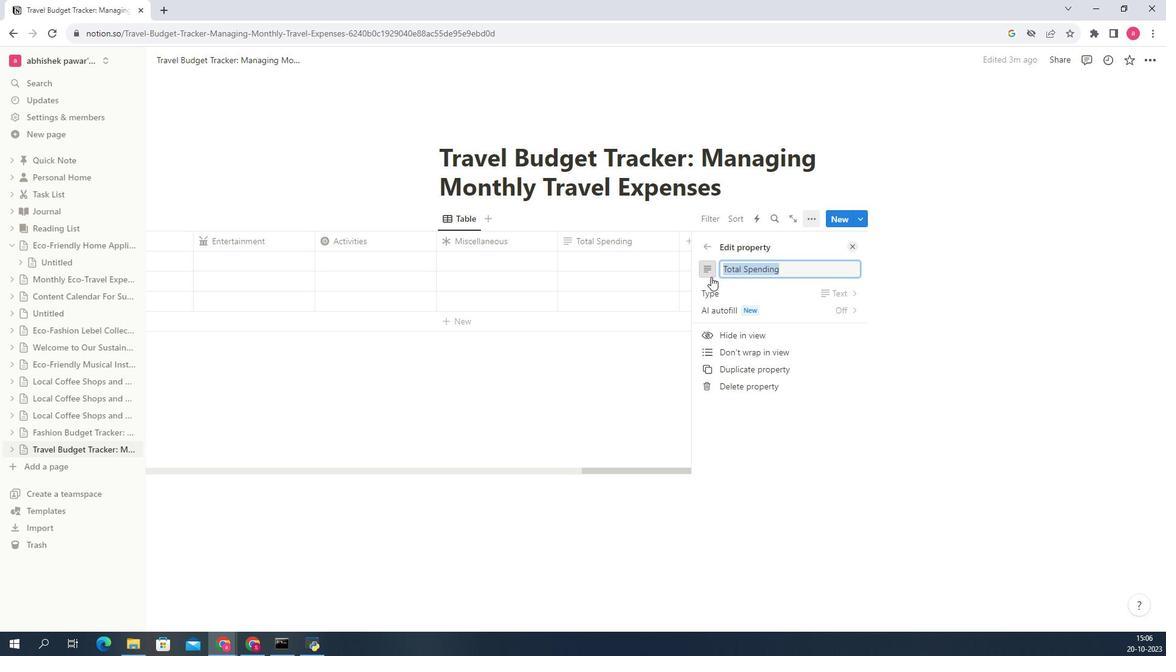 
Action: Mouse pressed left at (749, 270)
Screenshot: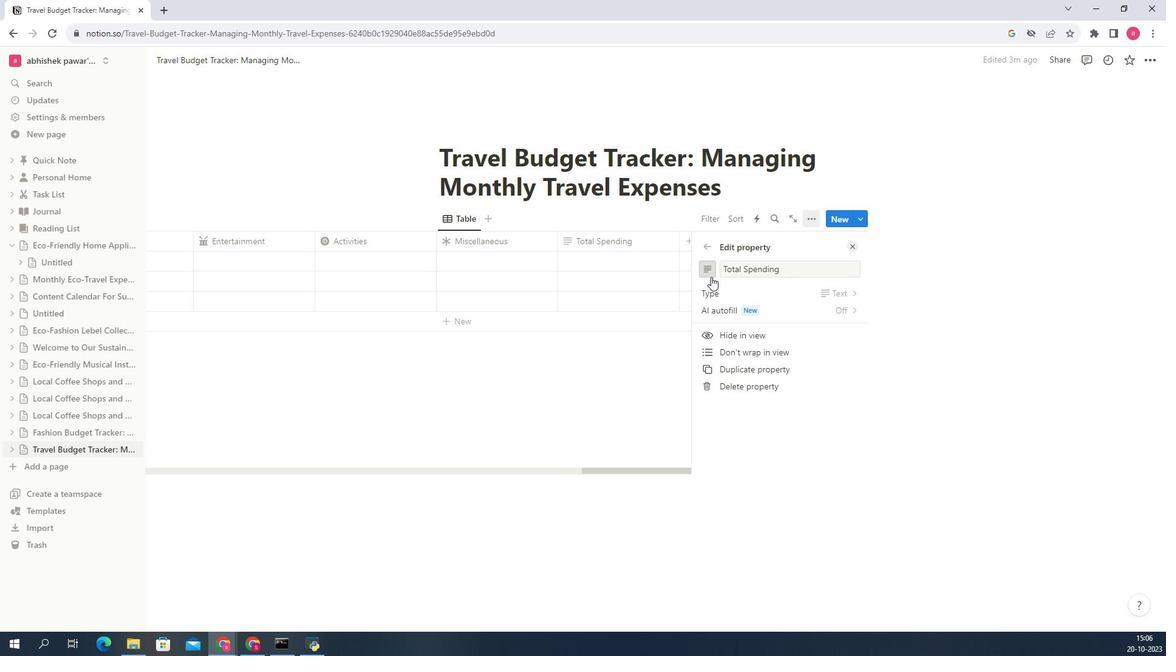 
Action: Mouse moved to (732, 317)
Screenshot: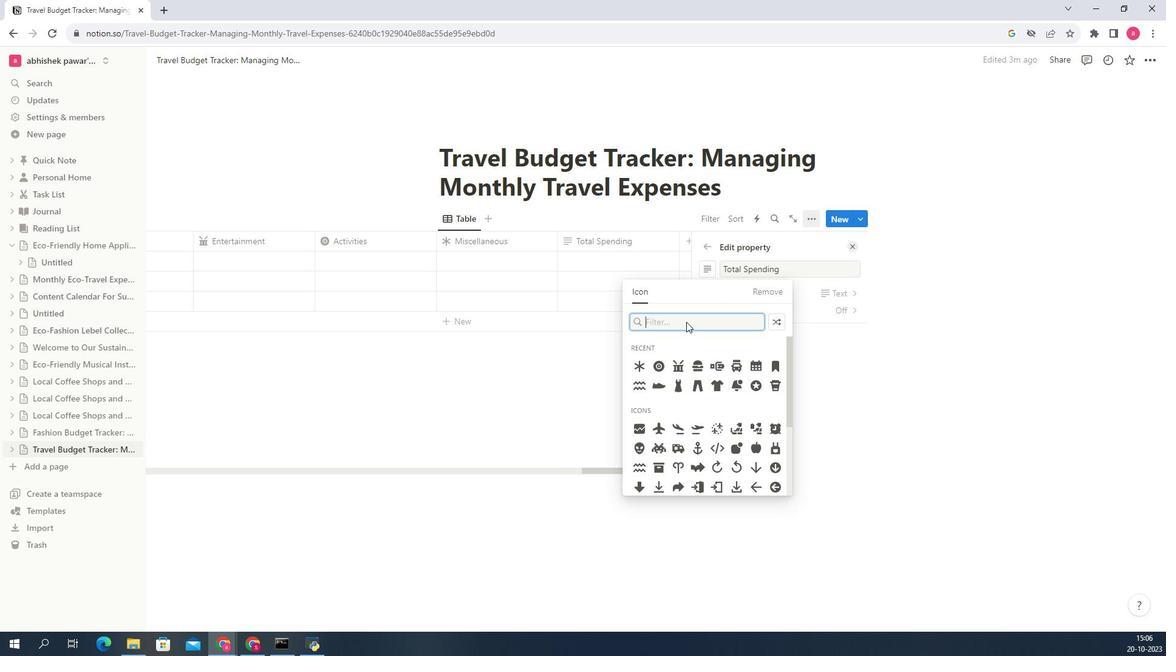 
Action: Mouse pressed left at (732, 317)
Screenshot: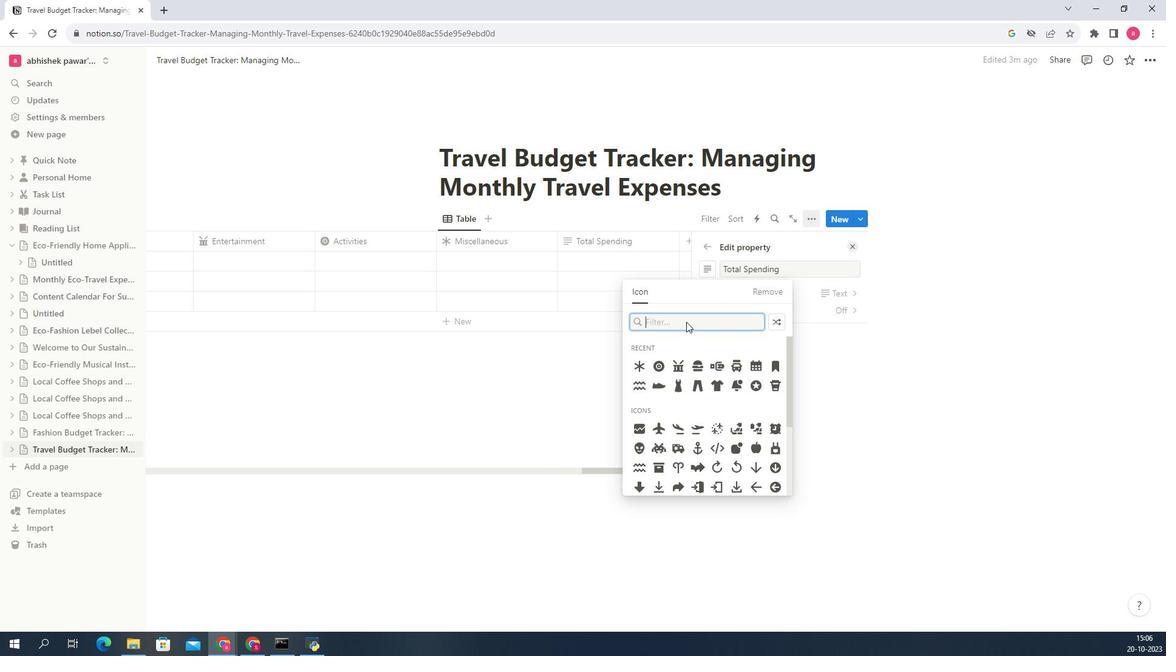 
Action: Key pressed spendin<Key.backspace><Key.backspace><Key.backspace><Key.backspace><Key.backspace><Key.backspace><Key.backspace><Key.backspace><Key.backspace><Key.backspace><Key.backspace>toa
Screenshot: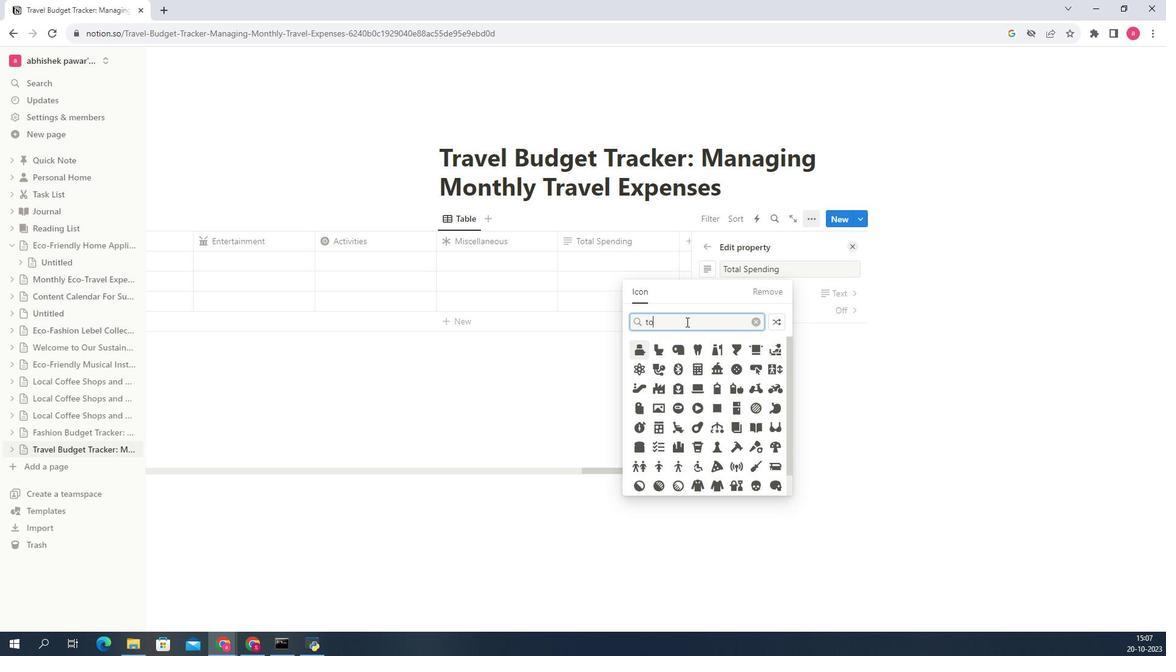 
Action: Mouse moved to (715, 344)
Screenshot: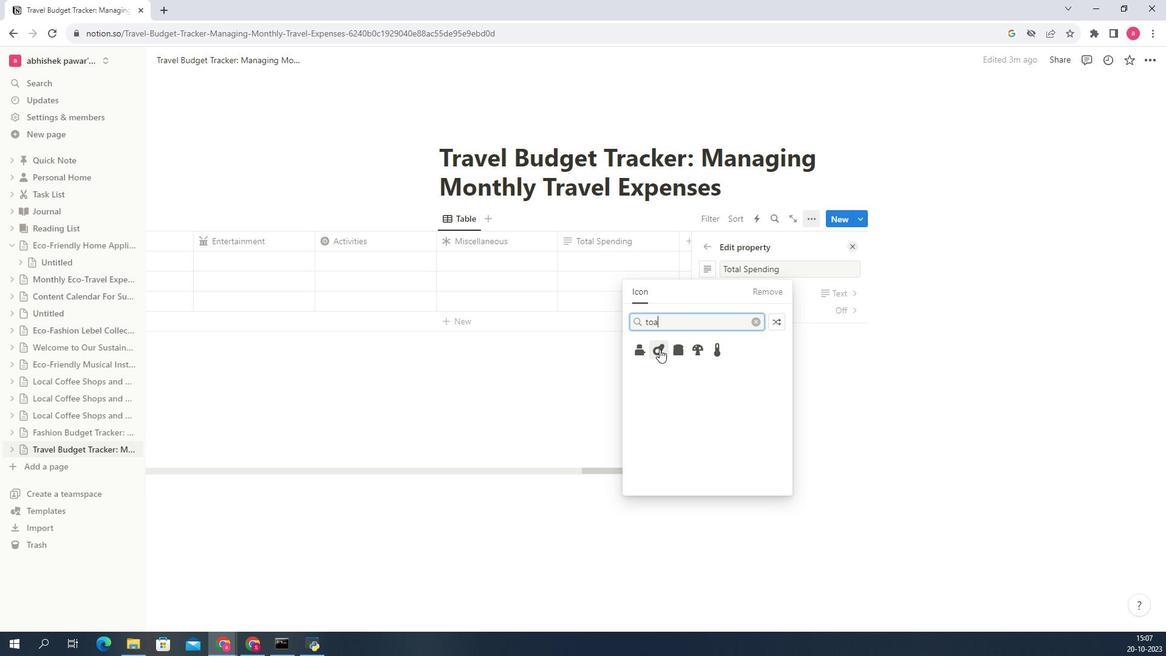 
Action: Mouse pressed left at (715, 344)
Screenshot: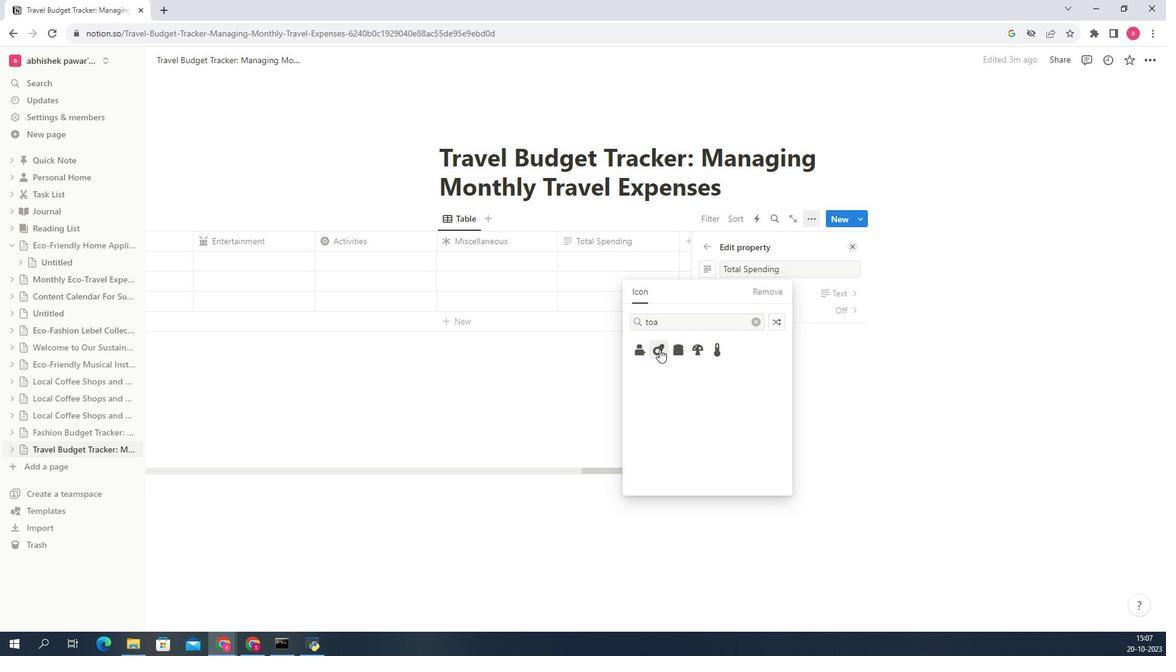 
Action: Mouse moved to (637, 384)
Screenshot: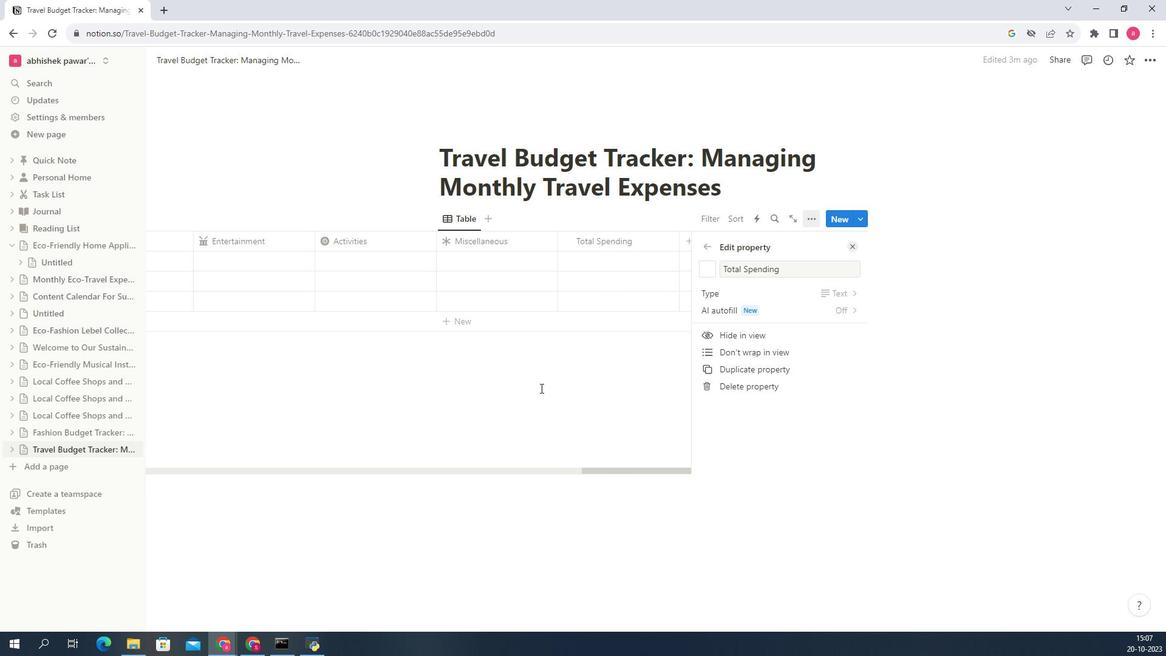 
Action: Mouse pressed left at (637, 384)
Screenshot: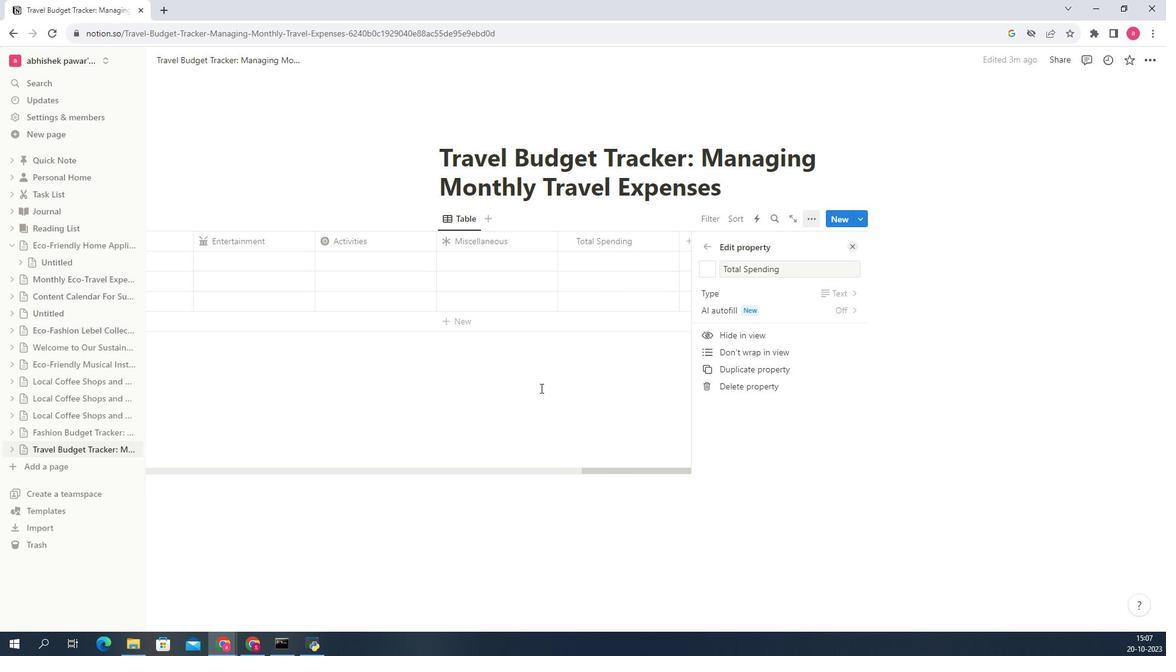 
Action: Mouse moved to (830, 234)
Screenshot: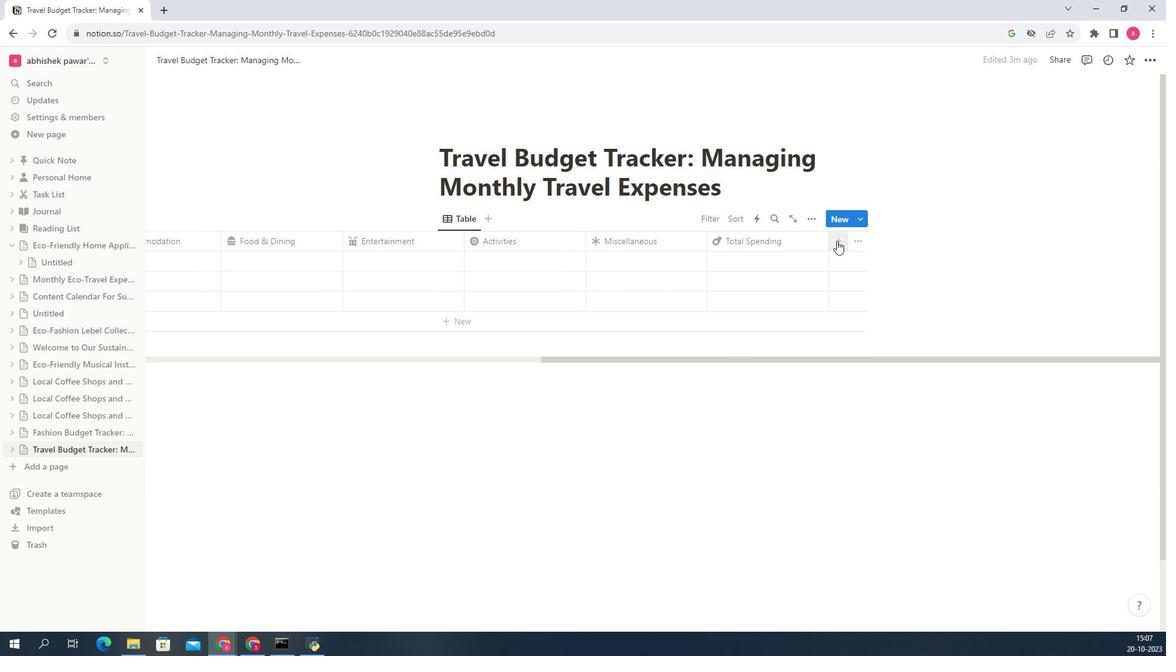 
Action: Mouse pressed left at (830, 234)
Screenshot: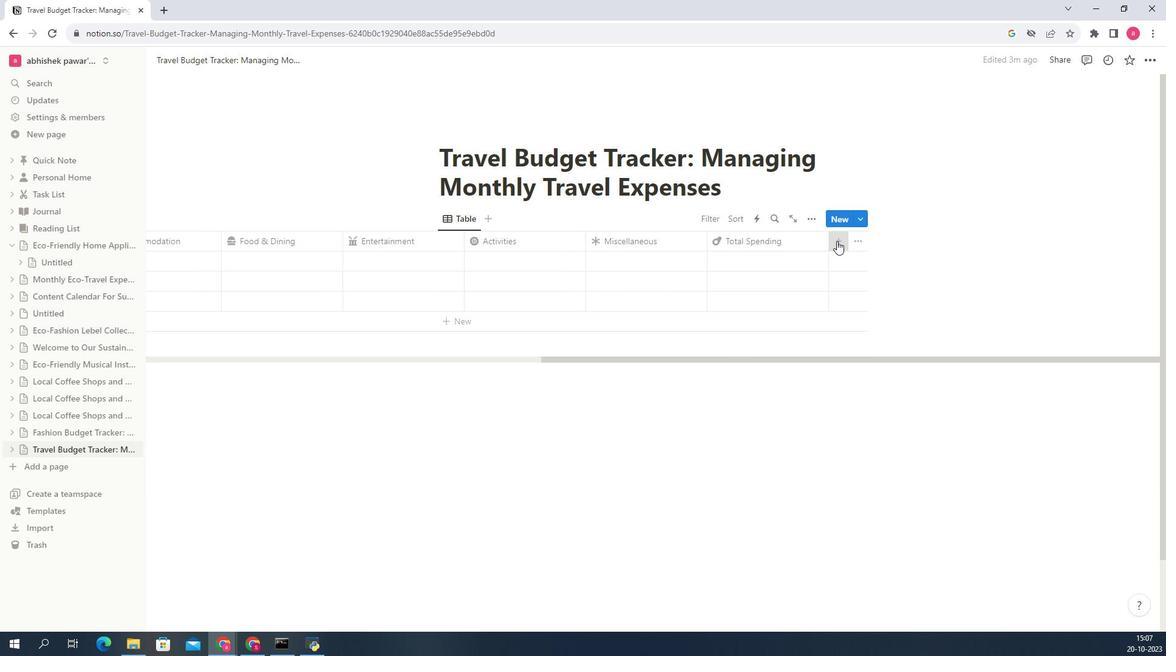 
Action: Mouse moved to (764, 266)
Screenshot: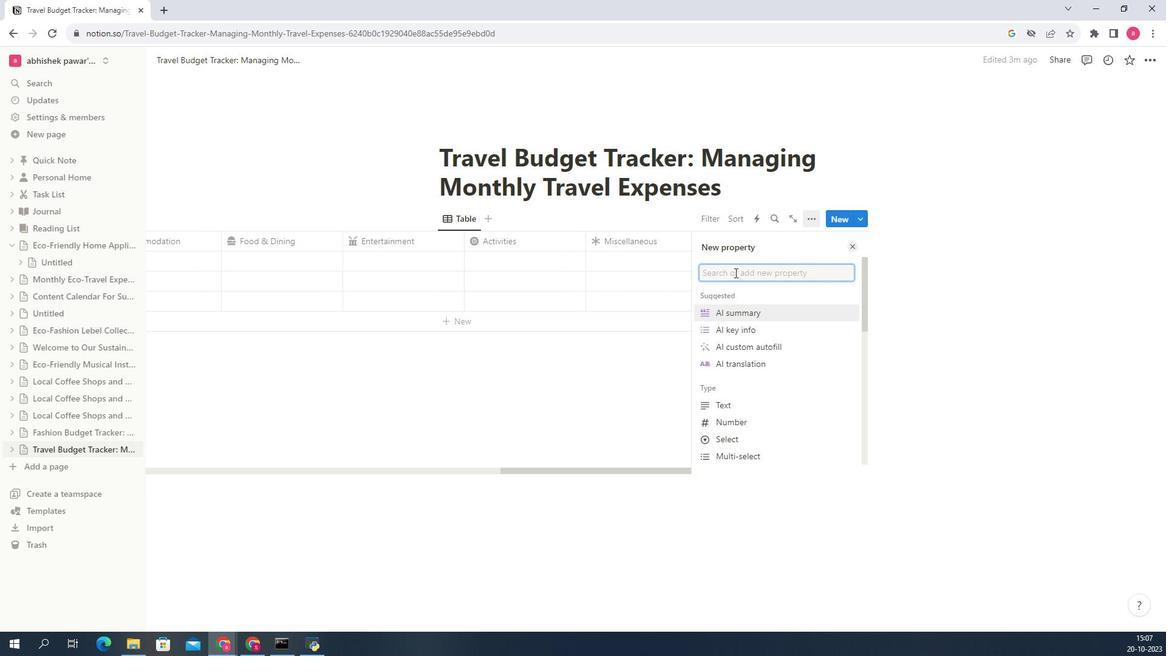 
Action: Mouse pressed left at (764, 266)
Screenshot: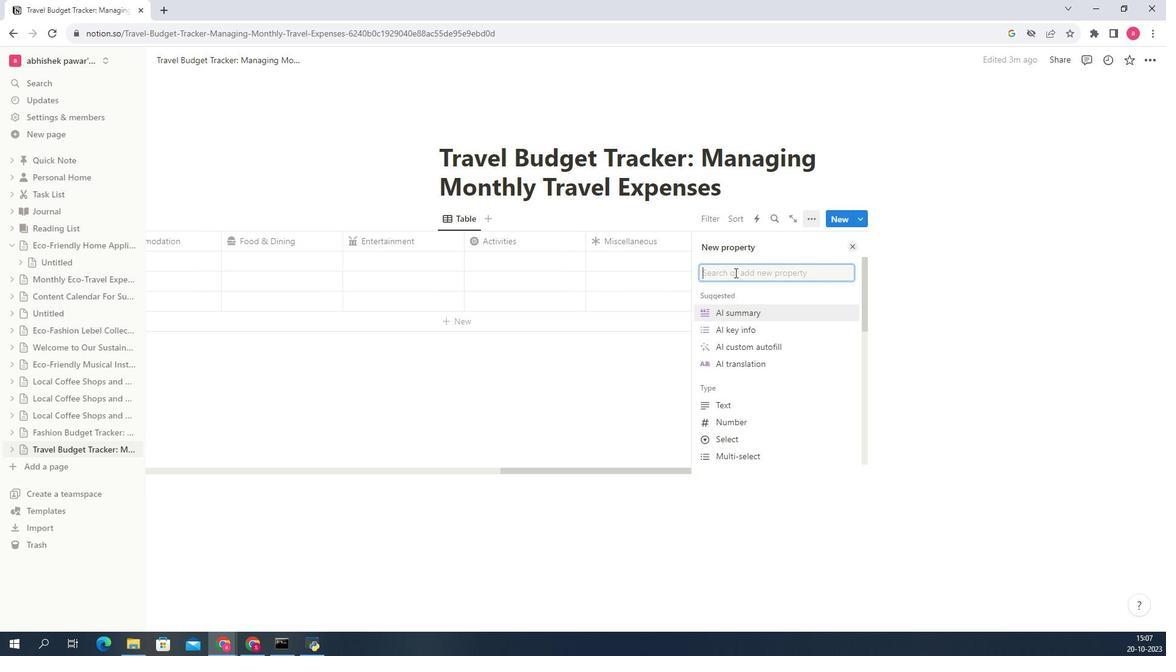 
Action: Key pressed <Key.shift>Bug<Key.backspace>dhet<Key.backspace><Key.backspace><Key.backspace>get
Screenshot: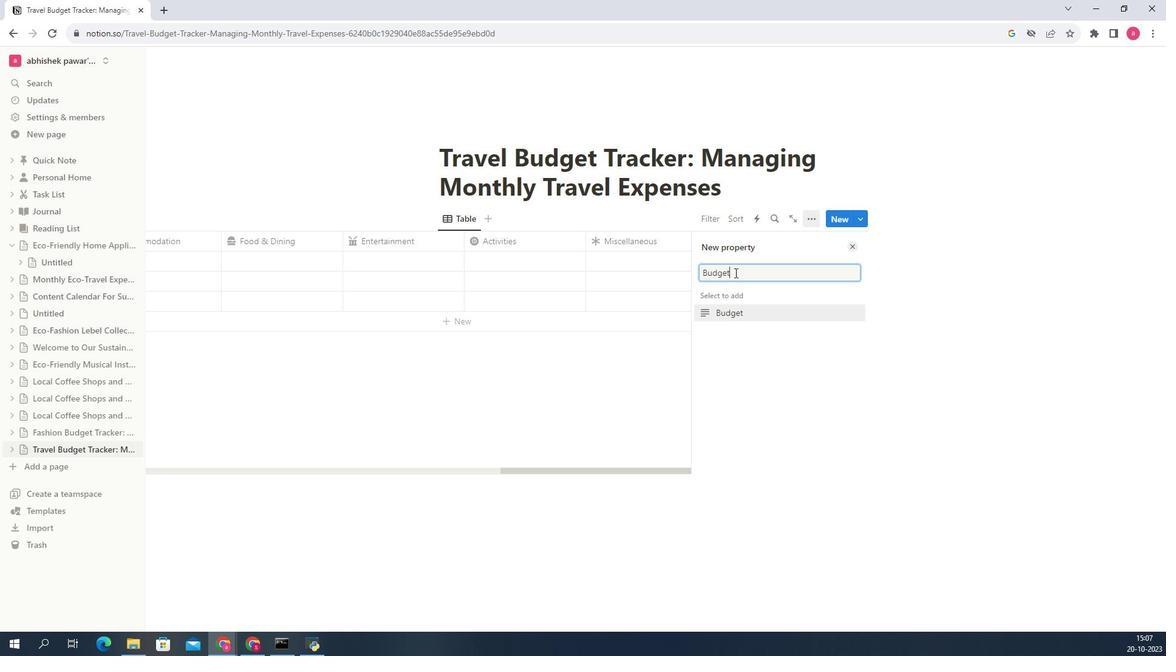 
Action: Mouse moved to (746, 309)
Screenshot: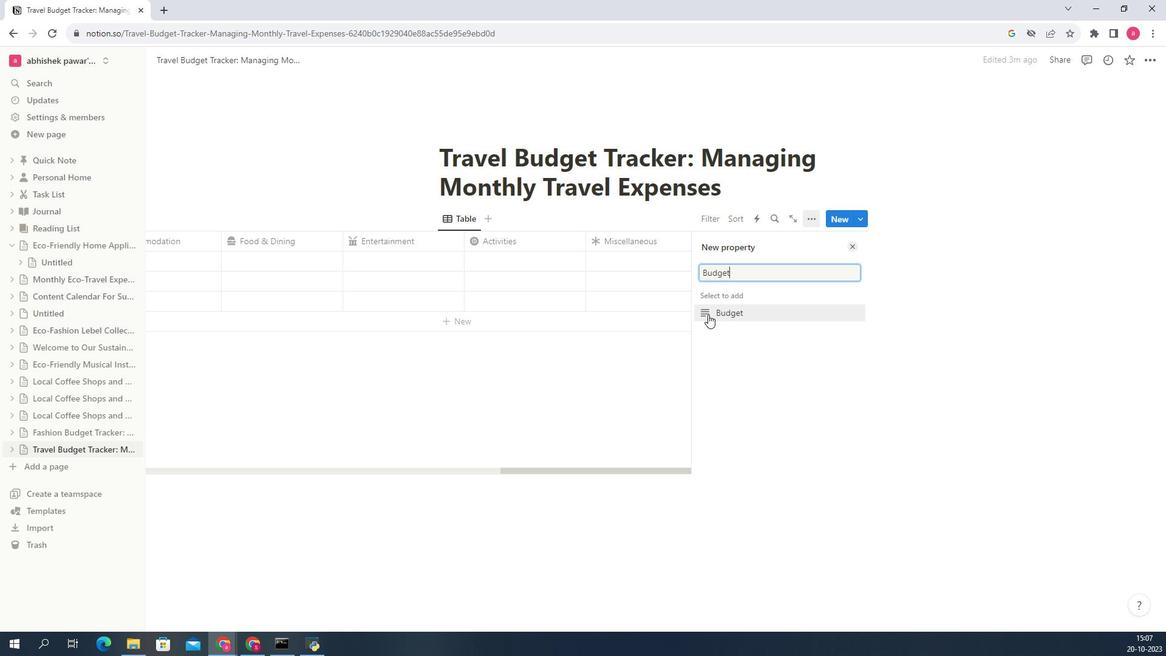 
Action: Mouse pressed left at (746, 309)
Screenshot: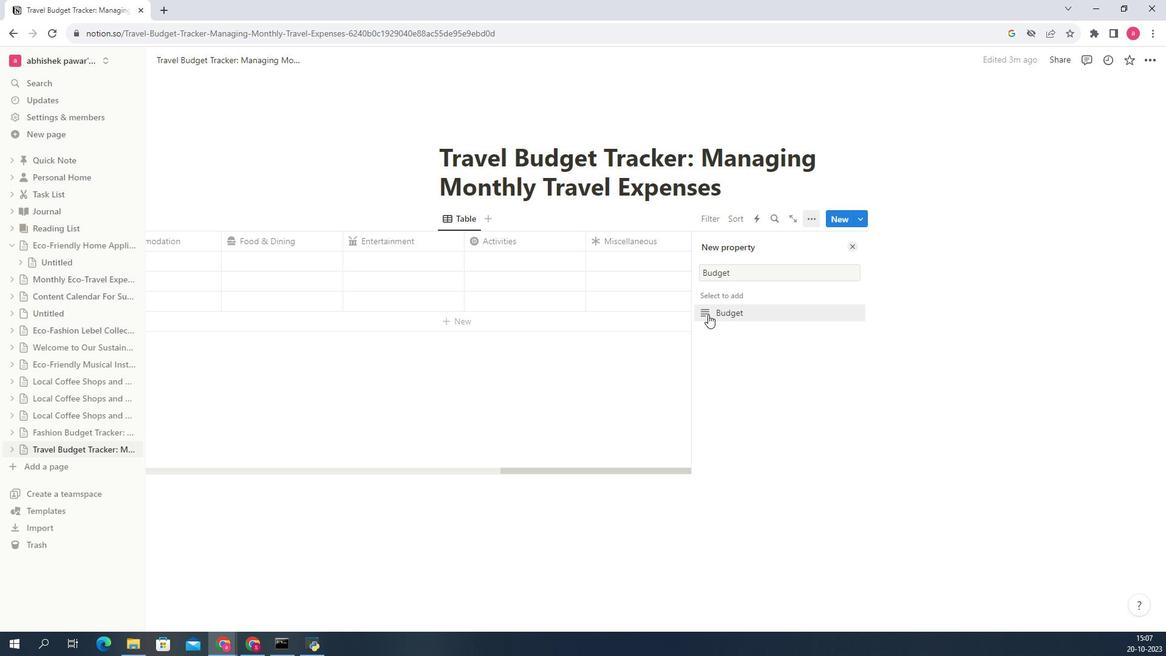 
Action: Mouse moved to (744, 268)
Screenshot: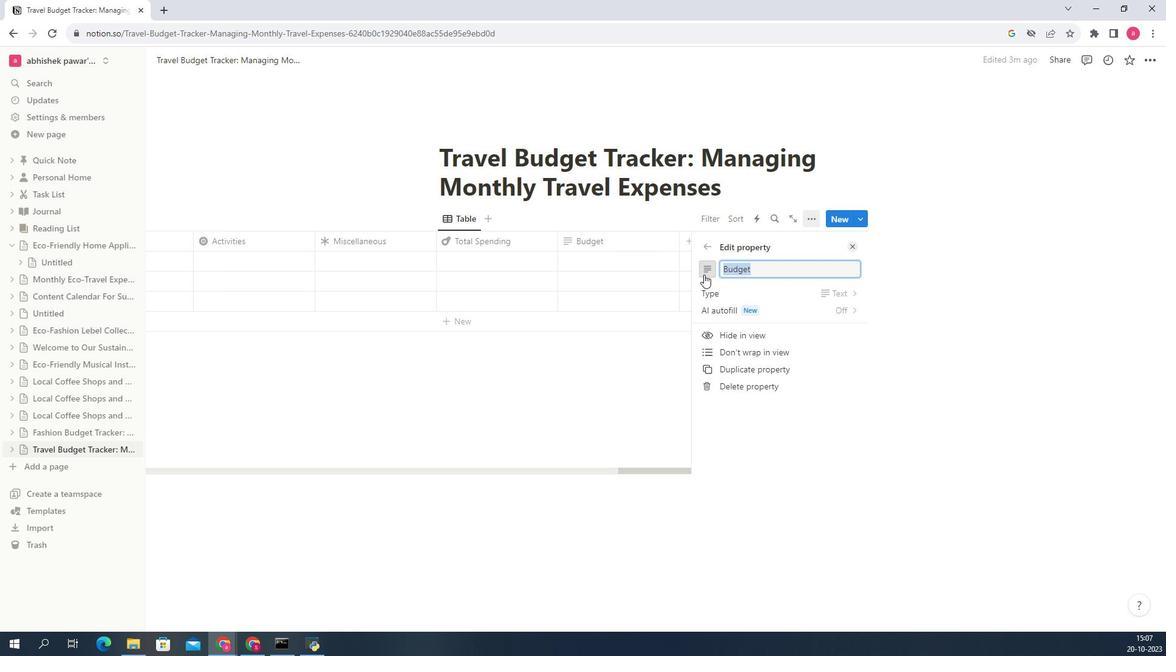 
Action: Mouse pressed left at (744, 268)
Screenshot: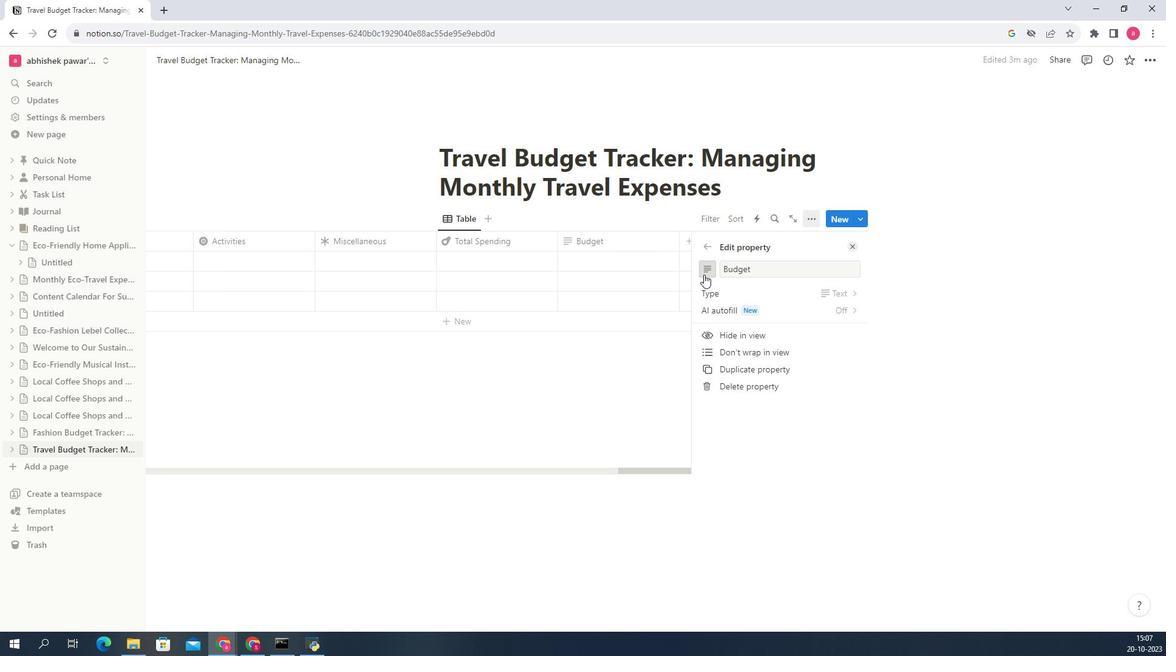 
Action: Mouse moved to (727, 319)
Screenshot: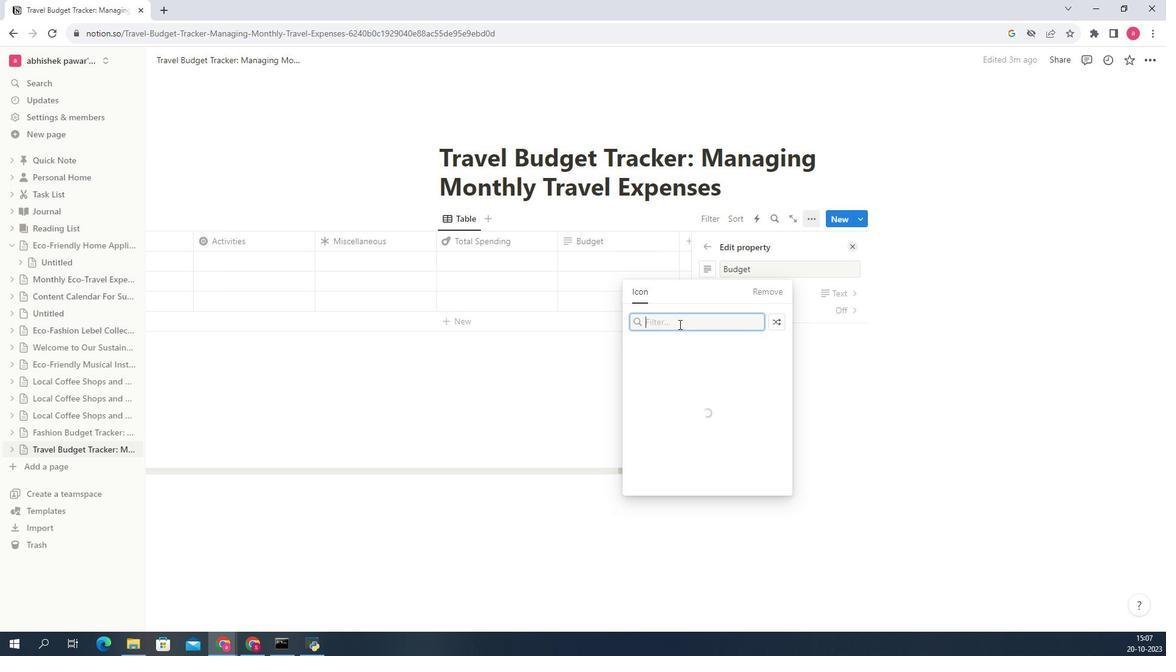 
Action: Mouse pressed left at (727, 319)
Screenshot: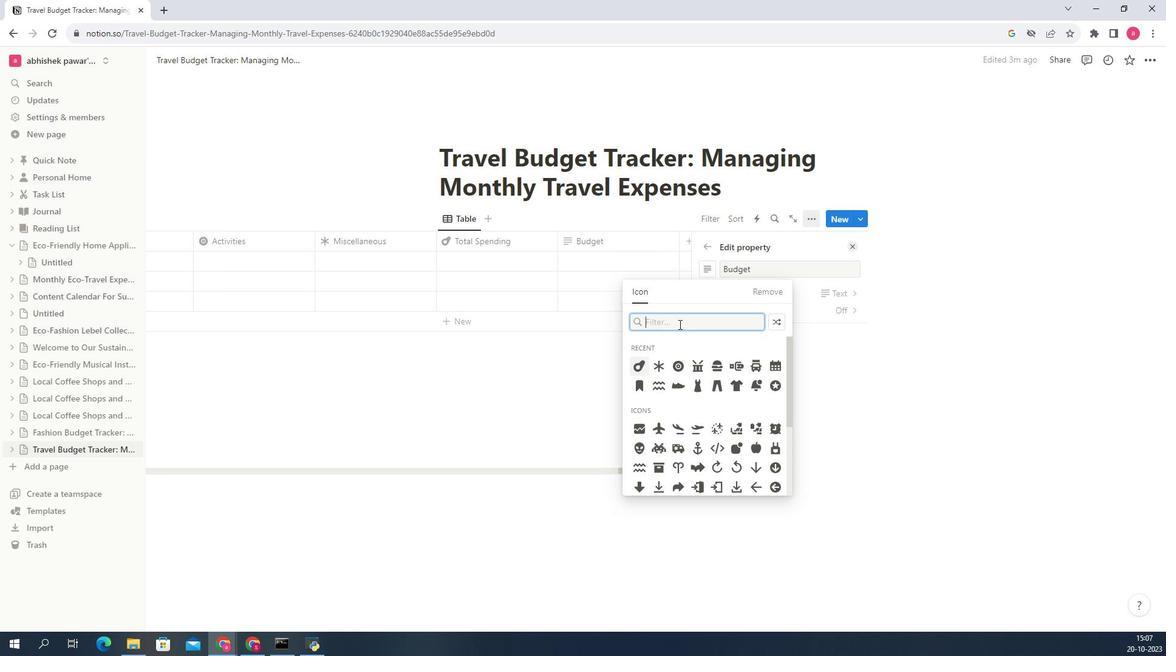 
Action: Key pressed budg<Key.backspace>
Screenshot: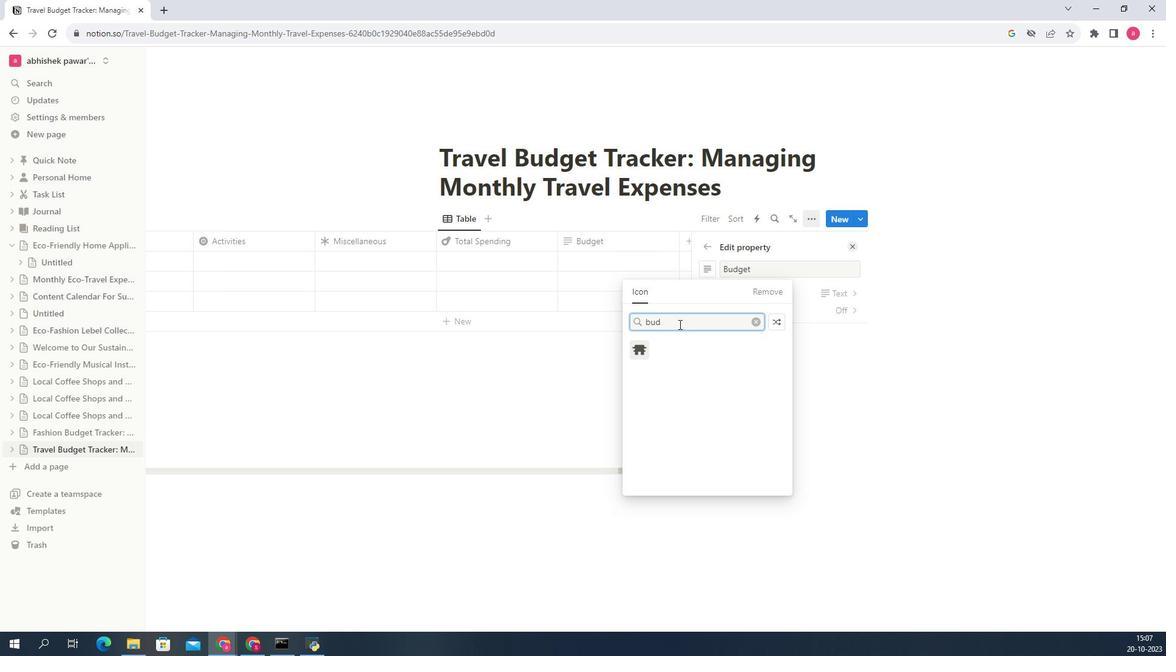 
Action: Mouse moved to (698, 348)
Screenshot: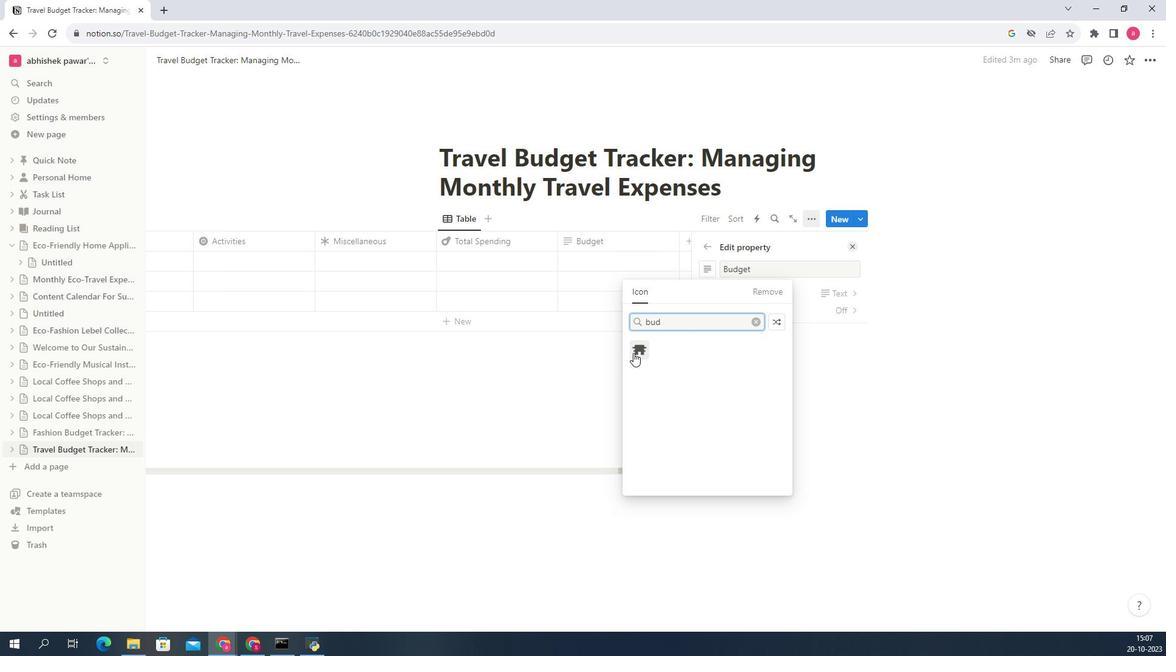 
Action: Mouse pressed left at (698, 348)
Screenshot: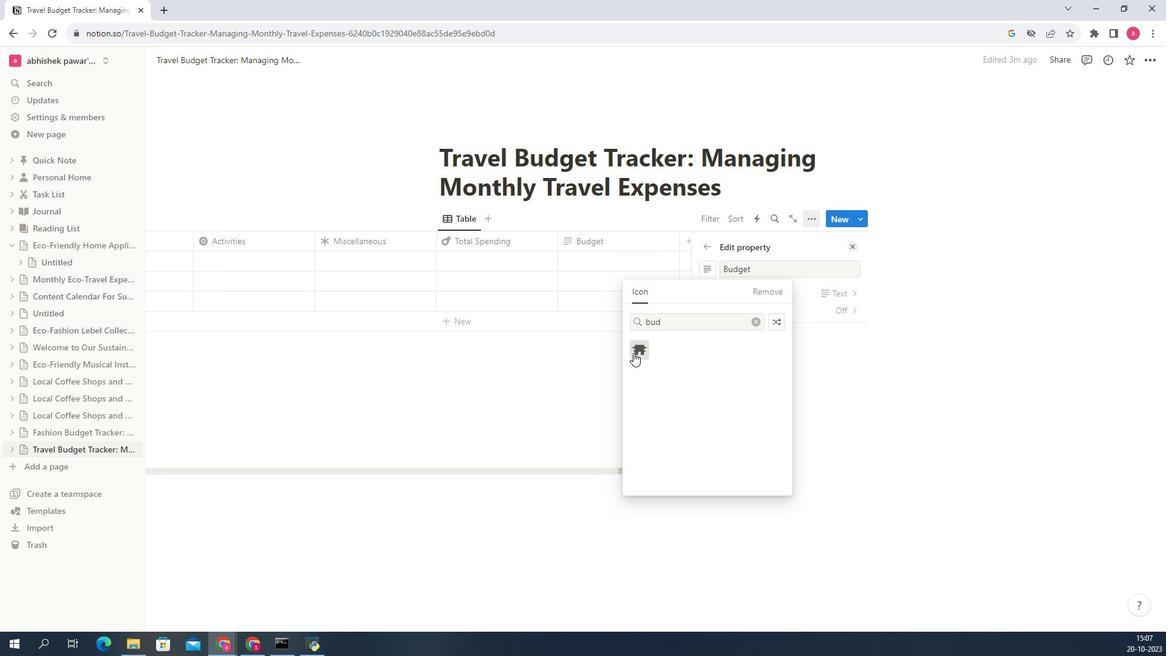 
Action: Mouse moved to (668, 402)
Screenshot: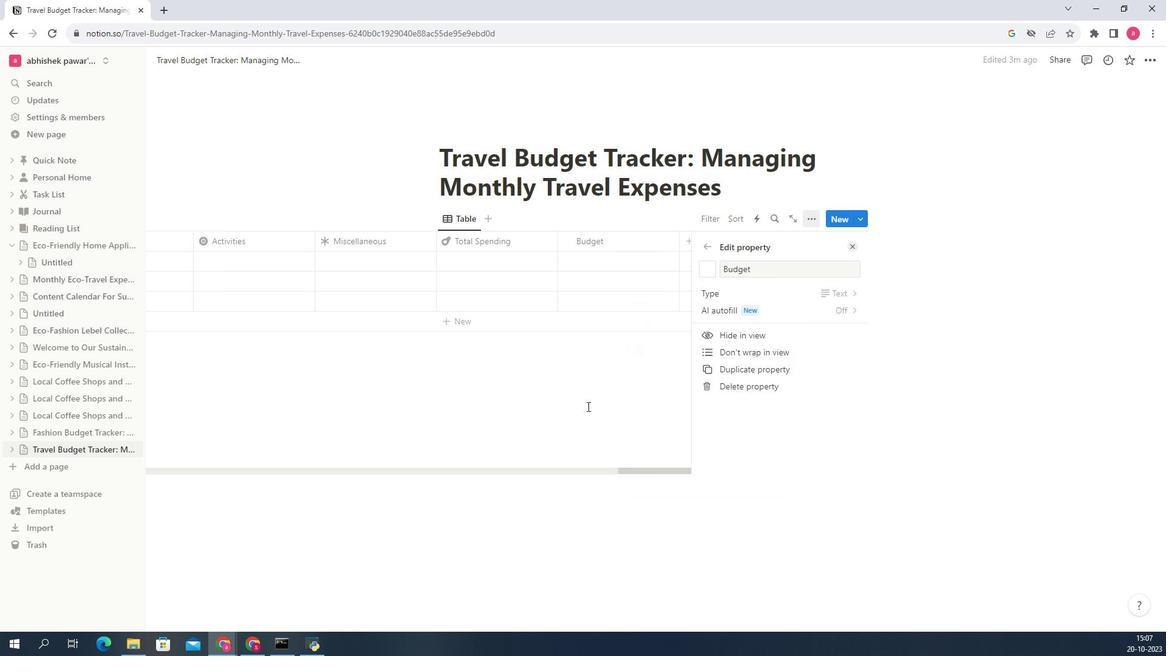 
Action: Mouse pressed left at (668, 402)
Screenshot: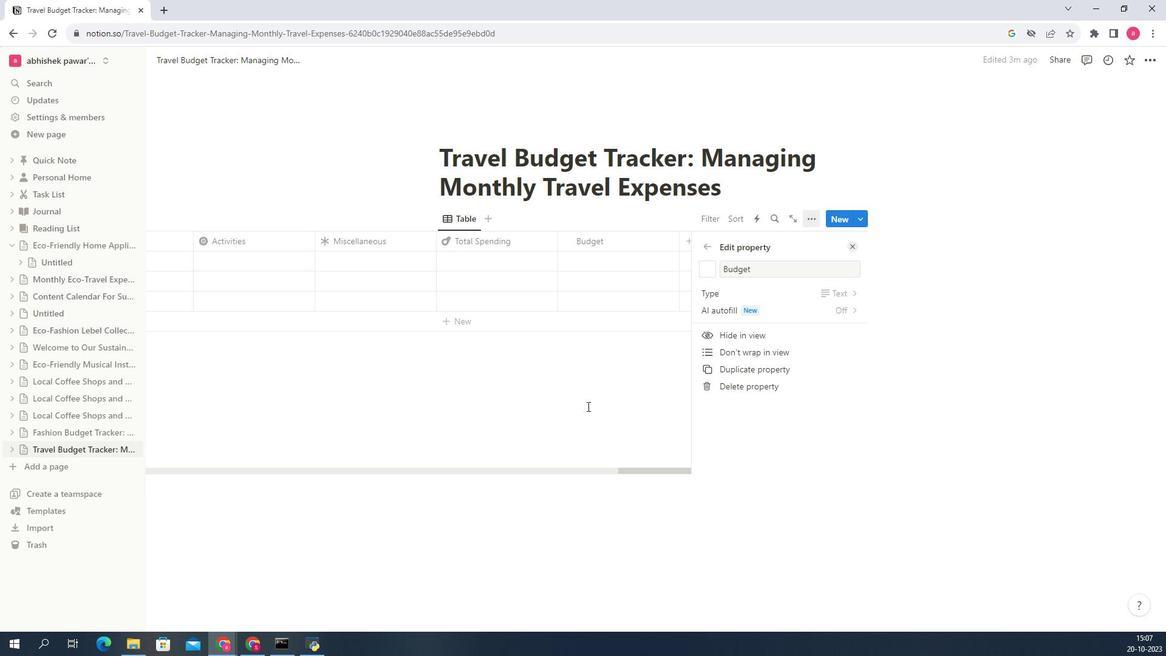 
Action: Mouse moved to (753, 232)
Screenshot: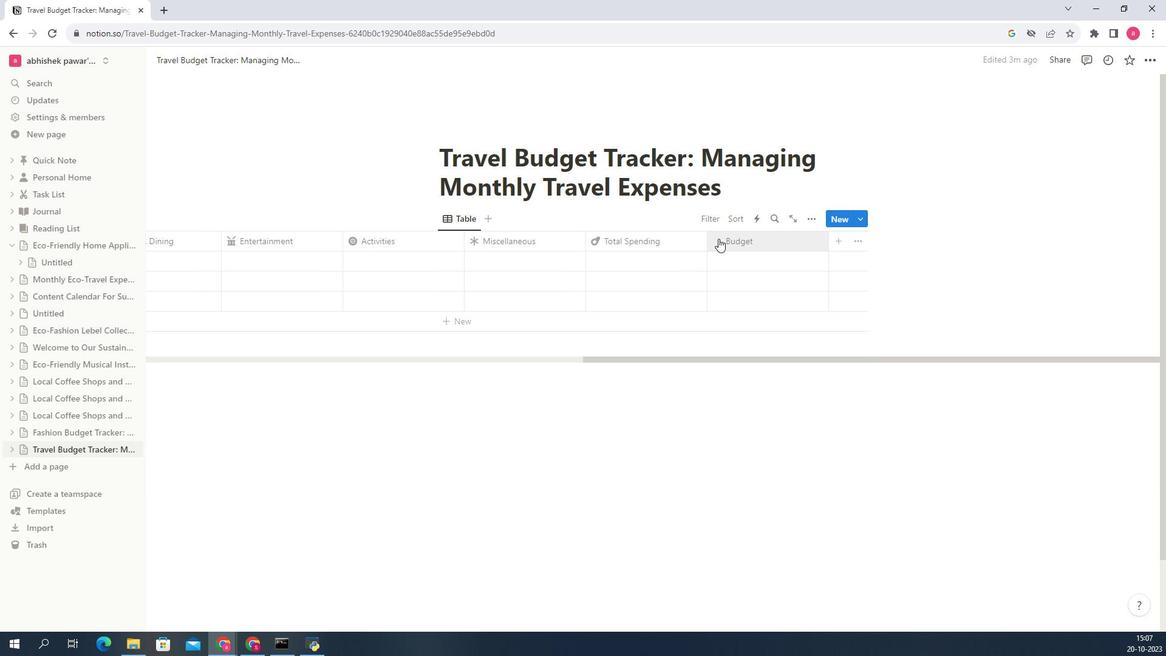 
Action: Mouse pressed left at (753, 232)
Screenshot: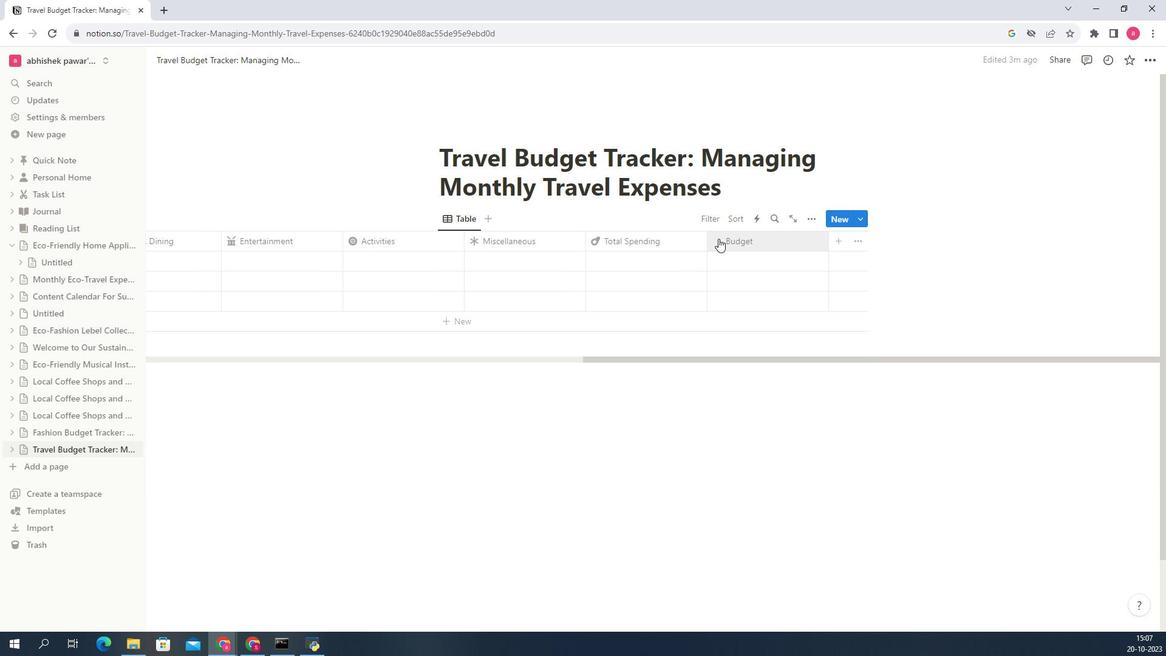 
Action: Mouse moved to (753, 266)
Screenshot: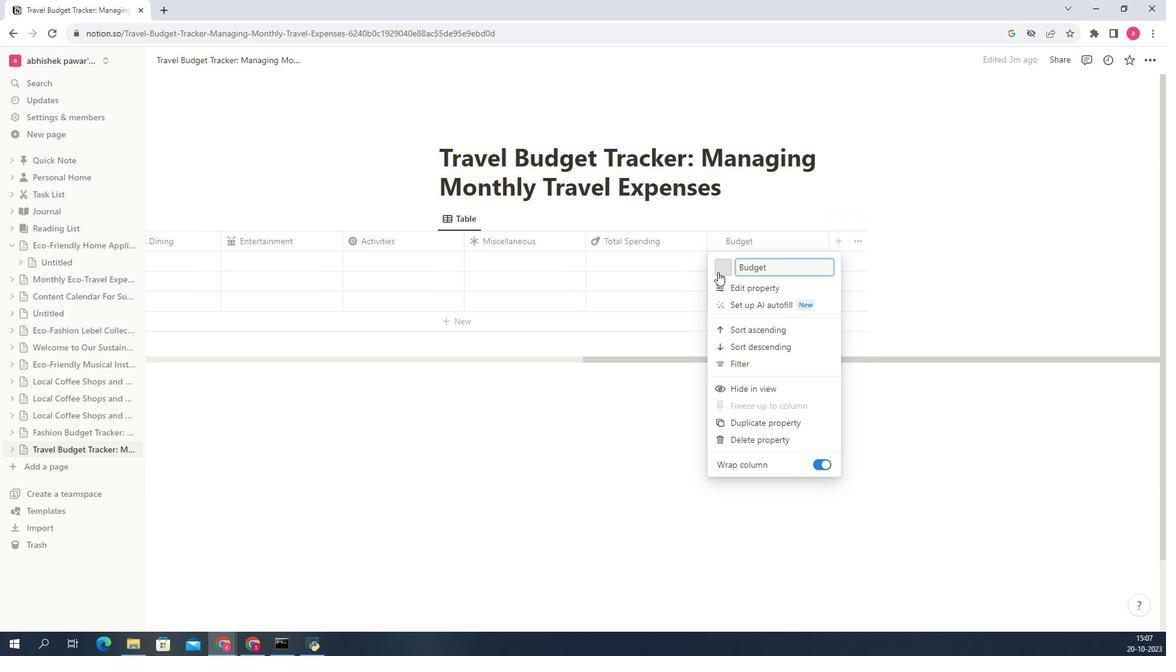 
Action: Mouse pressed left at (753, 266)
Screenshot: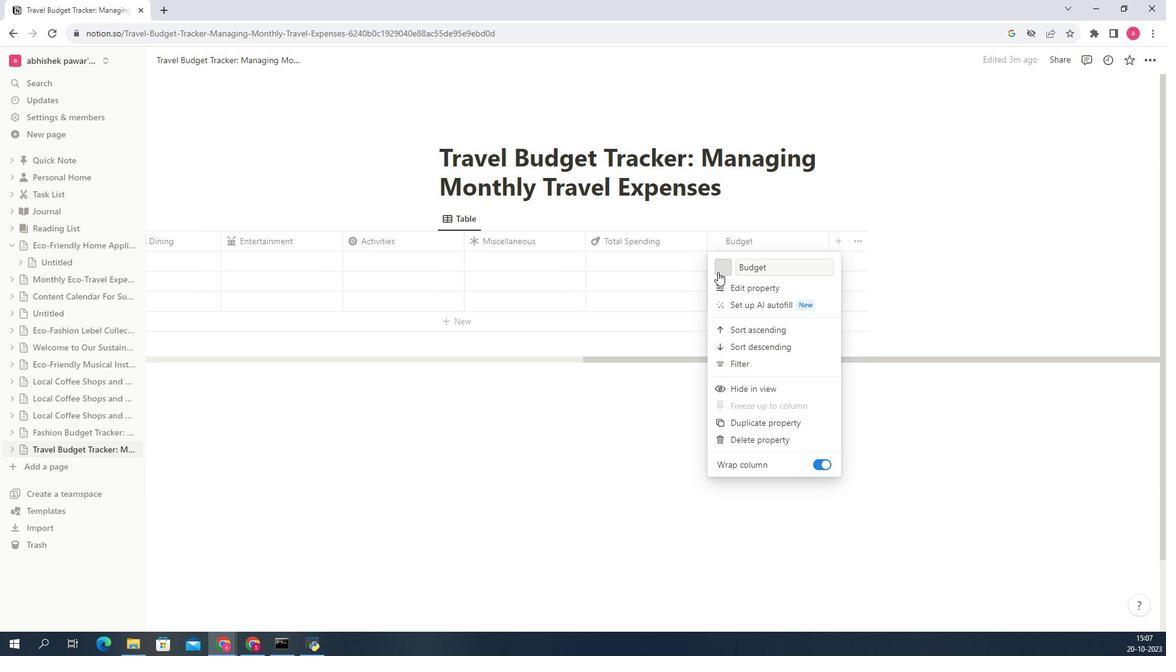 
Action: Mouse moved to (725, 312)
Screenshot: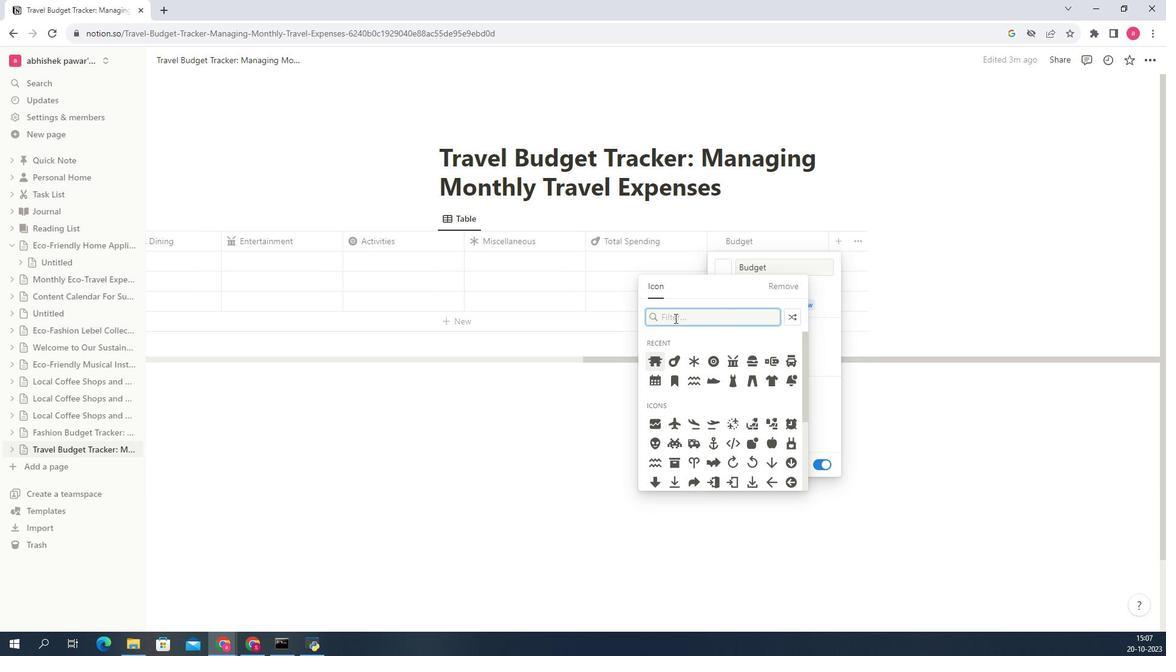 
Action: Mouse pressed left at (725, 312)
Screenshot: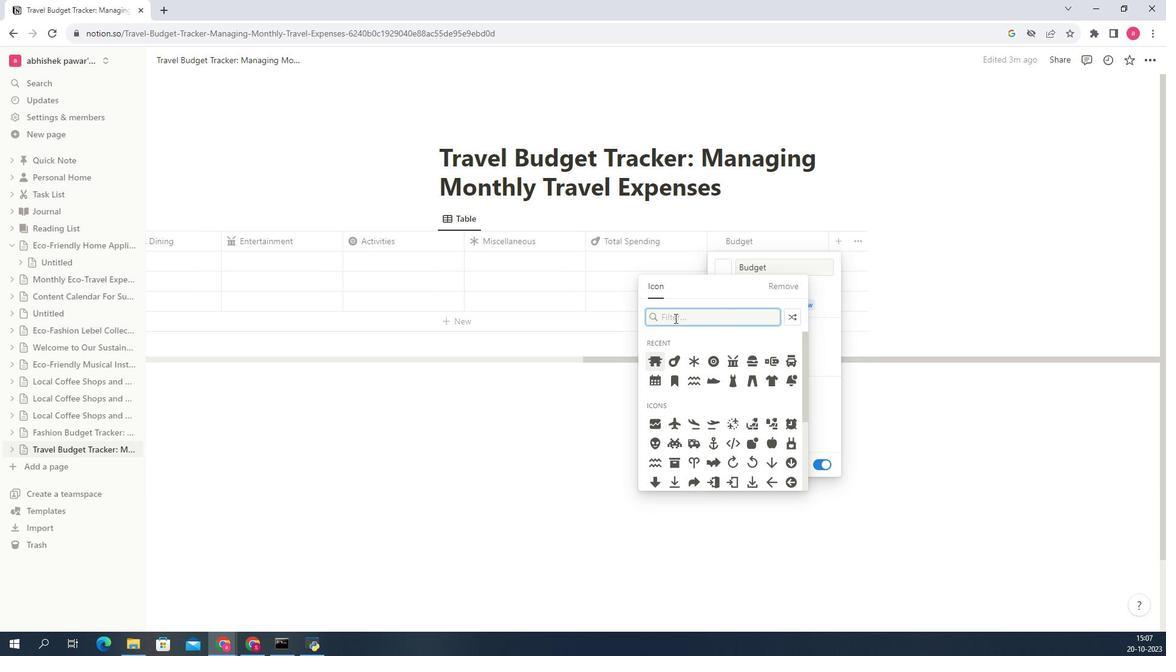 
Action: Mouse moved to (735, 379)
Screenshot: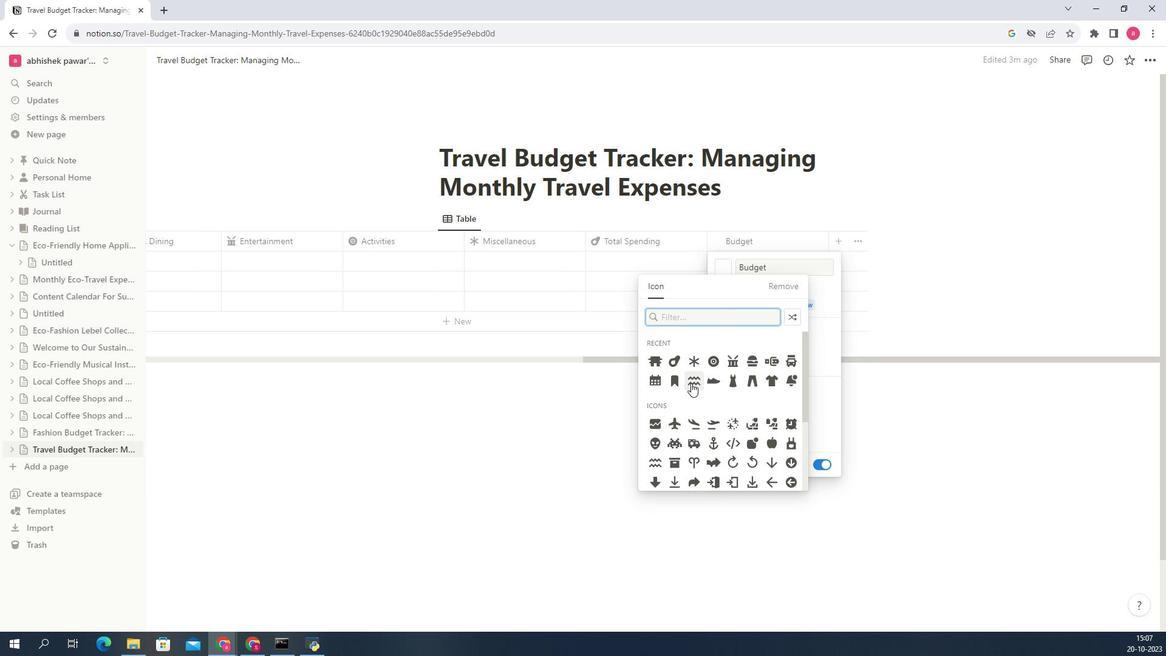 
Action: Mouse pressed left at (735, 379)
Screenshot: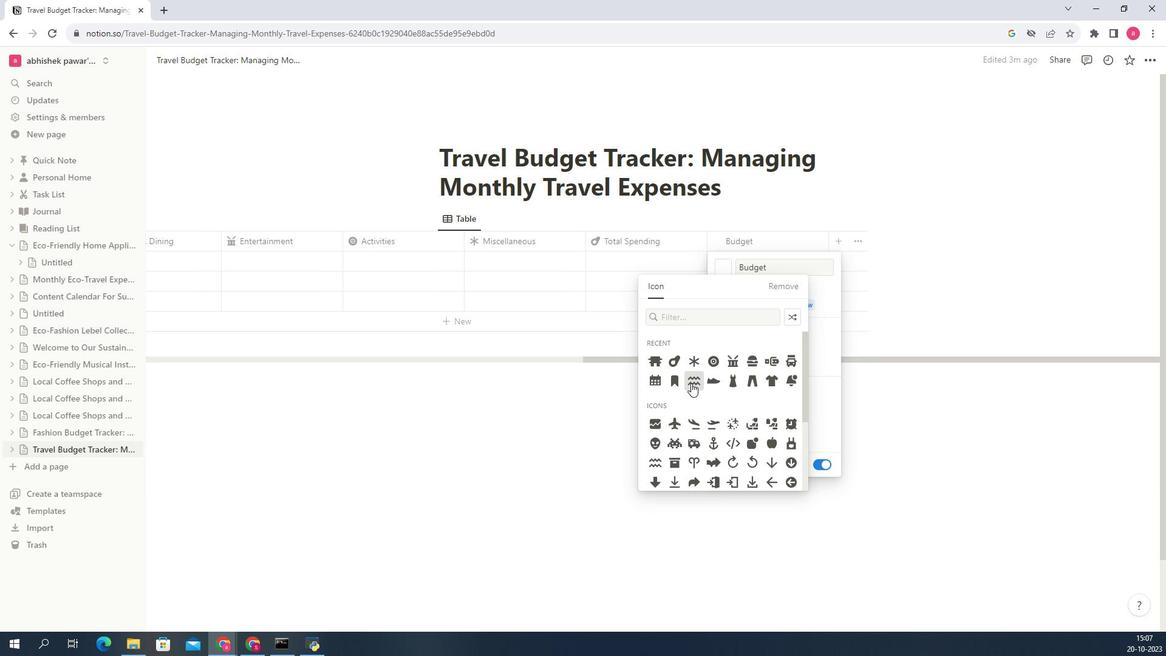
Action: Mouse moved to (665, 403)
Screenshot: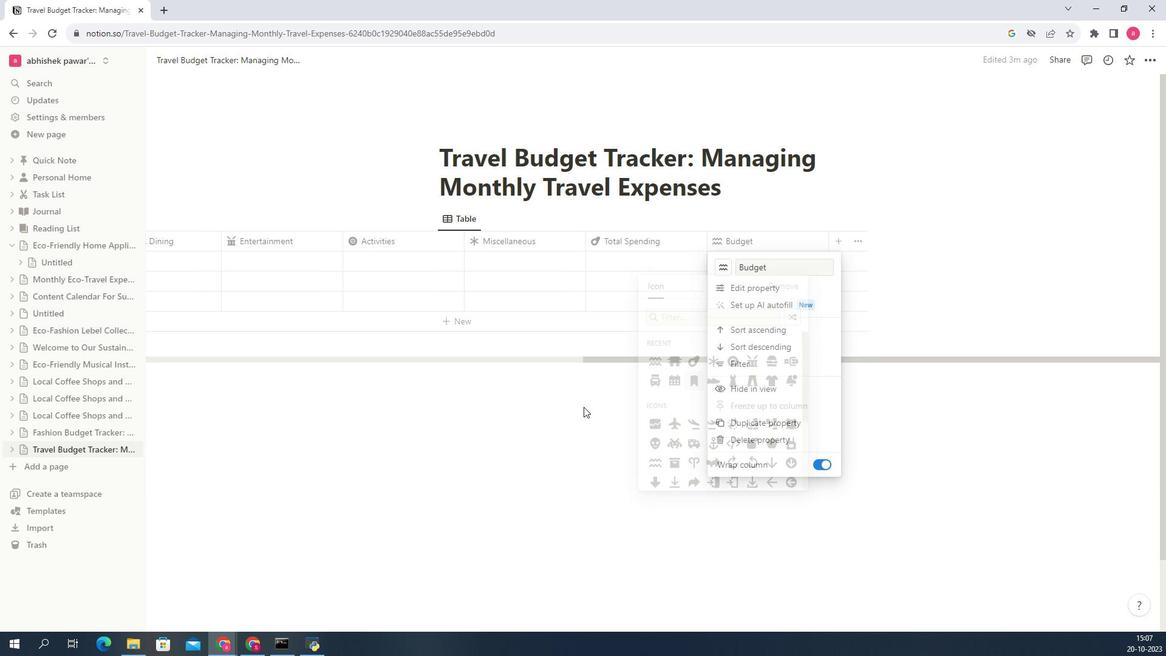 
Action: Mouse pressed left at (665, 403)
Screenshot: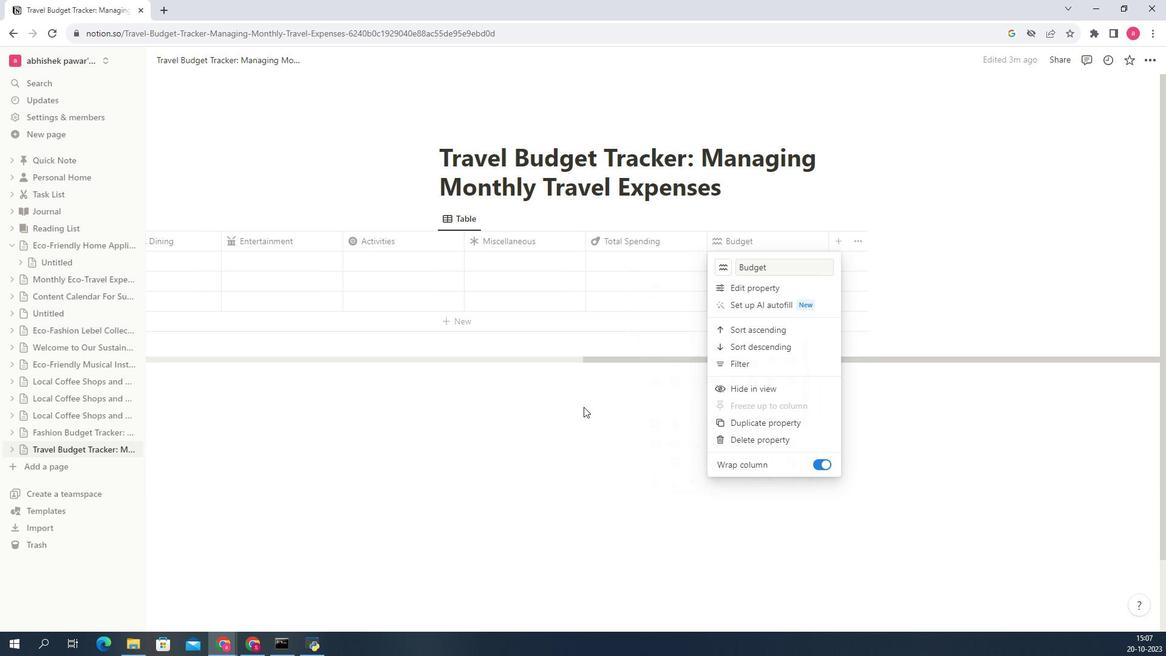 
Action: Mouse moved to (706, 356)
Screenshot: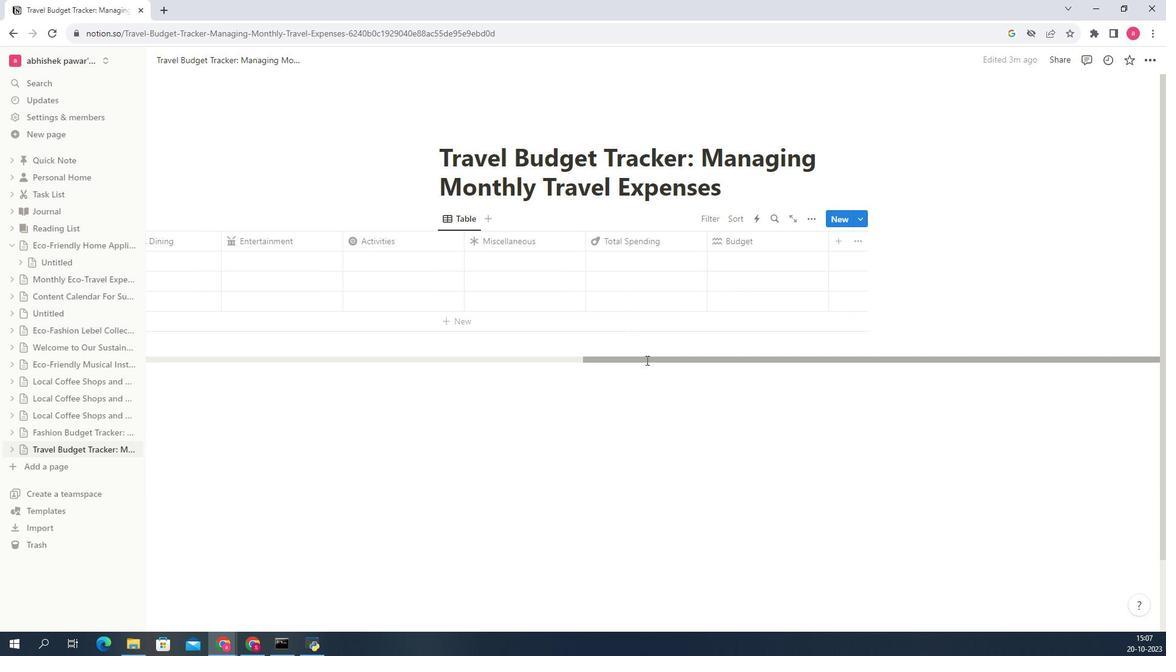 
Action: Mouse pressed left at (706, 356)
Screenshot: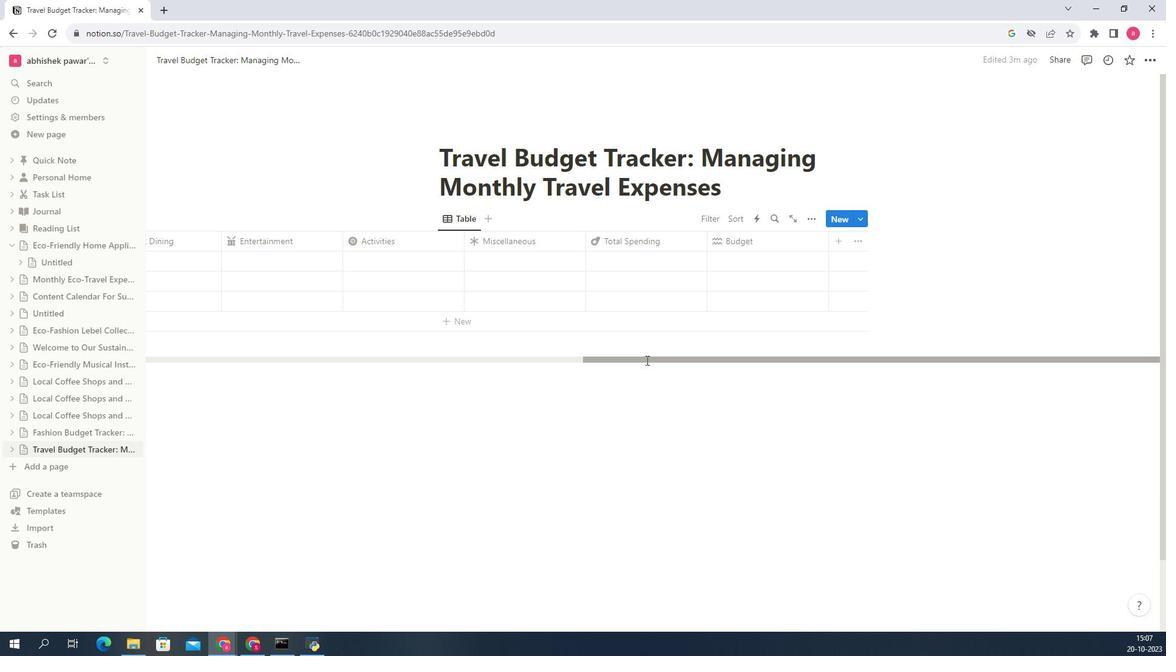 
Action: Mouse moved to (600, 252)
Screenshot: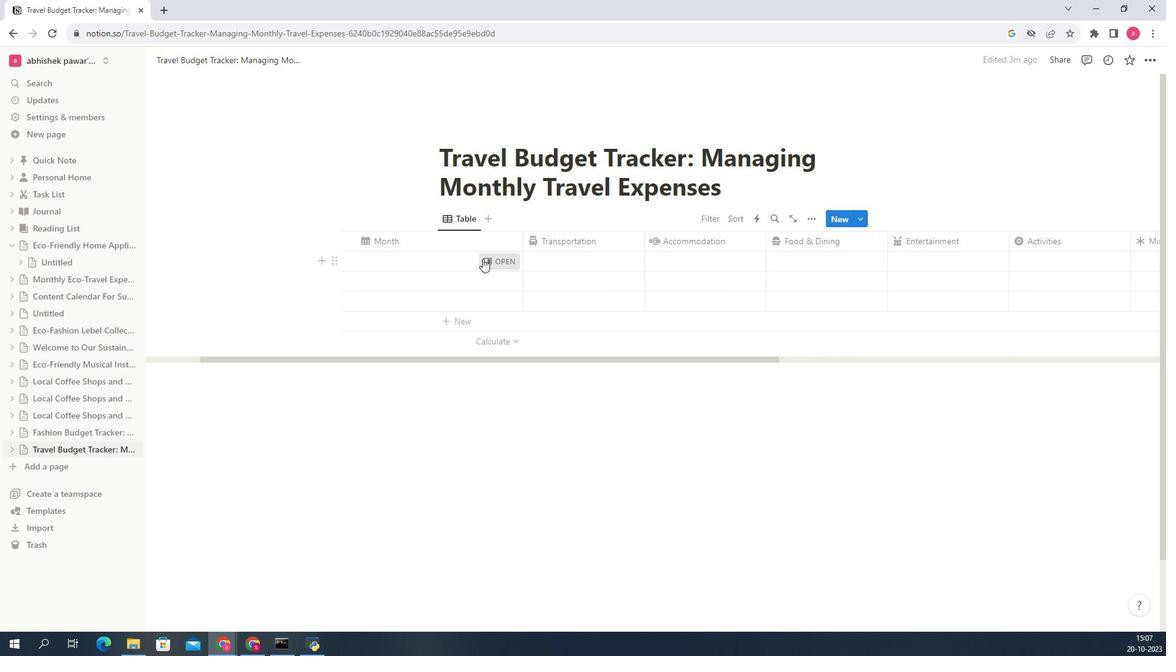 
Action: Mouse pressed left at (600, 252)
Screenshot: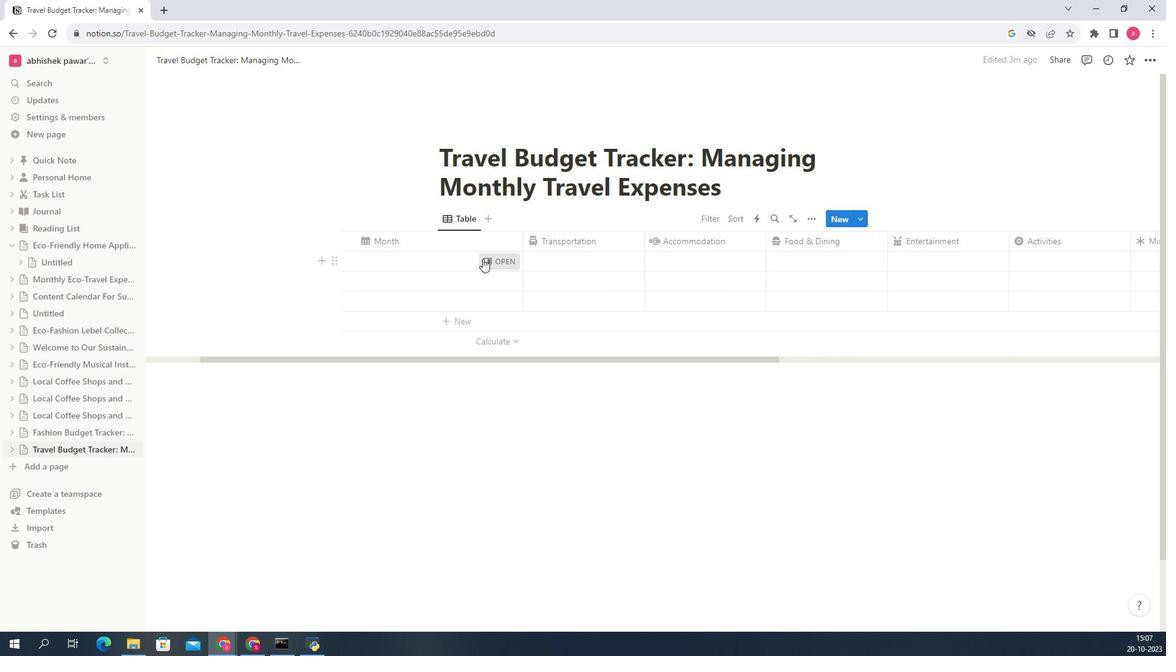 
Action: Mouse moved to (132, 195)
Screenshot: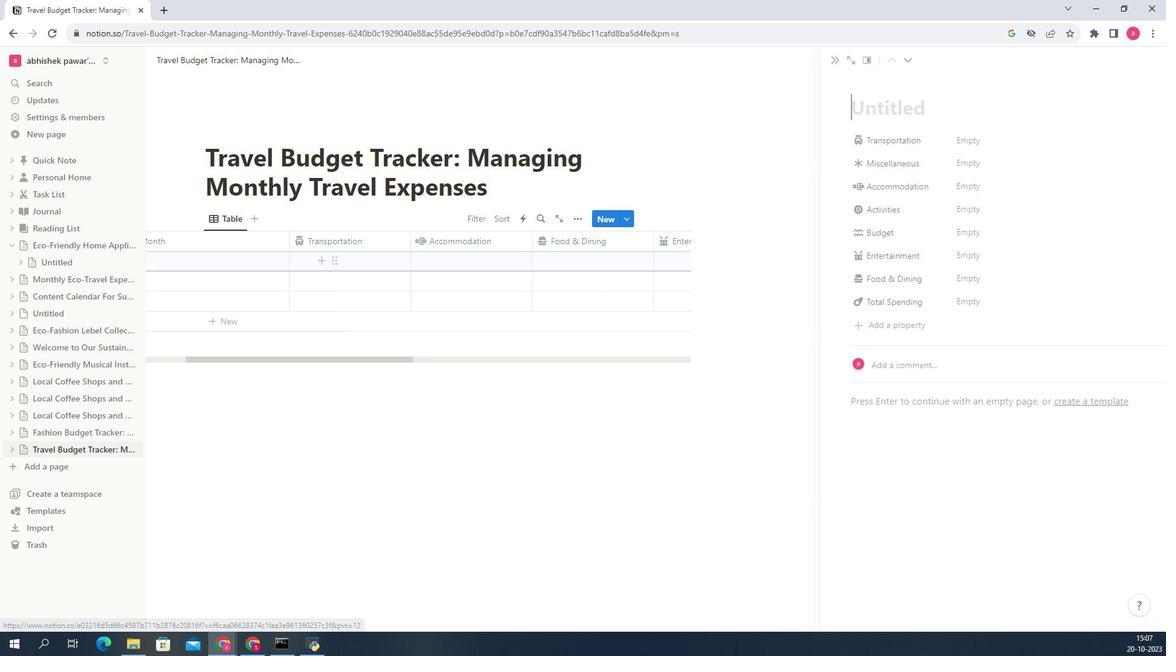 
Action: Mouse pressed left at (132, 195)
Screenshot: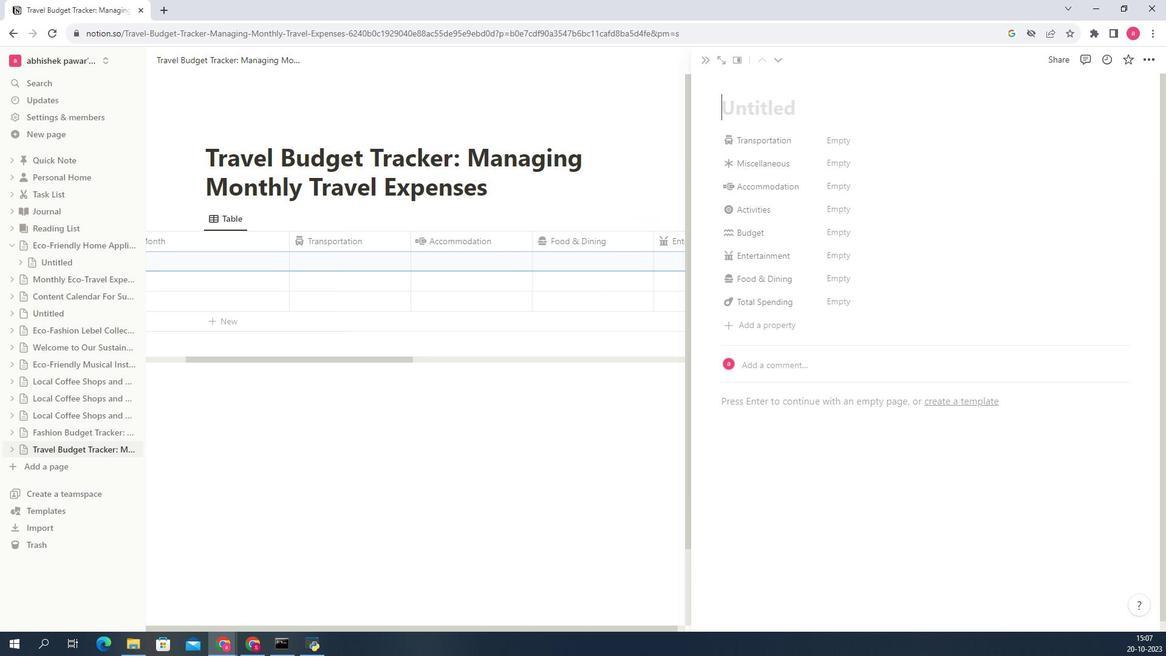 
Action: Mouse moved to (123, 185)
Screenshot: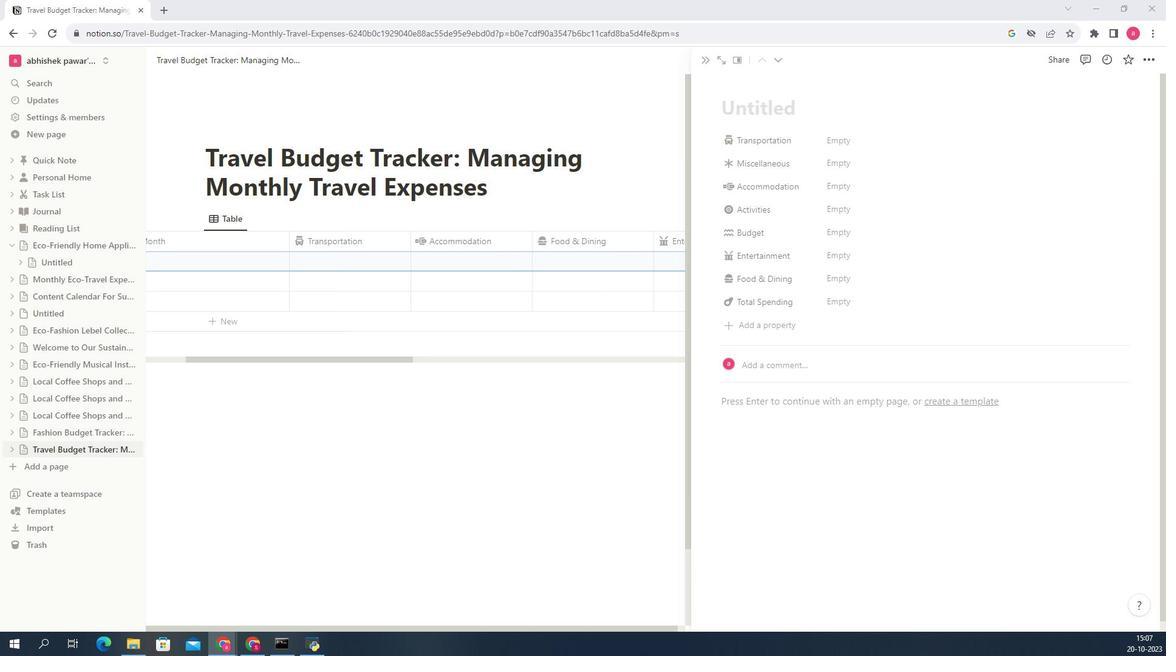 
Action: Mouse pressed left at (123, 185)
Screenshot: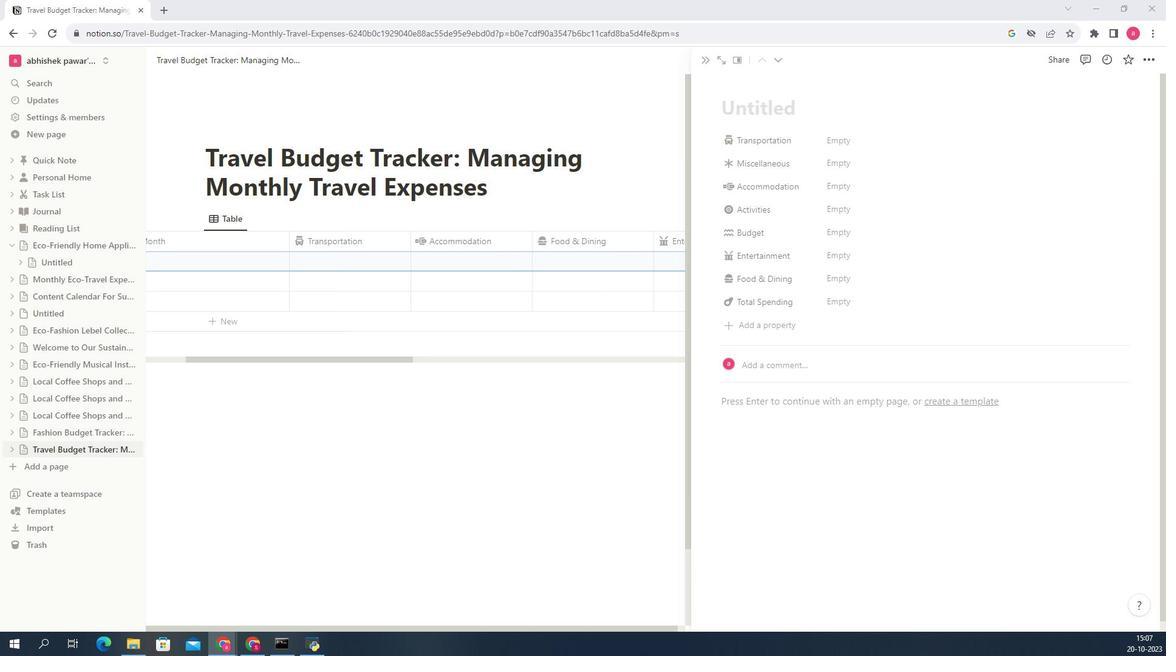 
Action: Mouse moved to (123, 185)
Screenshot: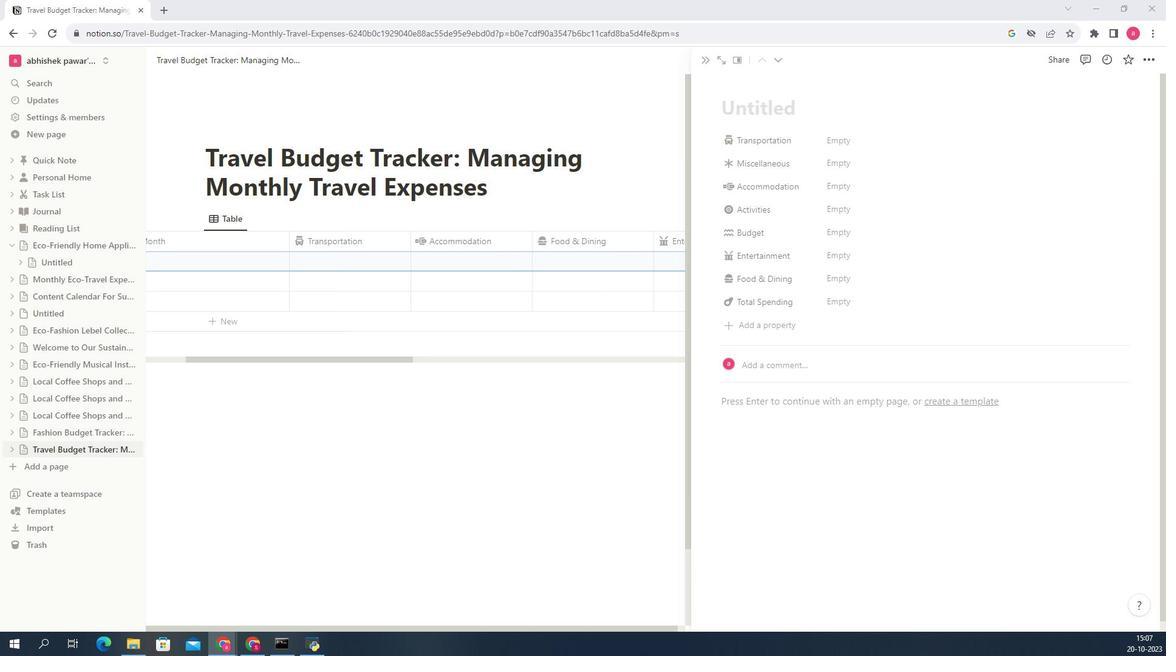 
Action: Mouse pressed left at (123, 185)
Screenshot: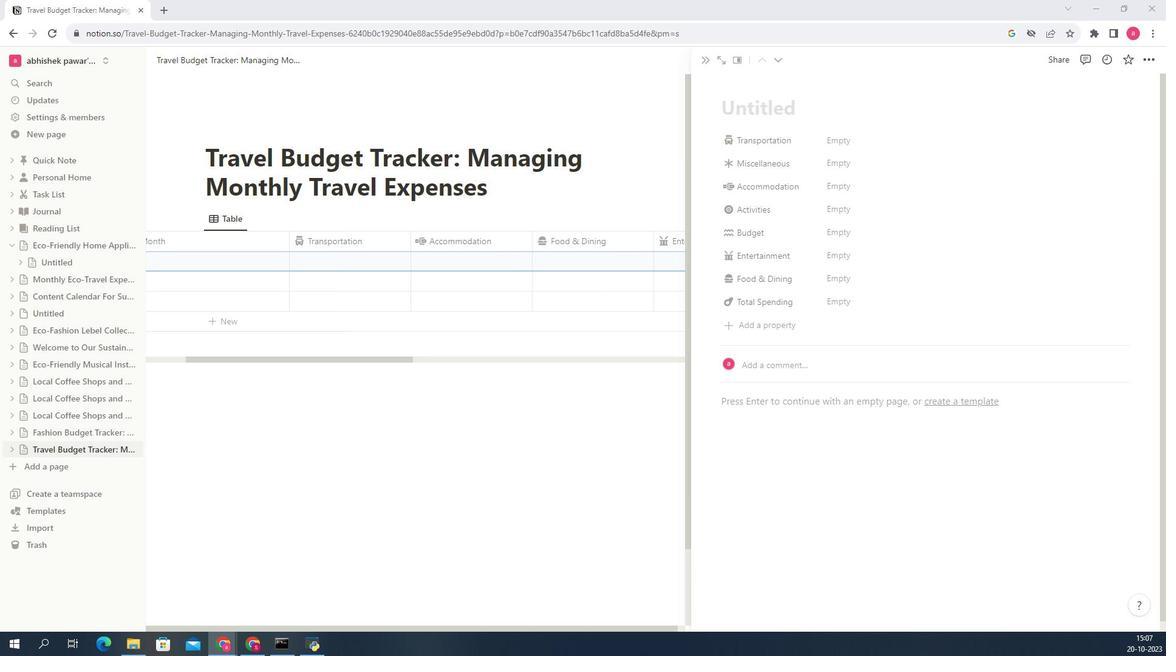 
Action: Mouse pressed left at (123, 185)
Screenshot: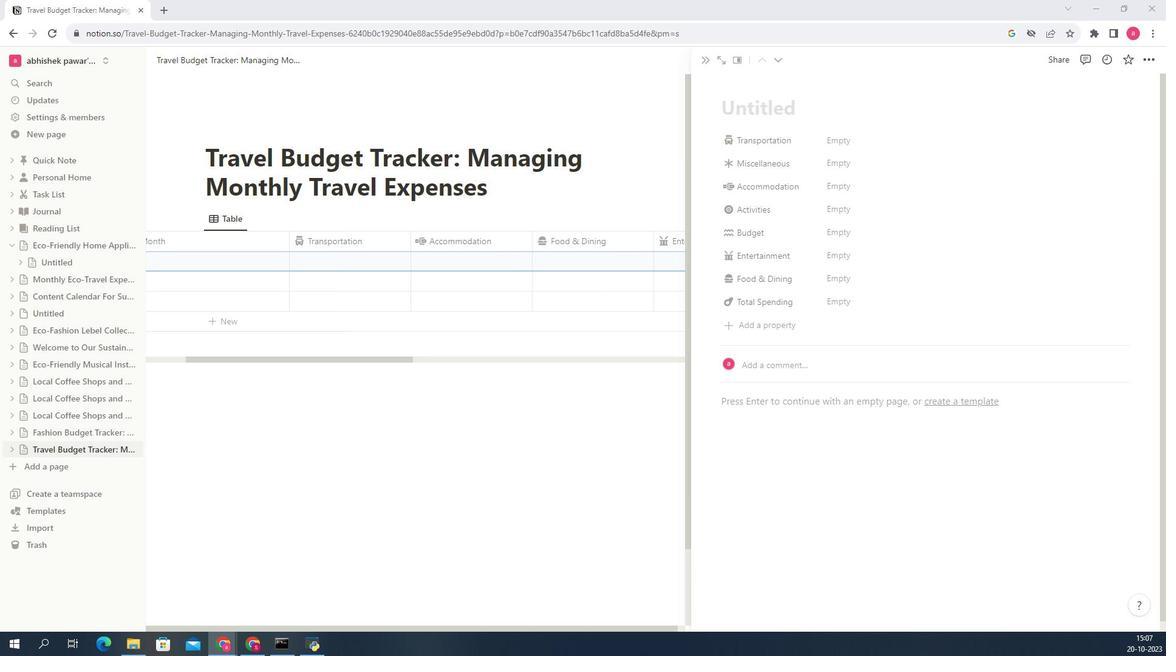 
Action: Key pressed <Key.left><Key.left><Key.left><Key.left><Key.left><Key.left><Key.left><Key.left><Key.left><Key.left><Key.left><Key.left><Key.left><Key.left><Key.left><Key.left>
Screenshot: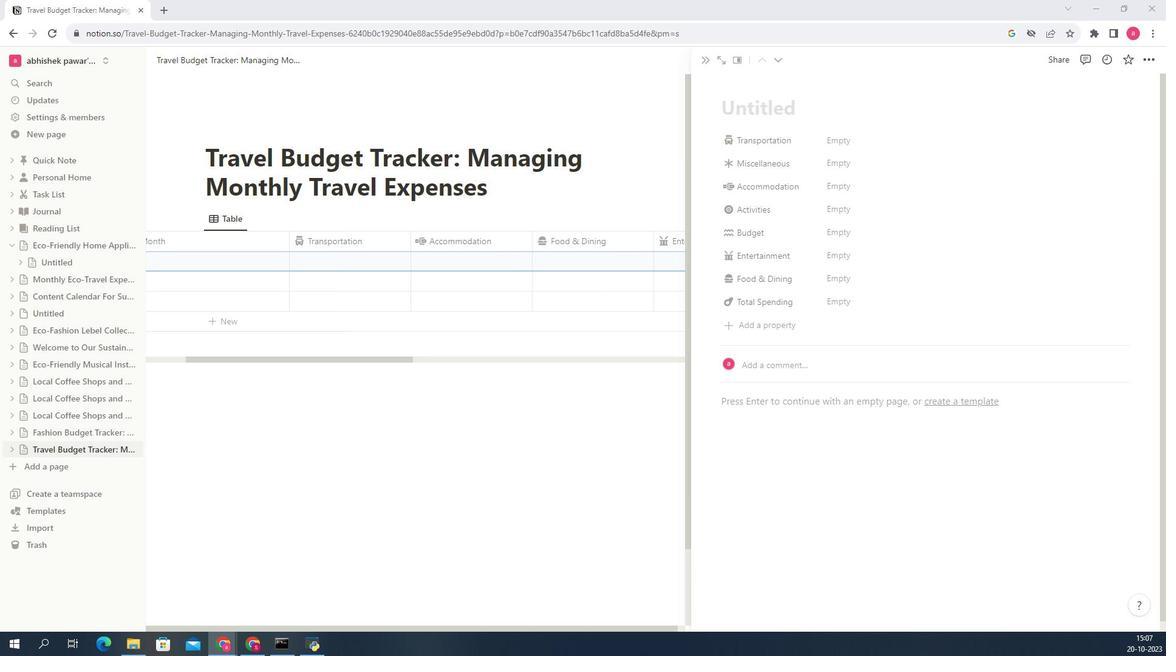 
Action: Mouse moved to (790, 94)
Screenshot: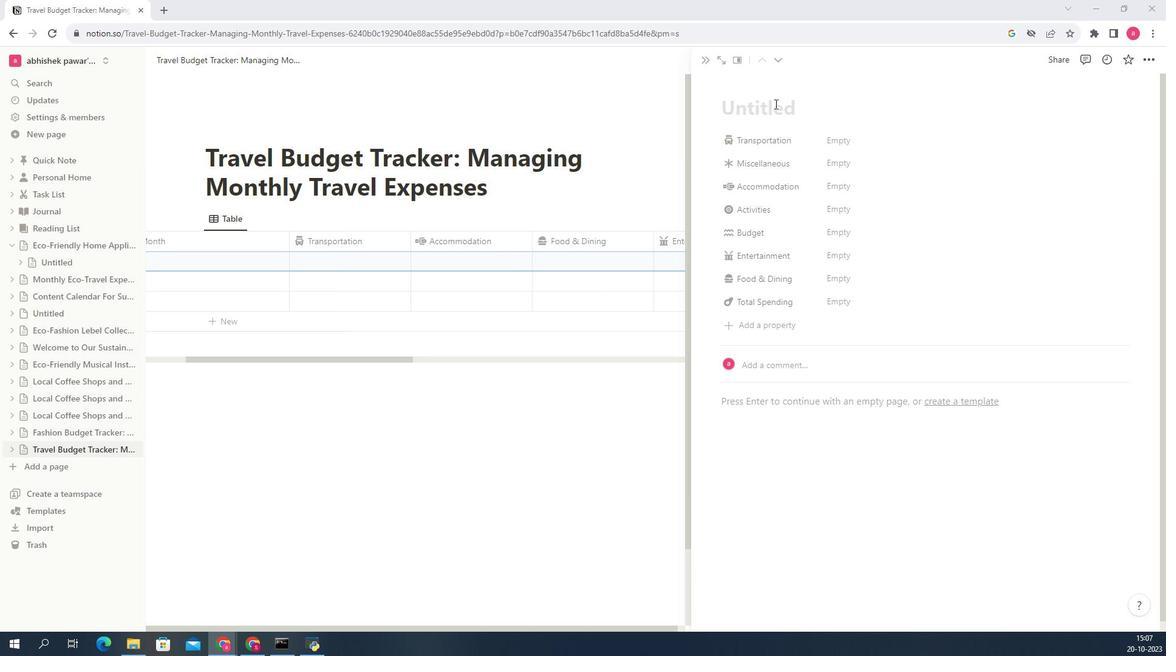 
Action: Mouse pressed left at (790, 94)
Screenshot: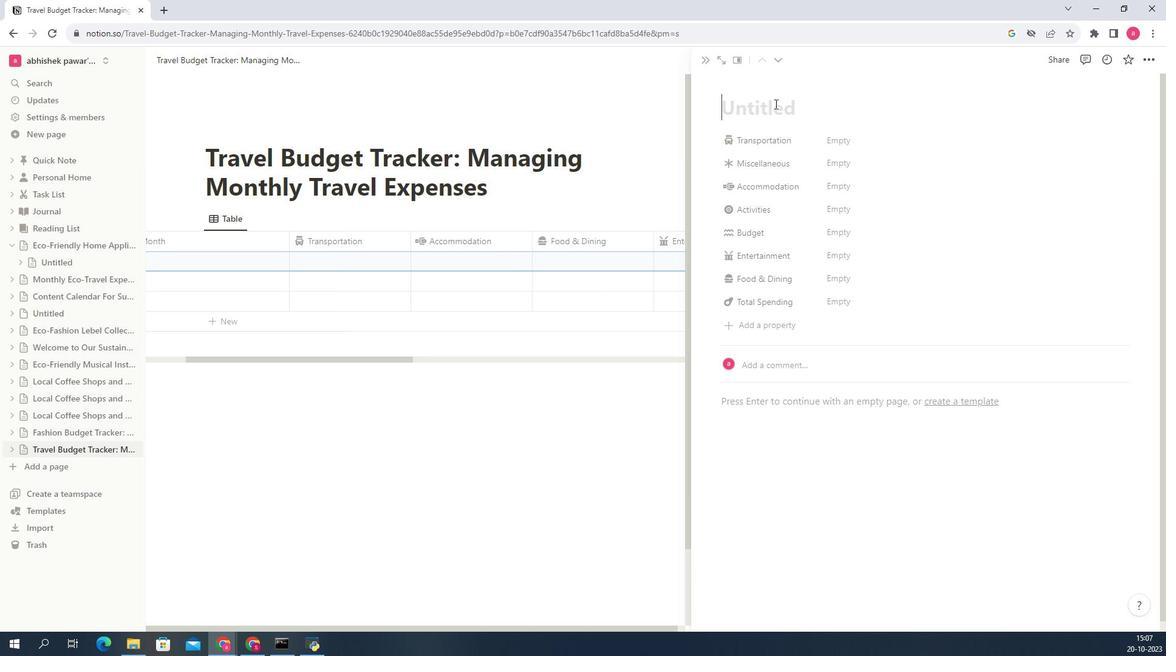 
Action: Mouse moved to (784, 179)
Screenshot: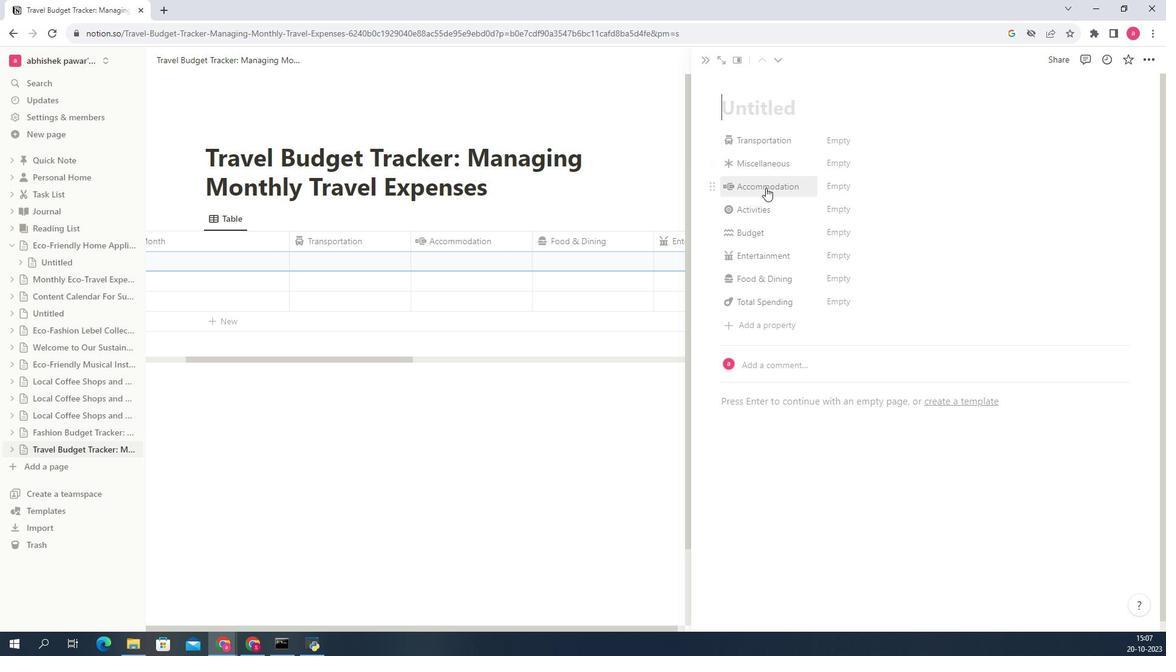 
Action: Mouse pressed left at (784, 179)
Screenshot: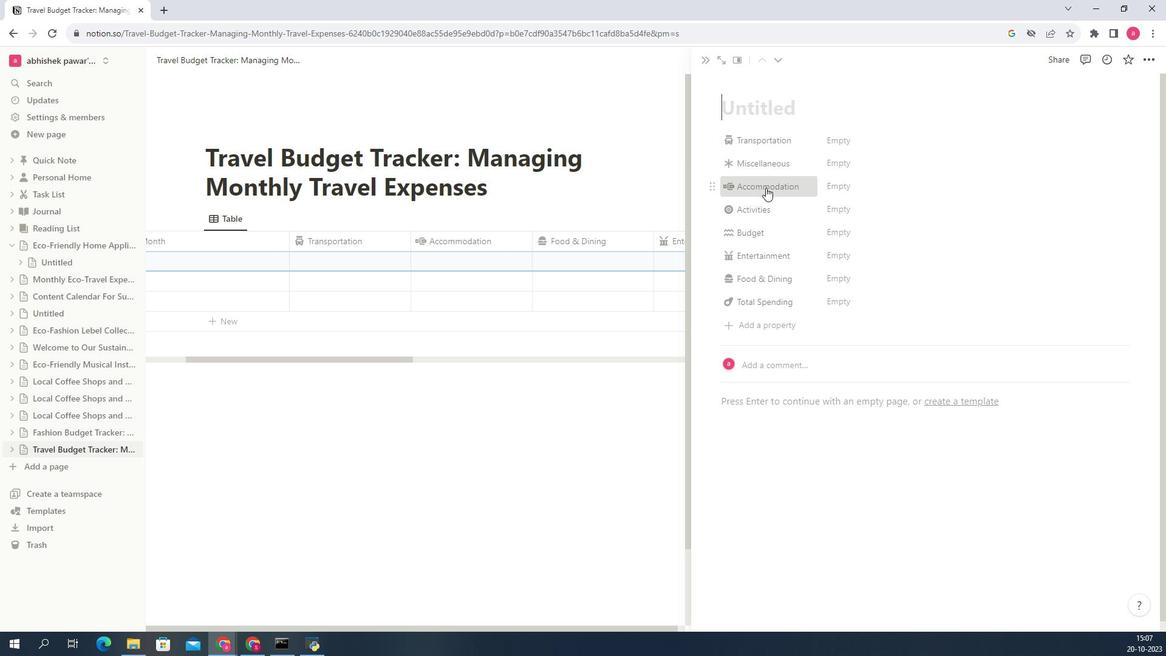 
Action: Mouse moved to (778, 269)
Screenshot: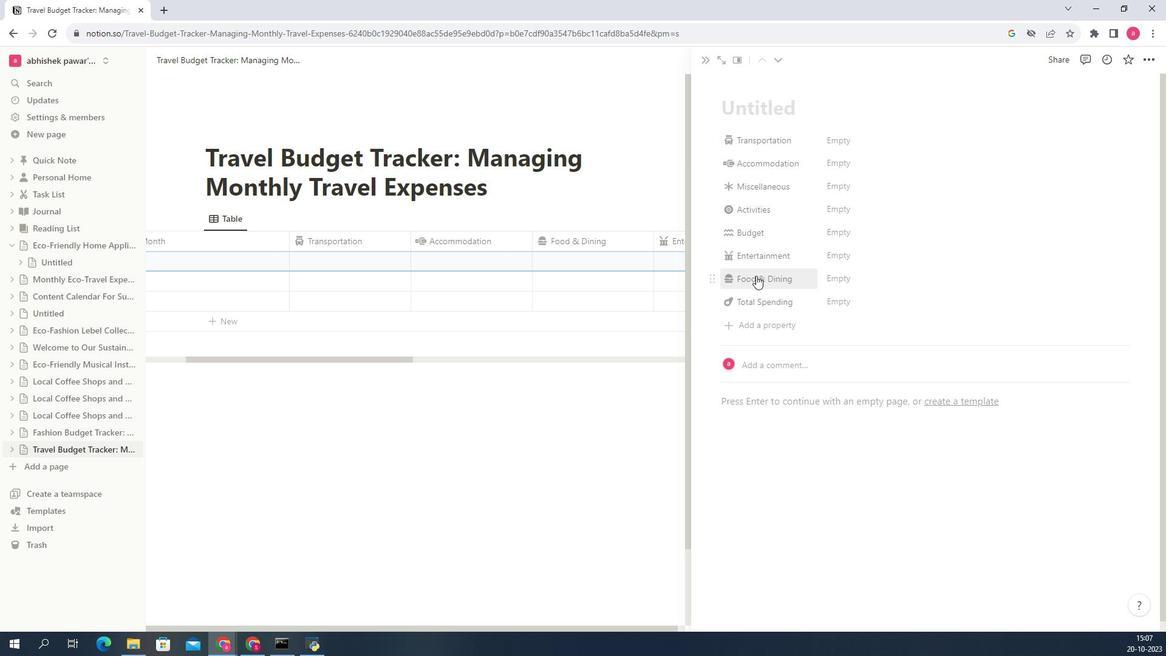 
Action: Mouse pressed left at (778, 269)
Screenshot: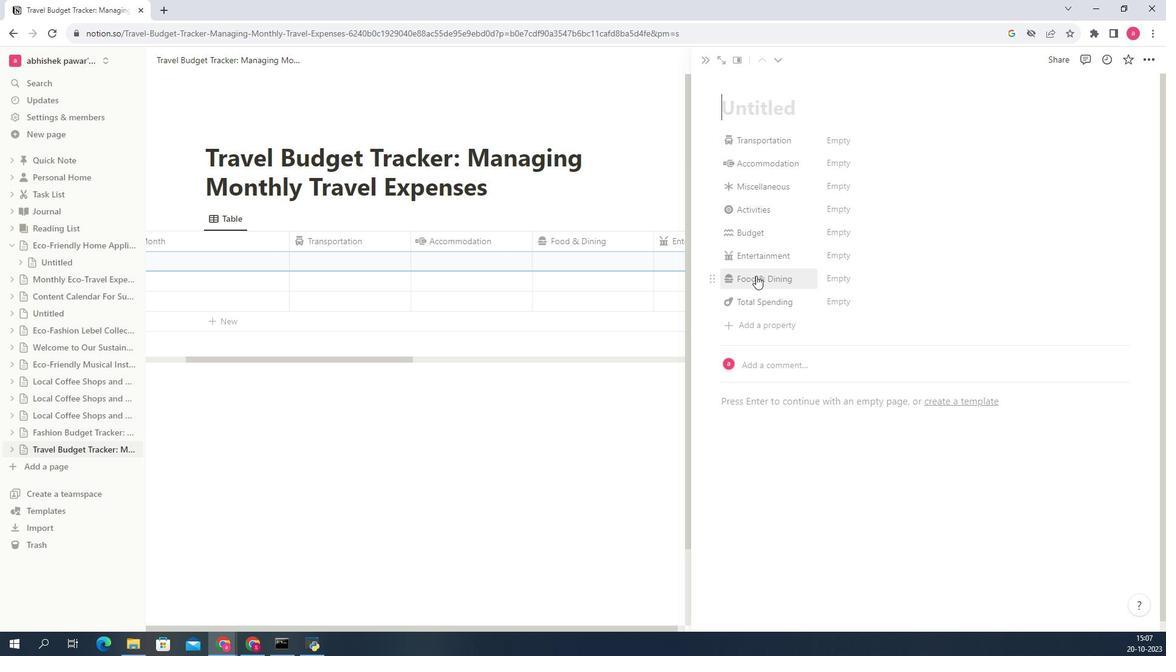 
Action: Mouse moved to (782, 274)
Screenshot: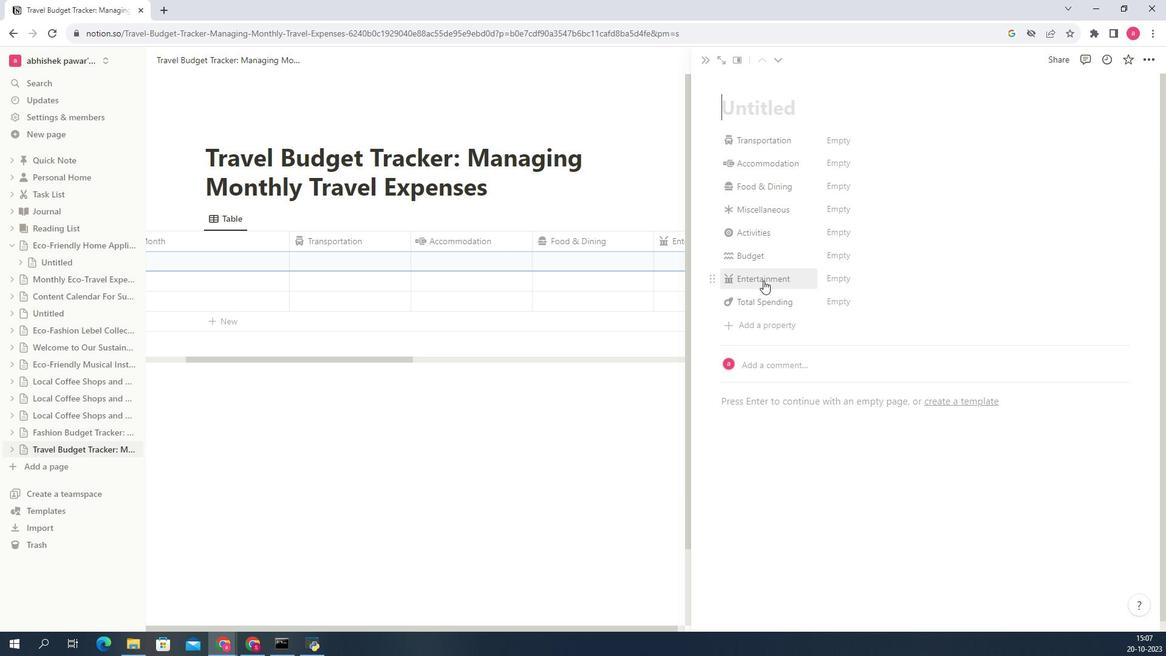 
Action: Mouse pressed left at (782, 274)
Screenshot: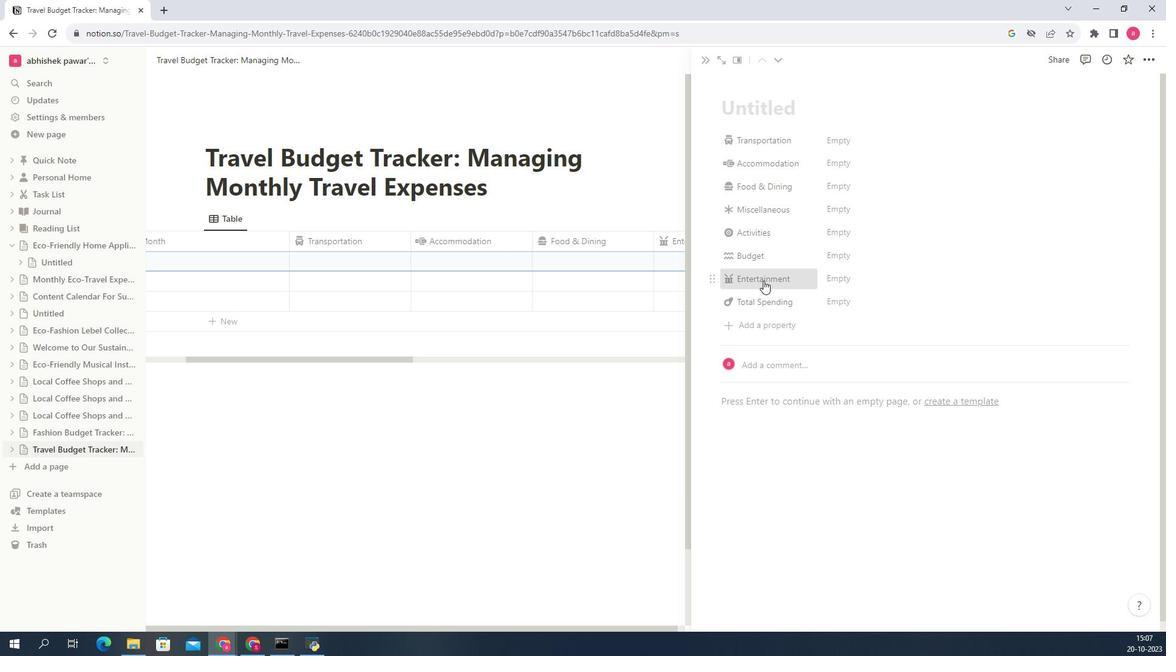 
Action: Mouse moved to (119, 192)
Screenshot: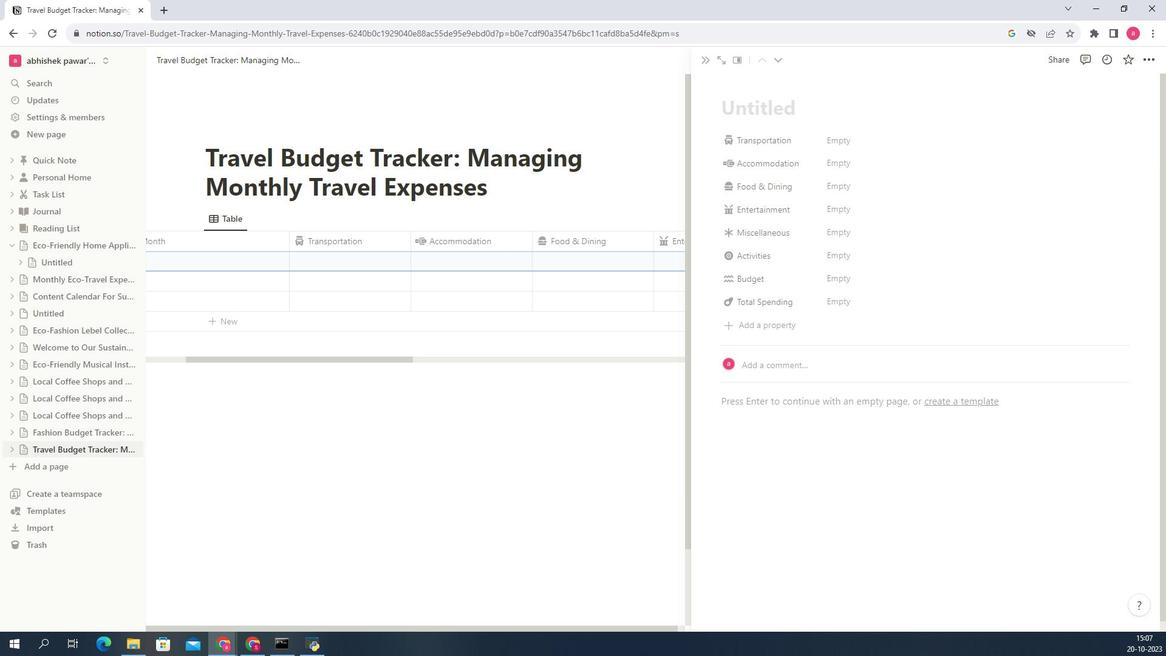 
Action: Mouse pressed left at (119, 192)
Screenshot: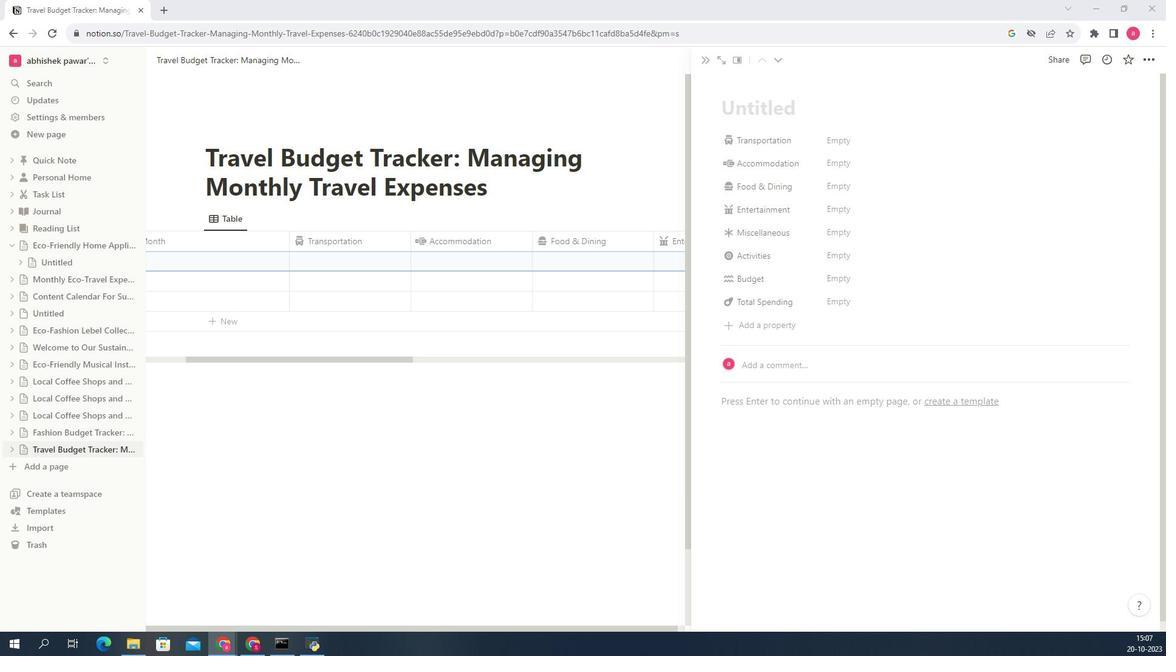 
Action: Mouse pressed left at (119, 192)
Screenshot: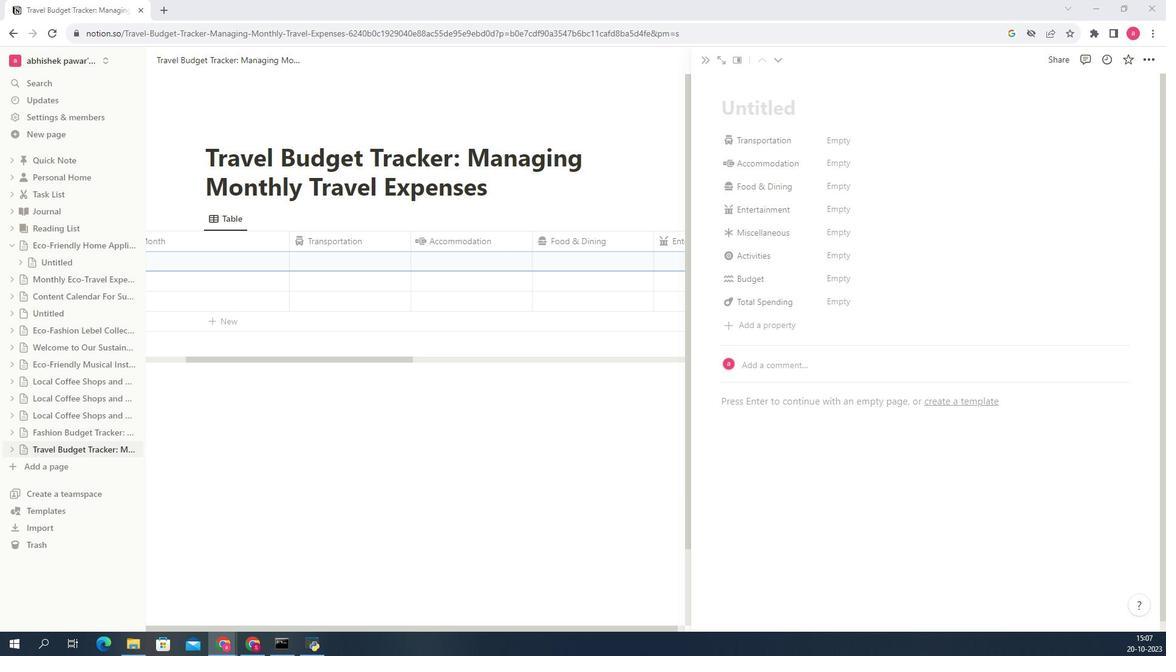 
Action: Mouse pressed left at (119, 192)
Screenshot: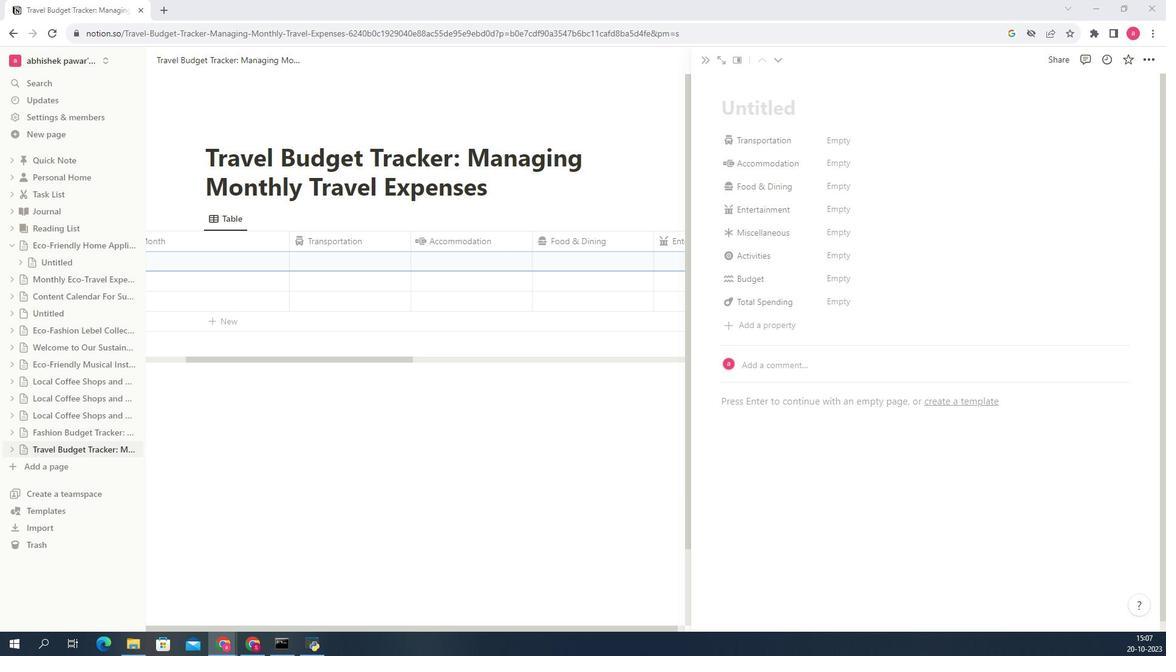 
Action: Key pressed <Key.right><Key.right><Key.right><Key.right><Key.right><Key.right><Key.right><Key.right><Key.right><Key.right><Key.right><Key.right><Key.right>
Screenshot: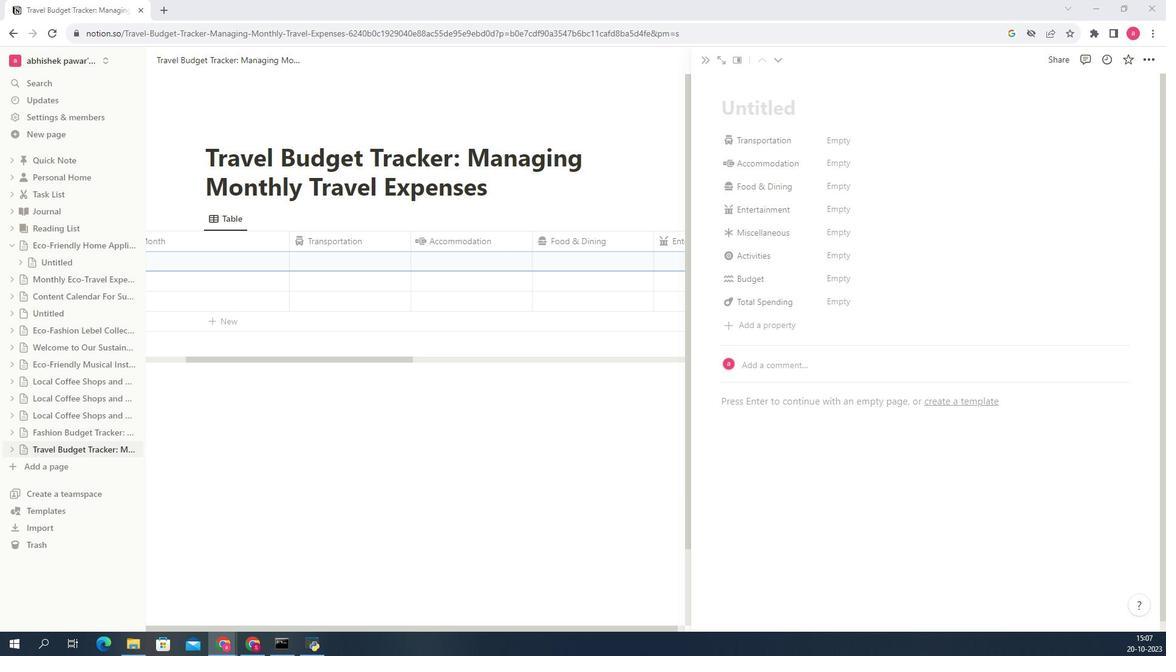 
Action: Mouse moved to (795, 247)
Screenshot: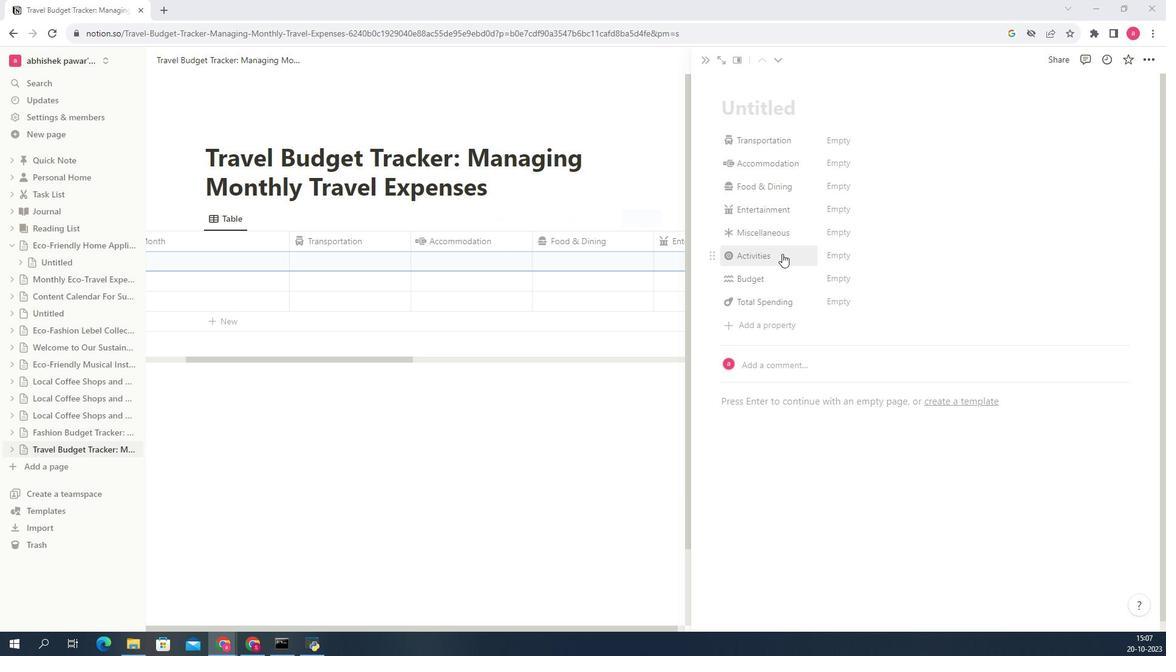 
Action: Mouse pressed left at (795, 247)
Screenshot: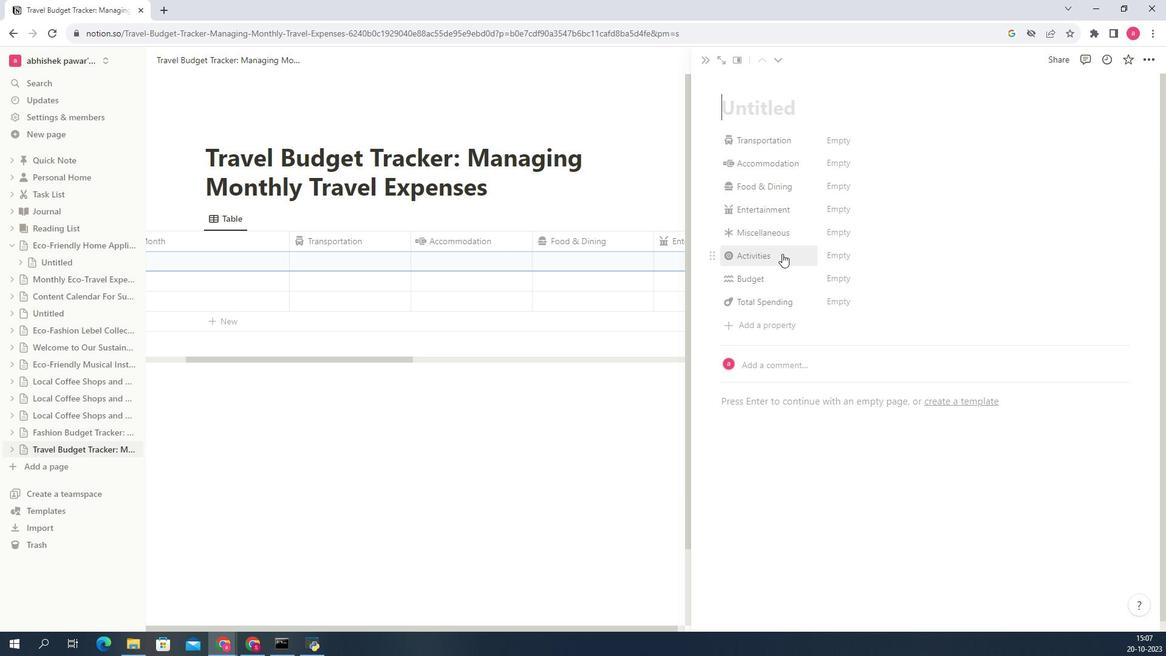 
Action: Mouse moved to (785, 274)
Screenshot: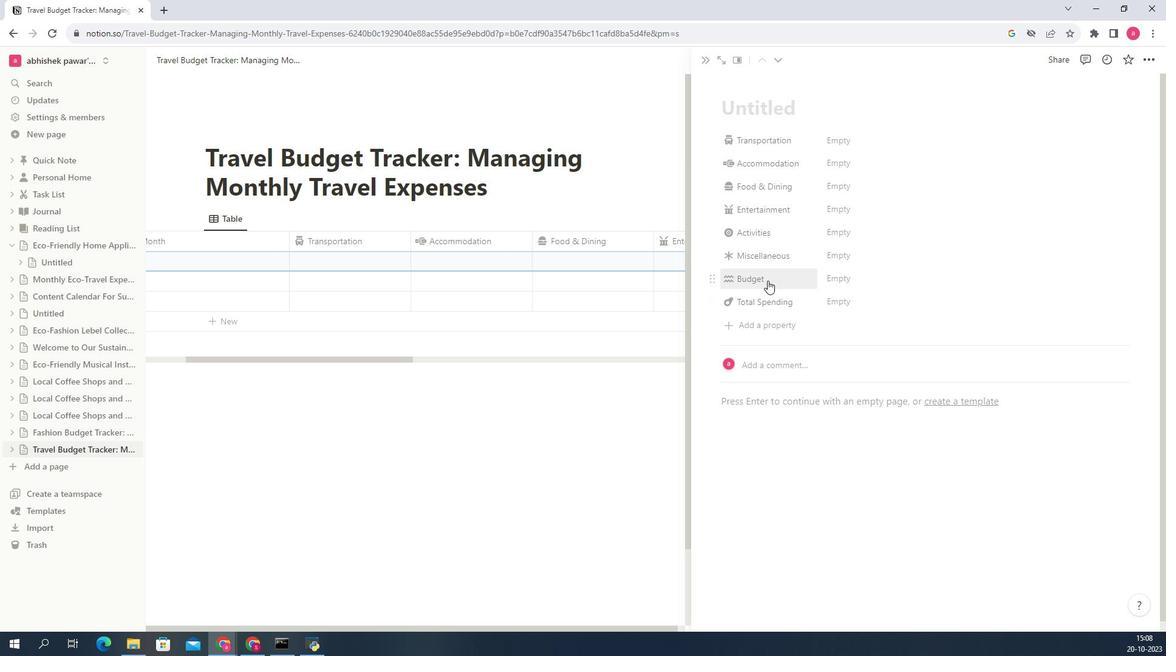 
Action: Mouse pressed left at (785, 274)
Screenshot: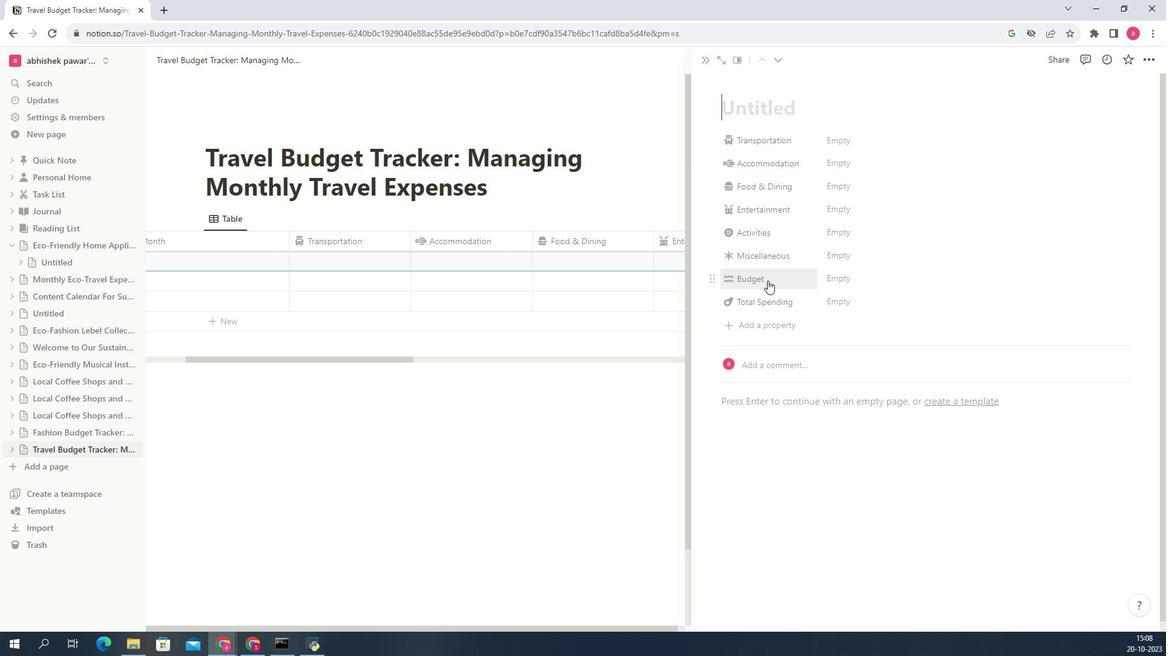 
Action: Mouse moved to (789, 292)
Screenshot: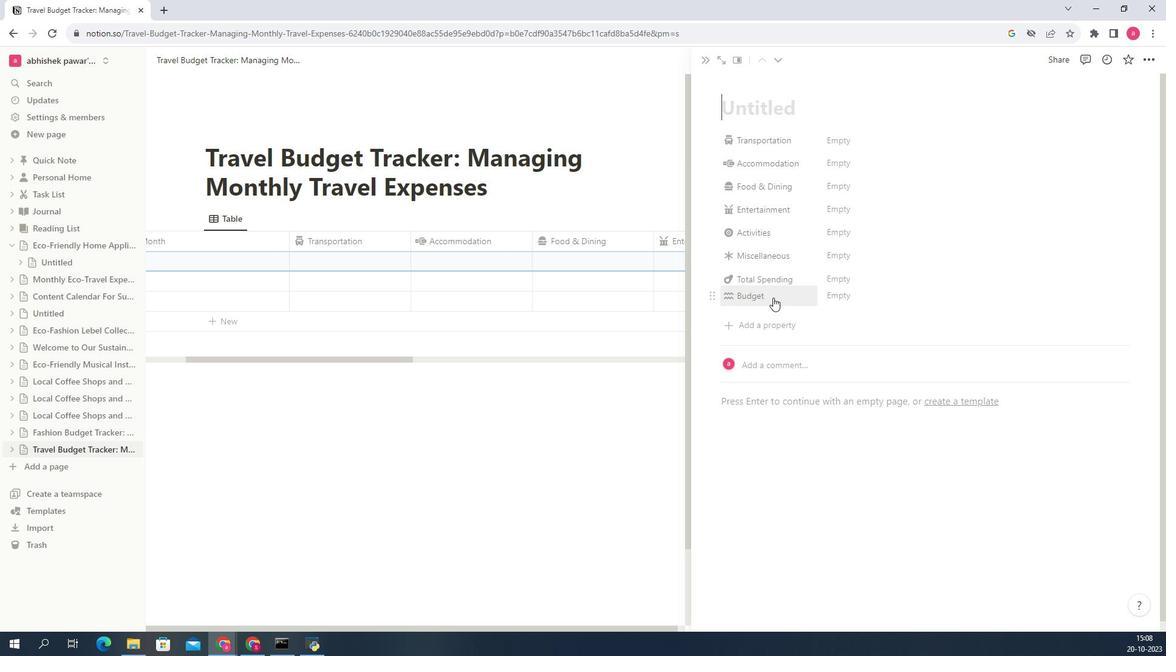 
Action: Mouse pressed left at (789, 292)
Screenshot: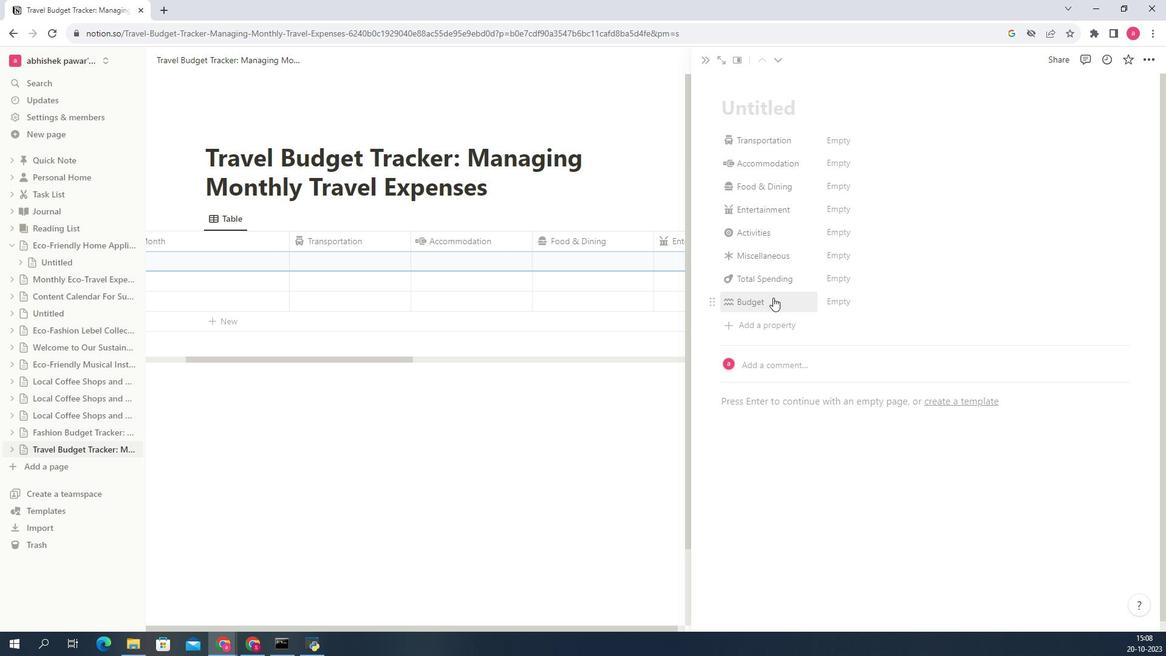 
Action: Mouse moved to (884, 292)
Screenshot: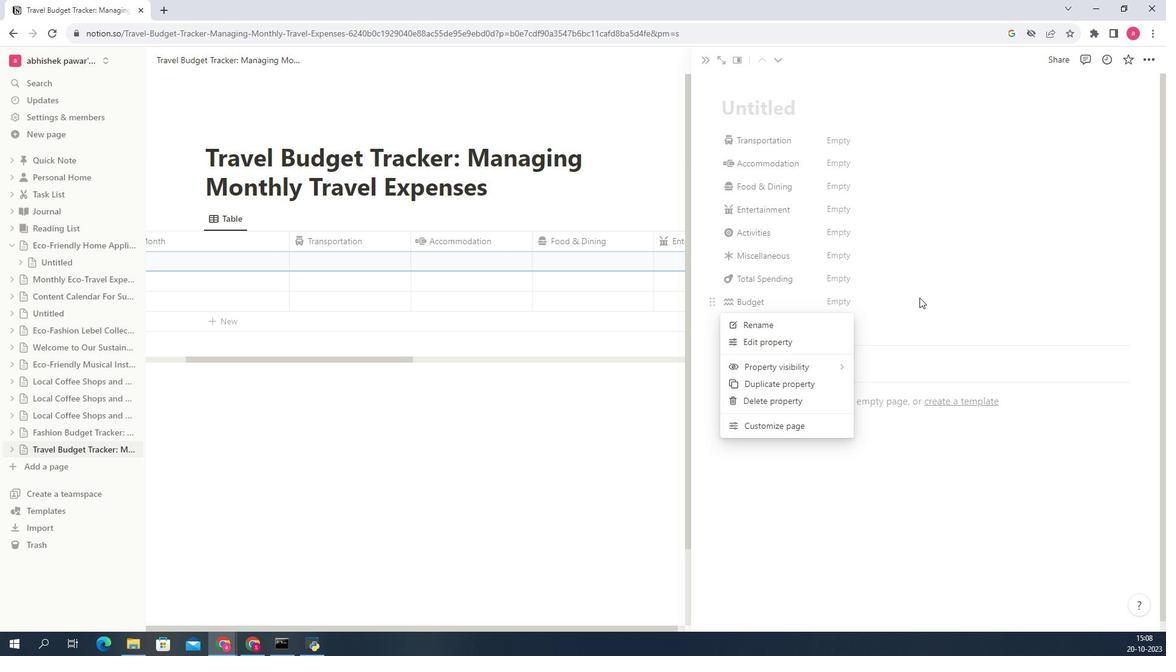 
Action: Mouse pressed left at (884, 292)
Screenshot: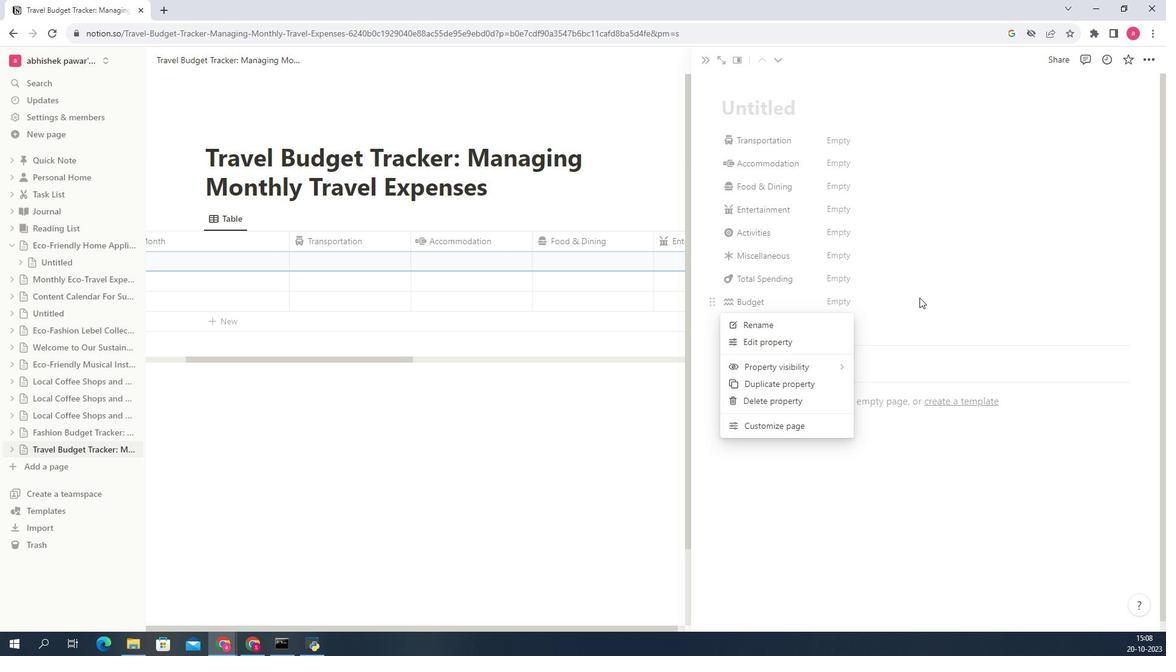 
Action: Mouse moved to (812, 100)
Screenshot: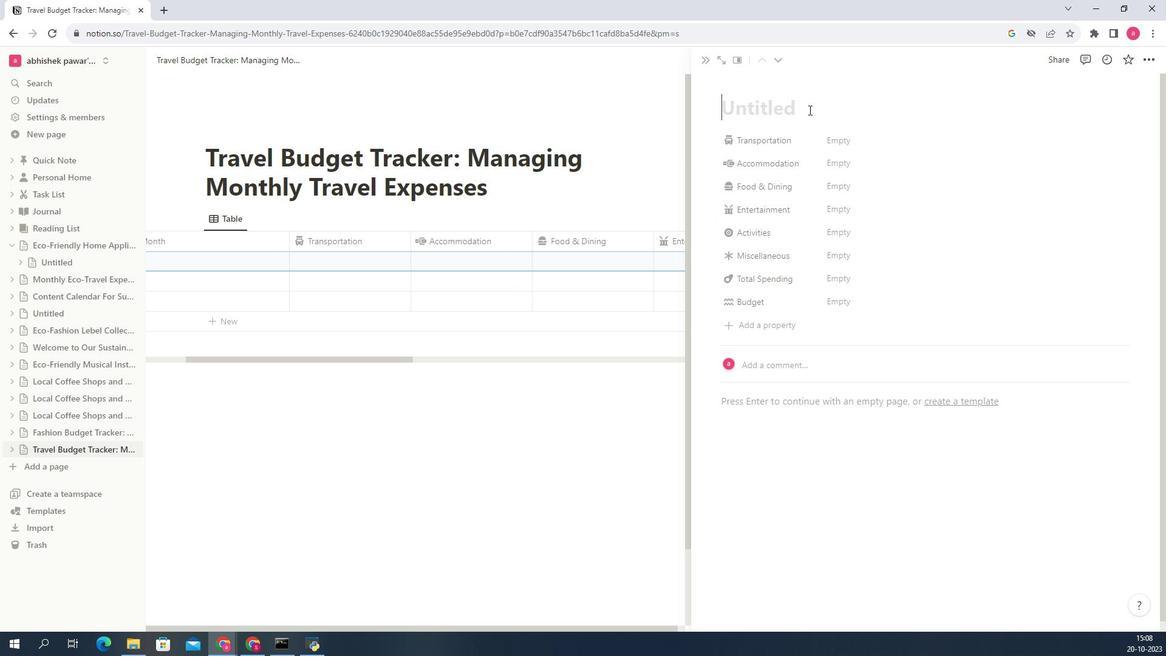 
Action: Mouse pressed left at (812, 100)
Screenshot: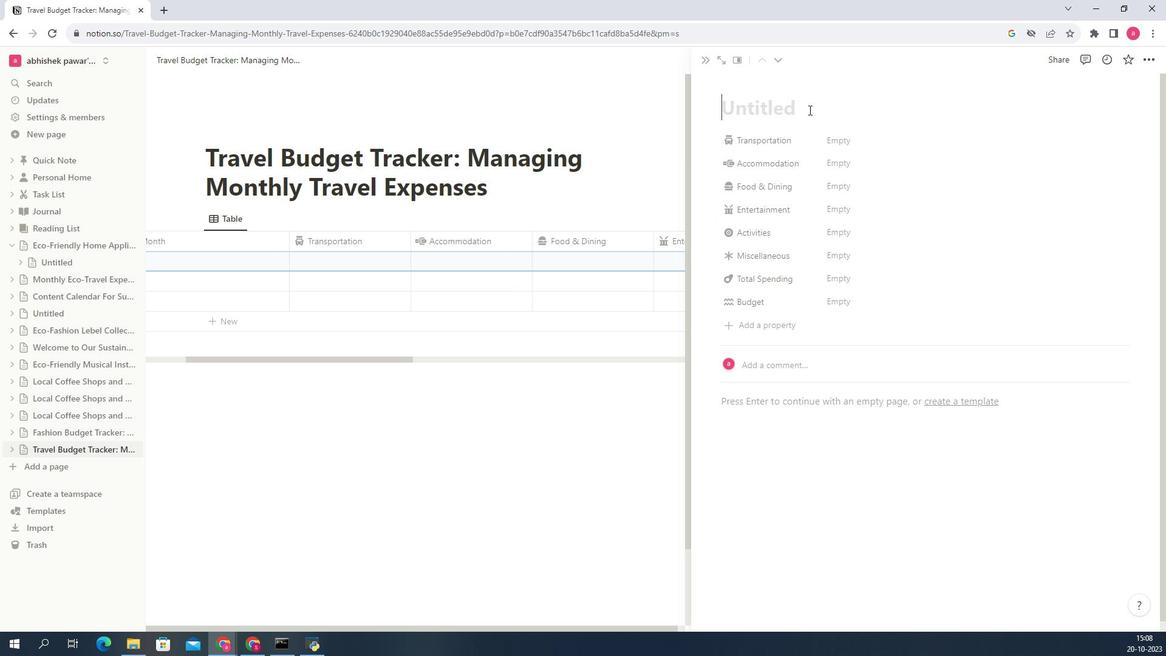 
Action: Mouse moved to (153, 192)
Screenshot: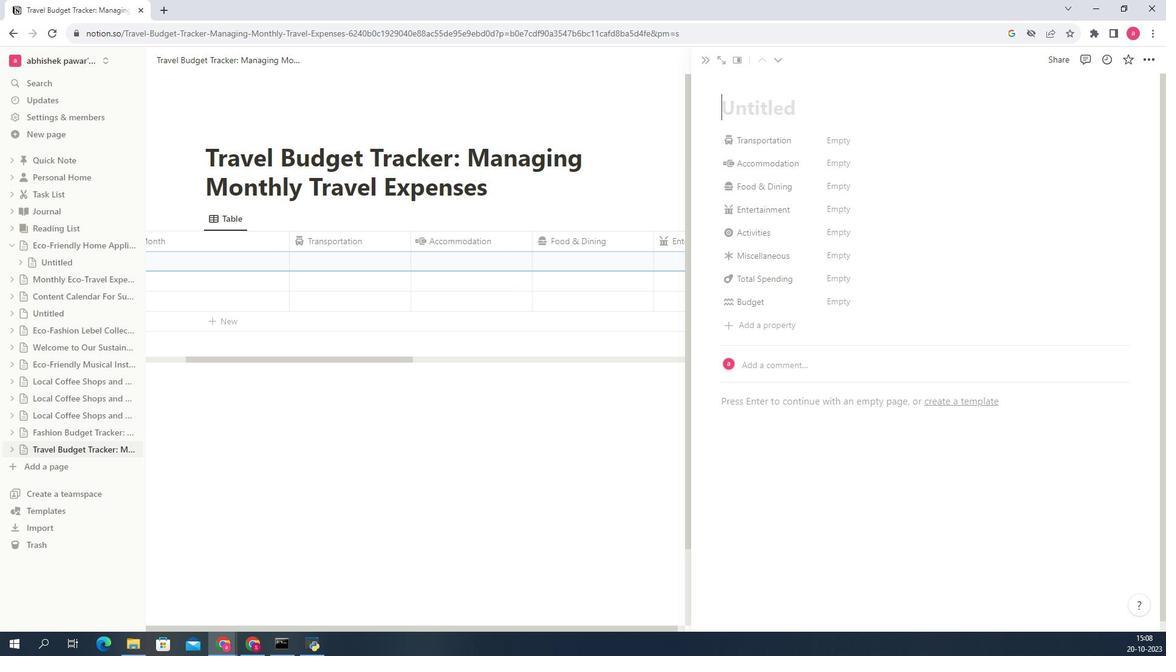 
Action: Mouse pressed left at (153, 192)
Screenshot: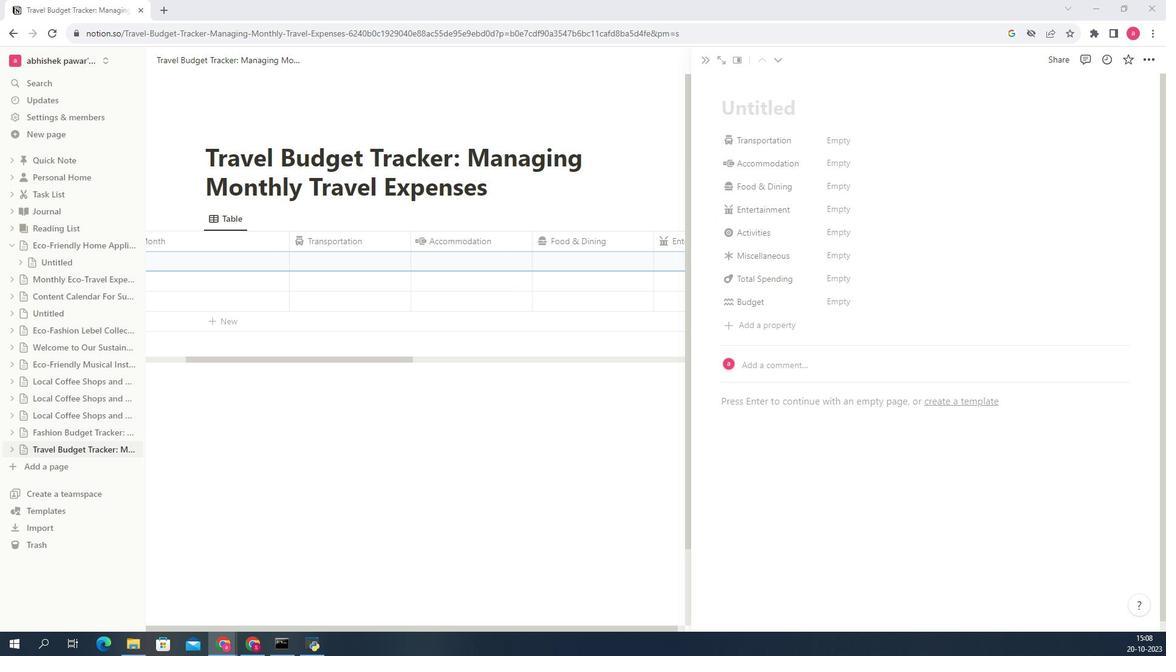 
Action: Mouse moved to (32, 190)
Screenshot: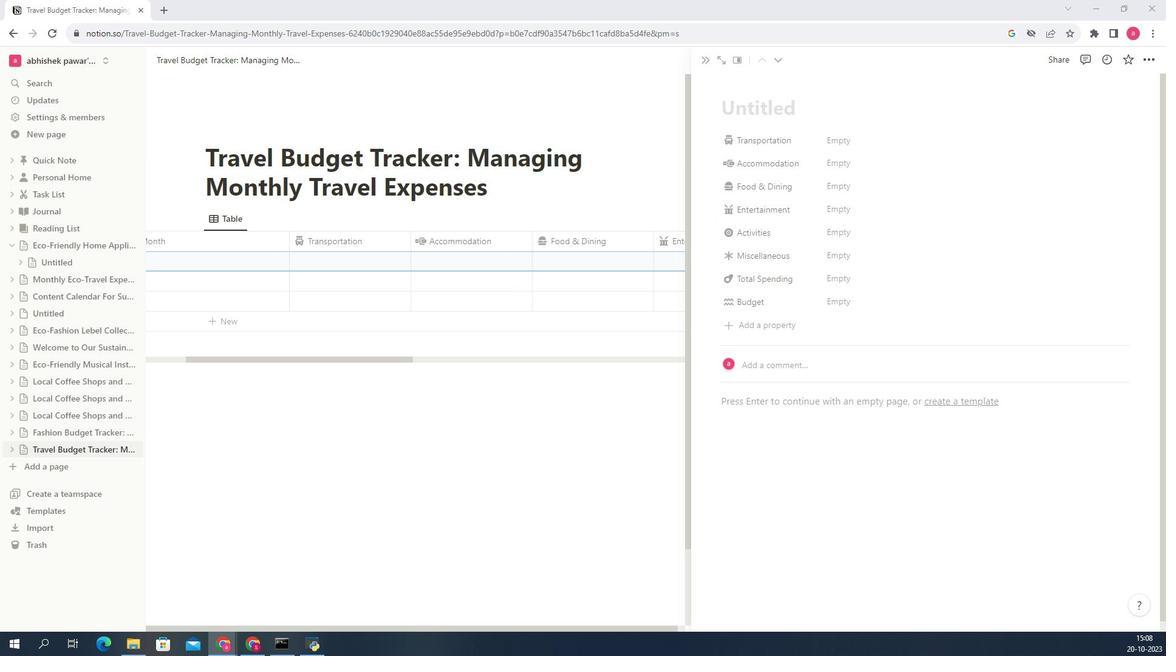 
Action: Mouse pressed left at (32, 190)
Screenshot: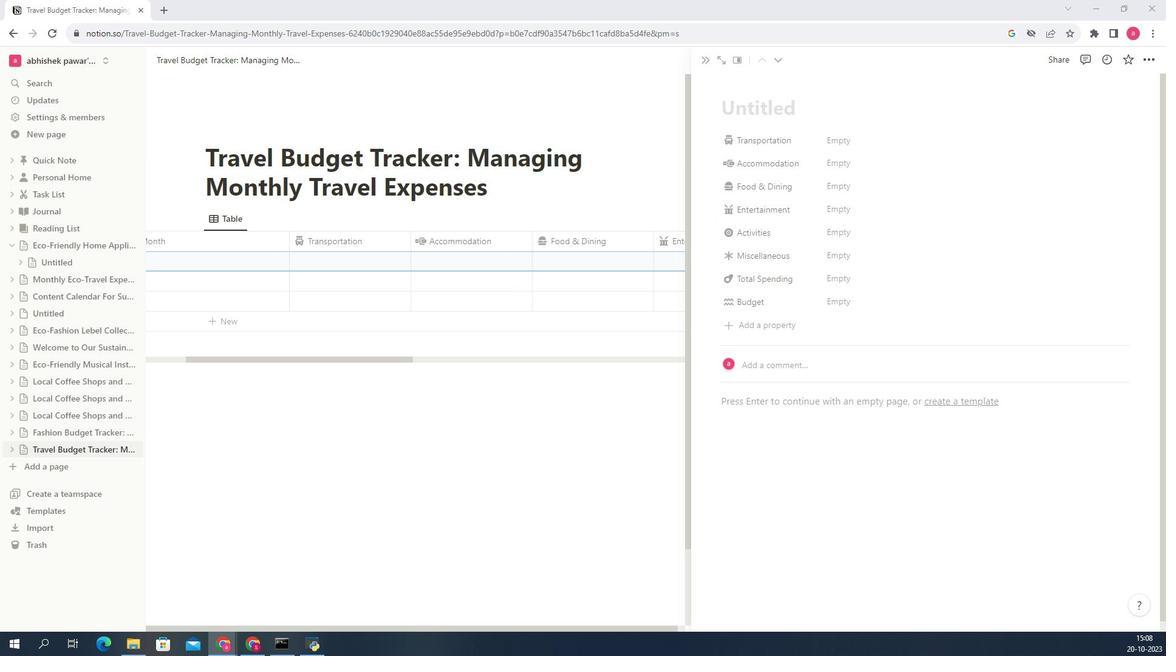 
Action: Mouse pressed left at (32, 190)
Screenshot: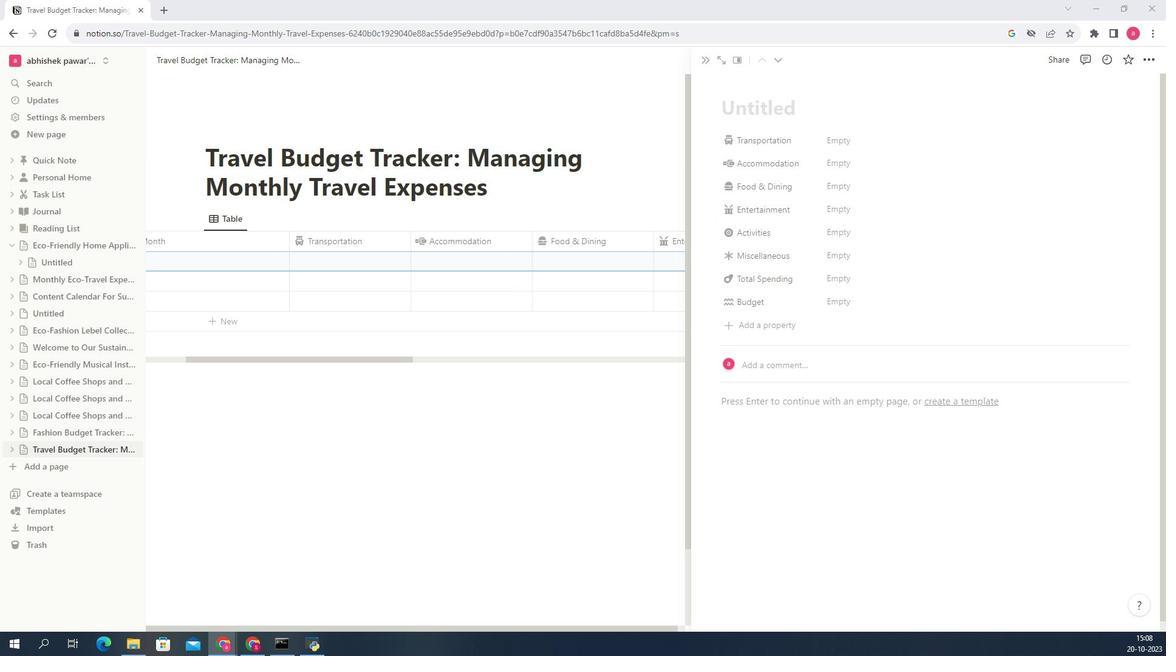 
Action: Mouse pressed left at (32, 190)
Screenshot: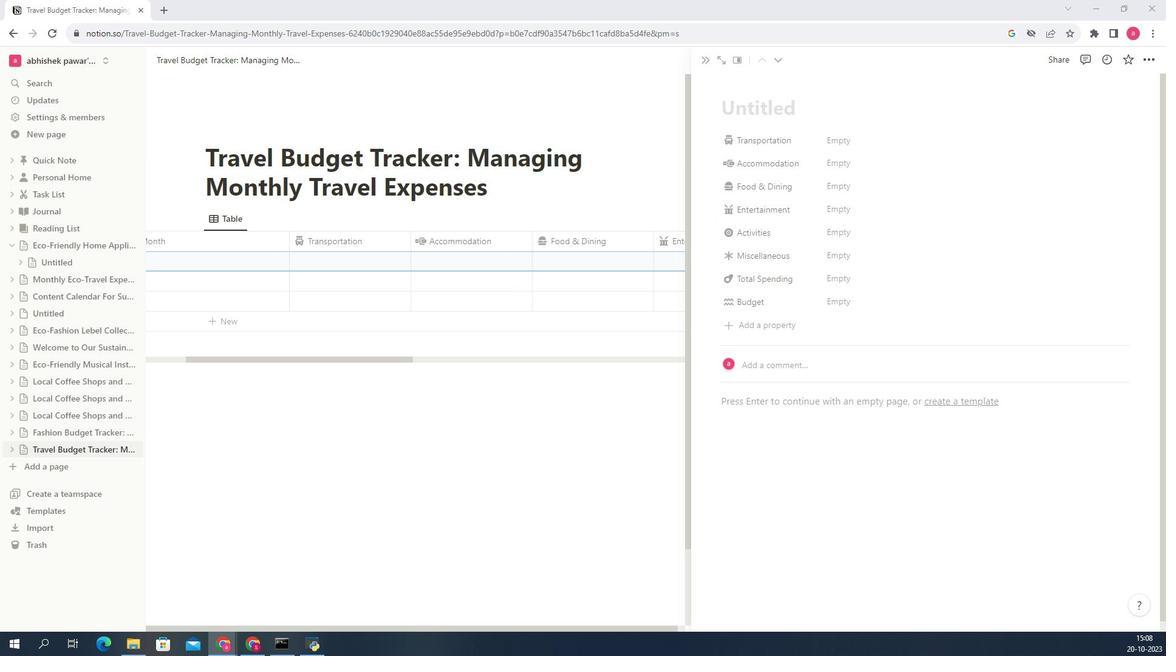 
Action: Key pressed <Key.left><Key.left><Key.left><Key.left><Key.left><Key.left><Key.left><Key.left><Key.left><Key.left><Key.left><Key.left>
Screenshot: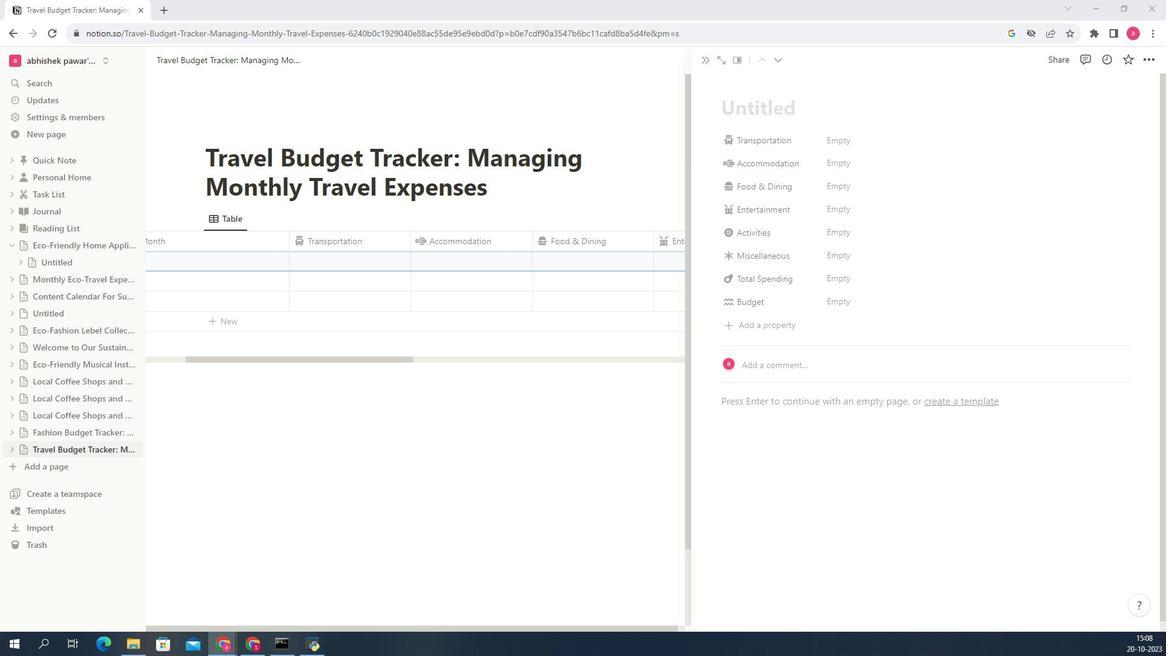 
Action: Mouse moved to (771, 106)
Screenshot: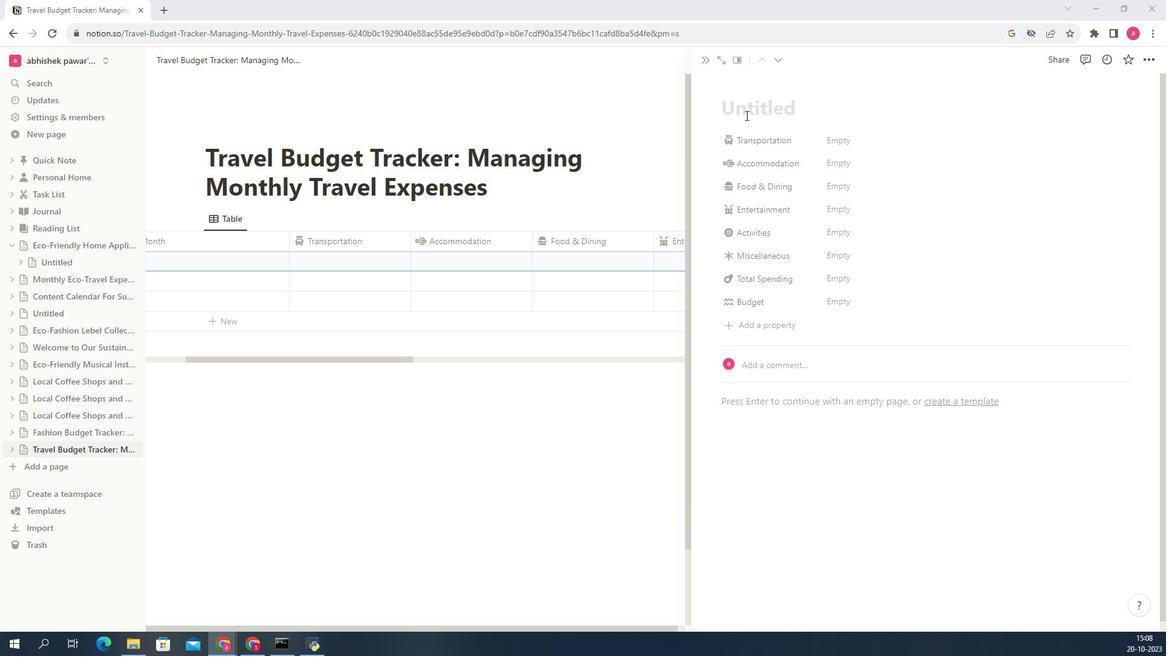 
Action: Mouse pressed left at (771, 106)
Screenshot: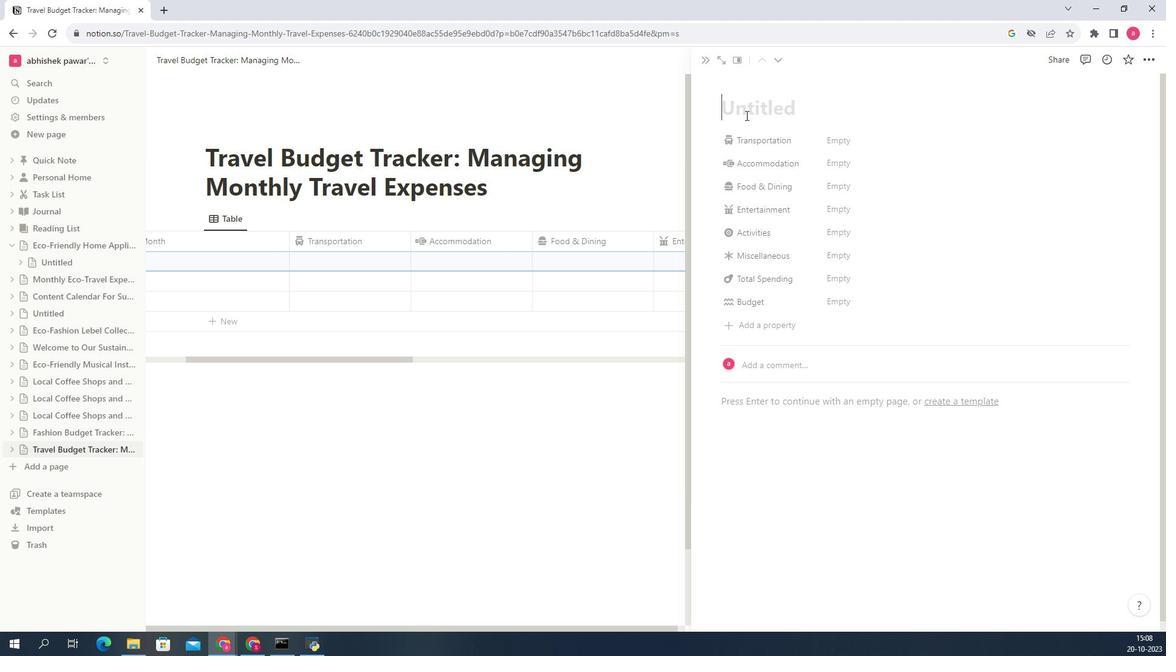 
Action: Key pressed <Key.shift>January<Key.space>
